 Task: Research Airbnb properties in La Plata, Colombia from 9th December, 2023 to 16th December, 2023 for 2 adults. Place can be entire room with 2 bedrooms having 2 beds and 1 bathroom. Property type can be flat. Amenities needed are: washing machine.
Action: Mouse moved to (419, 99)
Screenshot: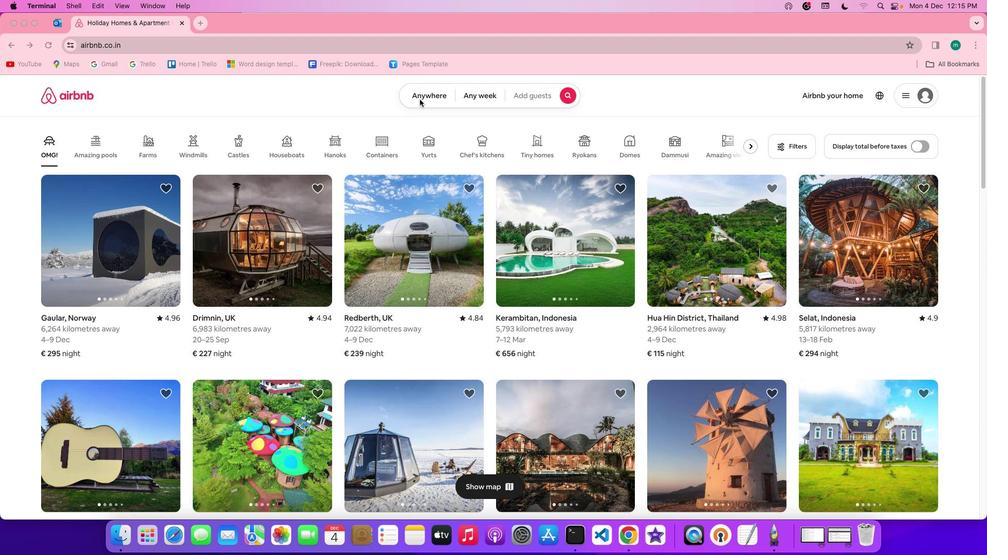 
Action: Mouse pressed left at (419, 99)
Screenshot: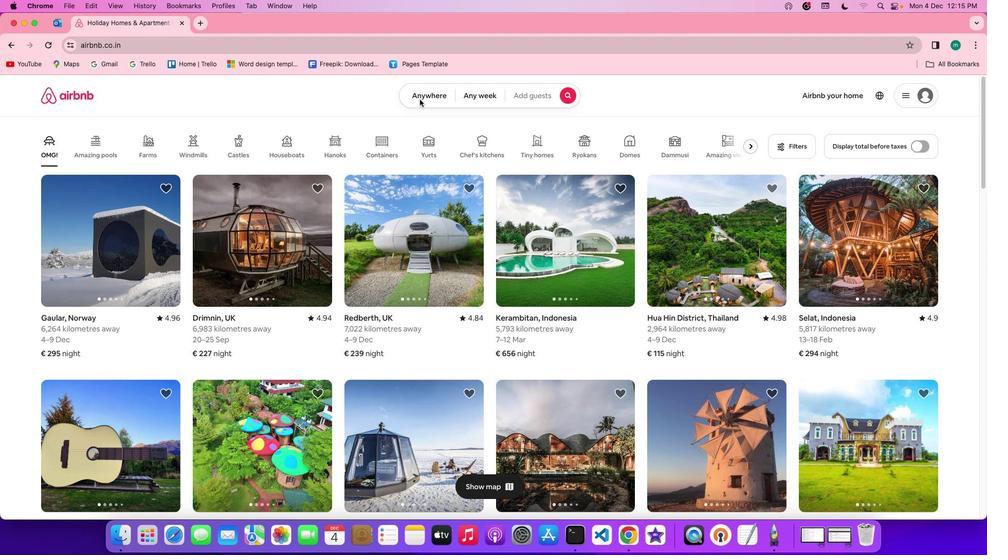 
Action: Mouse pressed left at (419, 99)
Screenshot: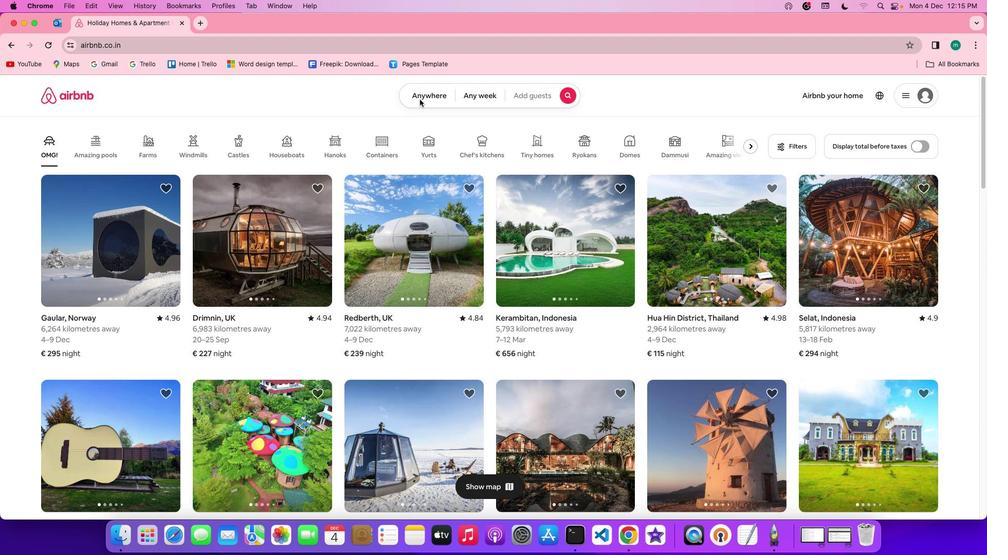 
Action: Mouse moved to (376, 134)
Screenshot: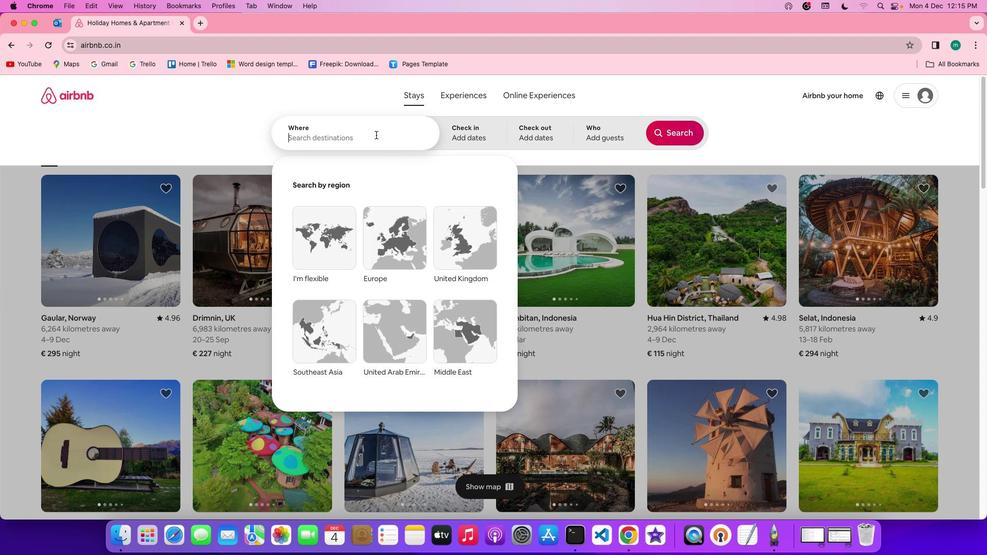 
Action: Mouse pressed left at (376, 134)
Screenshot: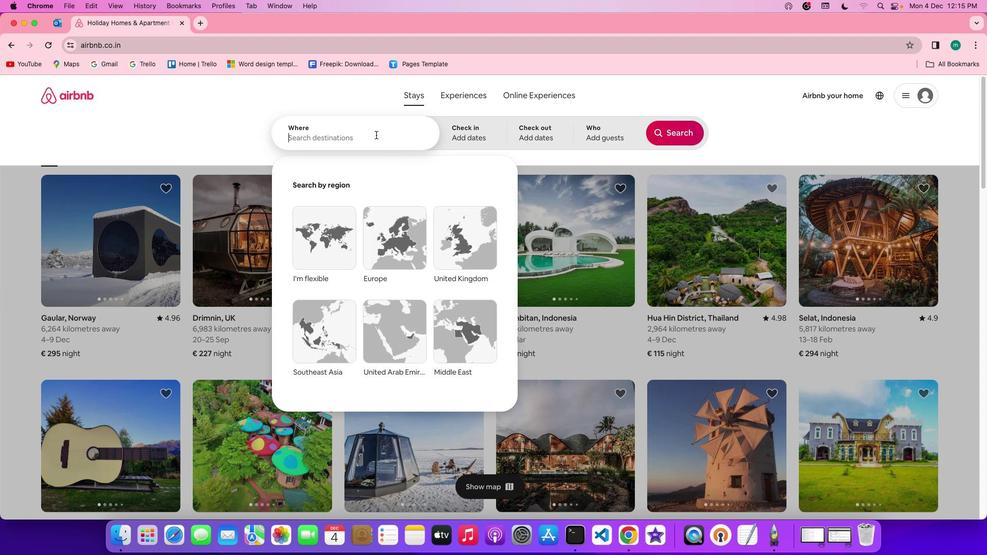 
Action: Mouse moved to (377, 134)
Screenshot: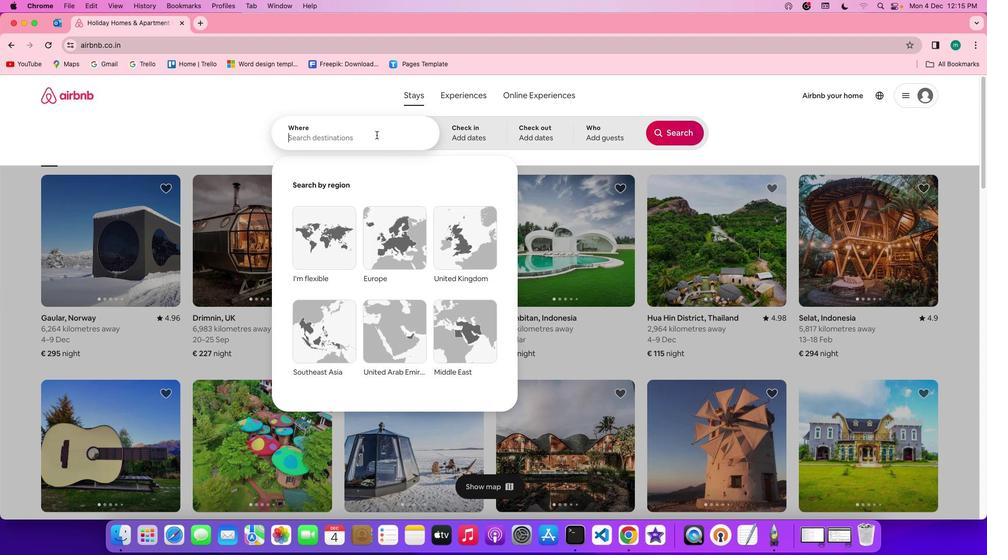 
Action: Key pressed Key.shift'l''a'Key.spaceKey.shift'P''l''a''t''a'','Key.spaceKey.shift'c''o''l''u''m''b''i''a'
Screenshot: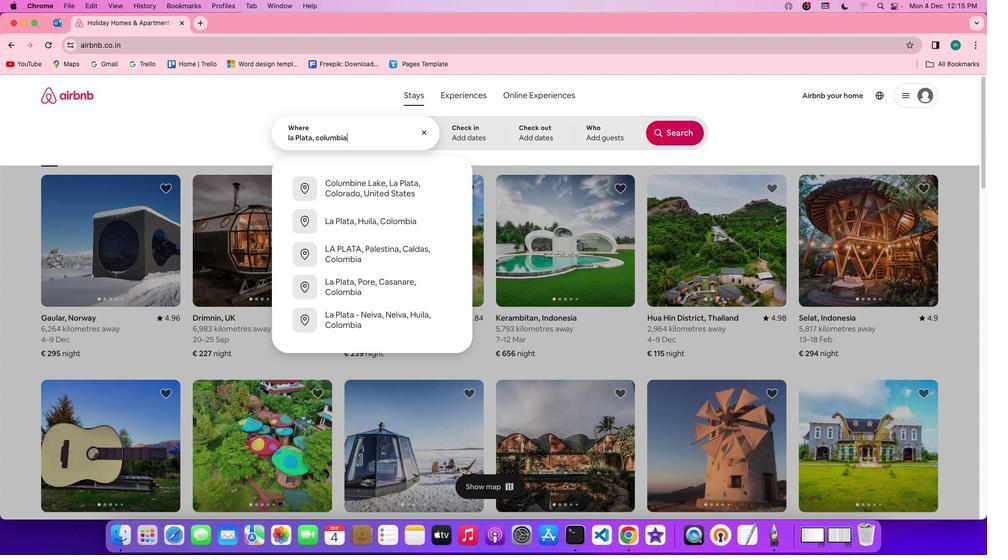 
Action: Mouse moved to (486, 130)
Screenshot: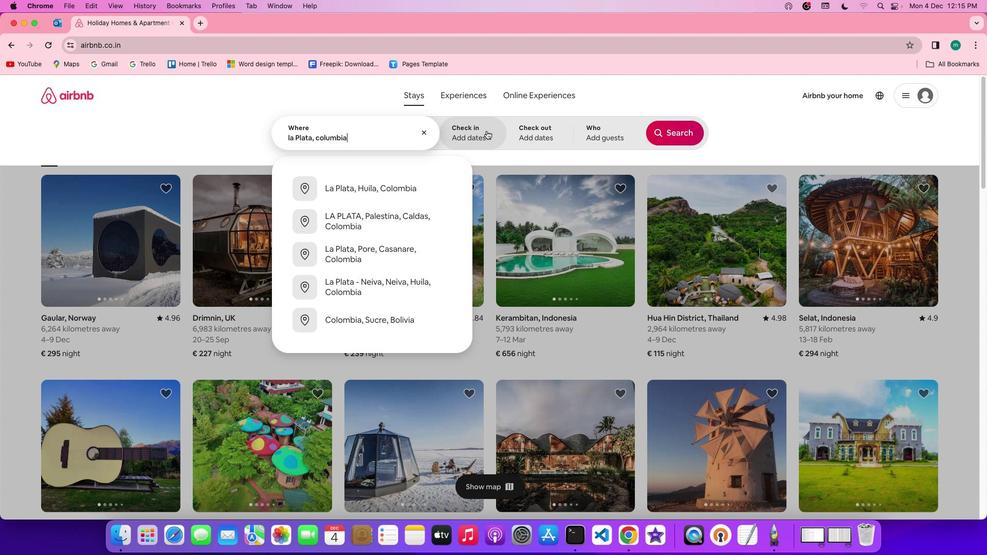
Action: Mouse pressed left at (486, 130)
Screenshot: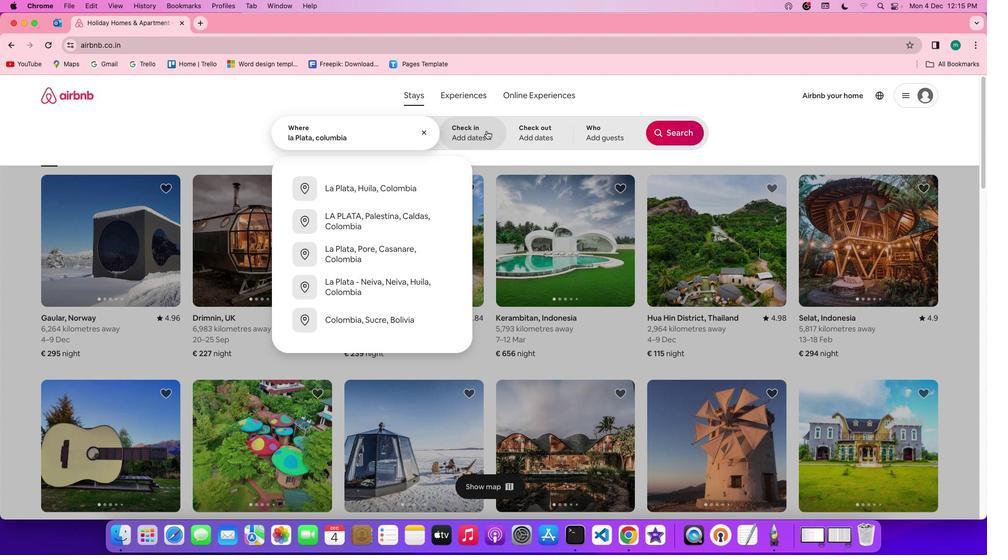 
Action: Mouse moved to (461, 294)
Screenshot: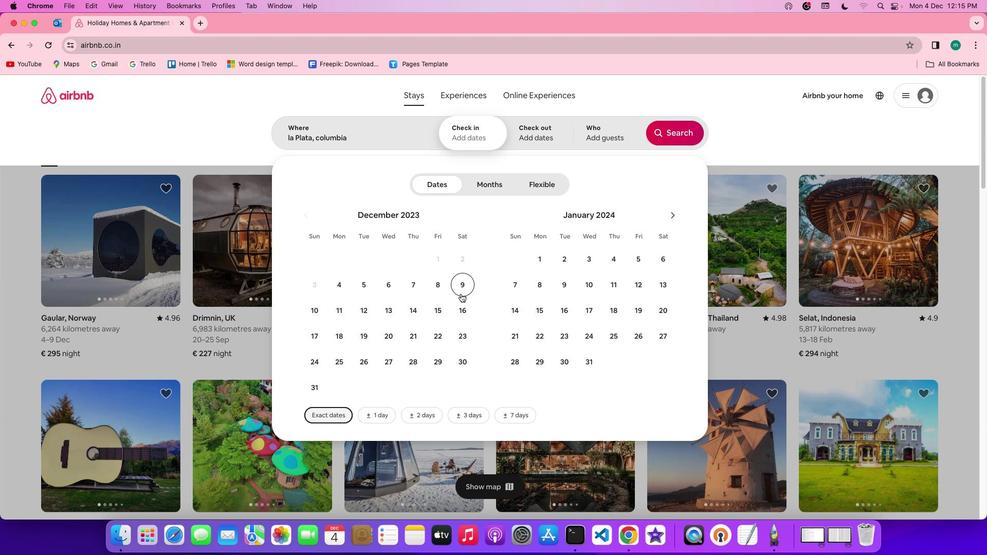 
Action: Mouse pressed left at (461, 294)
Screenshot: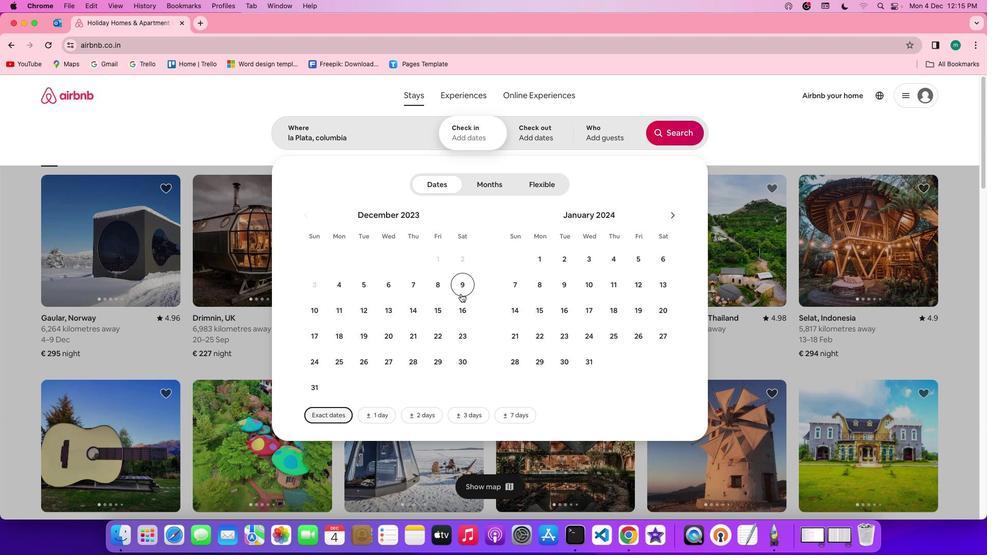 
Action: Mouse moved to (458, 308)
Screenshot: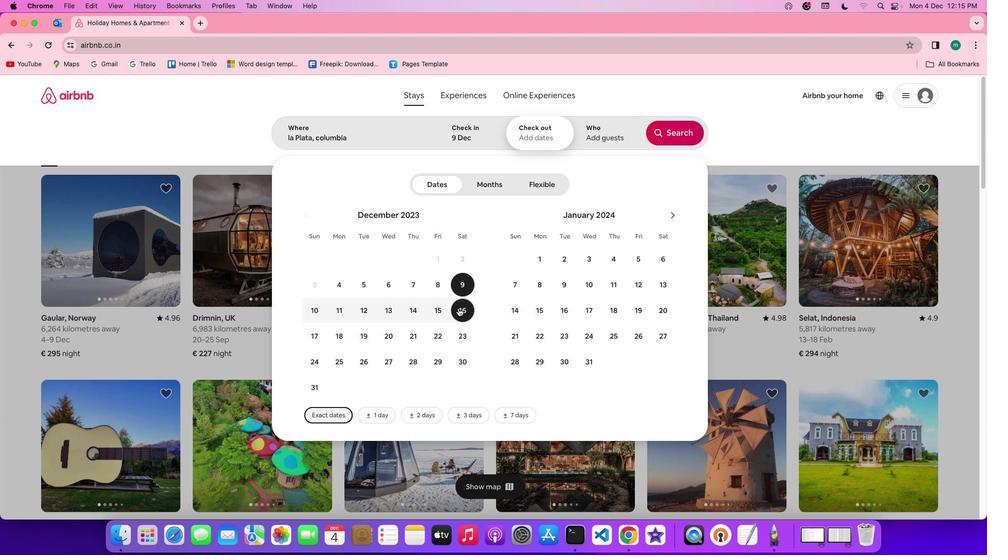 
Action: Mouse pressed left at (458, 308)
Screenshot: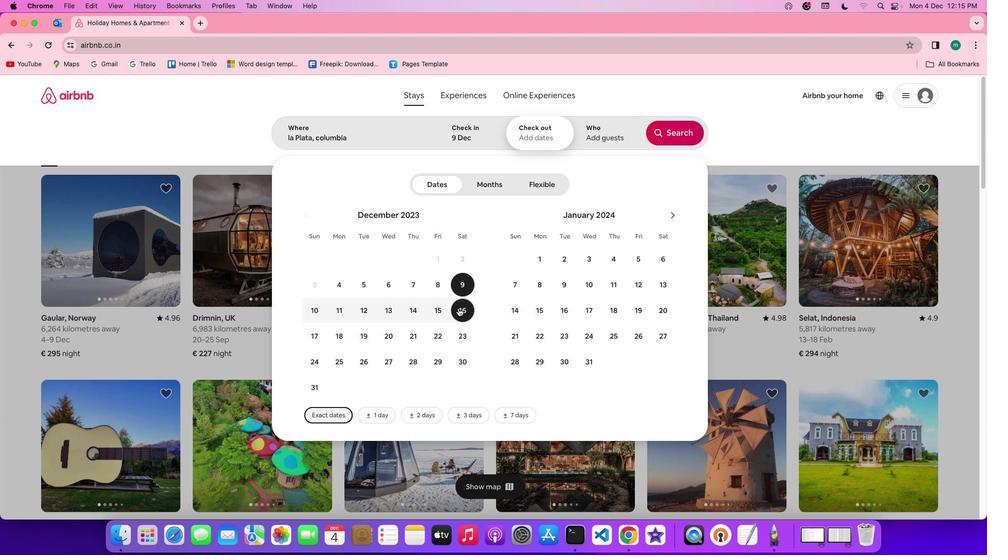 
Action: Mouse moved to (612, 131)
Screenshot: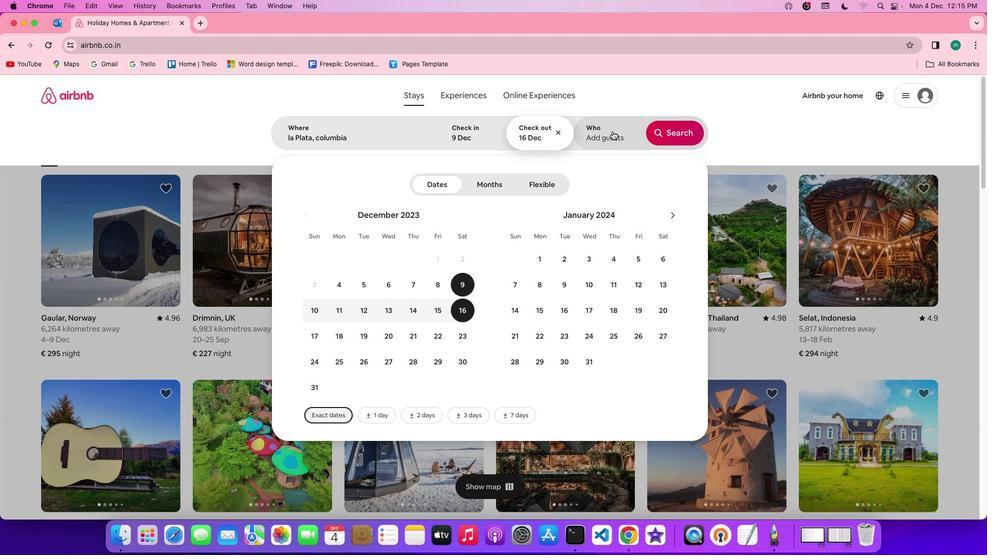 
Action: Mouse pressed left at (612, 131)
Screenshot: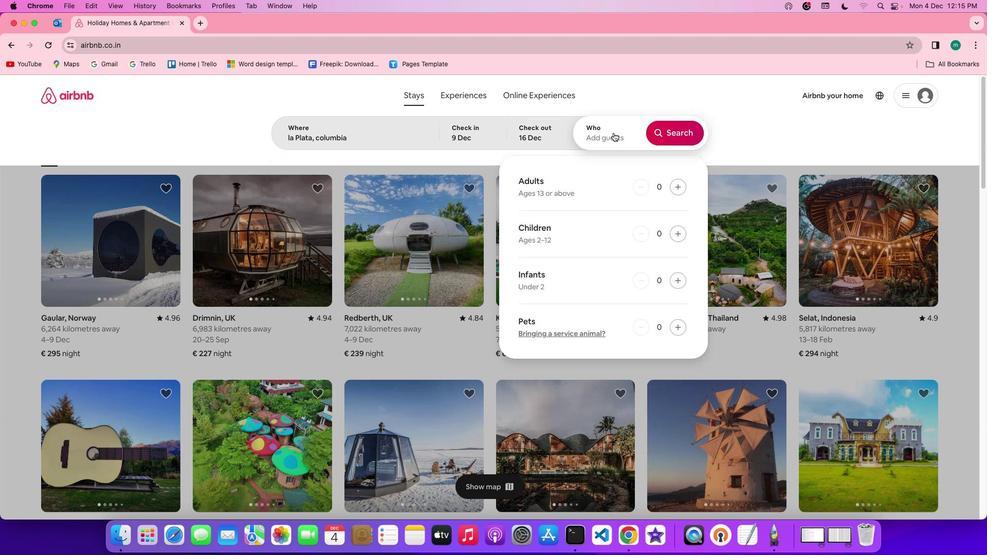 
Action: Mouse moved to (678, 190)
Screenshot: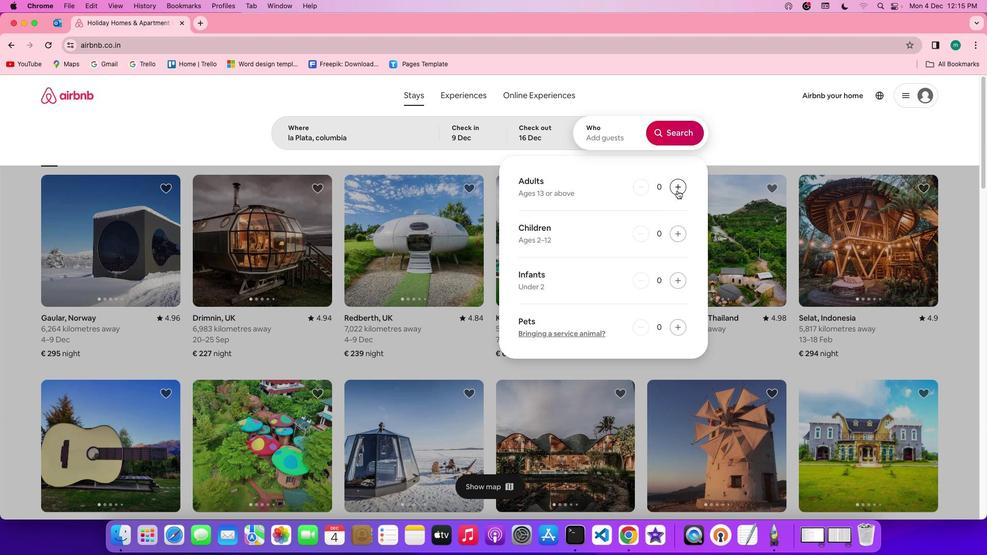
Action: Mouse pressed left at (678, 190)
Screenshot: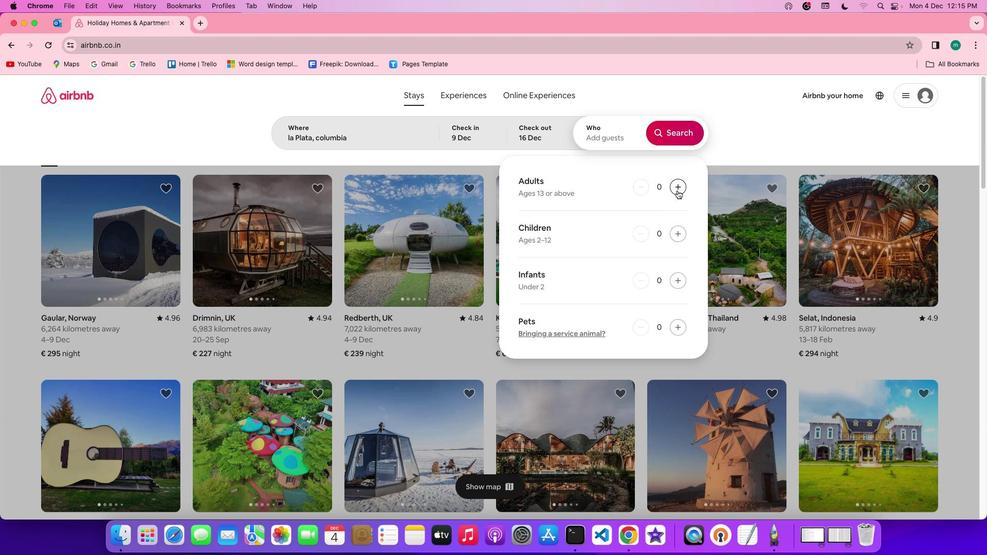 
Action: Mouse pressed left at (678, 190)
Screenshot: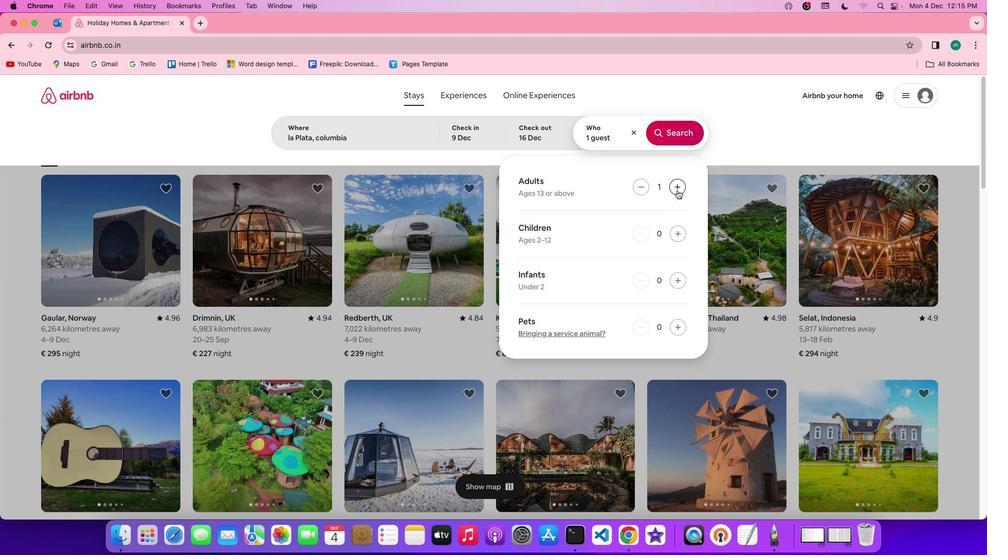 
Action: Mouse moved to (679, 135)
Screenshot: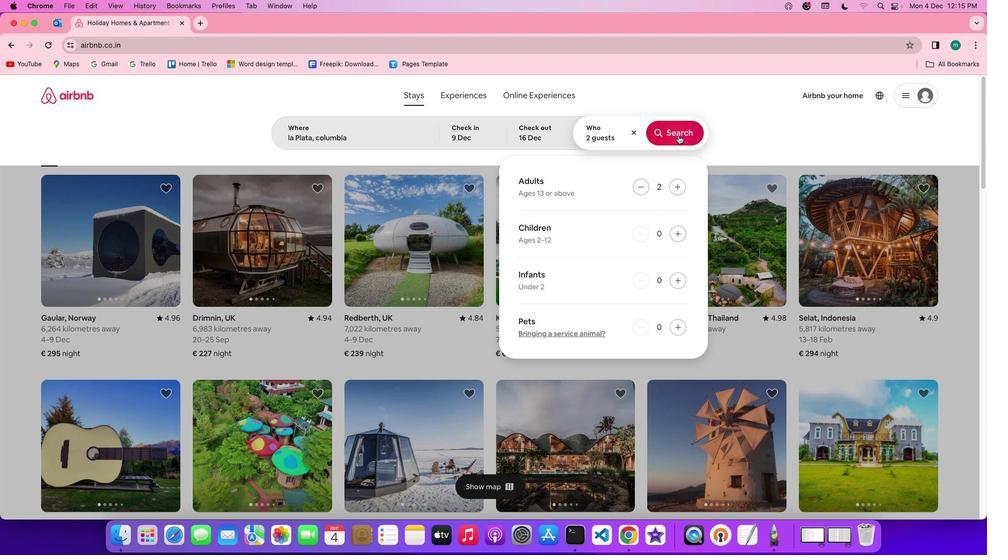 
Action: Mouse pressed left at (679, 135)
Screenshot: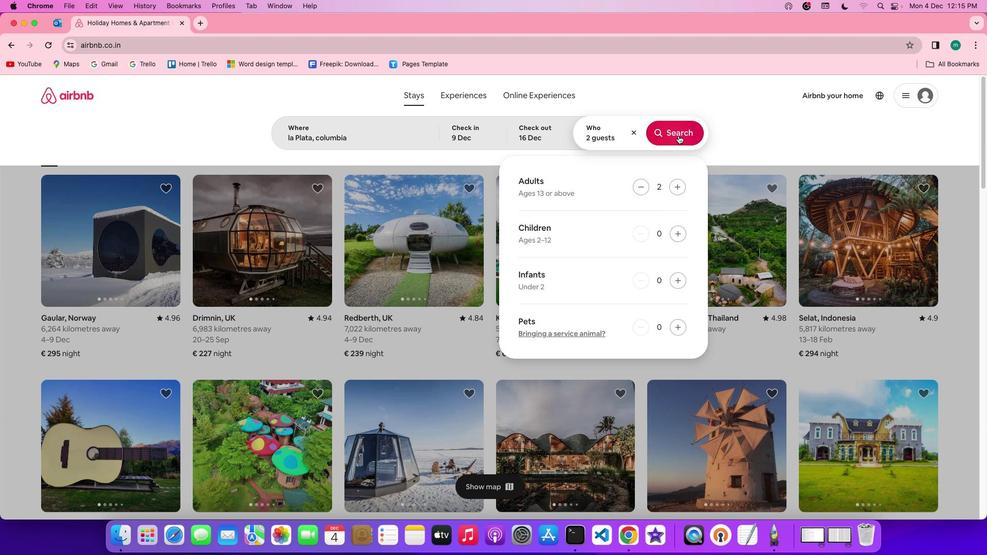 
Action: Mouse moved to (832, 142)
Screenshot: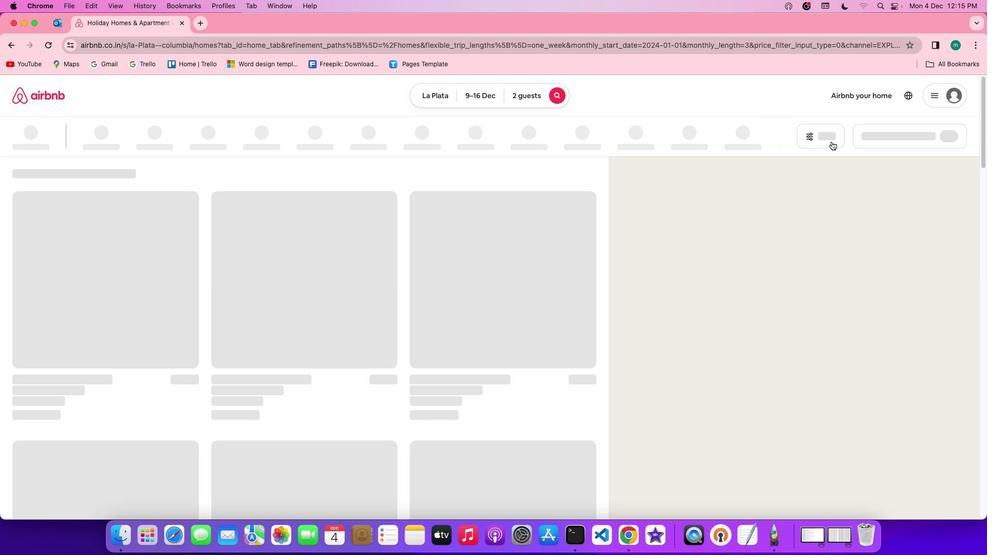 
Action: Mouse pressed left at (832, 142)
Screenshot: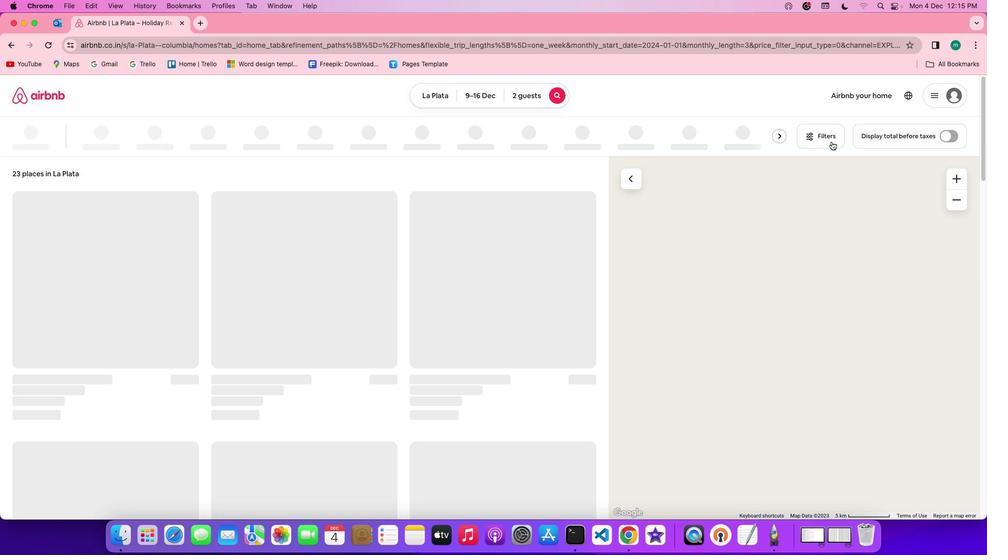 
Action: Mouse moved to (485, 324)
Screenshot: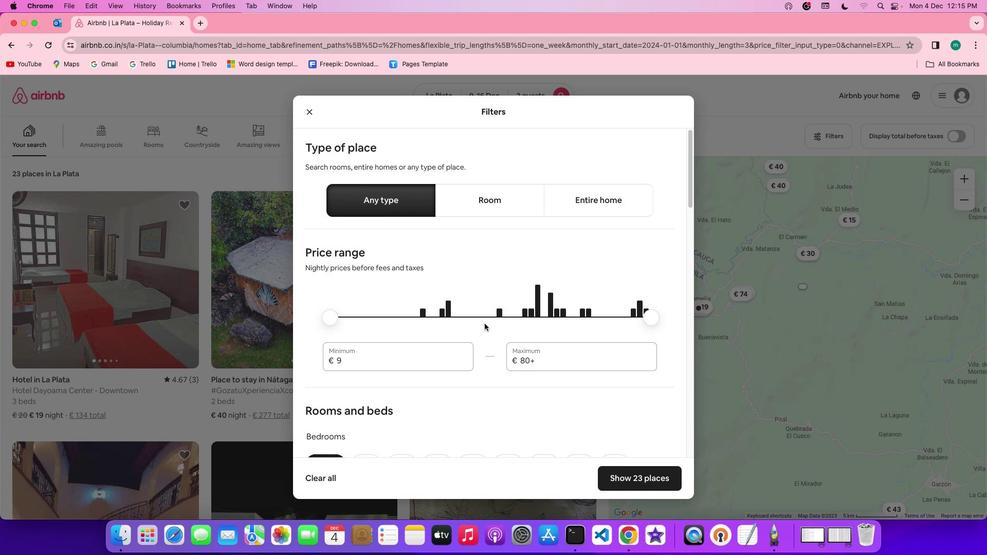 
Action: Mouse scrolled (485, 324) with delta (0, 0)
Screenshot: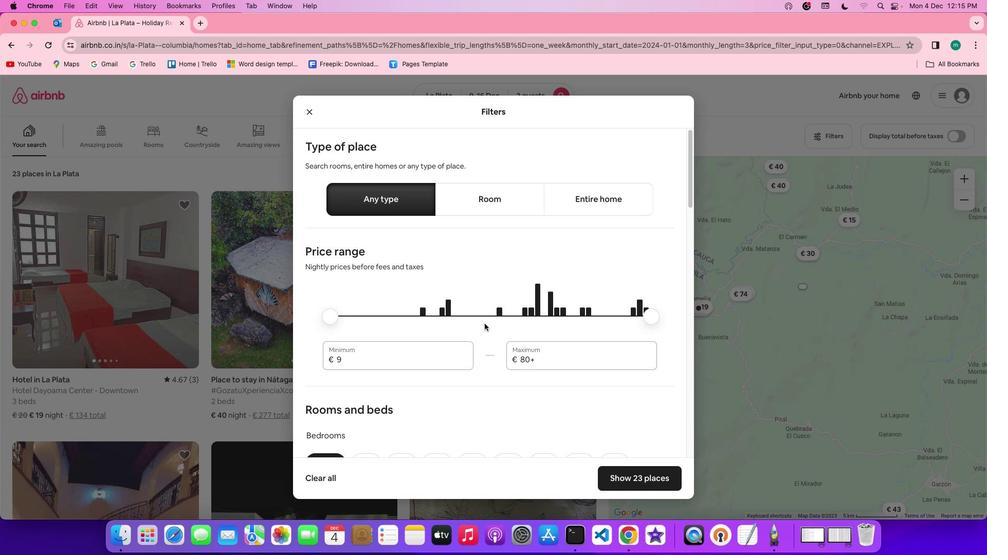 
Action: Mouse scrolled (485, 324) with delta (0, 0)
Screenshot: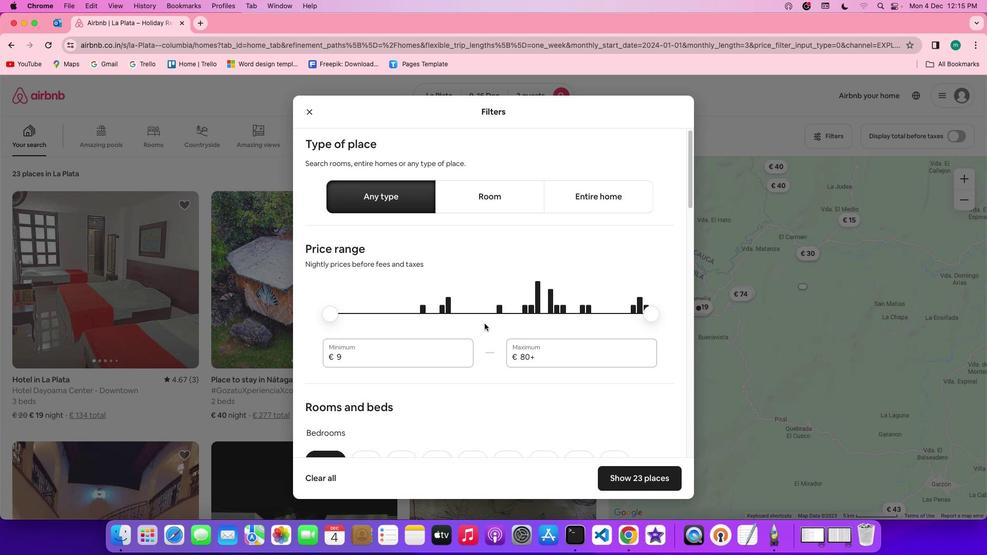 
Action: Mouse scrolled (485, 324) with delta (0, -1)
Screenshot: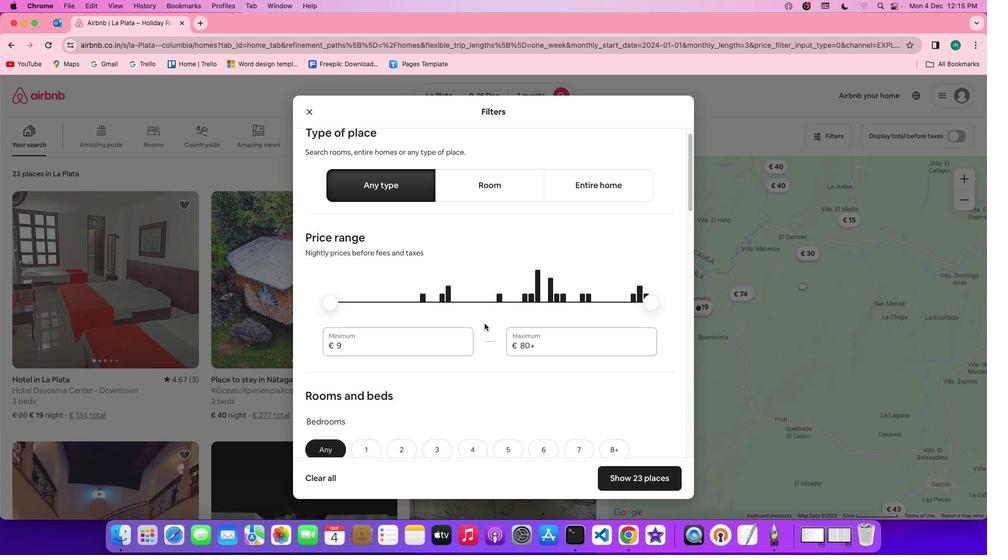 
Action: Mouse scrolled (485, 324) with delta (0, -1)
Screenshot: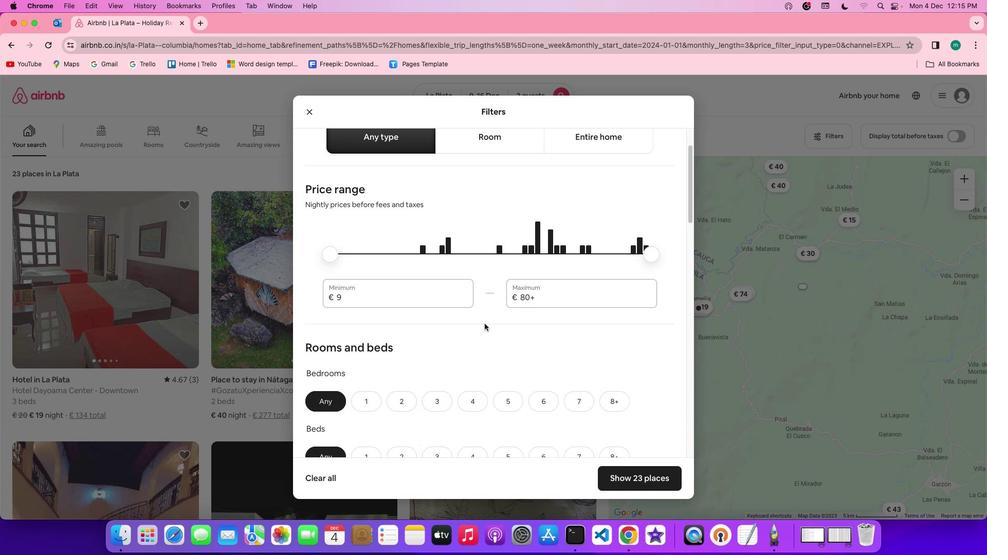 
Action: Mouse scrolled (485, 324) with delta (0, 0)
Screenshot: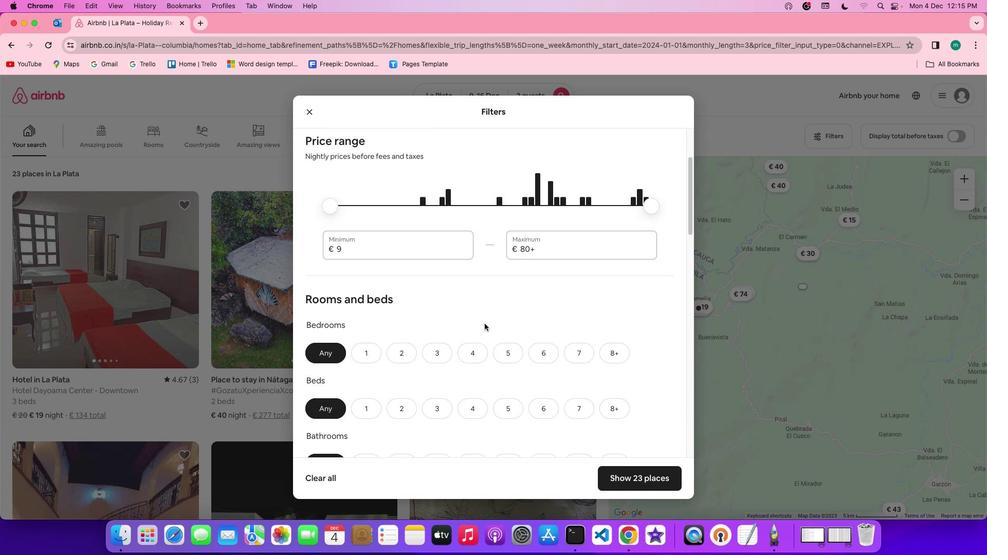 
Action: Mouse scrolled (485, 324) with delta (0, 0)
Screenshot: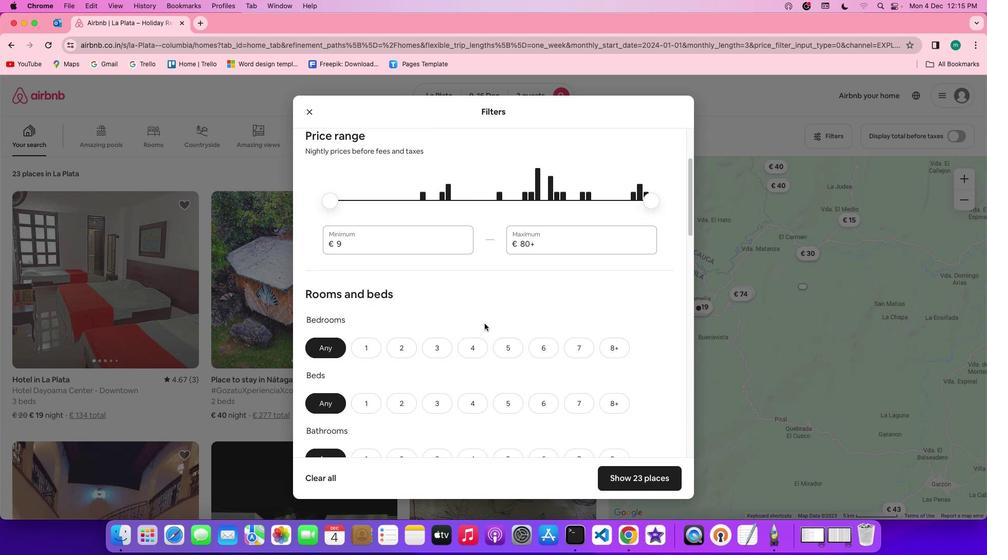 
Action: Mouse scrolled (485, 324) with delta (0, 0)
Screenshot: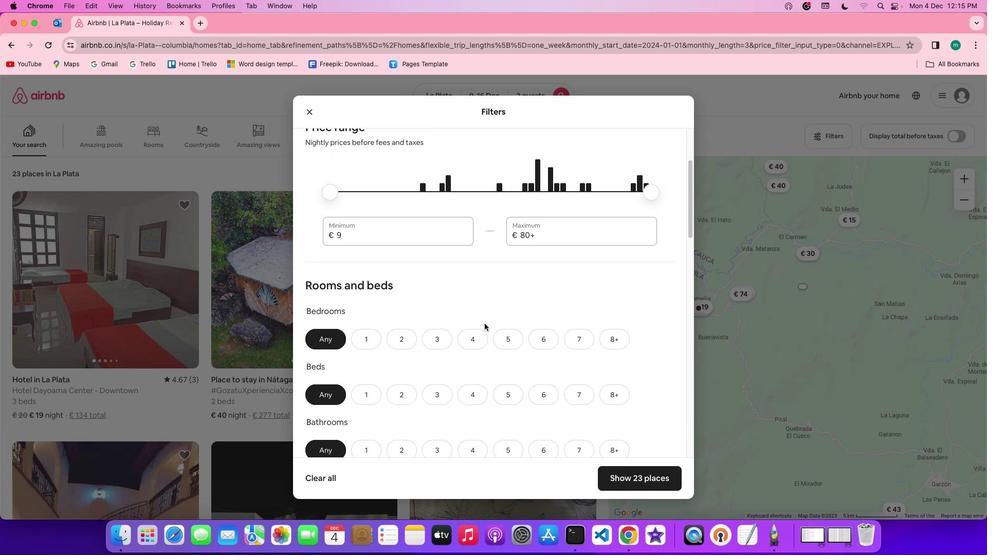 
Action: Mouse scrolled (485, 324) with delta (0, 0)
Screenshot: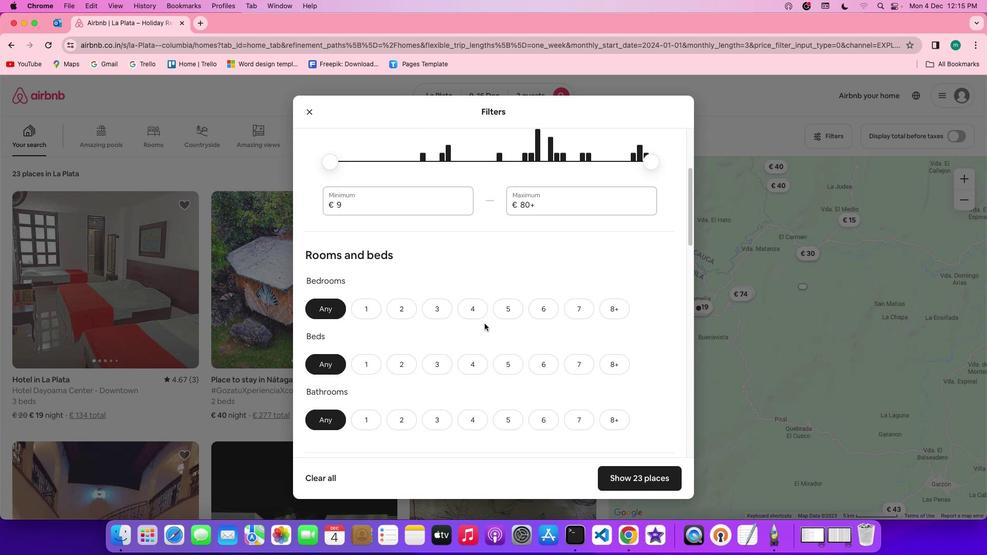 
Action: Mouse moved to (485, 323)
Screenshot: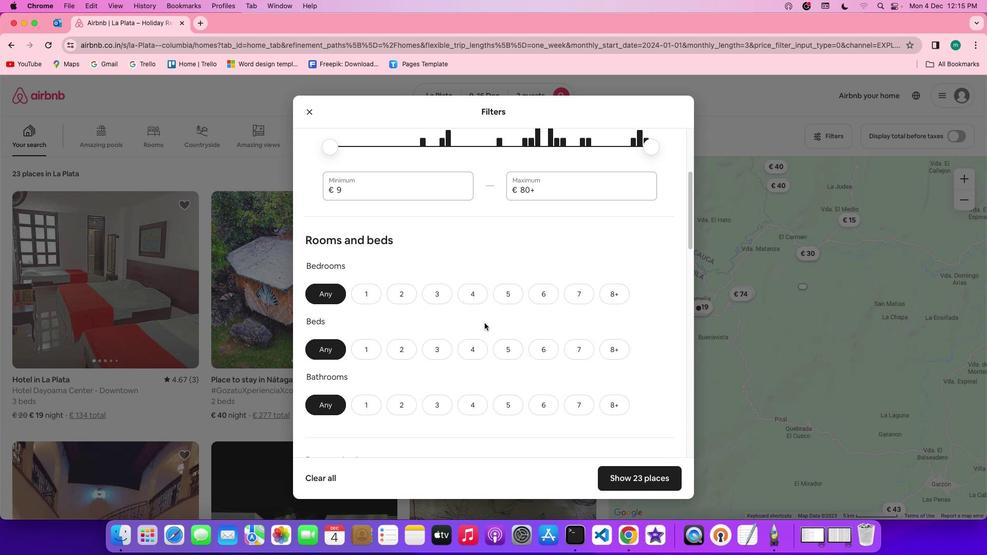 
Action: Mouse scrolled (485, 323) with delta (0, 0)
Screenshot: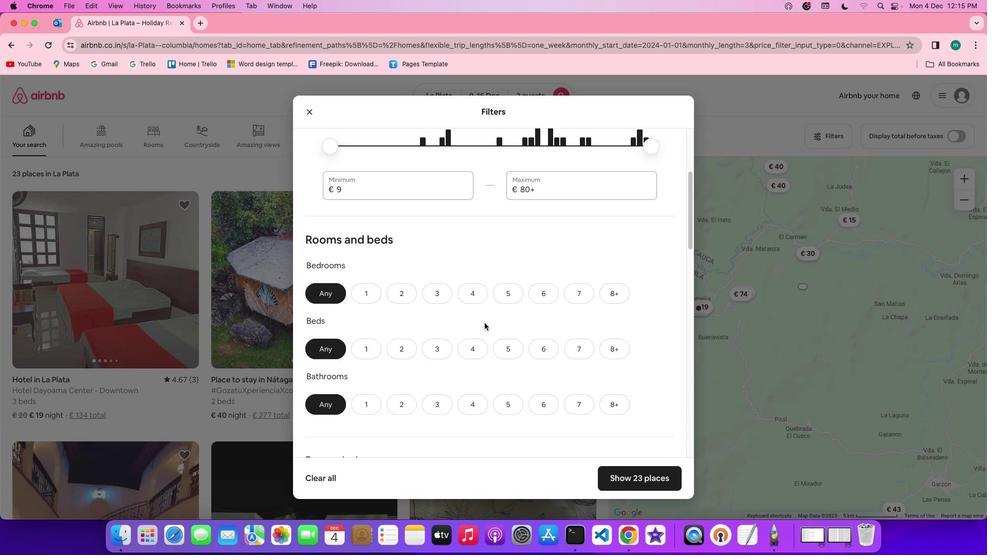
Action: Mouse scrolled (485, 323) with delta (0, 0)
Screenshot: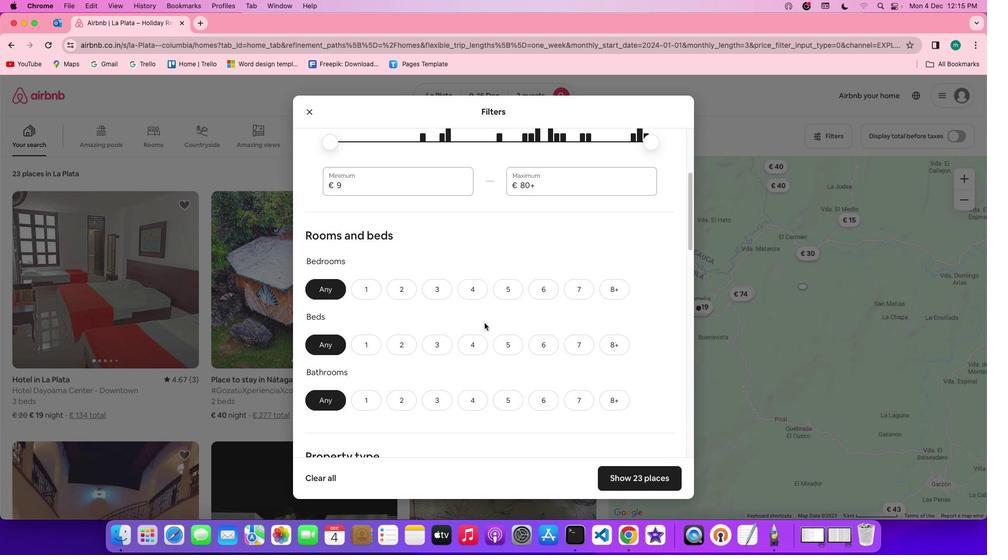 
Action: Mouse scrolled (485, 323) with delta (0, 0)
Screenshot: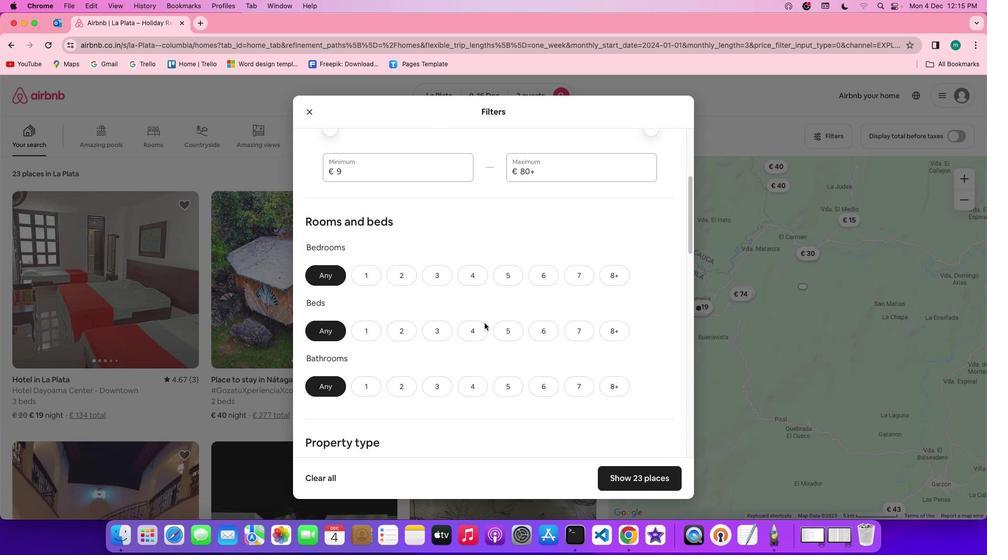 
Action: Mouse scrolled (485, 323) with delta (0, 0)
Screenshot: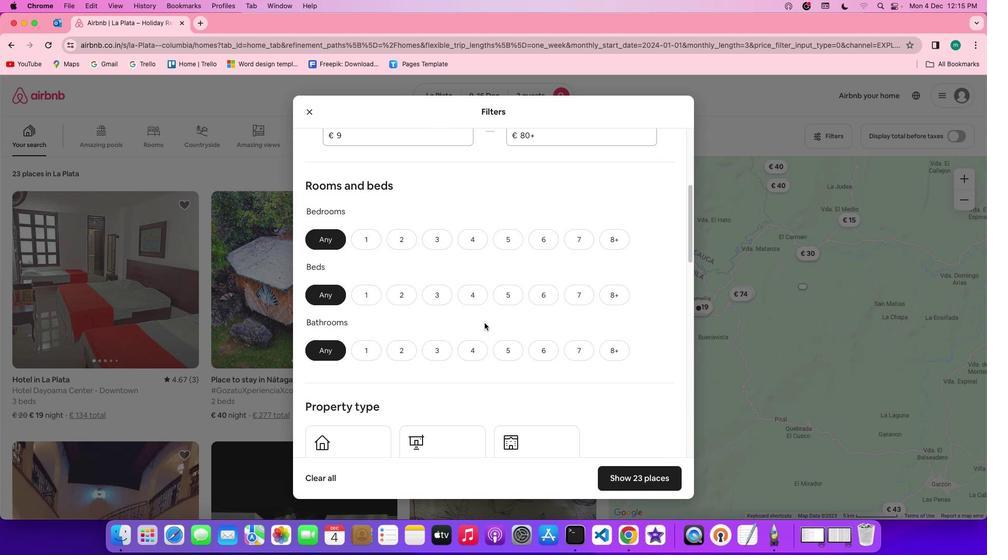 
Action: Mouse scrolled (485, 323) with delta (0, 0)
Screenshot: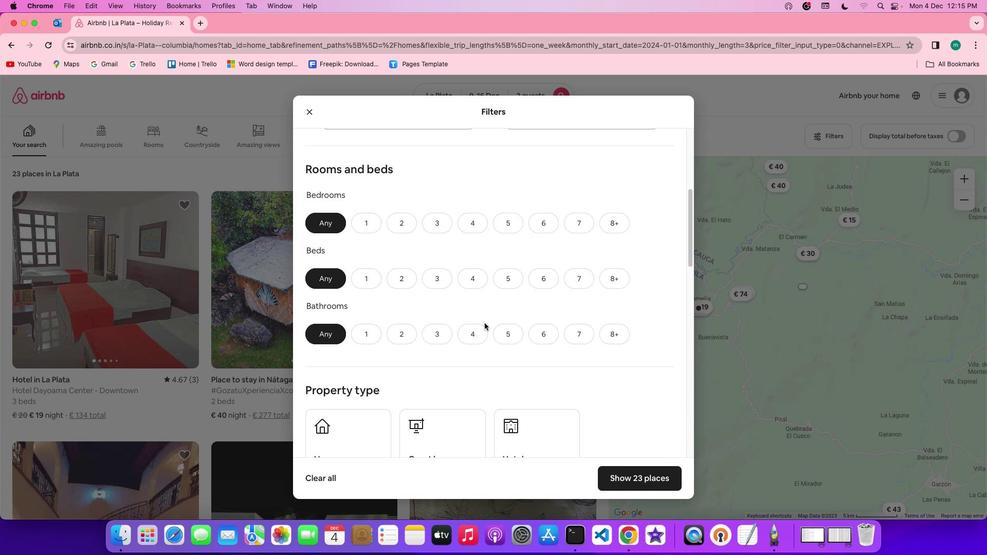 
Action: Mouse scrolled (485, 323) with delta (0, 0)
Screenshot: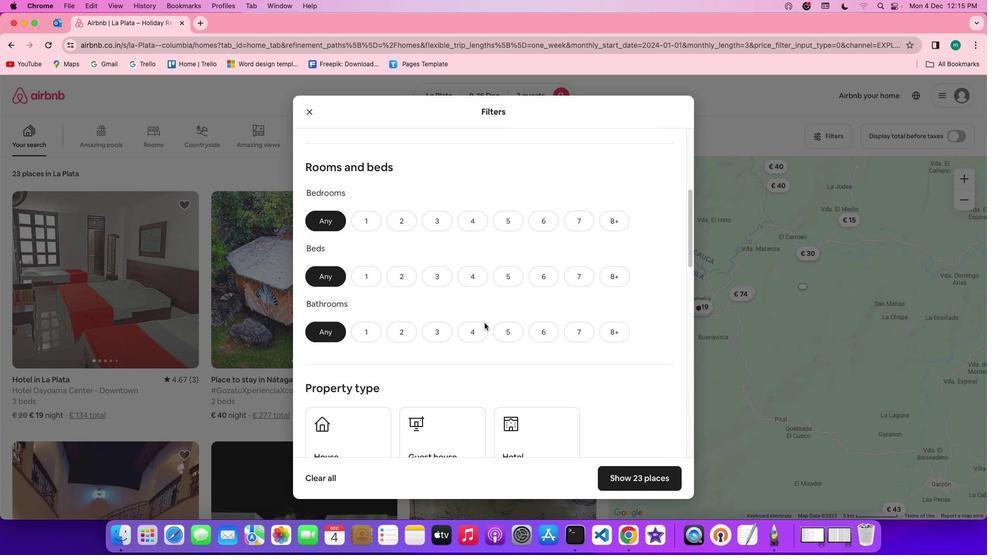 
Action: Mouse scrolled (485, 323) with delta (0, 0)
Screenshot: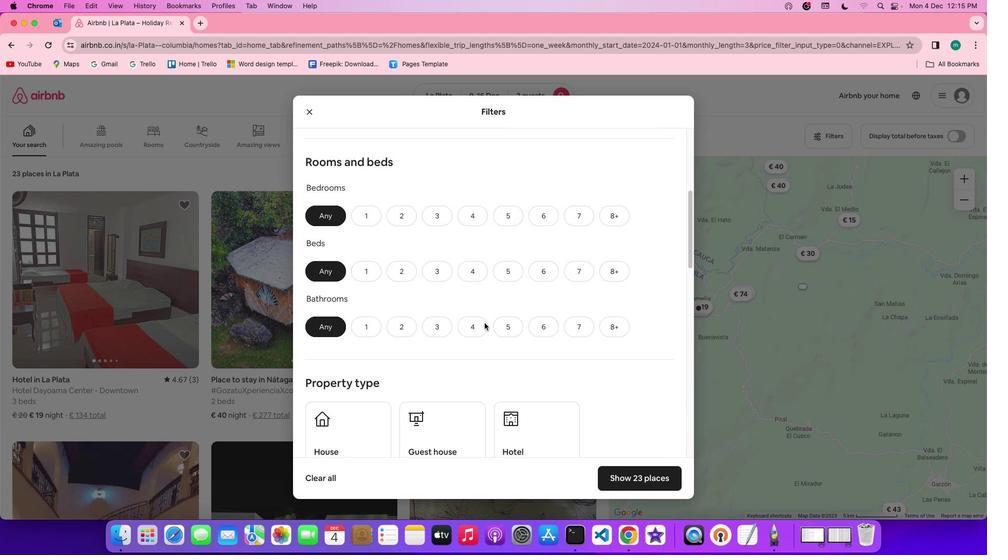 
Action: Mouse moved to (400, 203)
Screenshot: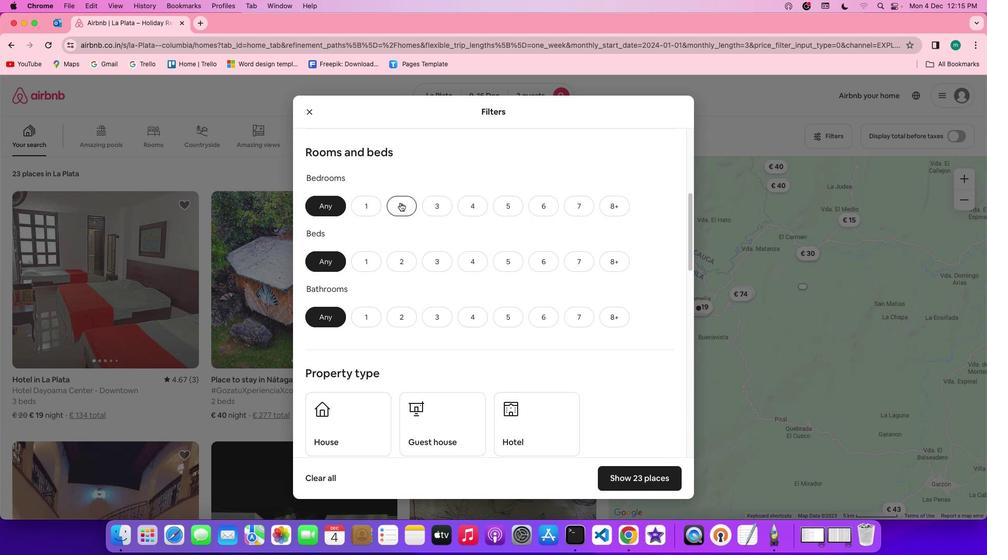 
Action: Mouse pressed left at (400, 203)
Screenshot: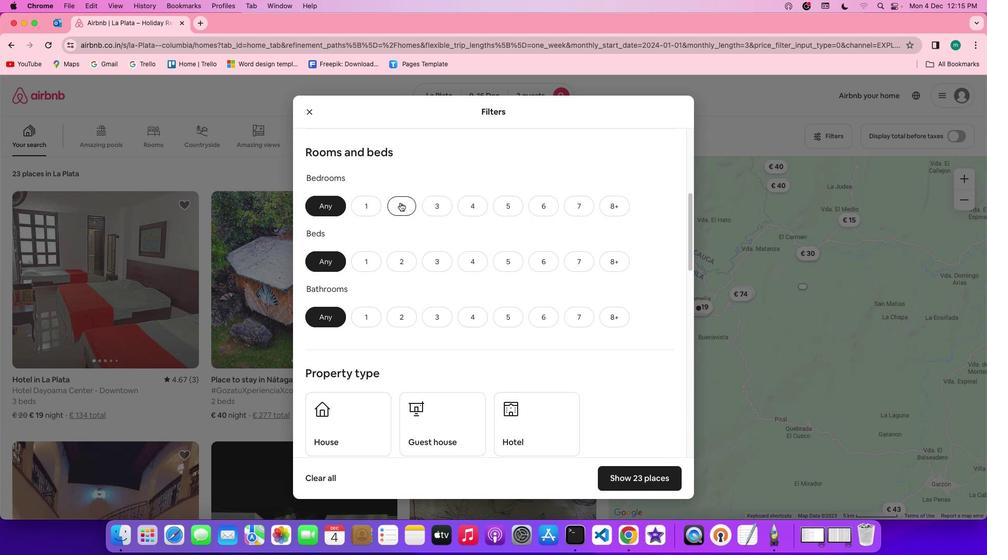 
Action: Mouse moved to (403, 266)
Screenshot: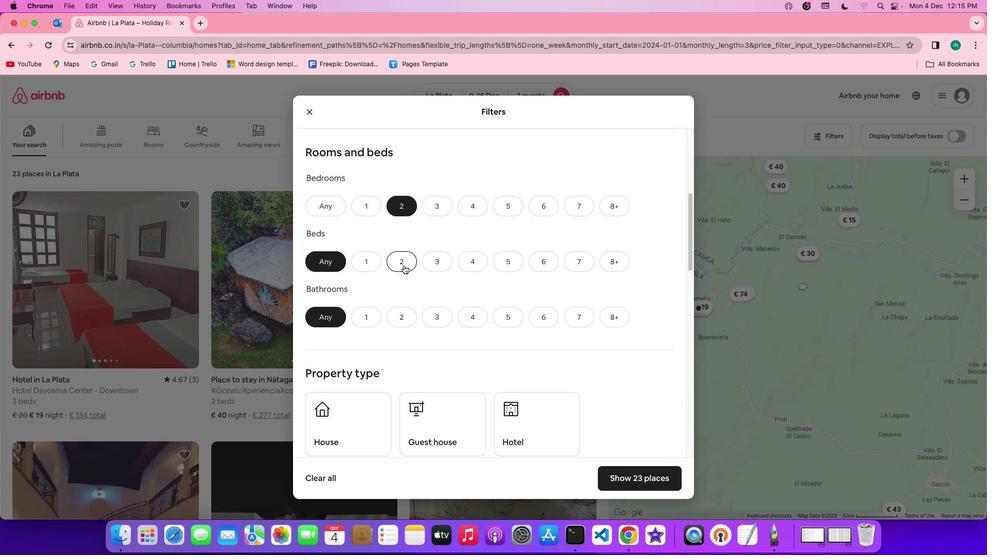 
Action: Mouse pressed left at (403, 266)
Screenshot: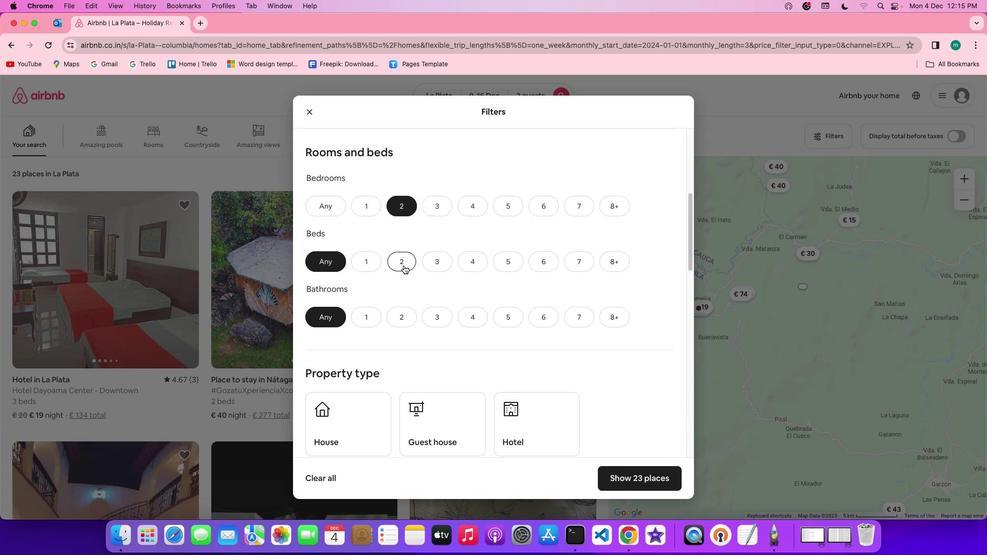 
Action: Mouse moved to (358, 316)
Screenshot: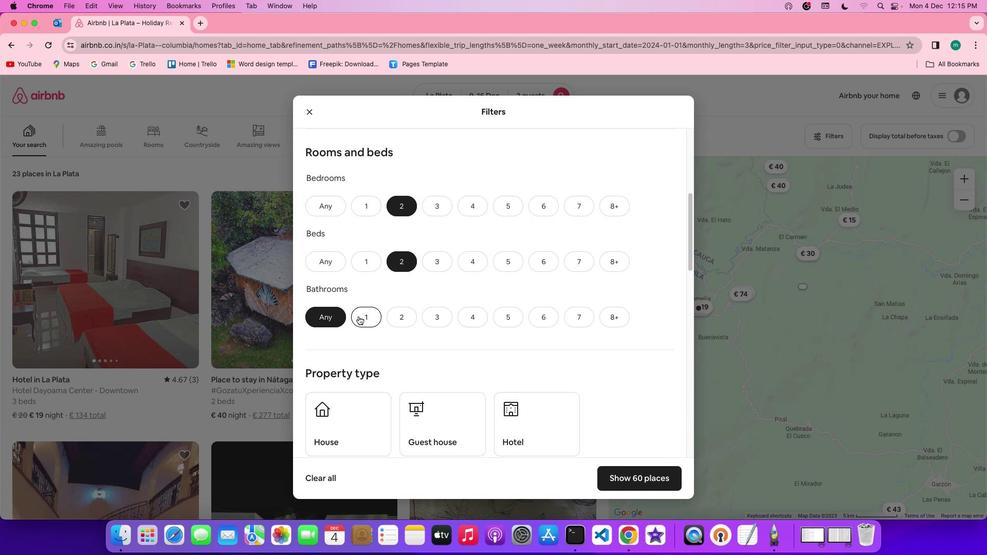 
Action: Mouse pressed left at (358, 316)
Screenshot: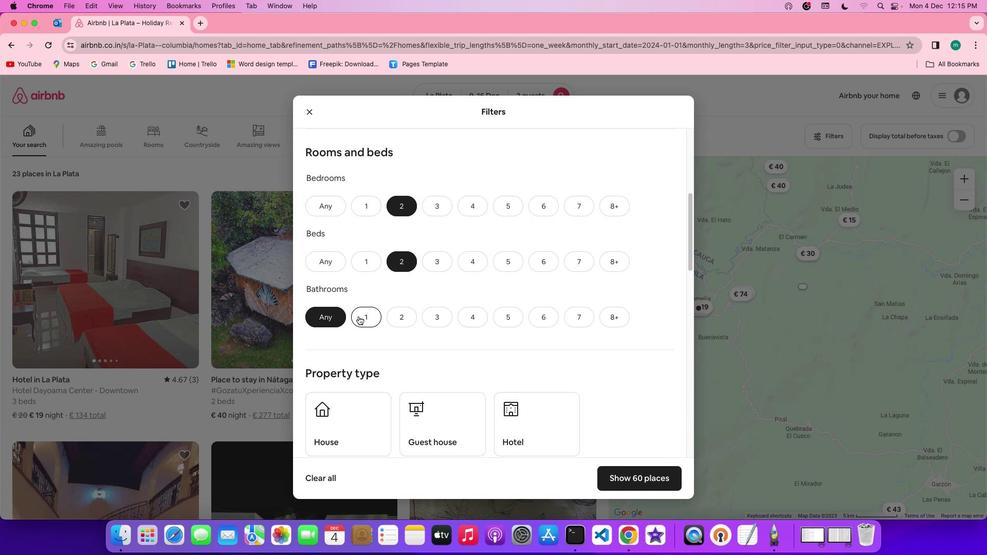 
Action: Mouse moved to (528, 322)
Screenshot: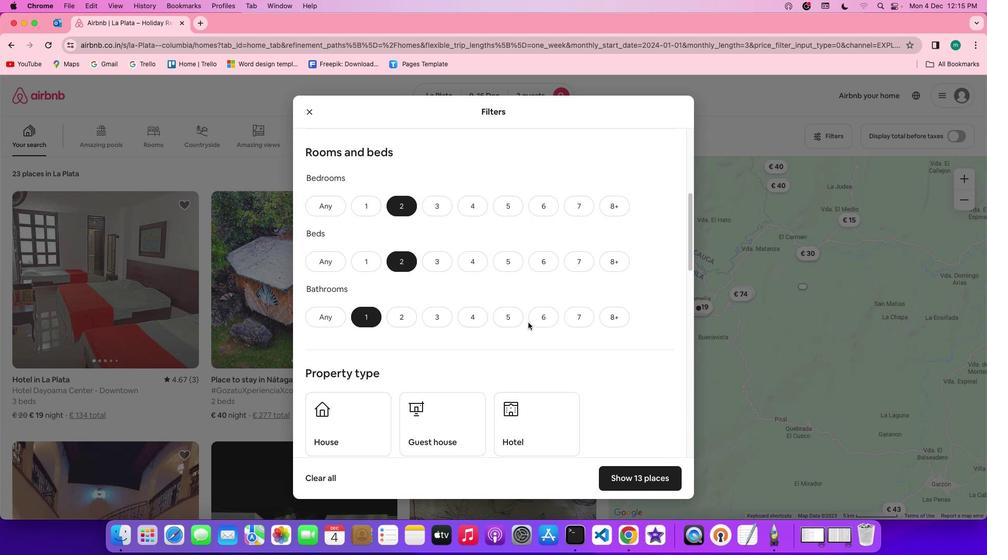 
Action: Mouse scrolled (528, 322) with delta (0, 0)
Screenshot: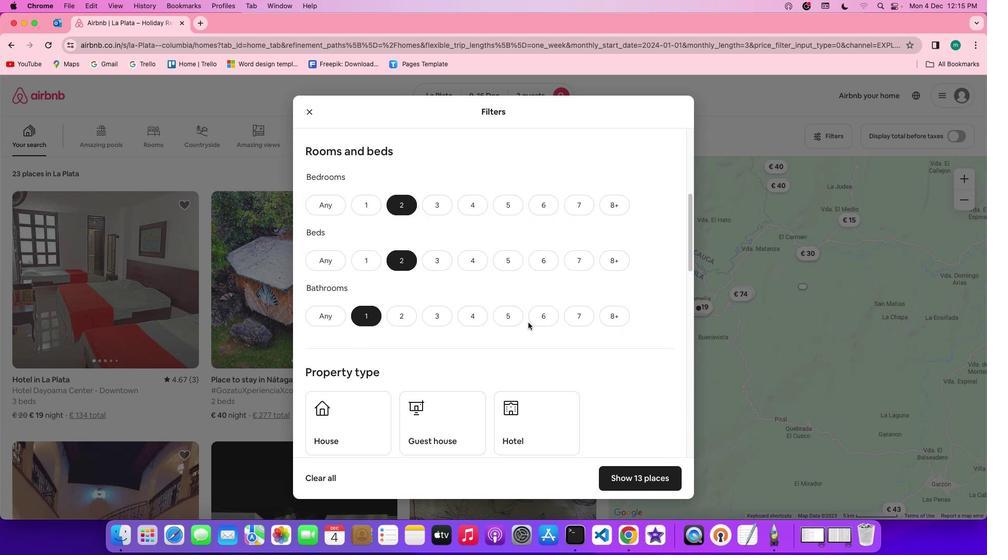 
Action: Mouse scrolled (528, 322) with delta (0, 0)
Screenshot: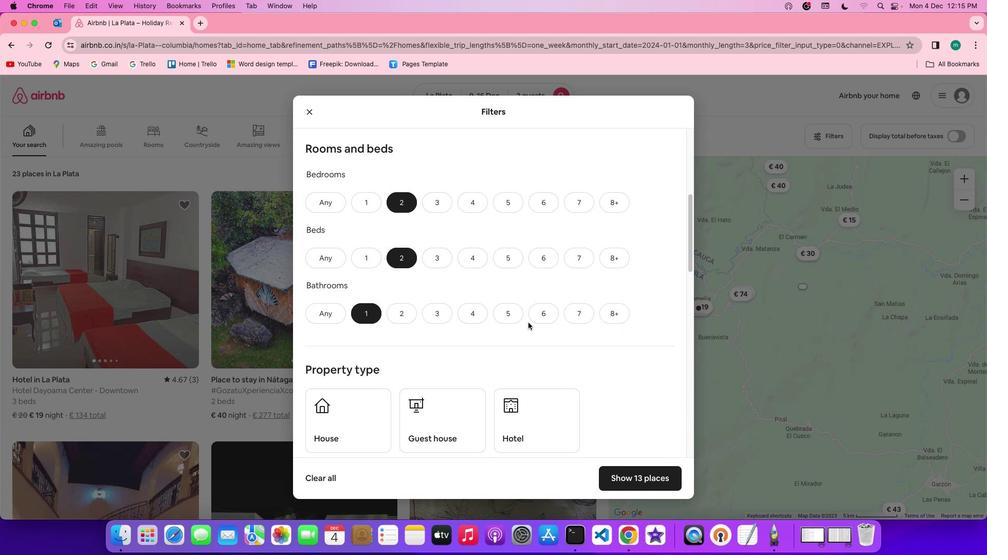 
Action: Mouse scrolled (528, 322) with delta (0, 0)
Screenshot: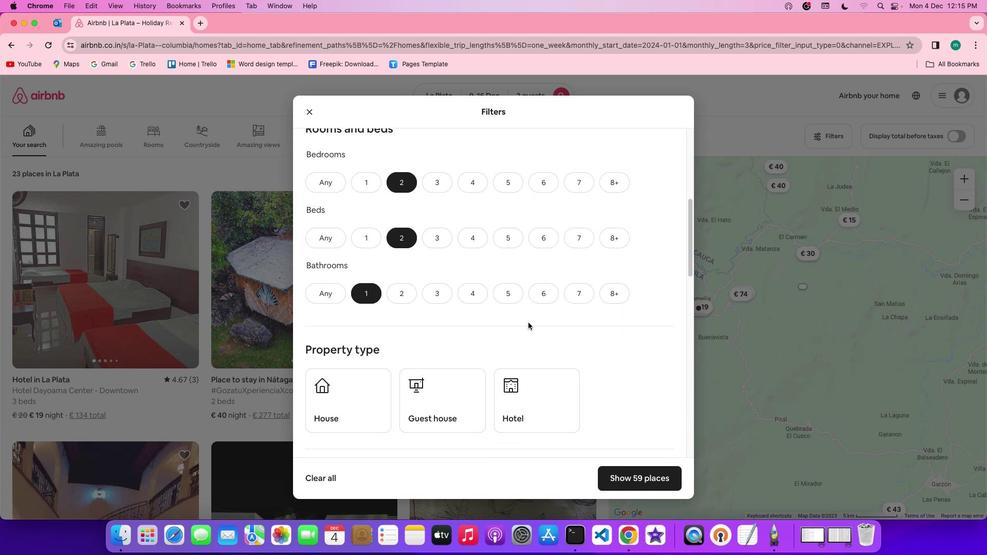 
Action: Mouse scrolled (528, 322) with delta (0, 0)
Screenshot: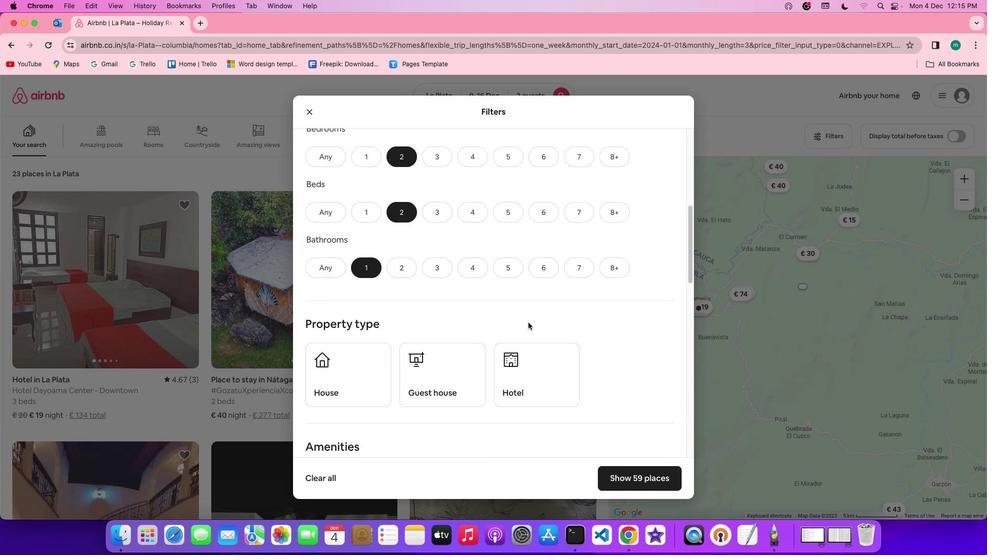
Action: Mouse scrolled (528, 322) with delta (0, 0)
Screenshot: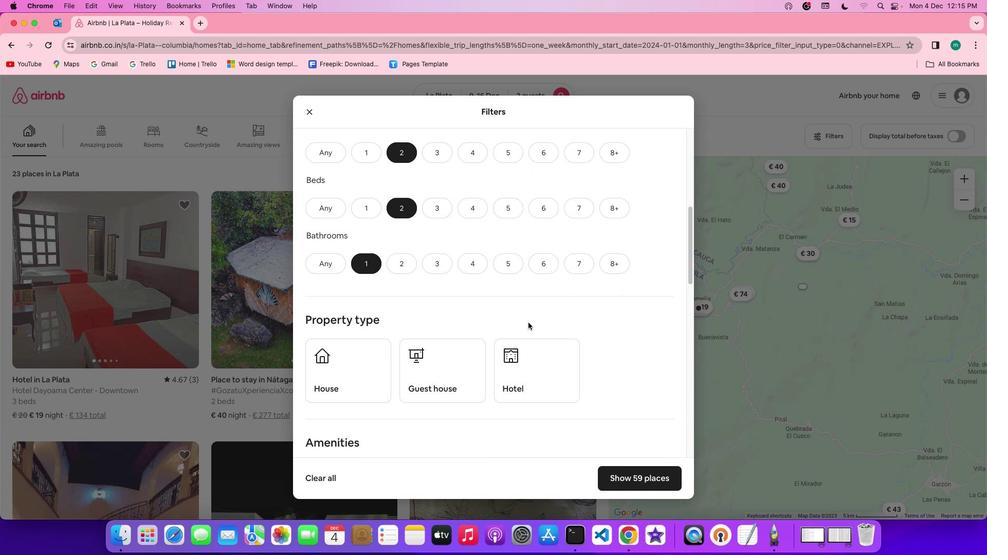 
Action: Mouse scrolled (528, 322) with delta (0, -1)
Screenshot: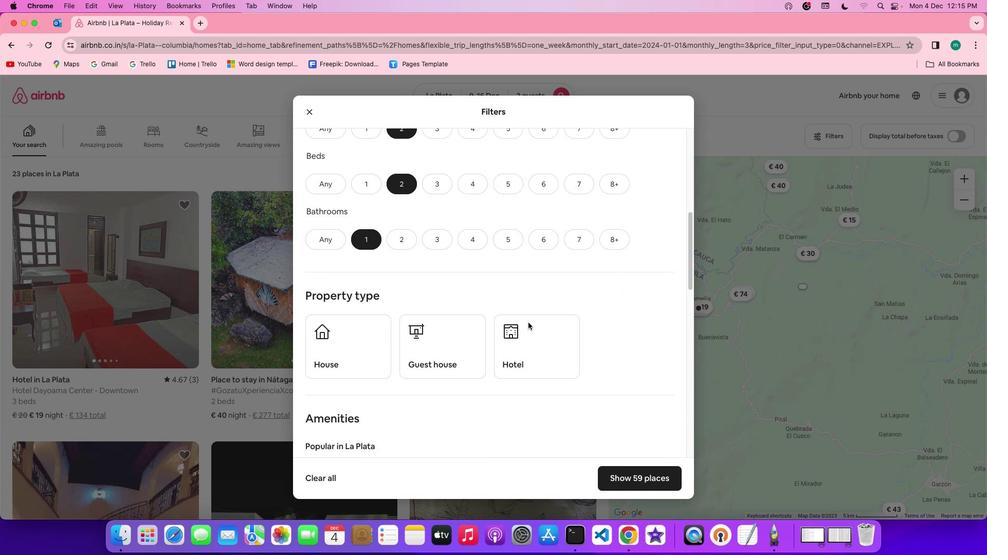 
Action: Mouse moved to (523, 326)
Screenshot: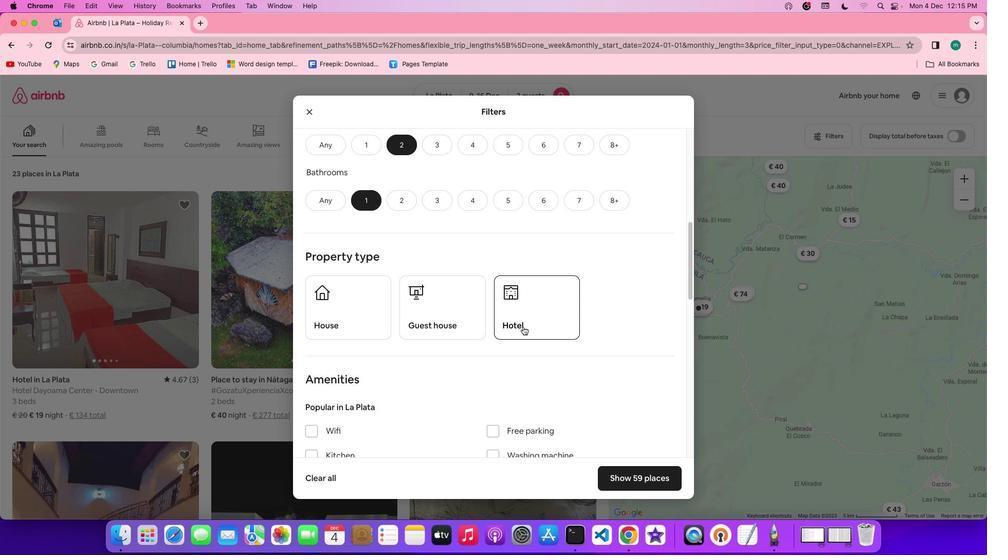 
Action: Mouse scrolled (523, 326) with delta (0, 0)
Screenshot: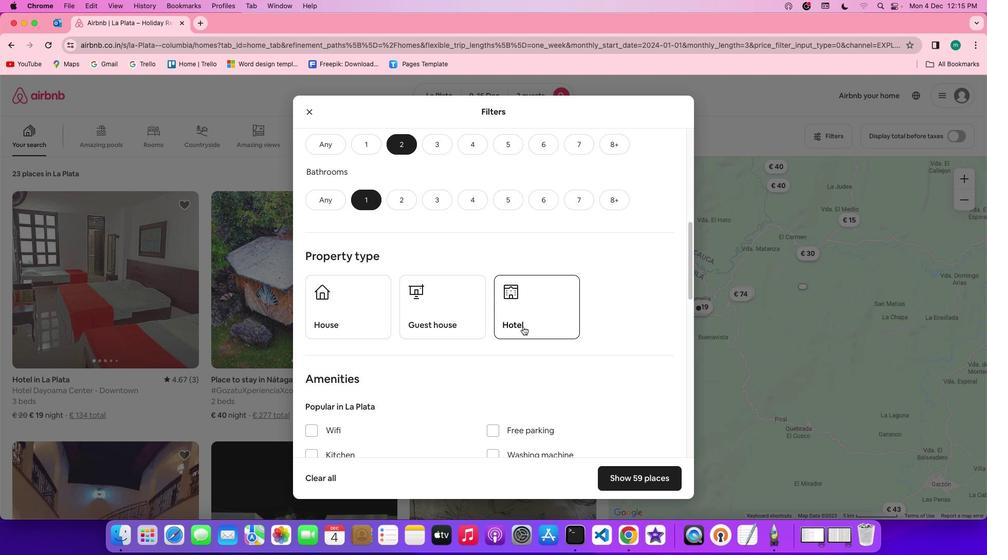 
Action: Mouse scrolled (523, 326) with delta (0, 0)
Screenshot: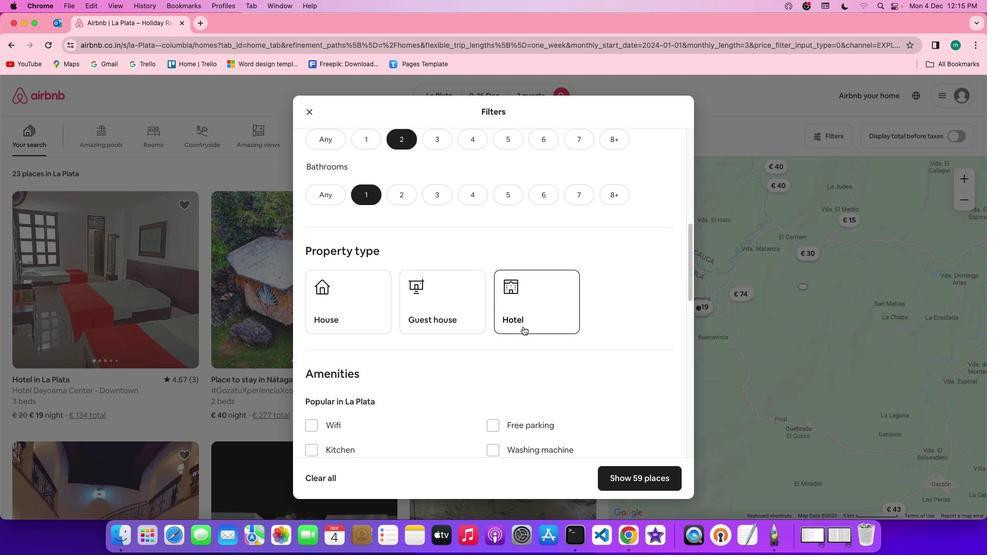 
Action: Mouse scrolled (523, 326) with delta (0, -1)
Screenshot: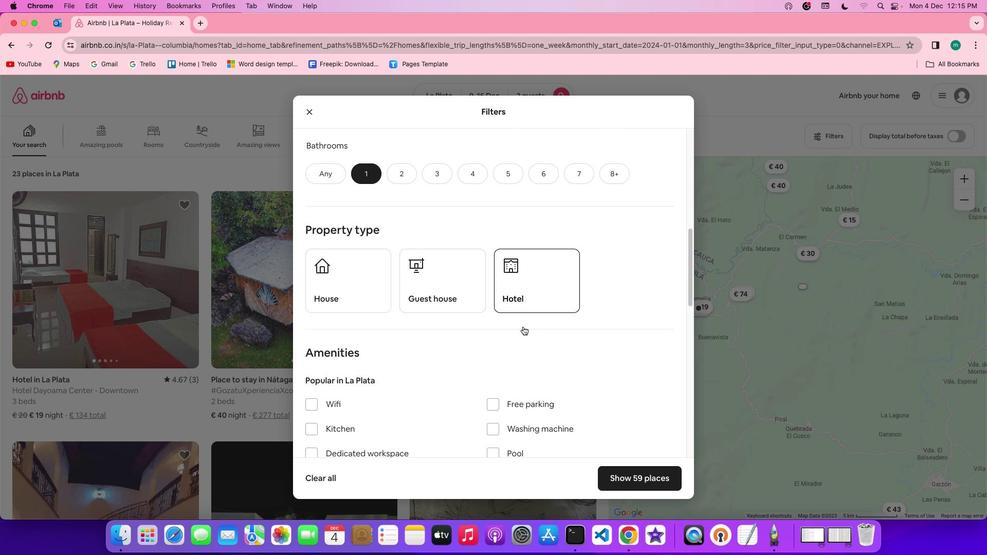 
Action: Mouse moved to (523, 326)
Screenshot: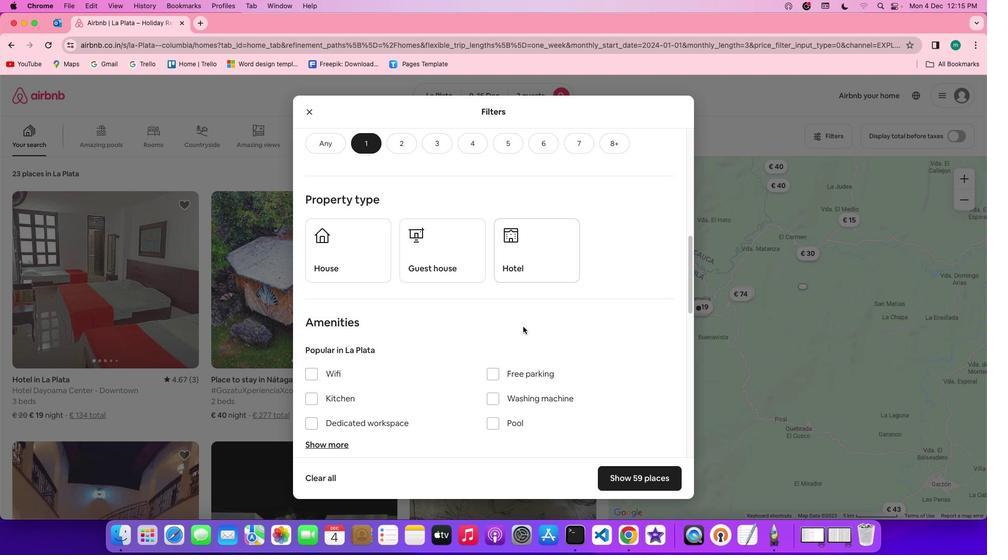 
Action: Mouse scrolled (523, 326) with delta (0, 0)
Screenshot: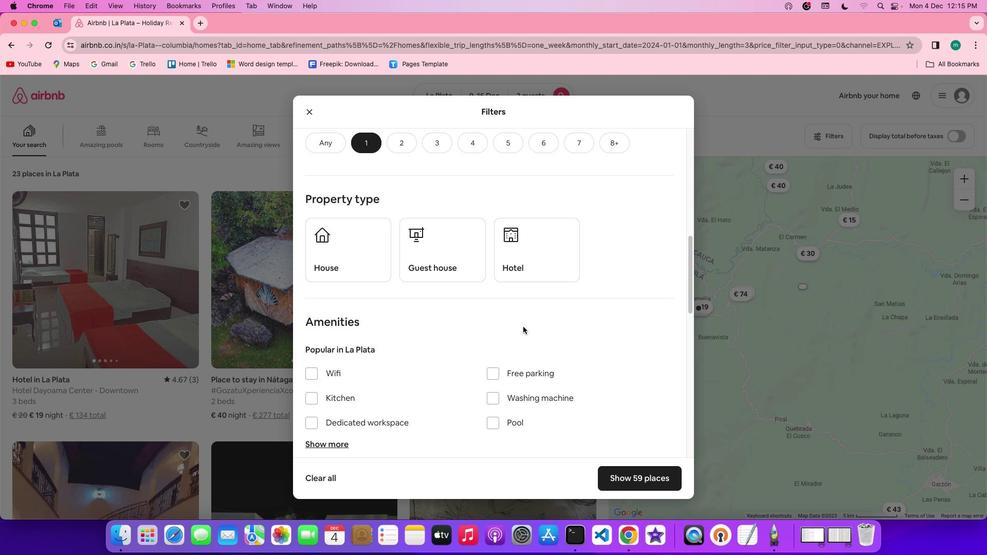 
Action: Mouse scrolled (523, 326) with delta (0, 0)
Screenshot: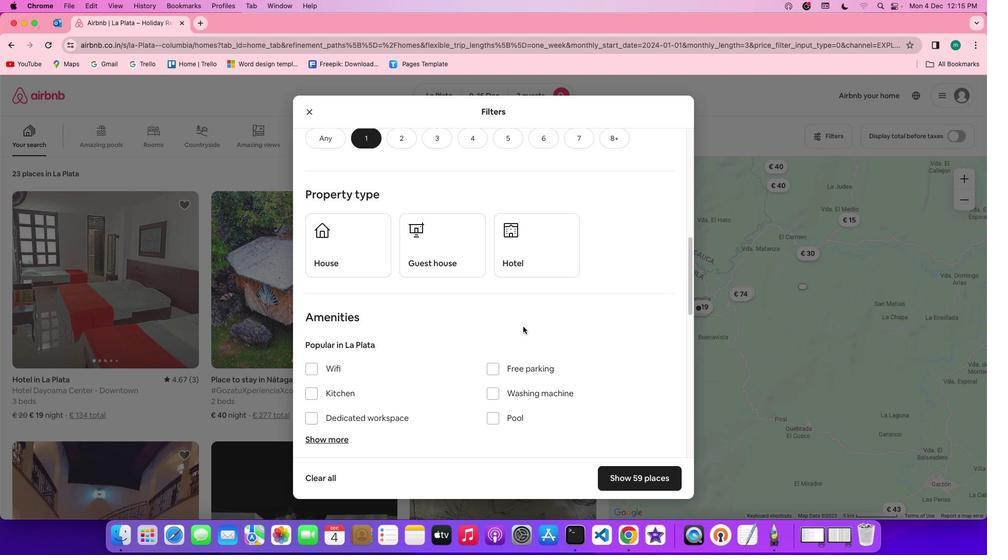 
Action: Mouse scrolled (523, 326) with delta (0, -1)
Screenshot: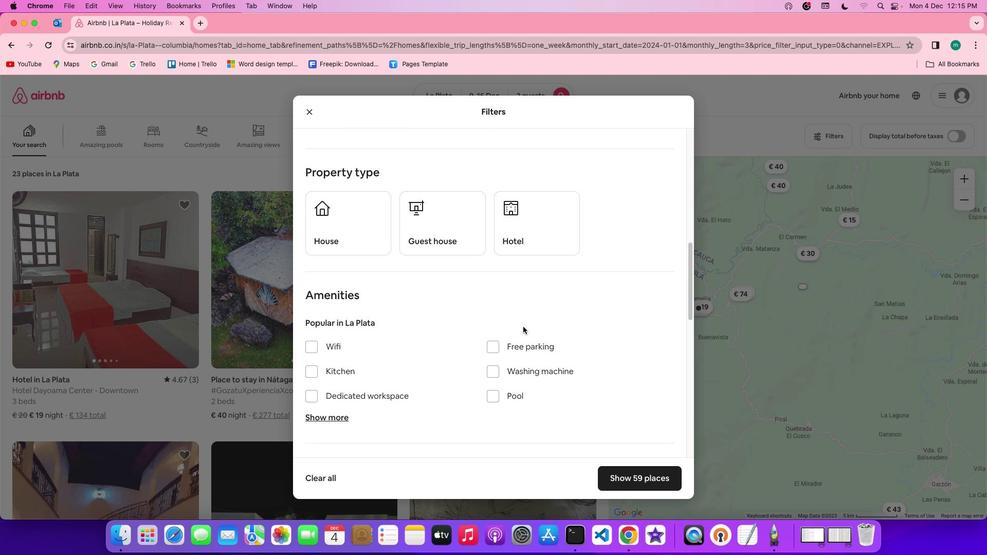 
Action: Mouse scrolled (523, 326) with delta (0, 0)
Screenshot: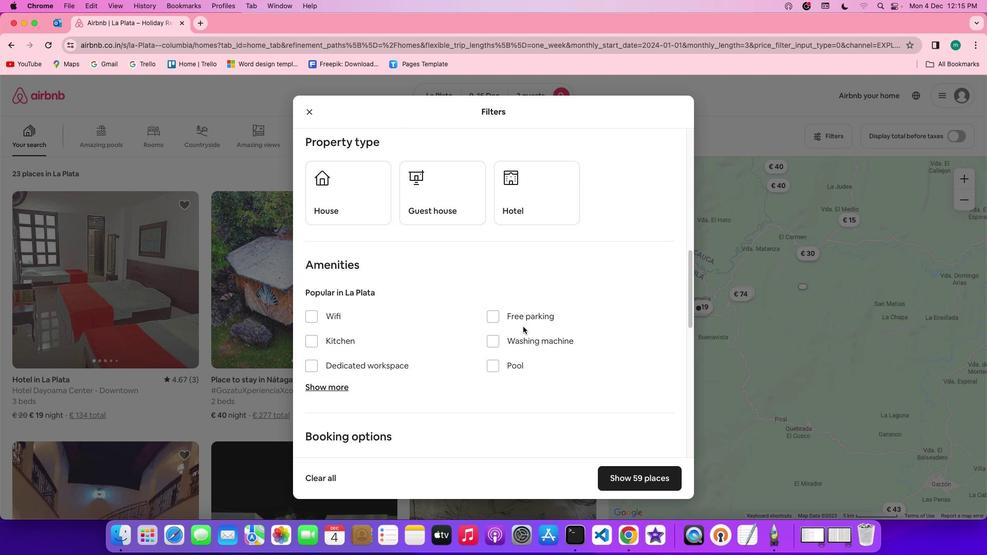 
Action: Mouse scrolled (523, 326) with delta (0, 0)
Screenshot: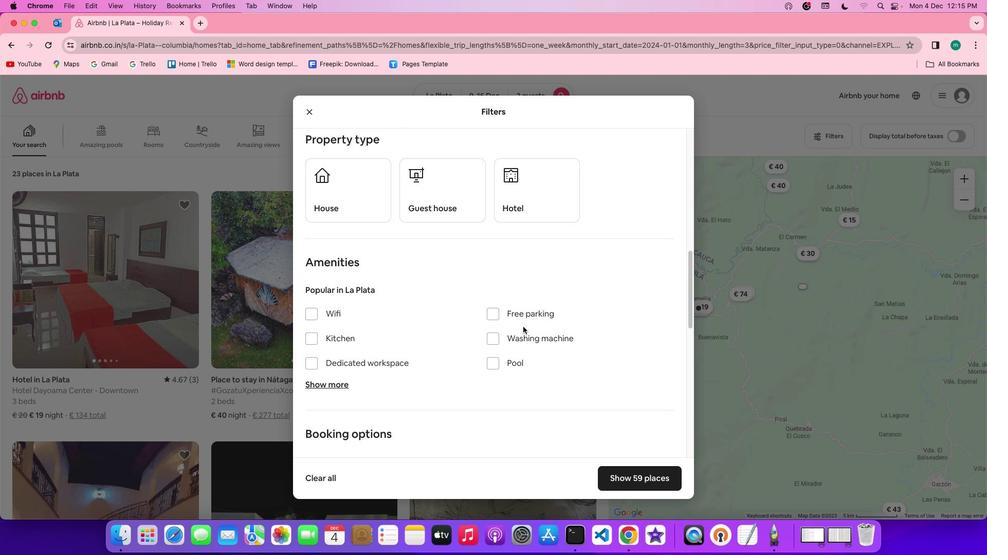 
Action: Mouse scrolled (523, 326) with delta (0, 0)
Screenshot: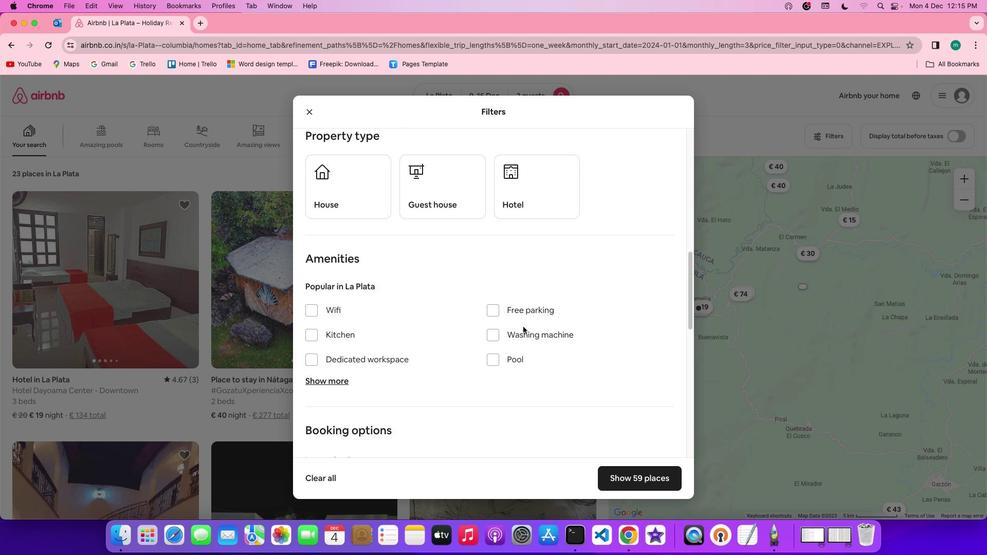 
Action: Mouse scrolled (523, 326) with delta (0, 0)
Screenshot: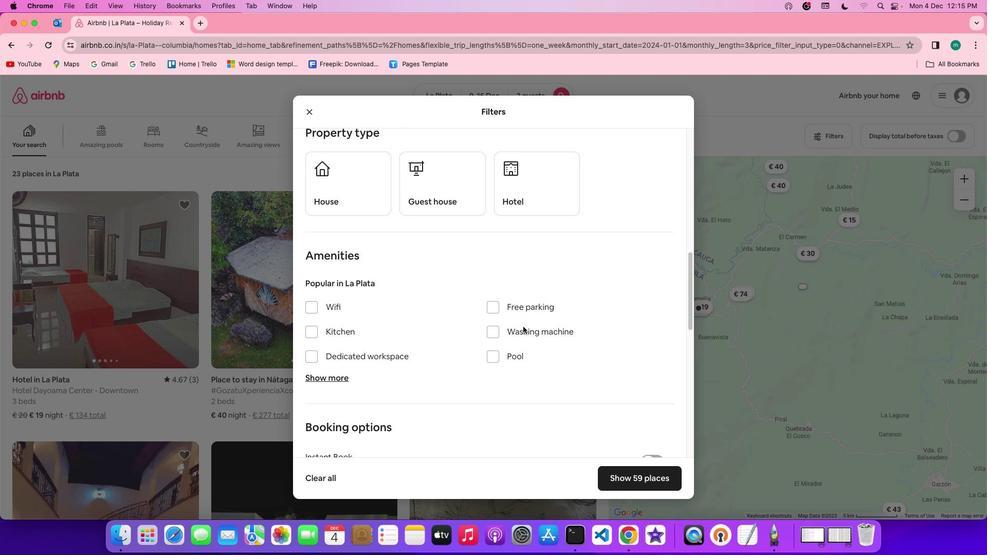 
Action: Mouse scrolled (523, 326) with delta (0, 0)
Screenshot: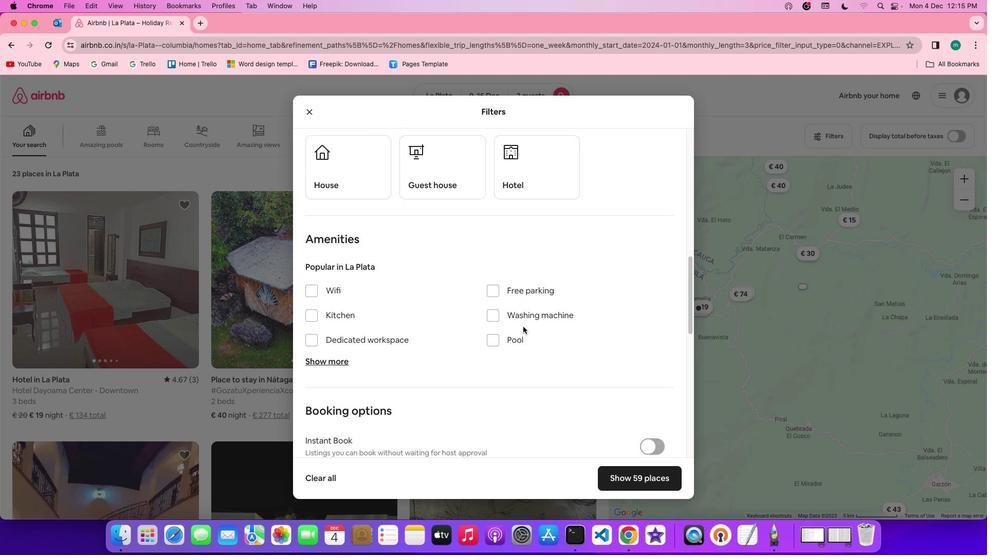 
Action: Mouse moved to (529, 296)
Screenshot: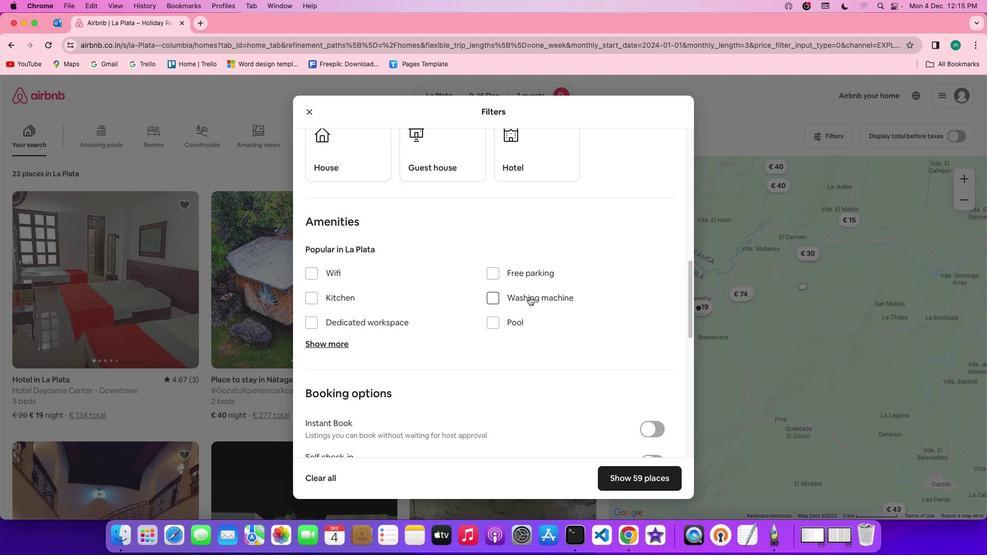 
Action: Mouse pressed left at (529, 296)
Screenshot: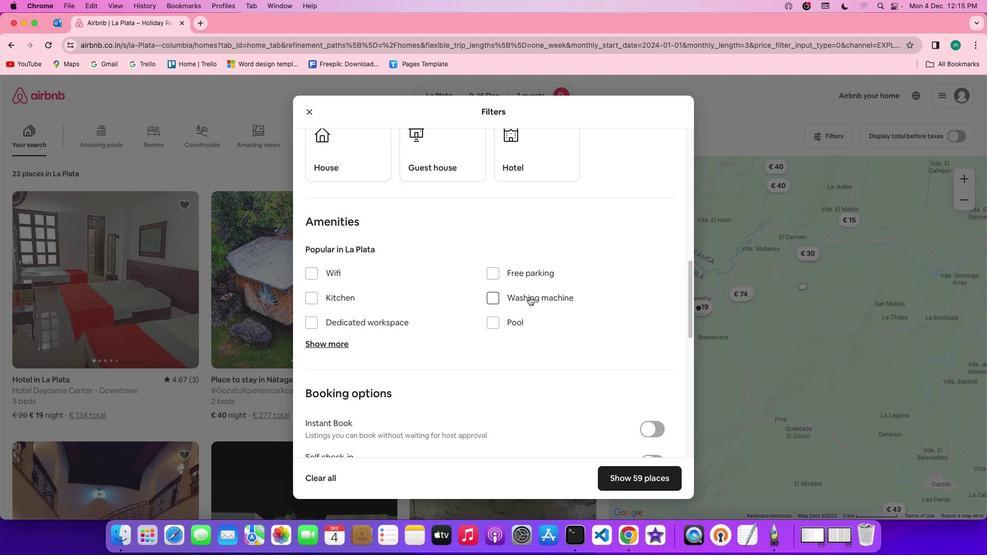 
Action: Mouse moved to (591, 372)
Screenshot: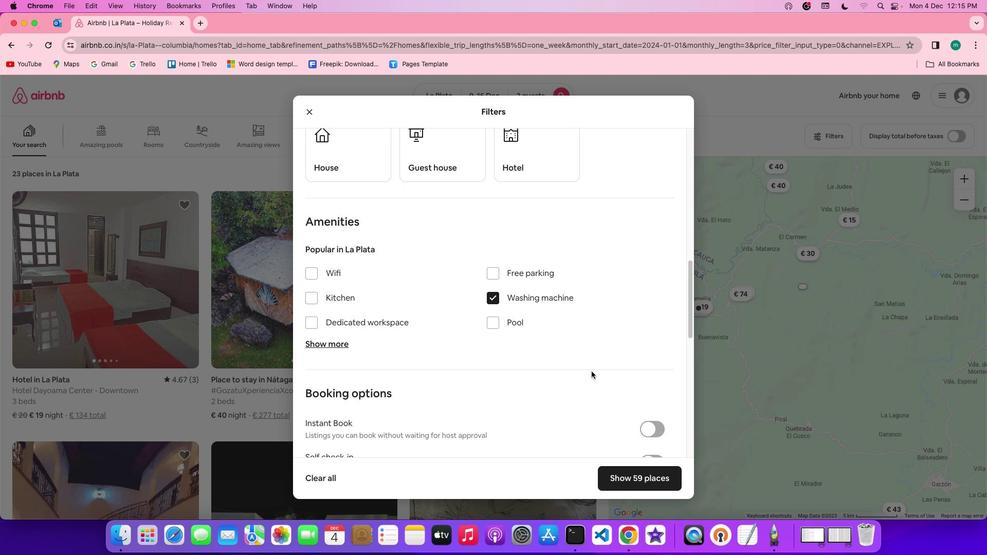 
Action: Mouse scrolled (591, 372) with delta (0, 0)
Screenshot: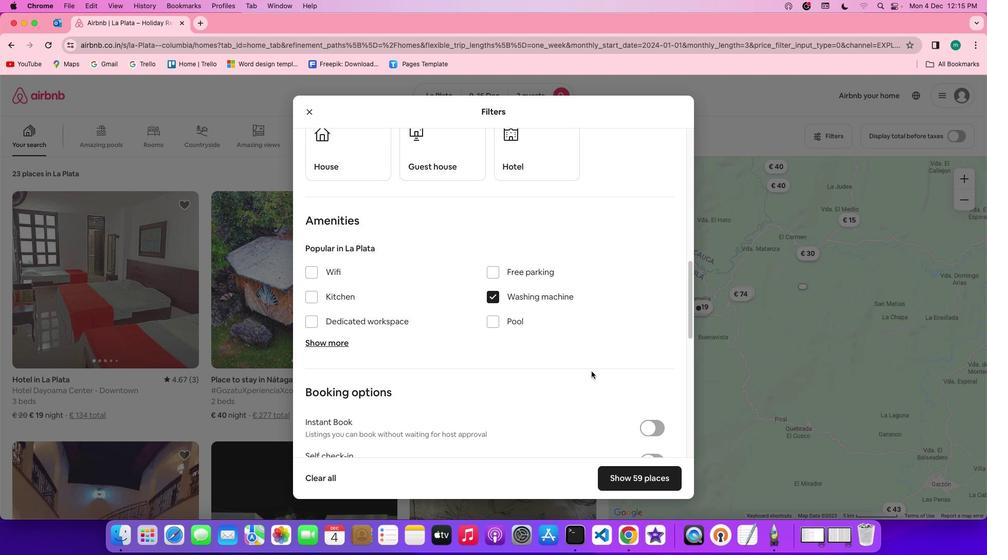 
Action: Mouse scrolled (591, 372) with delta (0, 0)
Screenshot: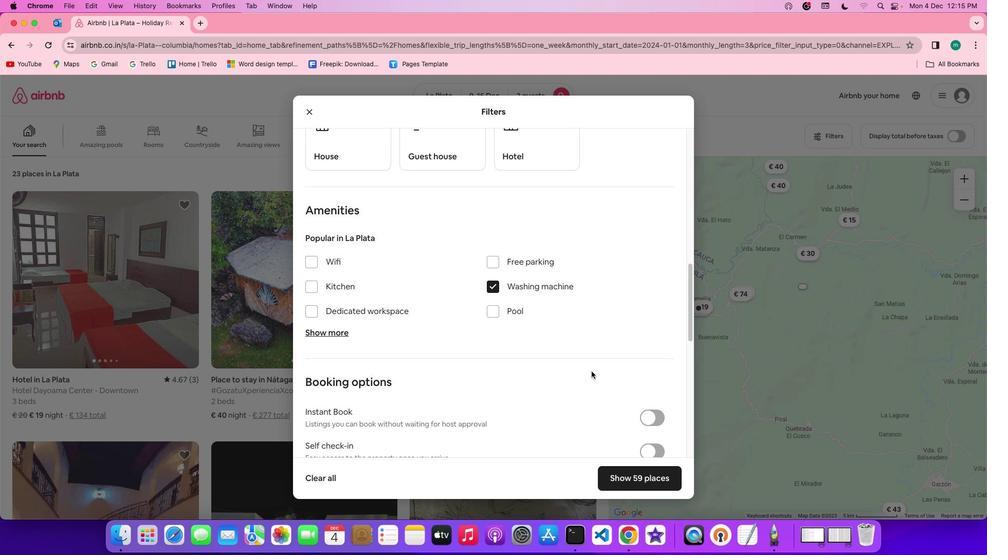
Action: Mouse scrolled (591, 372) with delta (0, -1)
Screenshot: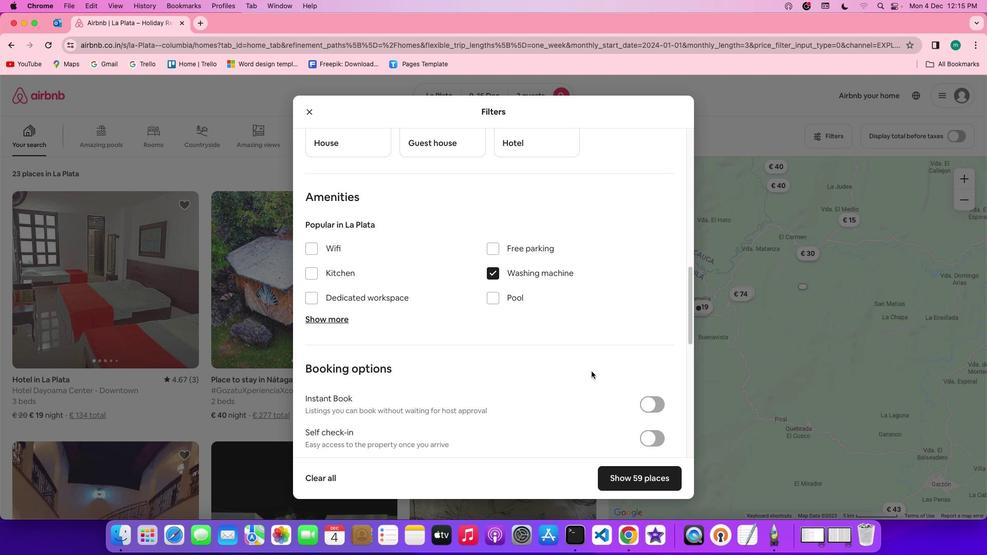 
Action: Mouse scrolled (591, 372) with delta (0, 0)
Screenshot: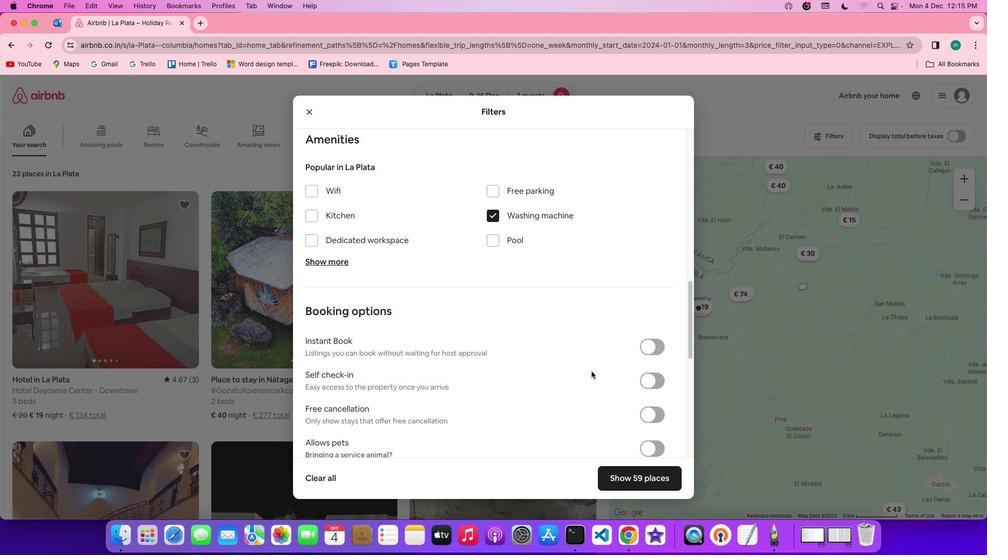 
Action: Mouse scrolled (591, 372) with delta (0, 0)
Screenshot: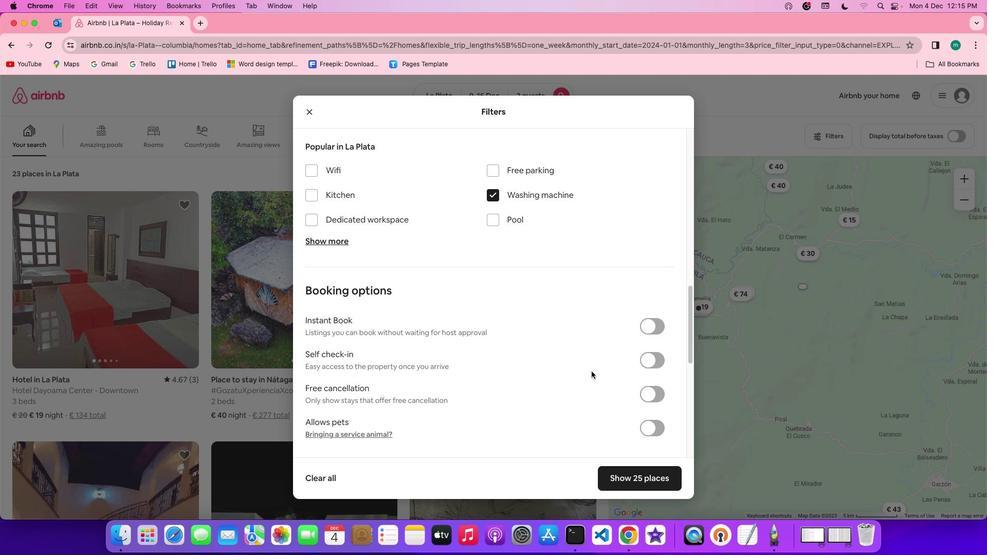 
Action: Mouse scrolled (591, 372) with delta (0, 0)
Screenshot: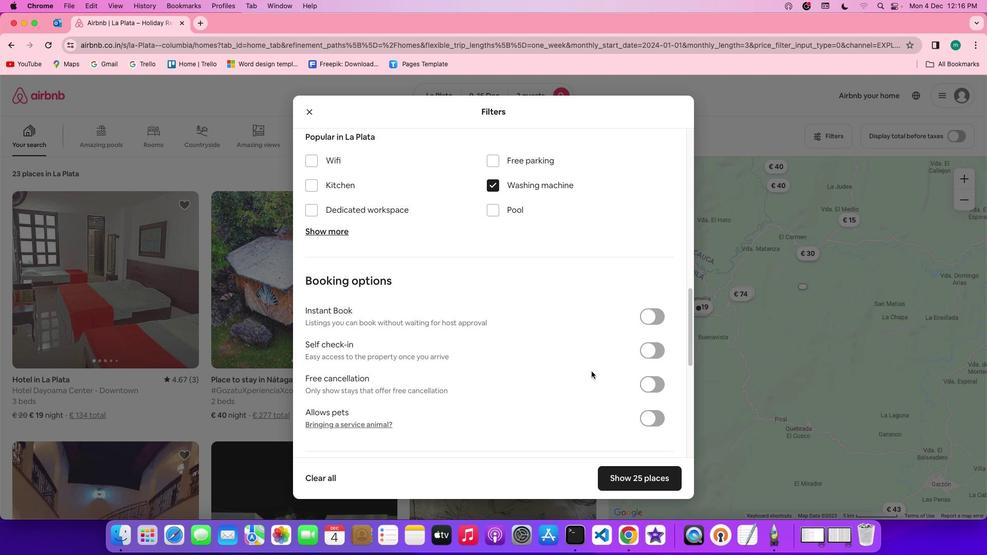 
Action: Mouse scrolled (591, 372) with delta (0, 0)
Screenshot: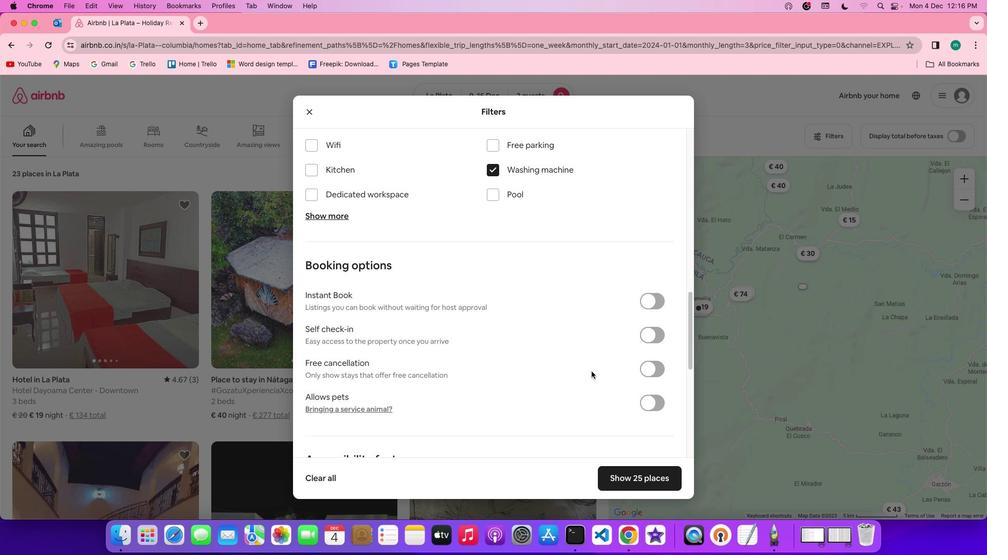 
Action: Mouse scrolled (591, 372) with delta (0, 0)
Screenshot: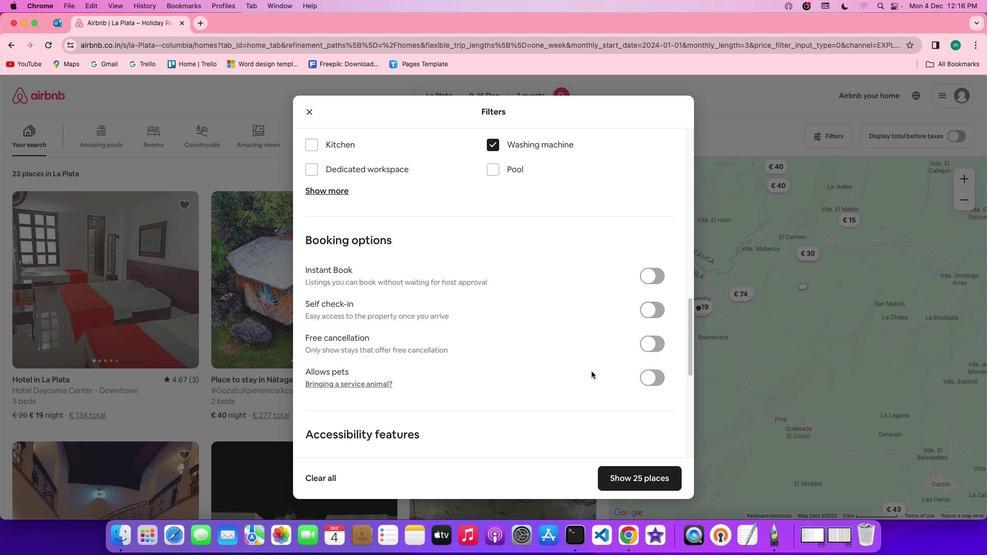 
Action: Mouse scrolled (591, 372) with delta (0, 0)
Screenshot: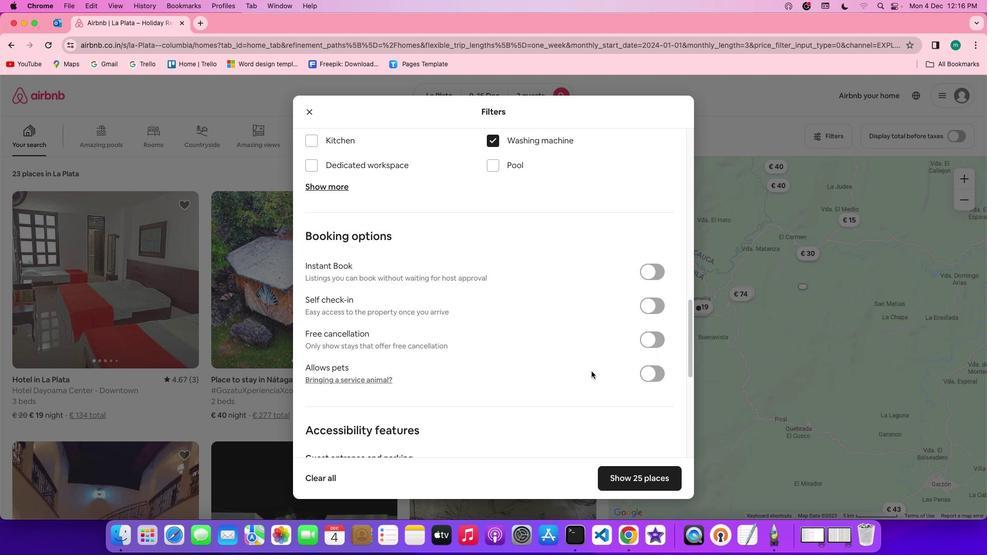 
Action: Mouse scrolled (591, 372) with delta (0, 0)
Screenshot: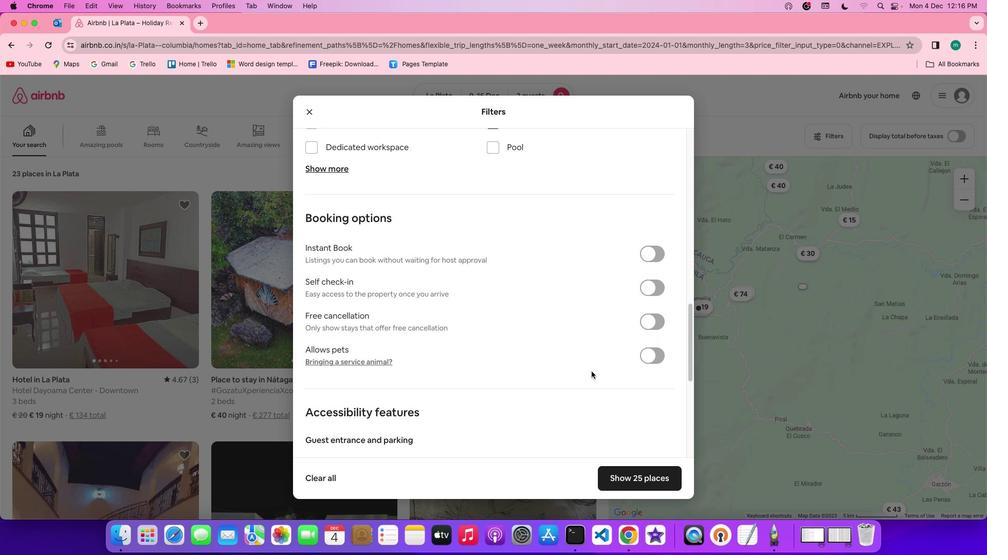 
Action: Mouse scrolled (591, 372) with delta (0, 0)
Screenshot: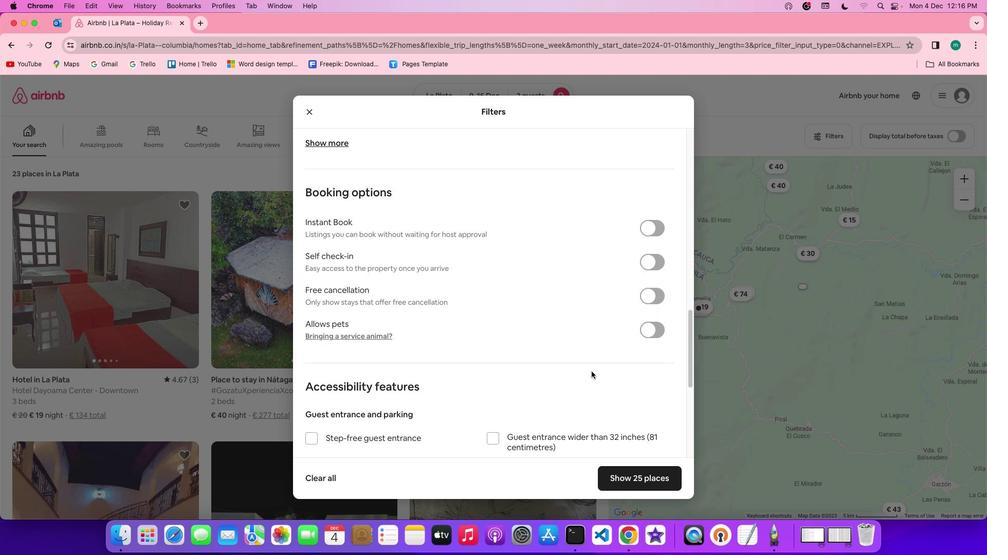 
Action: Mouse scrolled (591, 372) with delta (0, 0)
Screenshot: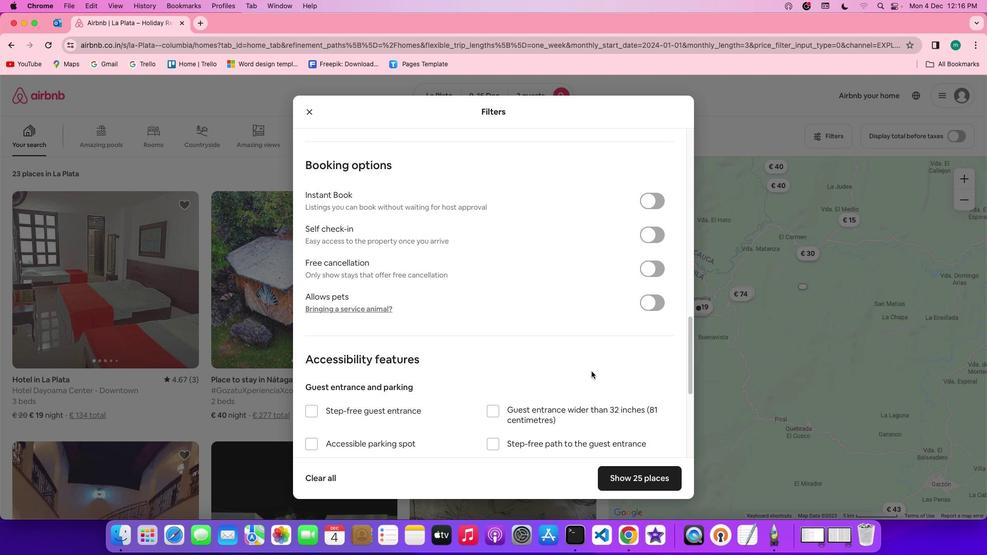 
Action: Mouse scrolled (591, 372) with delta (0, 0)
Screenshot: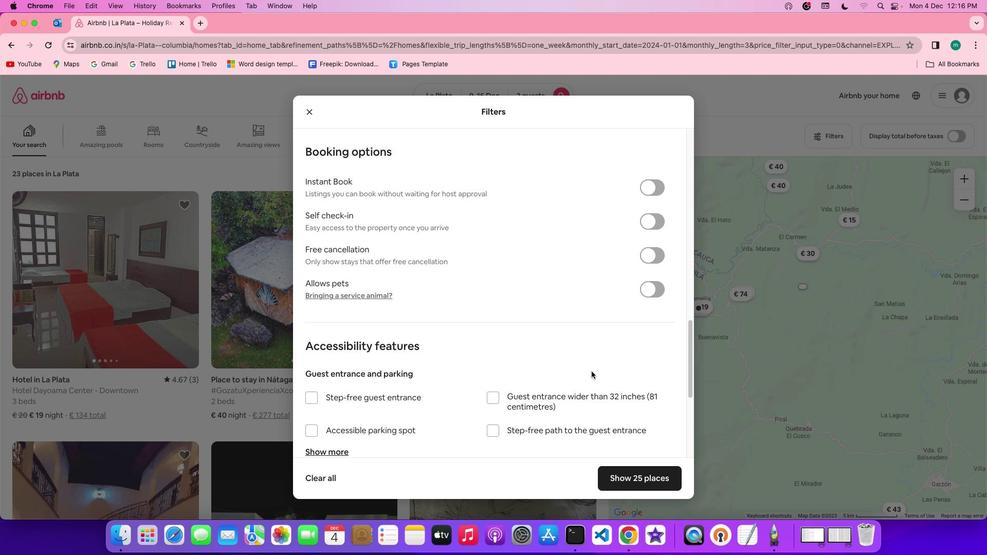
Action: Mouse scrolled (591, 372) with delta (0, -1)
Screenshot: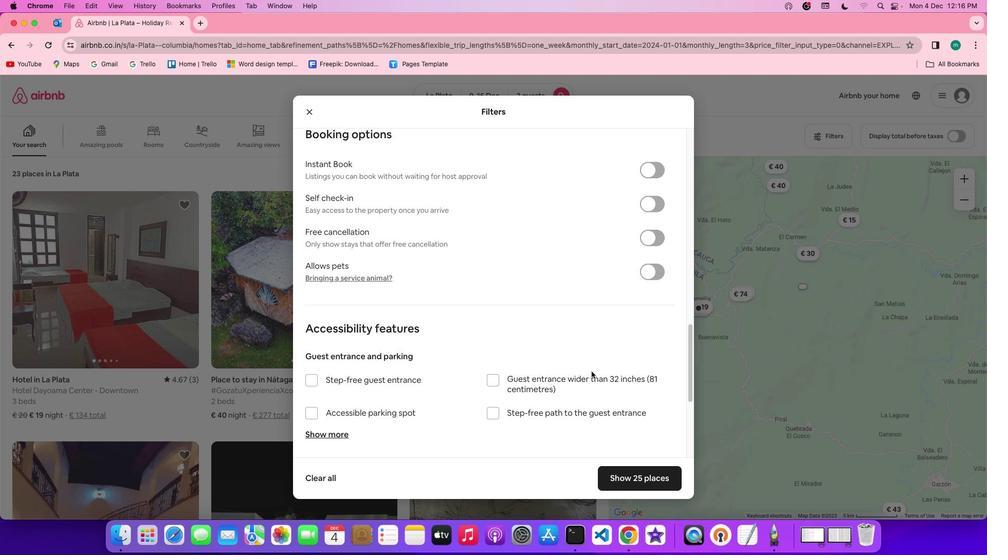 
Action: Mouse scrolled (591, 372) with delta (0, -1)
Screenshot: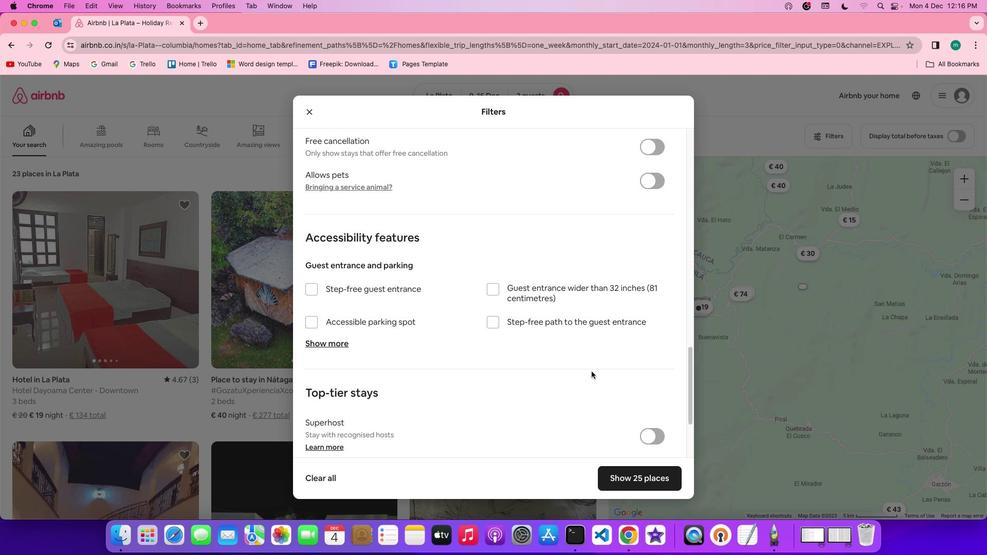 
Action: Mouse scrolled (591, 372) with delta (0, 0)
Screenshot: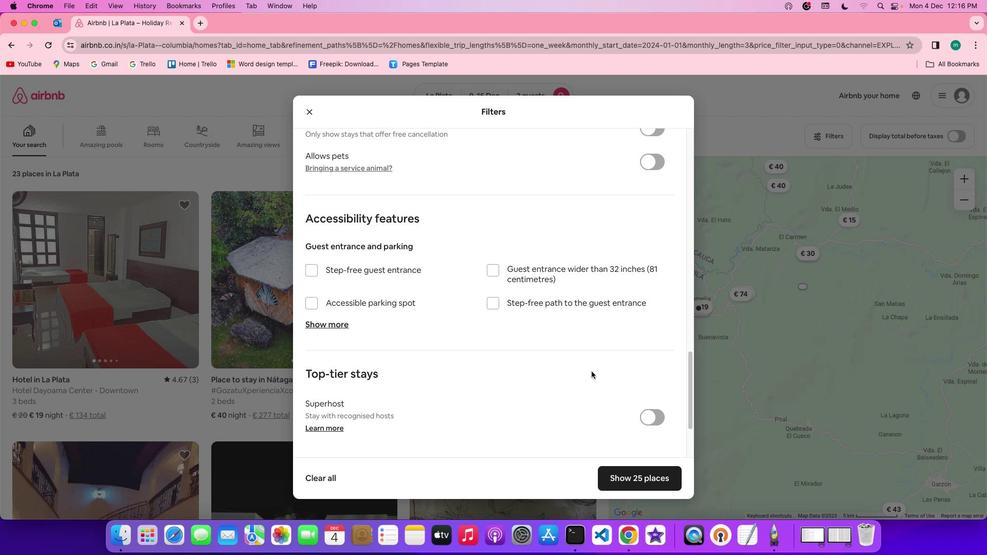 
Action: Mouse scrolled (591, 372) with delta (0, 0)
Screenshot: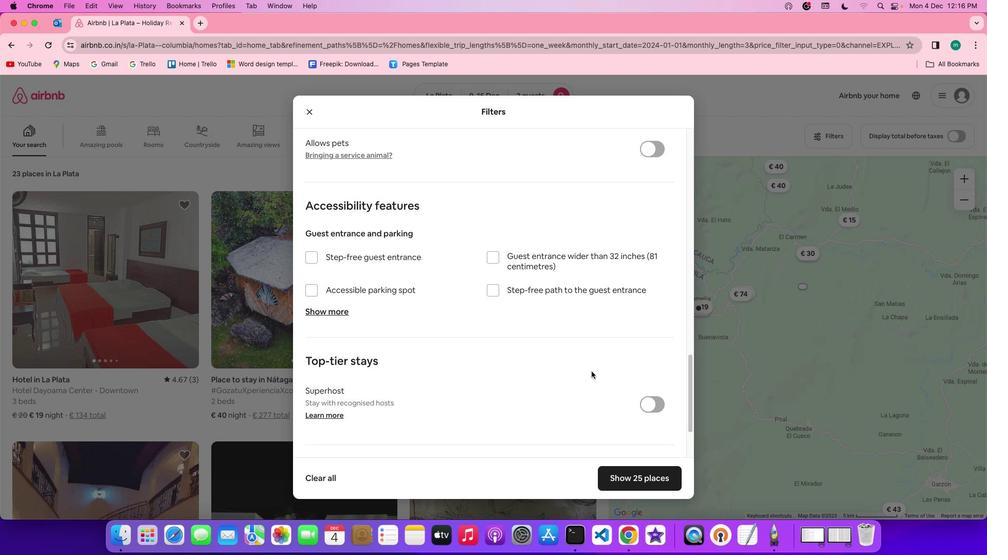 
Action: Mouse scrolled (591, 372) with delta (0, -1)
Screenshot: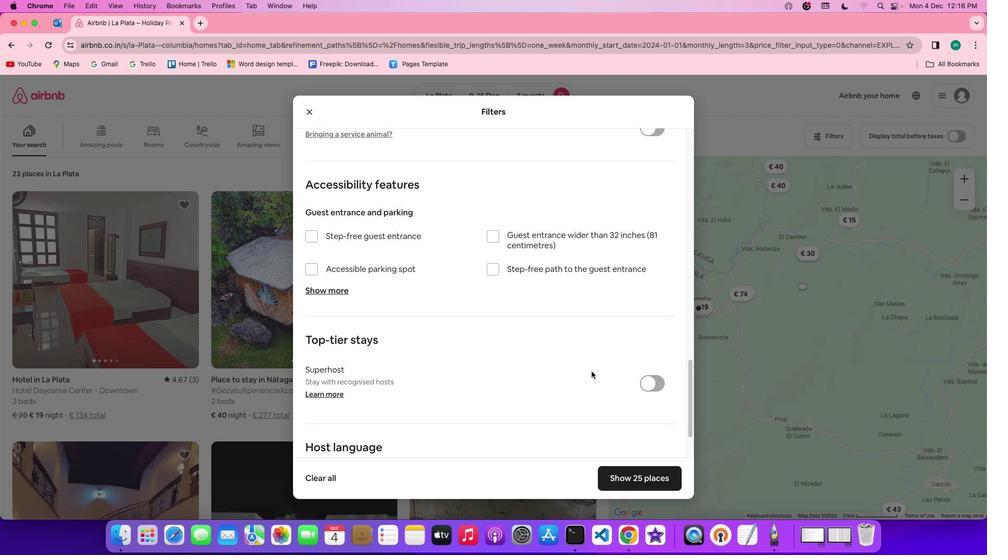 
Action: Mouse scrolled (591, 372) with delta (0, -2)
Screenshot: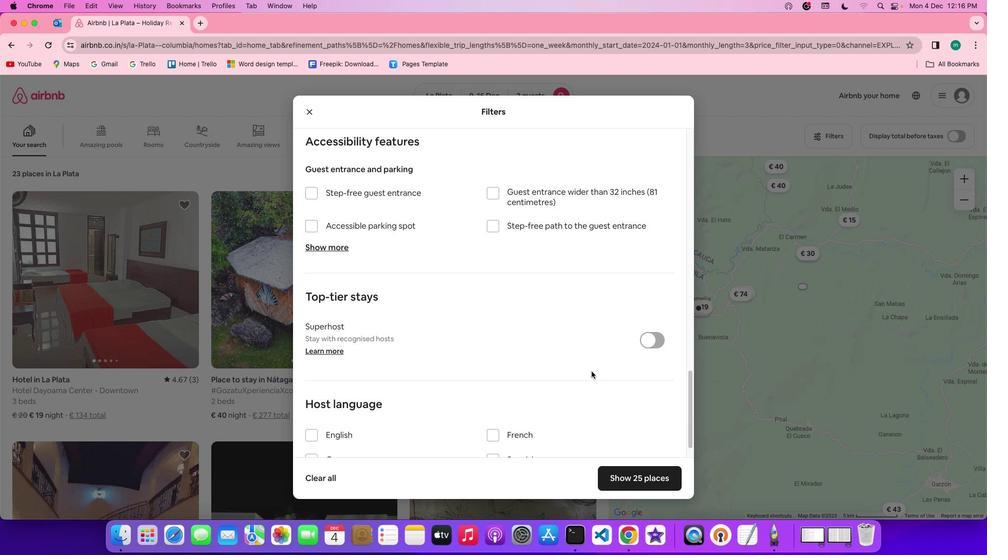 
Action: Mouse scrolled (591, 372) with delta (0, 0)
Screenshot: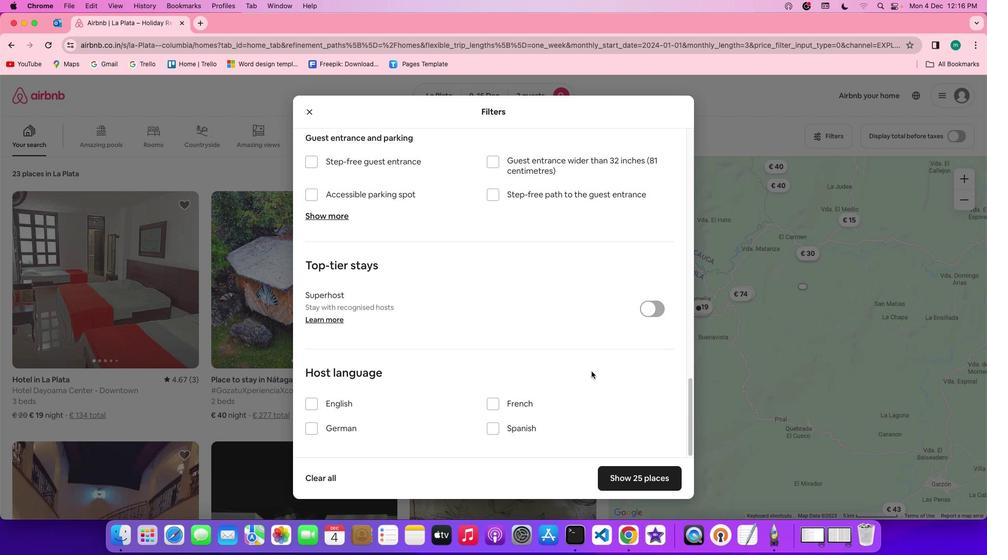 
Action: Mouse scrolled (591, 372) with delta (0, 0)
Screenshot: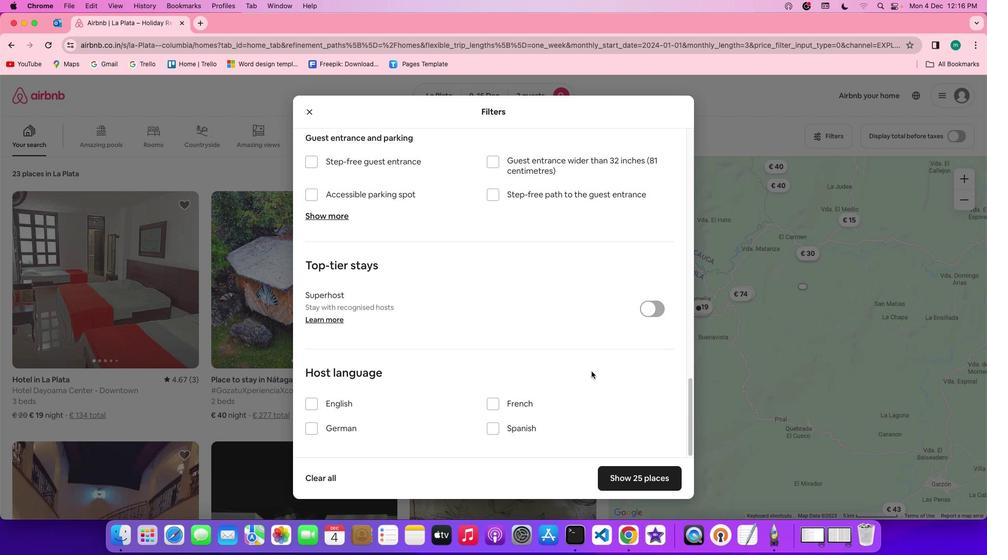 
Action: Mouse scrolled (591, 372) with delta (0, -1)
Screenshot: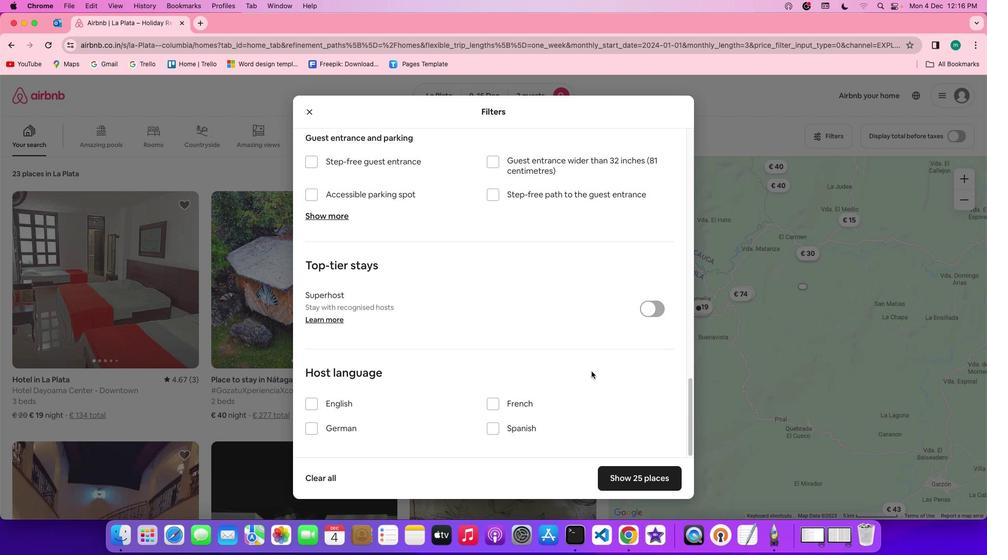 
Action: Mouse scrolled (591, 372) with delta (0, -2)
Screenshot: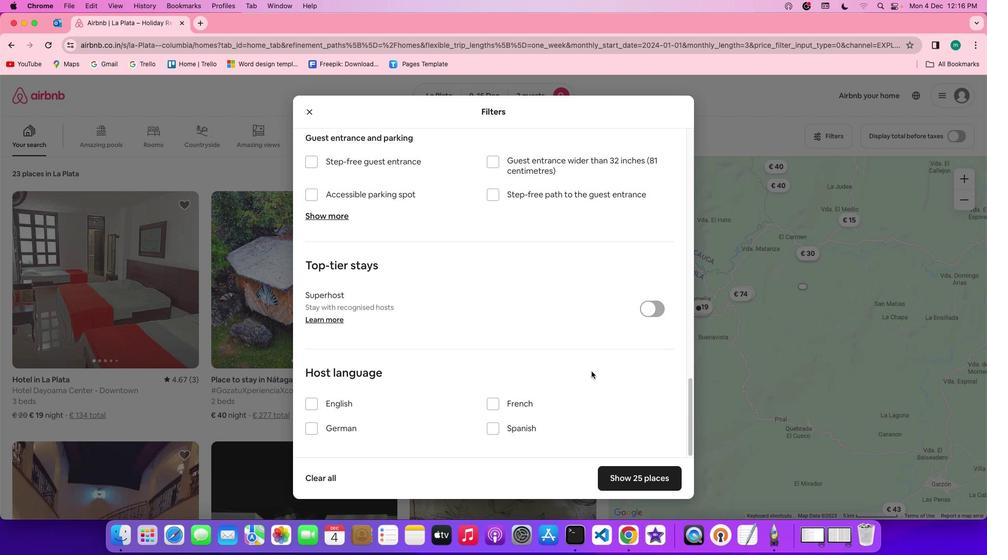 
Action: Mouse scrolled (591, 372) with delta (0, -2)
Screenshot: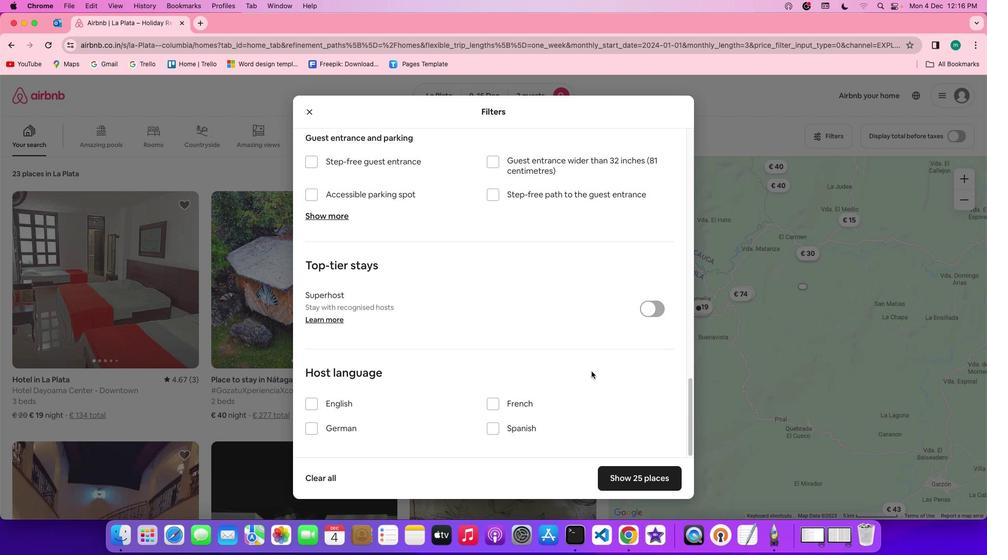 
Action: Mouse moved to (595, 351)
Screenshot: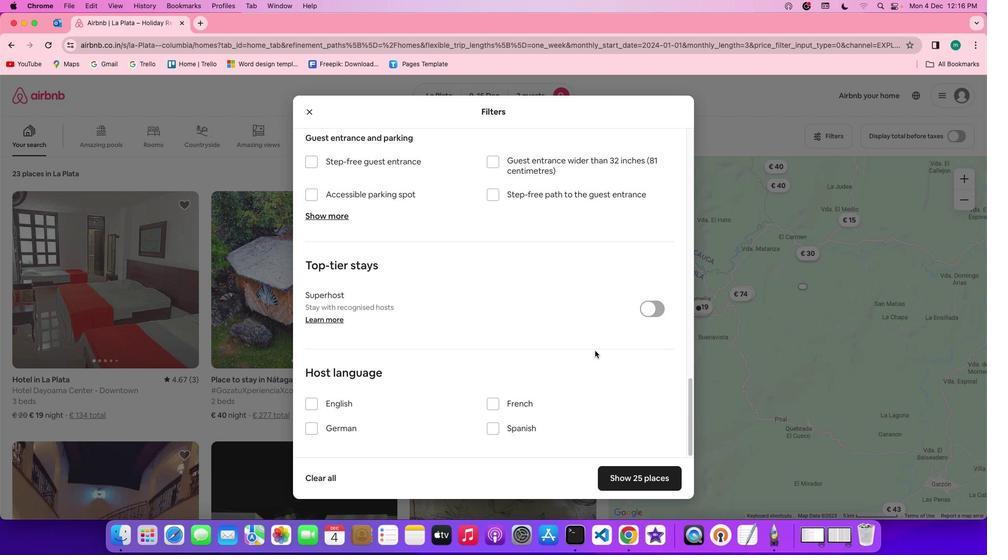 
Action: Mouse scrolled (595, 351) with delta (0, 0)
Screenshot: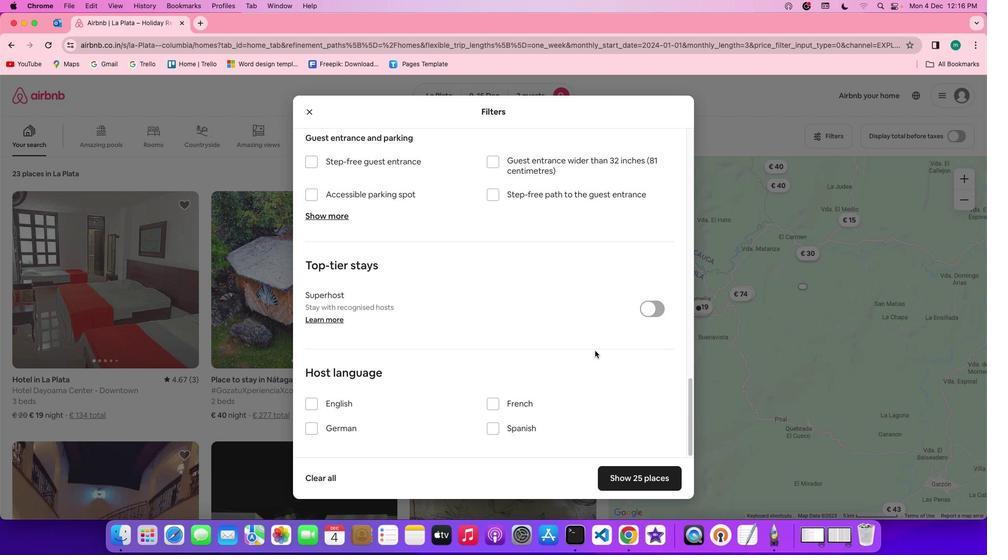 
Action: Mouse scrolled (595, 351) with delta (0, 0)
Screenshot: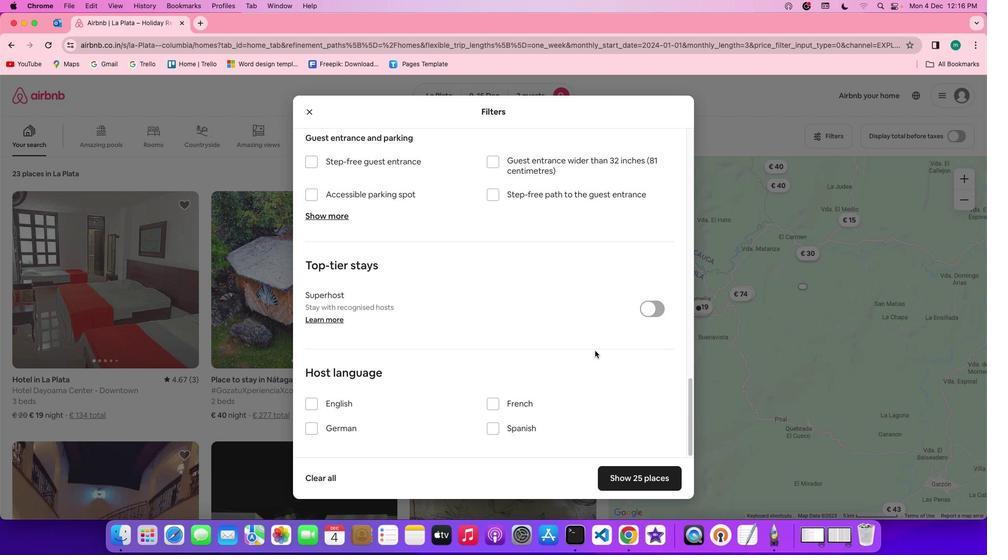 
Action: Mouse scrolled (595, 351) with delta (0, -1)
Screenshot: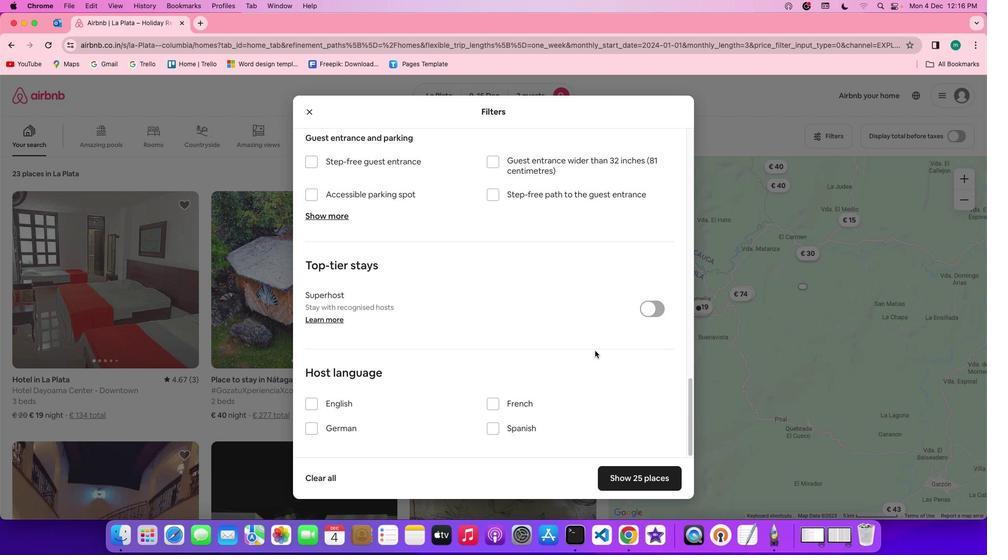 
Action: Mouse scrolled (595, 351) with delta (0, 0)
Screenshot: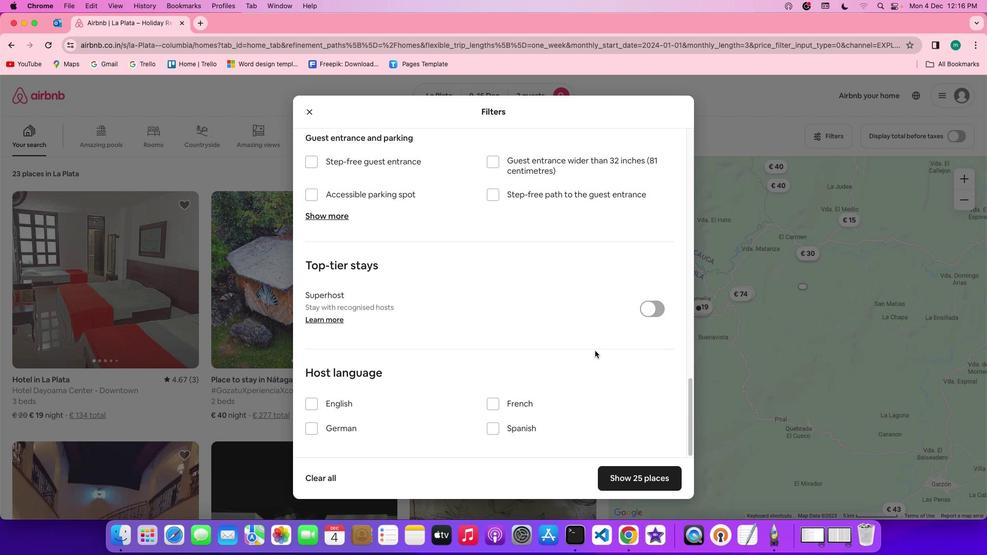
Action: Mouse scrolled (595, 351) with delta (0, 0)
Screenshot: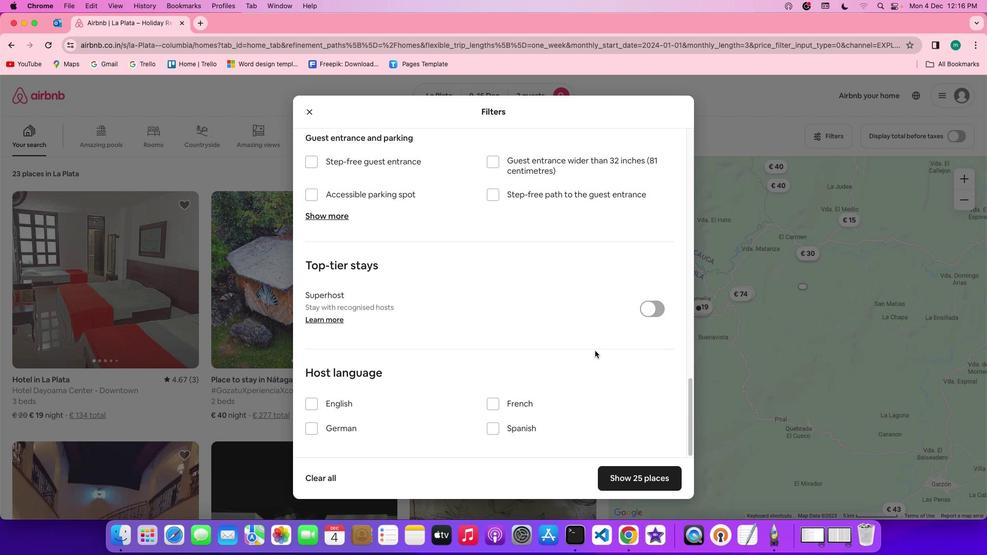 
Action: Mouse scrolled (595, 351) with delta (0, -1)
Screenshot: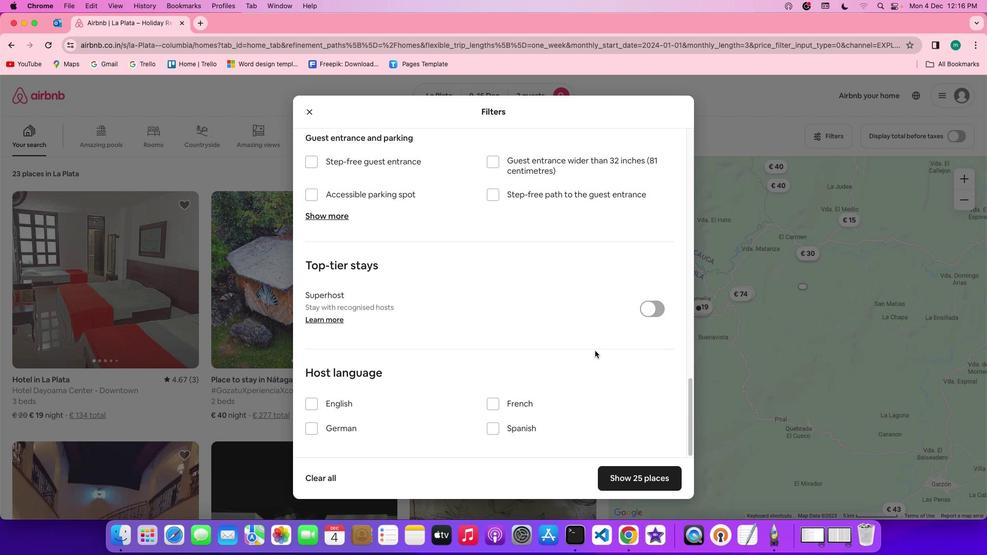 
Action: Mouse scrolled (595, 351) with delta (0, -2)
Screenshot: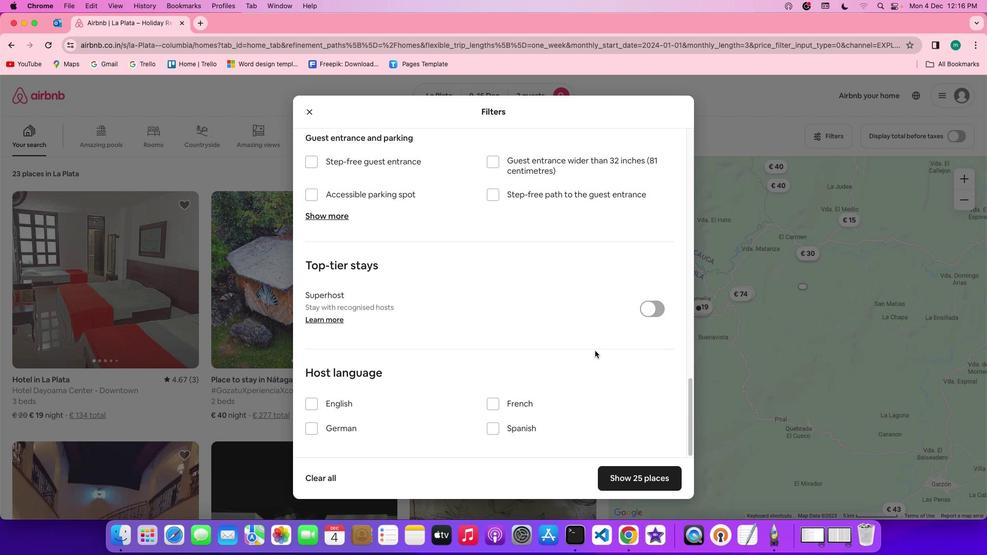 
Action: Mouse scrolled (595, 351) with delta (0, -2)
Screenshot: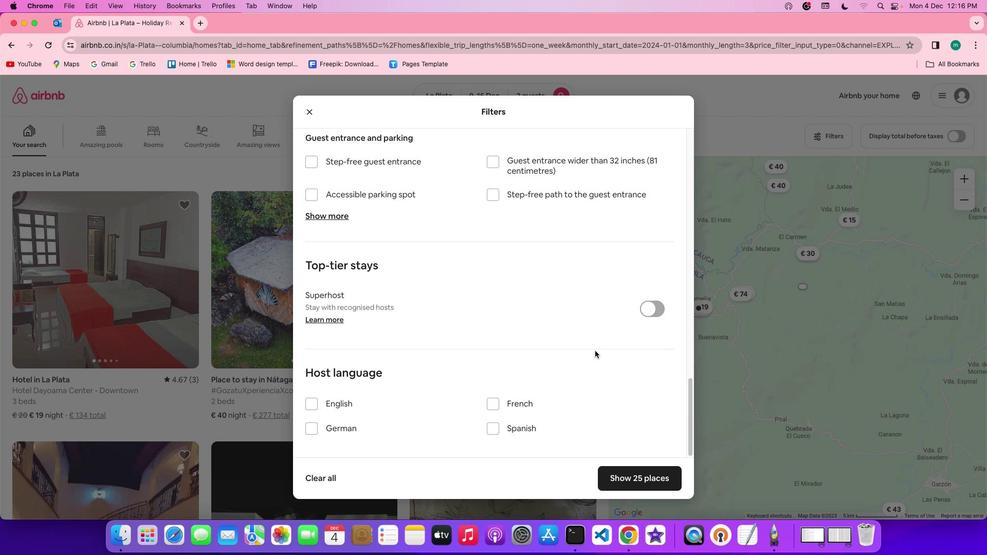 
Action: Mouse scrolled (595, 351) with delta (0, 0)
Screenshot: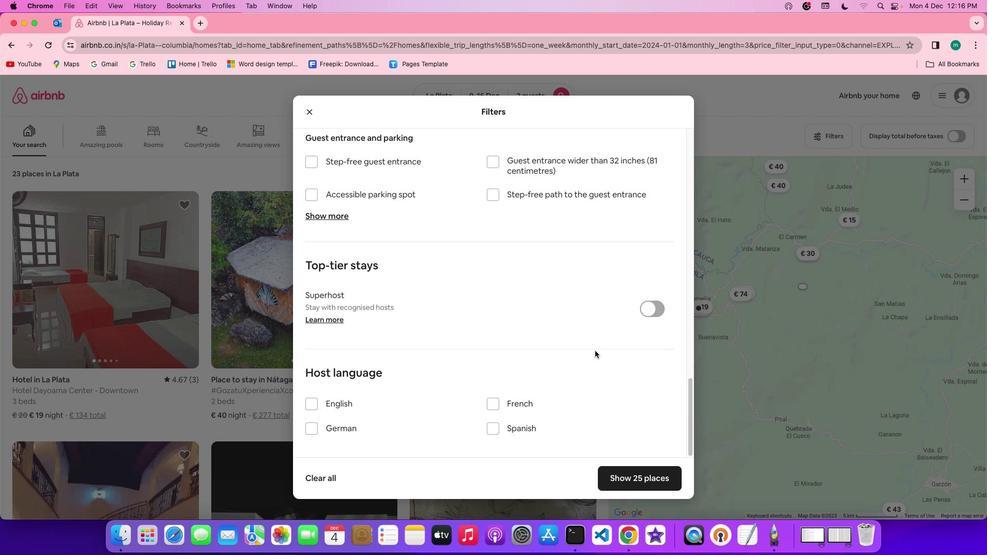 
Action: Mouse scrolled (595, 351) with delta (0, 0)
Screenshot: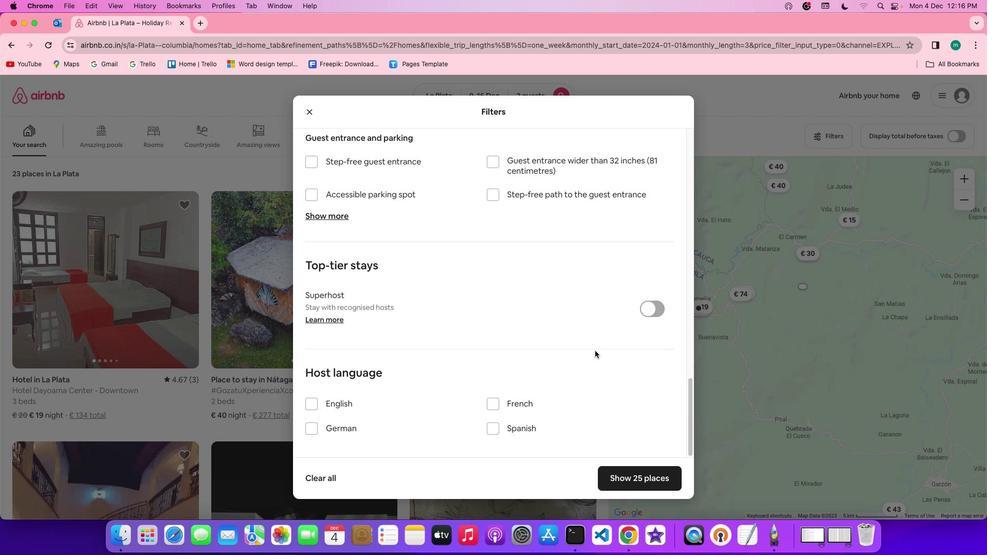 
Action: Mouse scrolled (595, 351) with delta (0, -1)
Screenshot: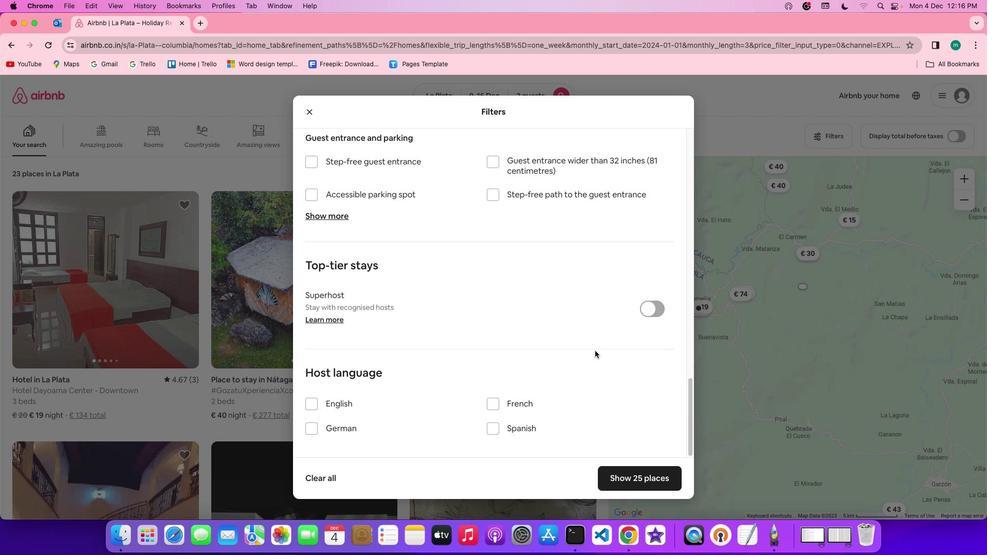 
Action: Mouse scrolled (595, 351) with delta (0, -2)
Screenshot: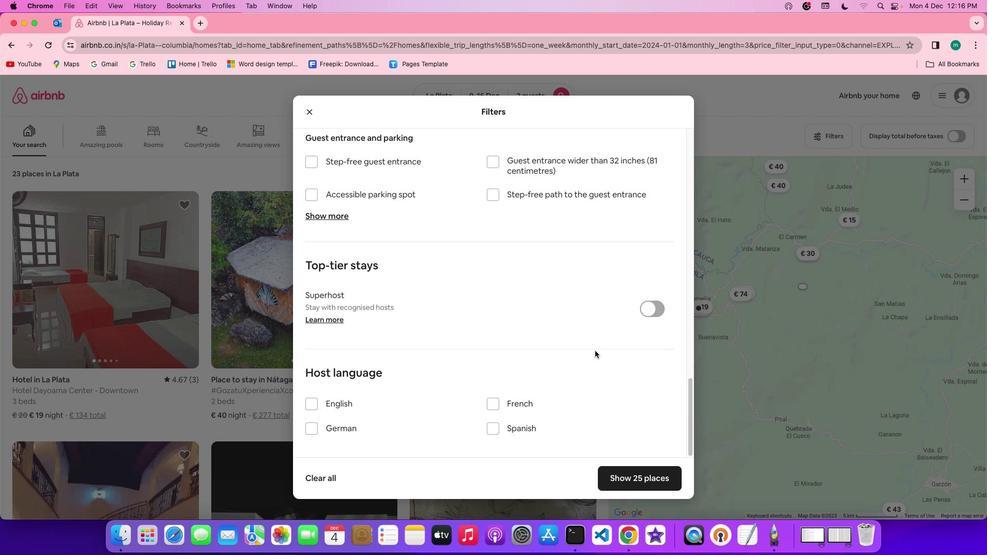 
Action: Mouse scrolled (595, 351) with delta (0, -2)
Screenshot: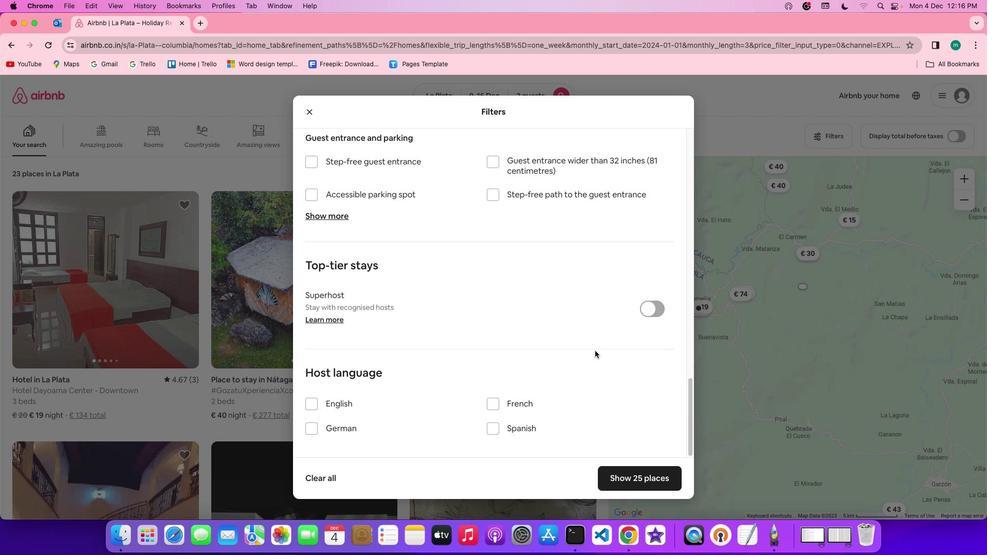 
Action: Mouse scrolled (595, 351) with delta (0, 0)
Screenshot: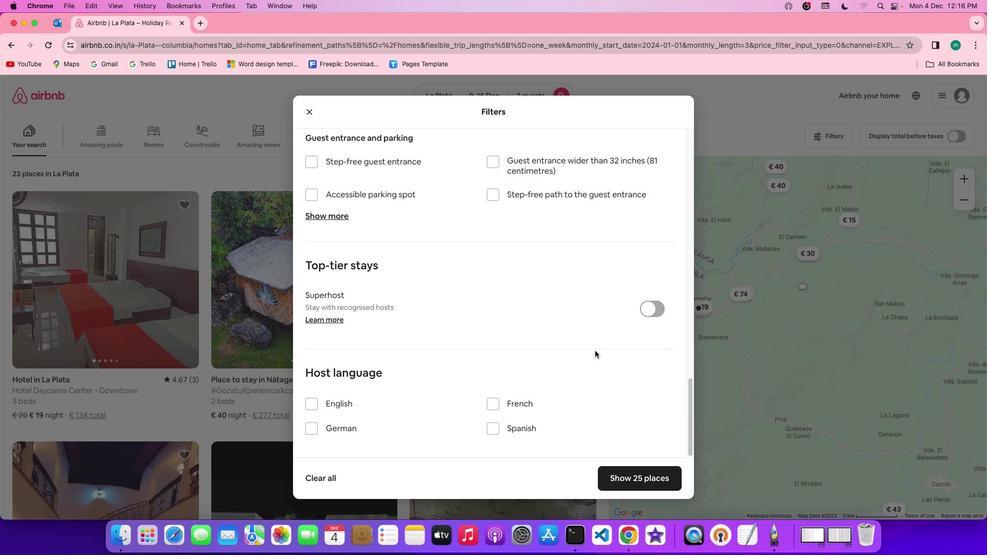 
Action: Mouse scrolled (595, 351) with delta (0, 0)
Screenshot: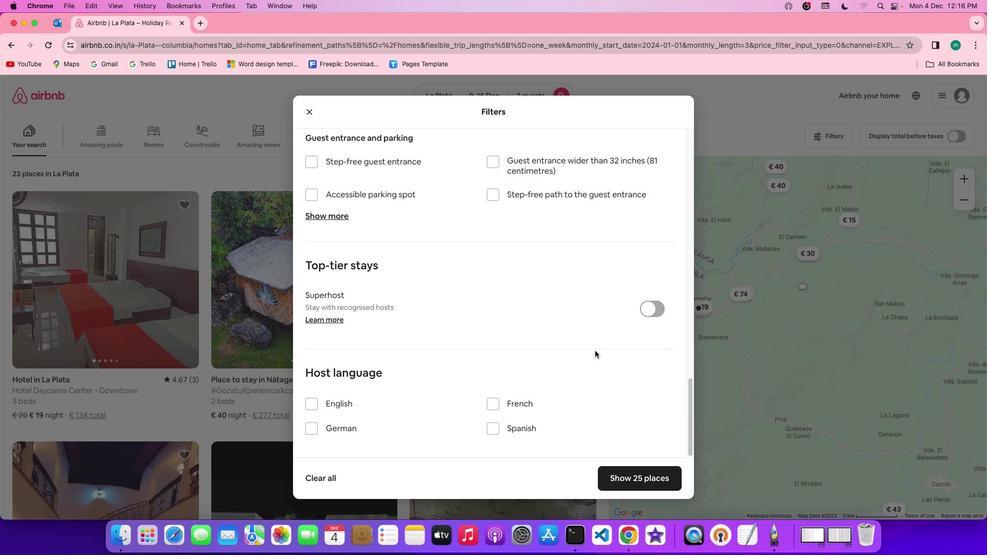 
Action: Mouse scrolled (595, 351) with delta (0, -1)
Screenshot: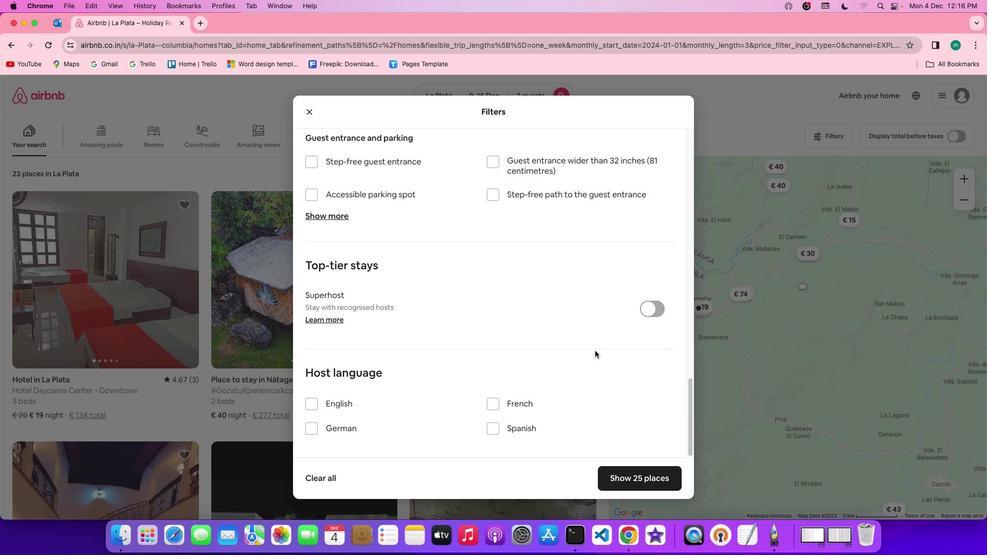 
Action: Mouse scrolled (595, 351) with delta (0, -2)
Screenshot: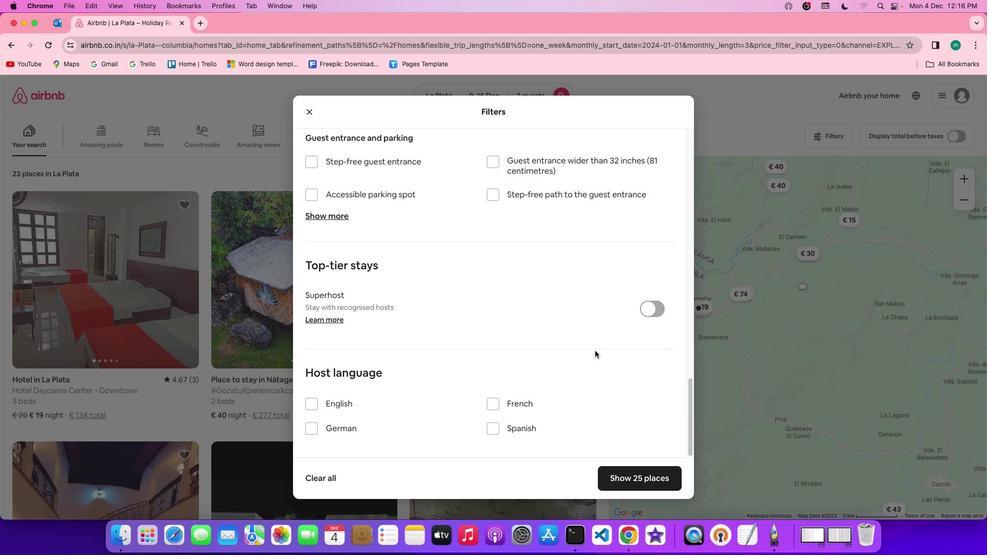 
Action: Mouse moved to (635, 474)
Screenshot: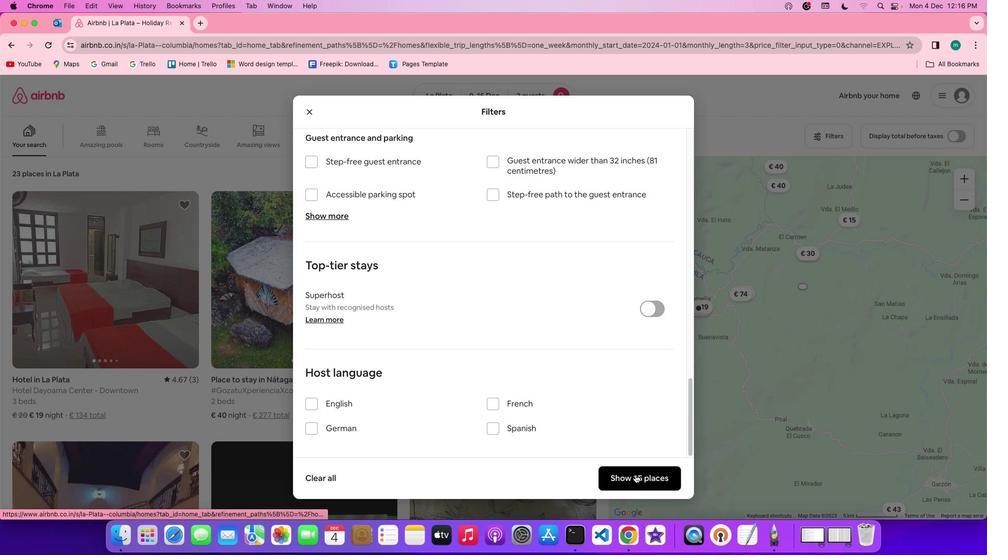 
Action: Mouse pressed left at (635, 474)
Screenshot: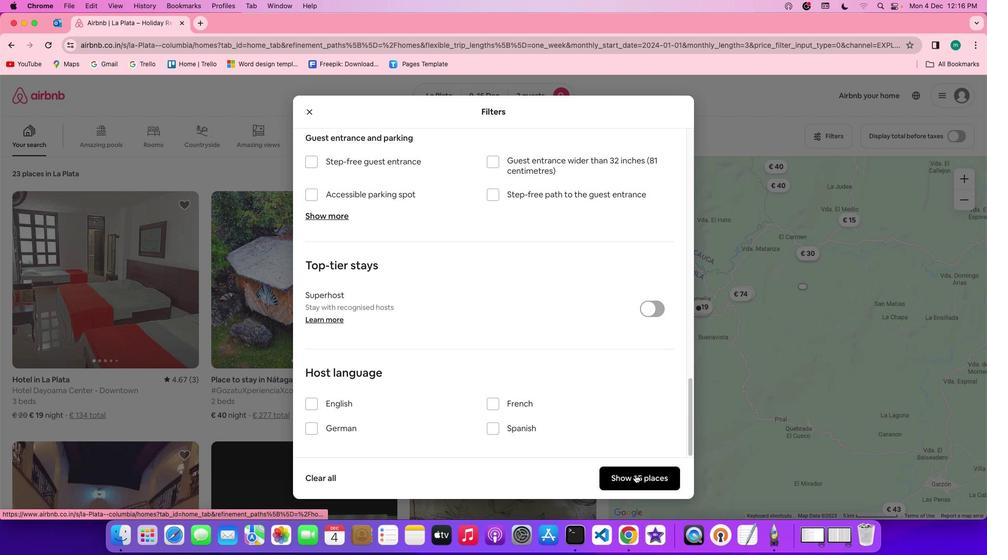 
Action: Mouse moved to (218, 323)
Screenshot: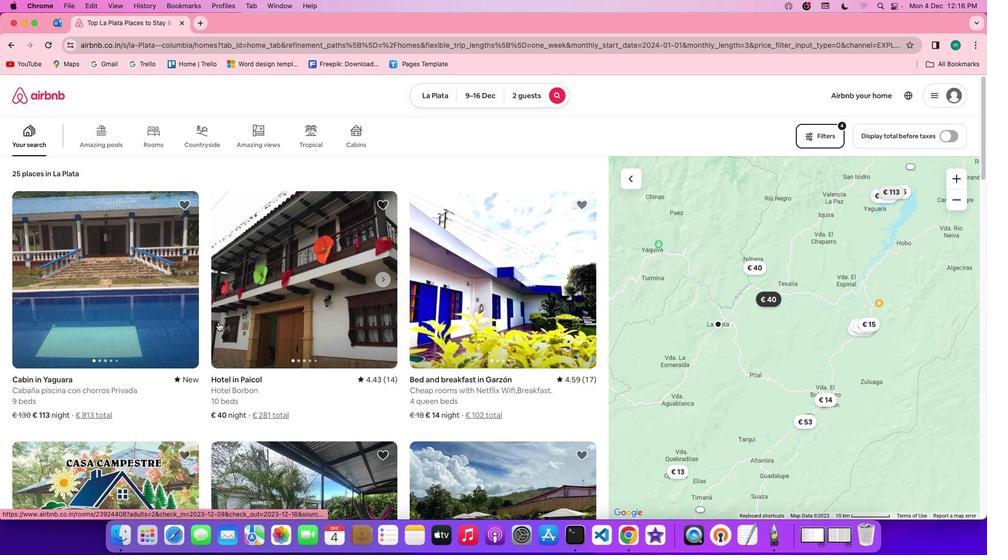 
Action: Mouse scrolled (218, 323) with delta (0, 0)
Screenshot: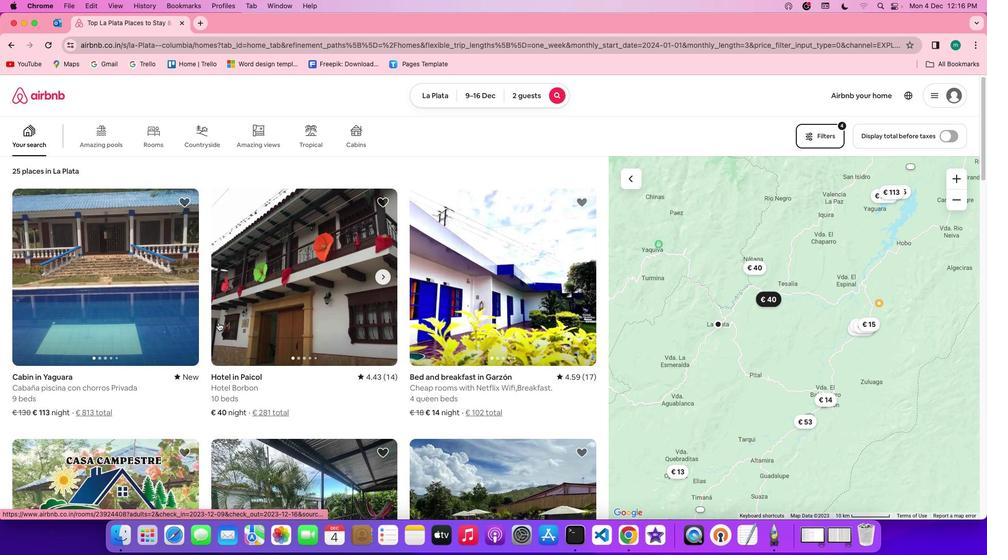 
Action: Mouse scrolled (218, 323) with delta (0, 0)
Screenshot: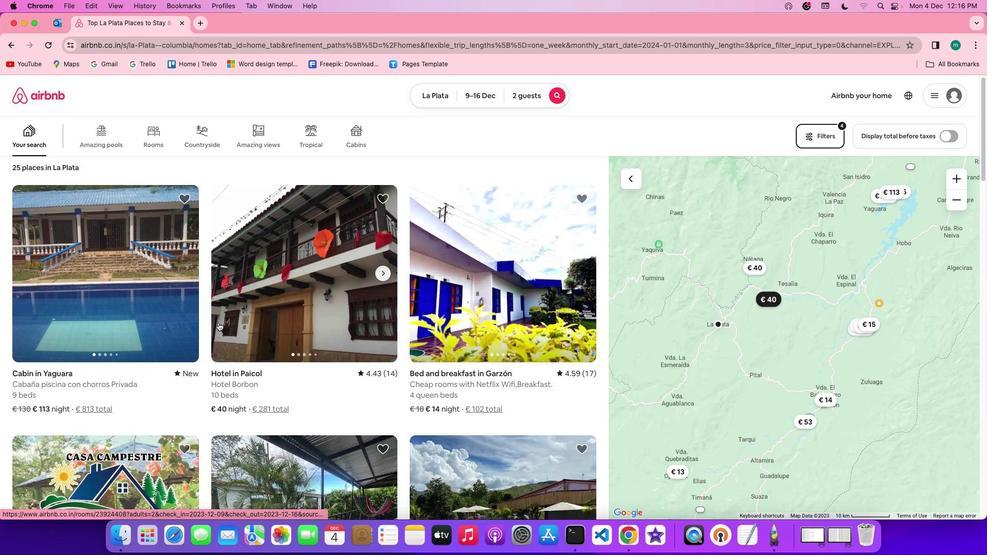 
Action: Mouse scrolled (218, 323) with delta (0, 0)
Screenshot: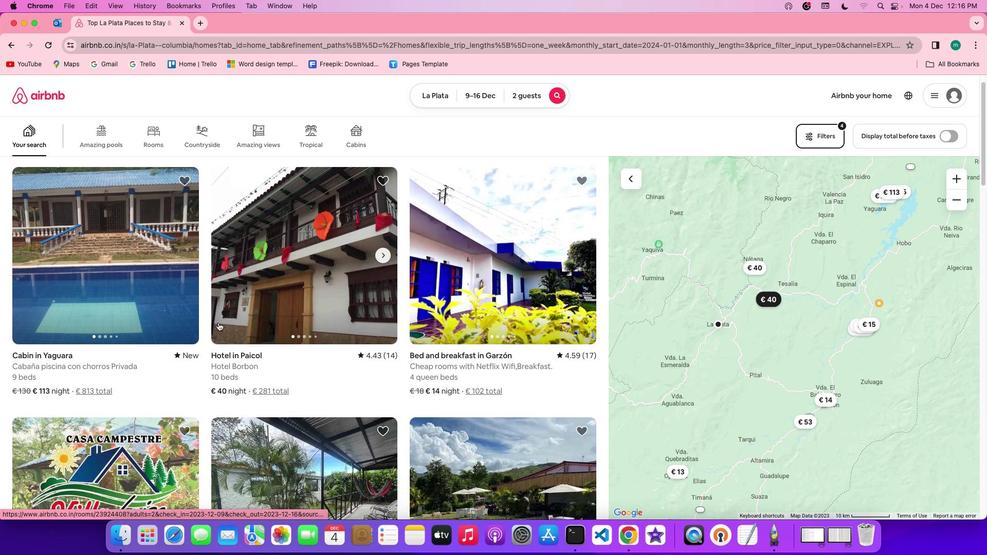 
Action: Mouse moved to (181, 306)
Screenshot: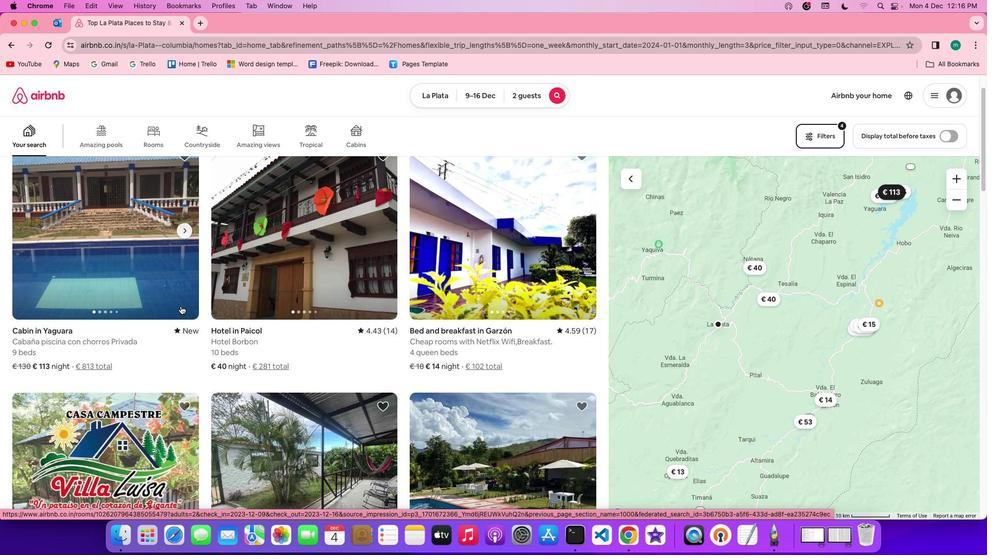 
Action: Mouse pressed left at (181, 306)
Screenshot: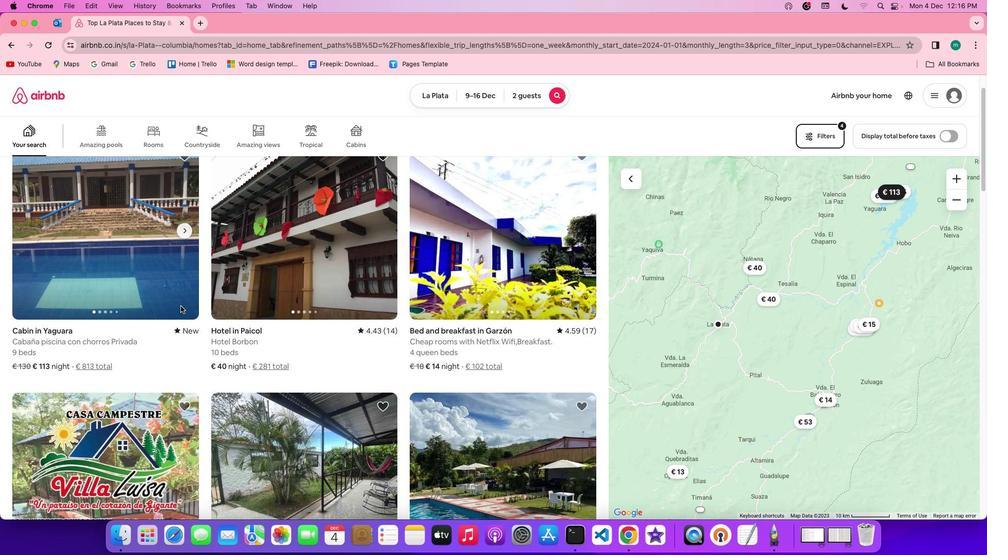 
Action: Mouse moved to (738, 384)
Screenshot: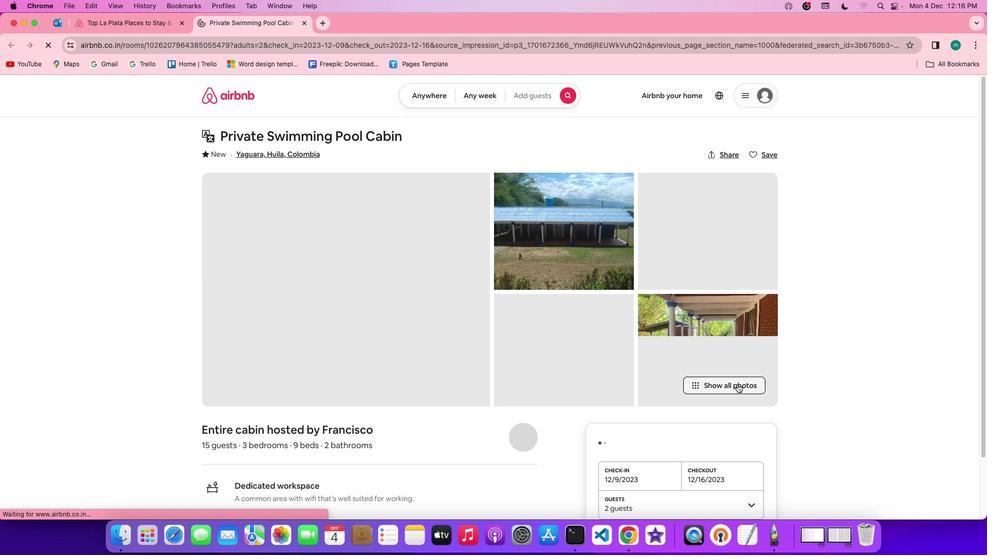 
Action: Mouse pressed left at (738, 384)
Screenshot: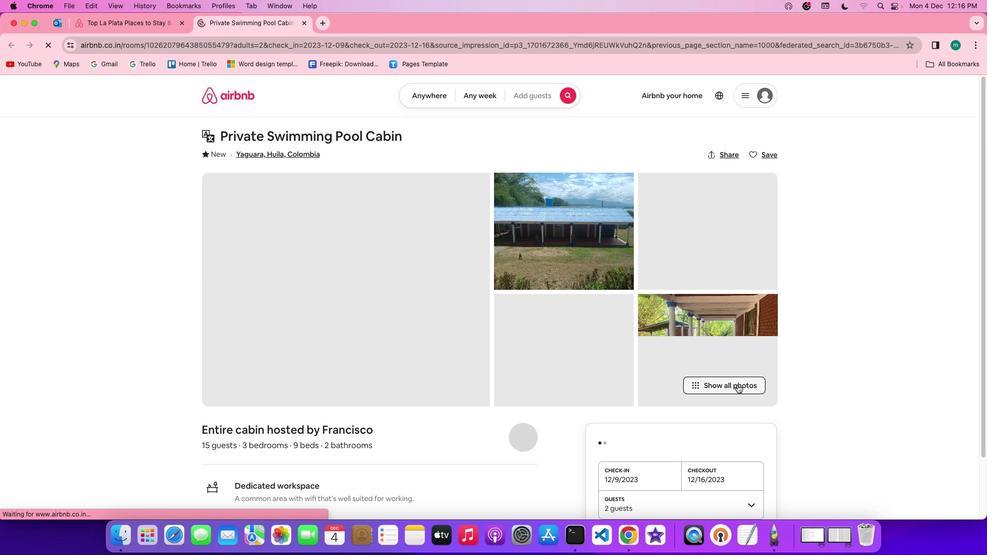 
Action: Mouse moved to (362, 359)
Screenshot: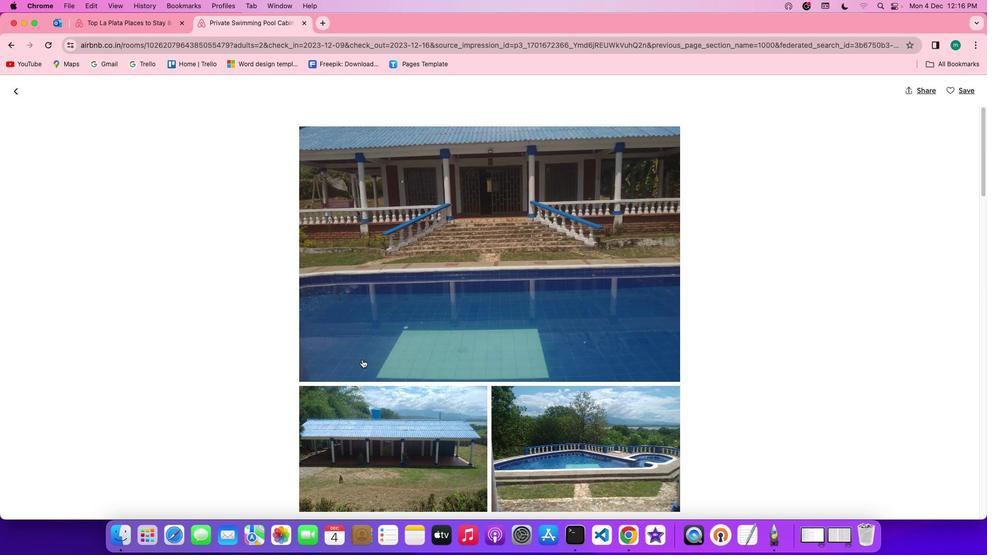 
Action: Mouse scrolled (362, 359) with delta (0, 0)
Screenshot: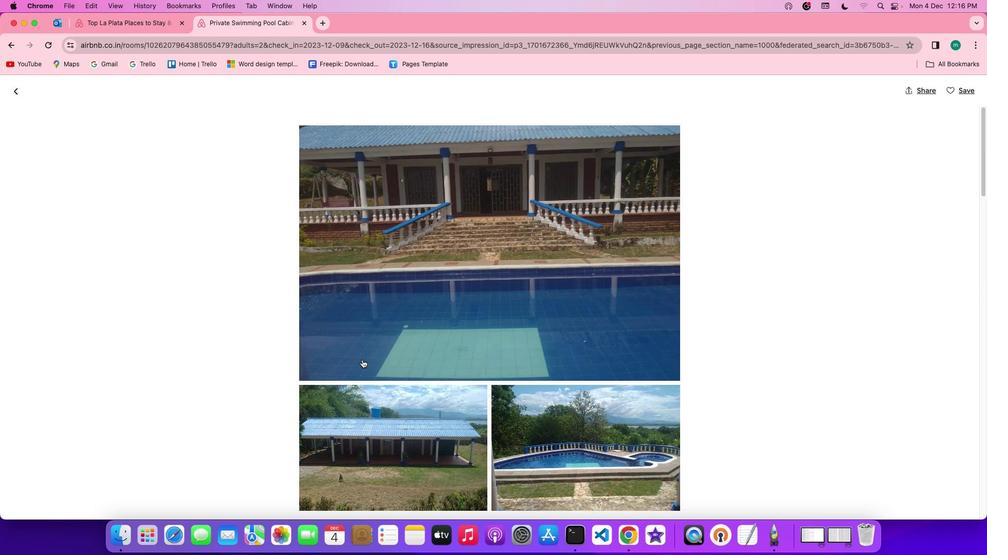 
Action: Mouse scrolled (362, 359) with delta (0, 0)
Screenshot: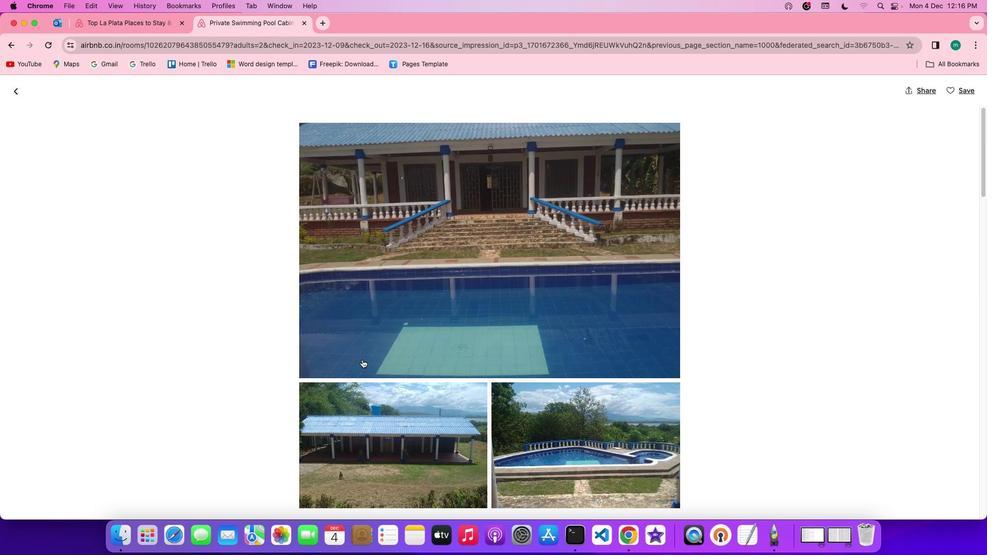 
Action: Mouse scrolled (362, 359) with delta (0, -1)
Screenshot: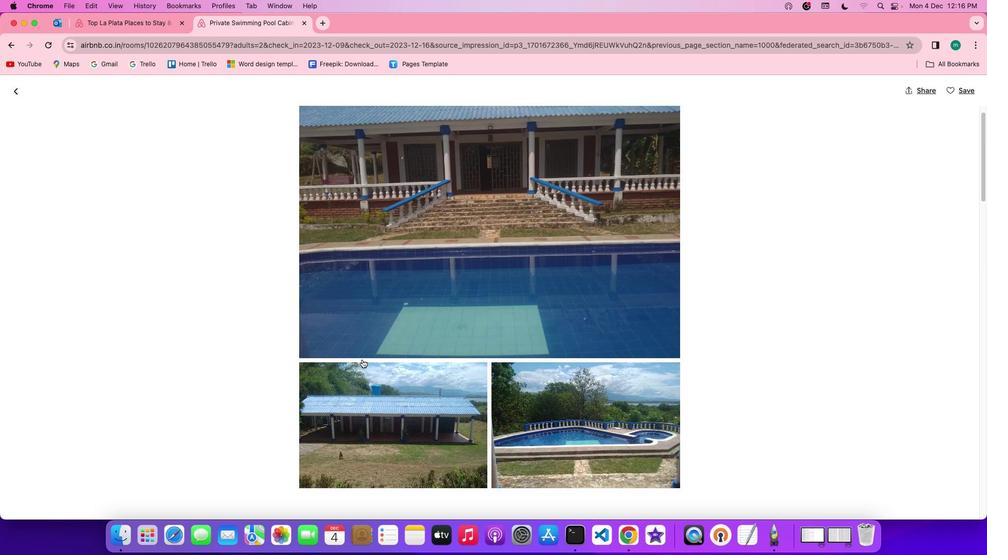 
Action: Mouse scrolled (362, 359) with delta (0, 0)
Screenshot: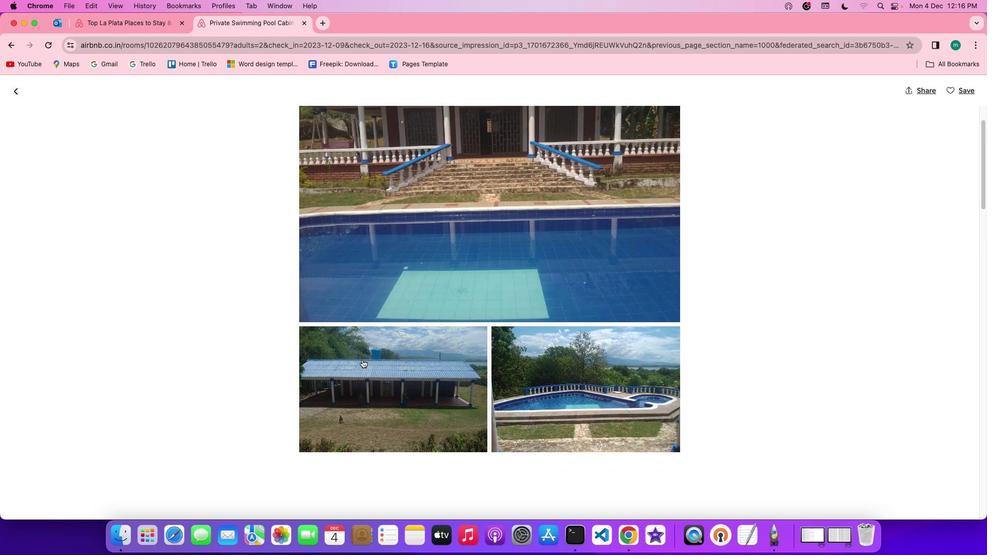 
Action: Mouse scrolled (362, 359) with delta (0, 0)
Screenshot: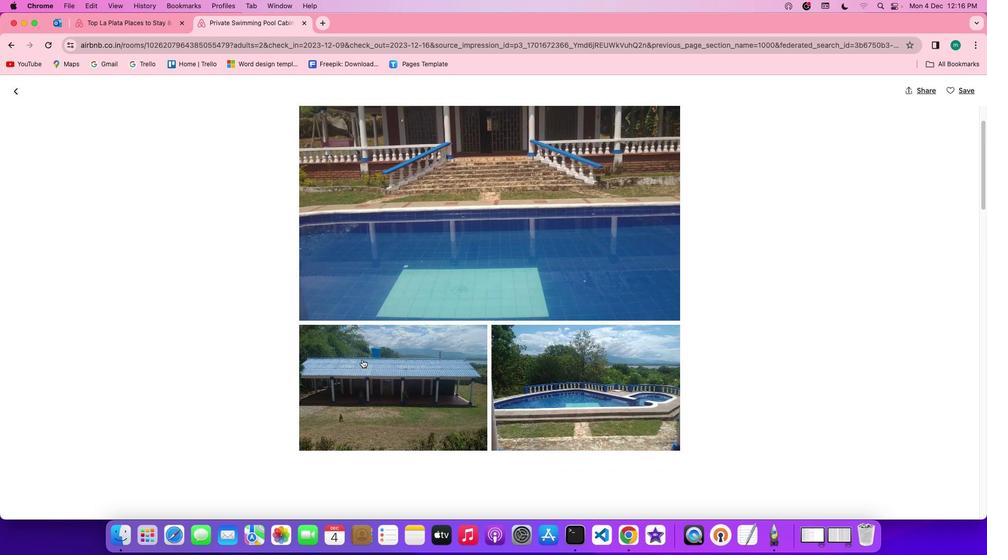 
Action: Mouse scrolled (362, 359) with delta (0, 0)
Screenshot: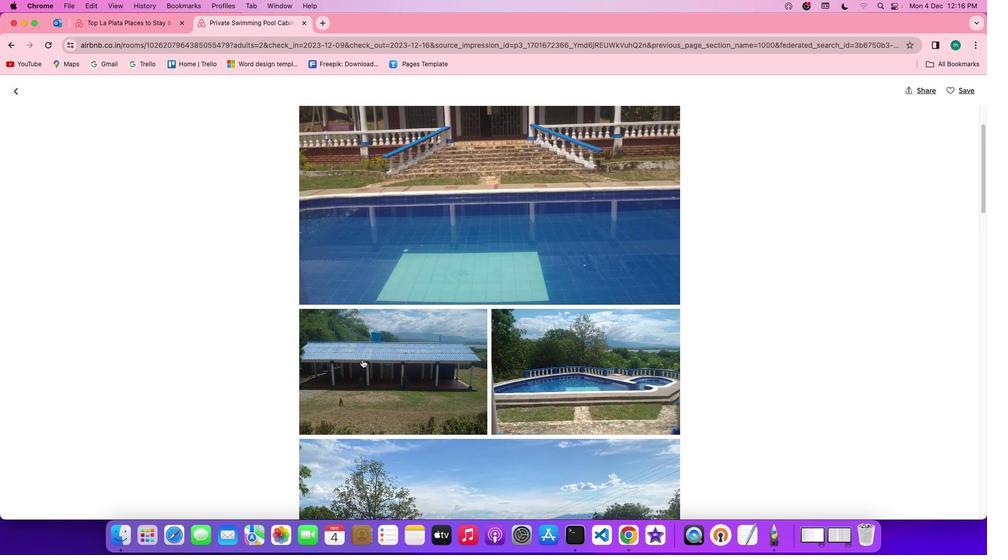 
Action: Mouse scrolled (362, 359) with delta (0, 0)
Screenshot: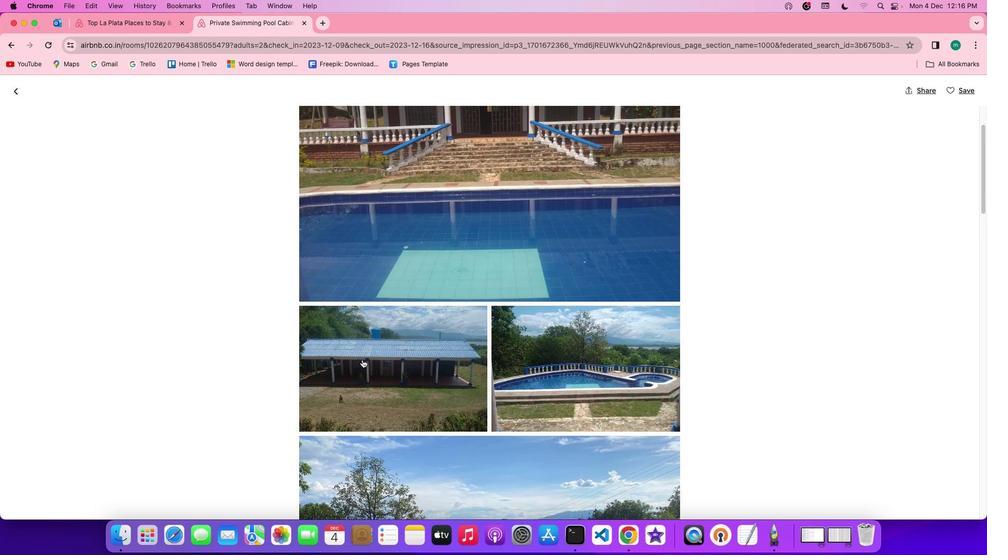 
Action: Mouse scrolled (362, 359) with delta (0, 0)
Screenshot: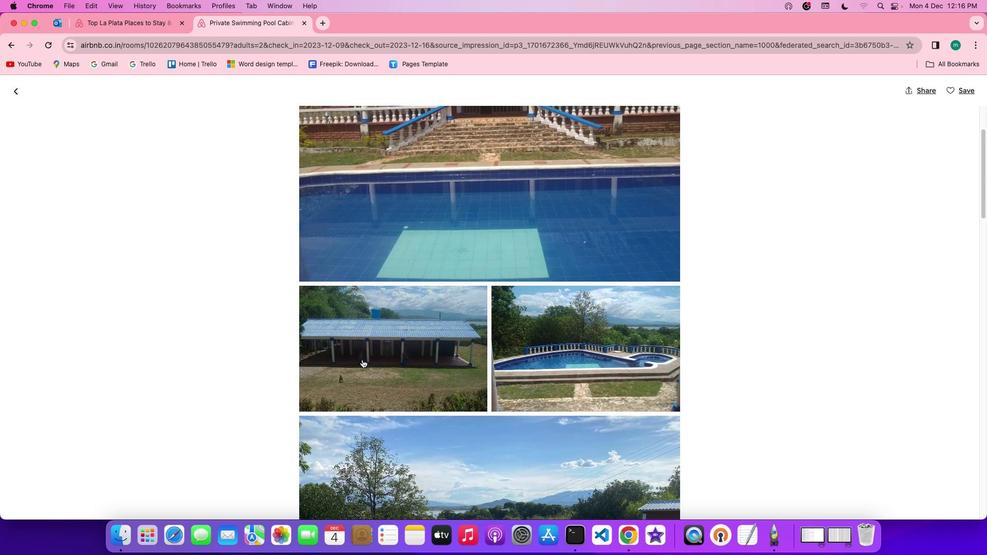 
Action: Mouse moved to (362, 359)
Screenshot: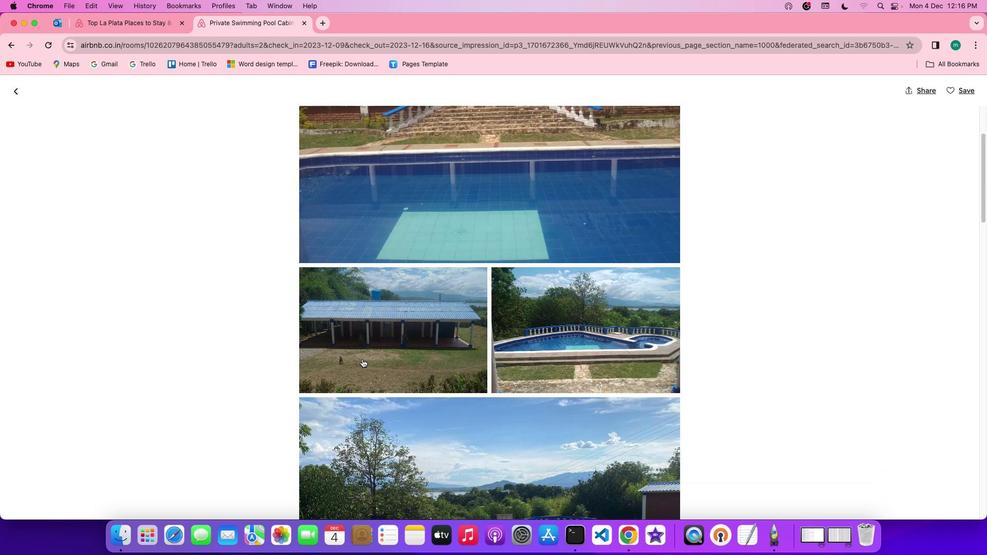
Action: Mouse scrolled (362, 359) with delta (0, 0)
Screenshot: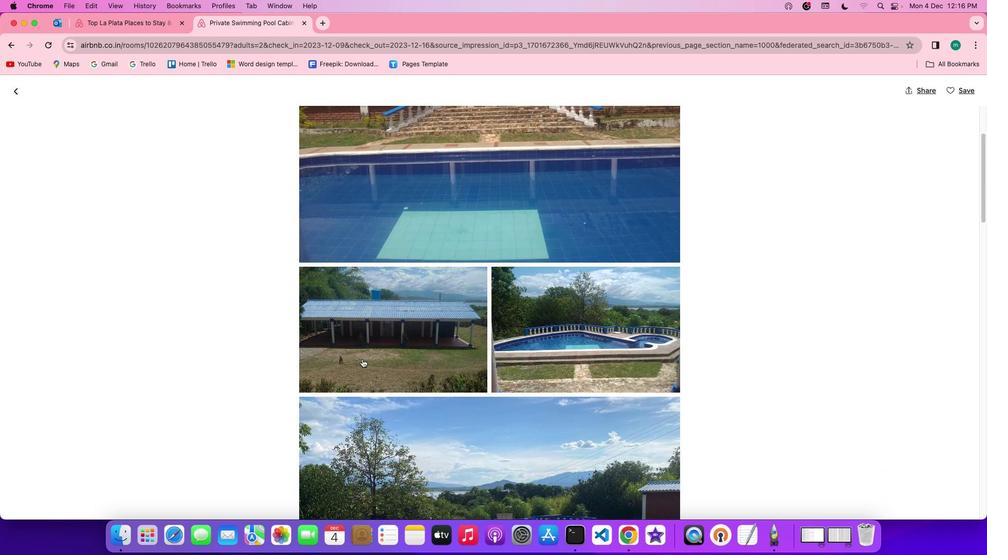 
Action: Mouse scrolled (362, 359) with delta (0, 0)
Screenshot: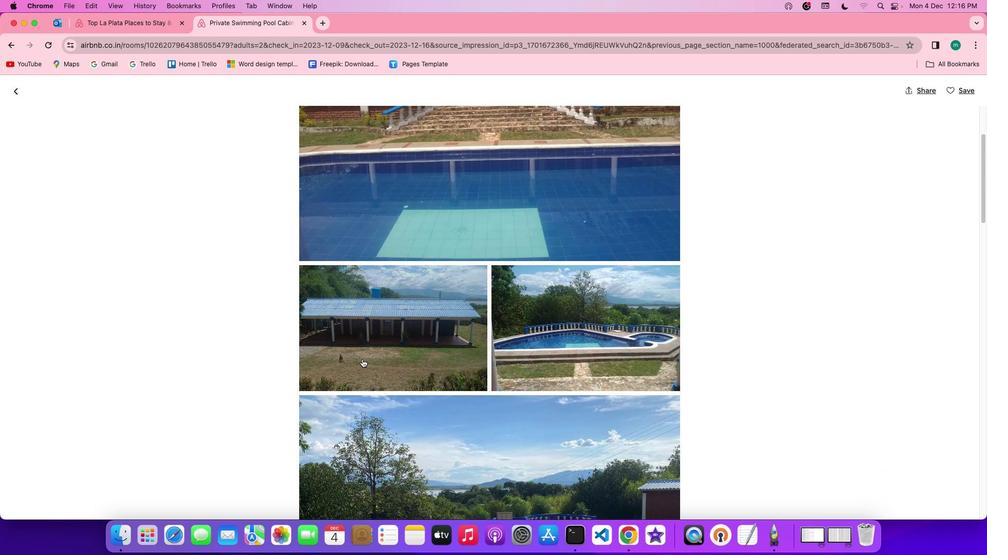 
Action: Mouse moved to (362, 359)
Screenshot: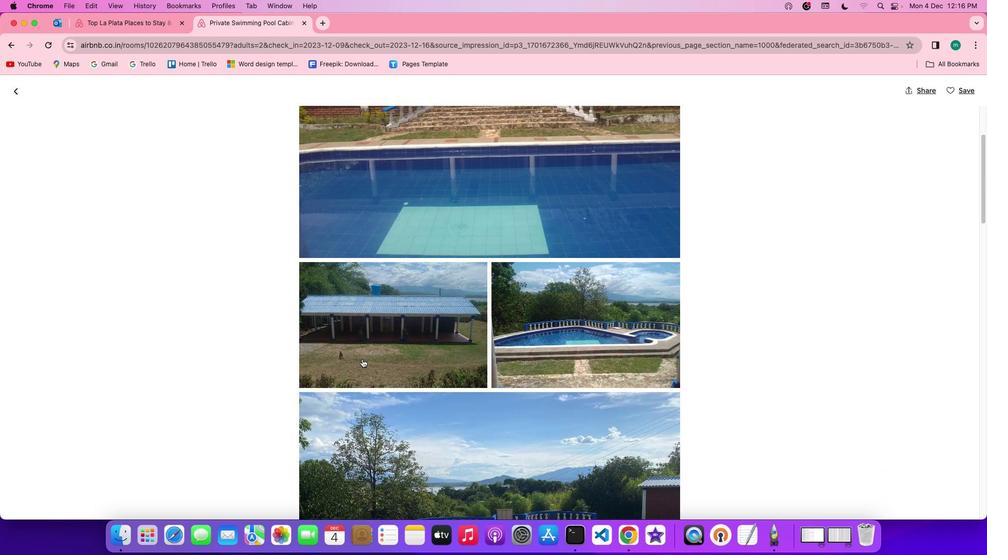 
Action: Mouse scrolled (362, 359) with delta (0, 0)
Screenshot: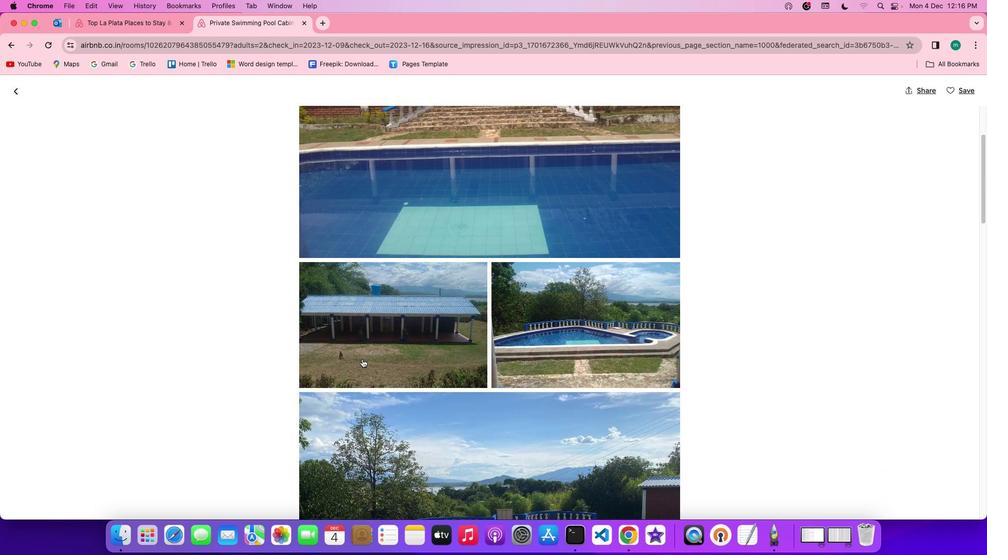 
Action: Mouse scrolled (362, 359) with delta (0, 0)
Screenshot: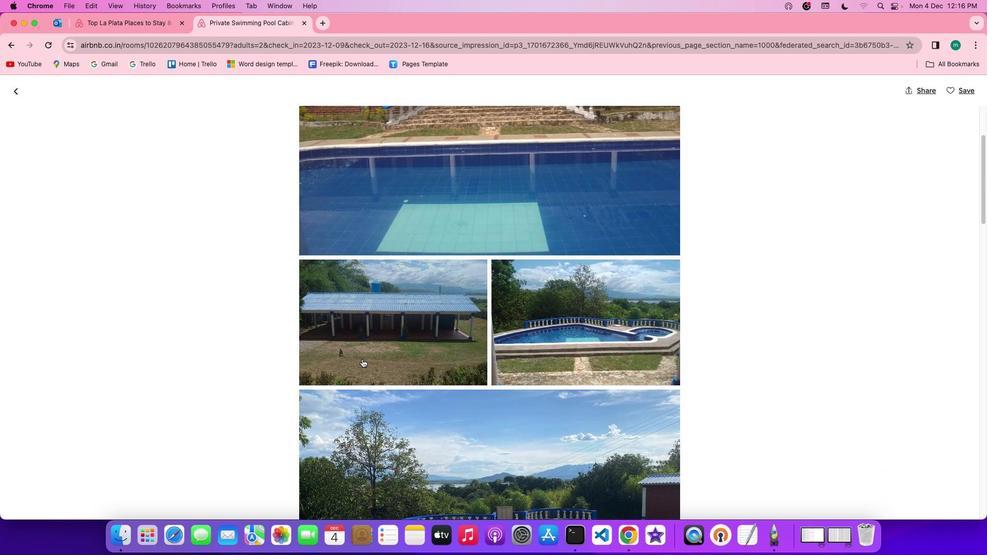 
Action: Mouse scrolled (362, 359) with delta (0, 0)
Screenshot: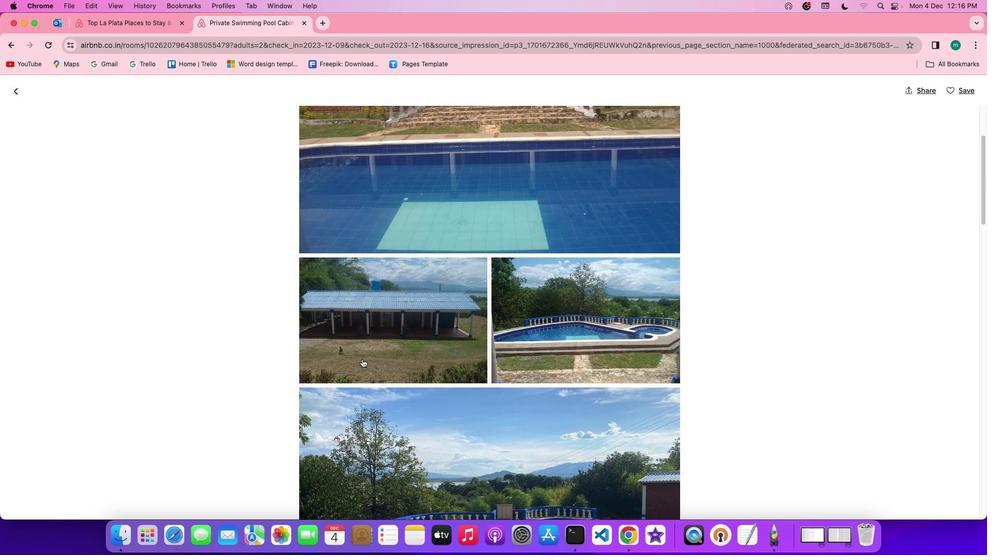 
Action: Mouse scrolled (362, 359) with delta (0, 0)
Screenshot: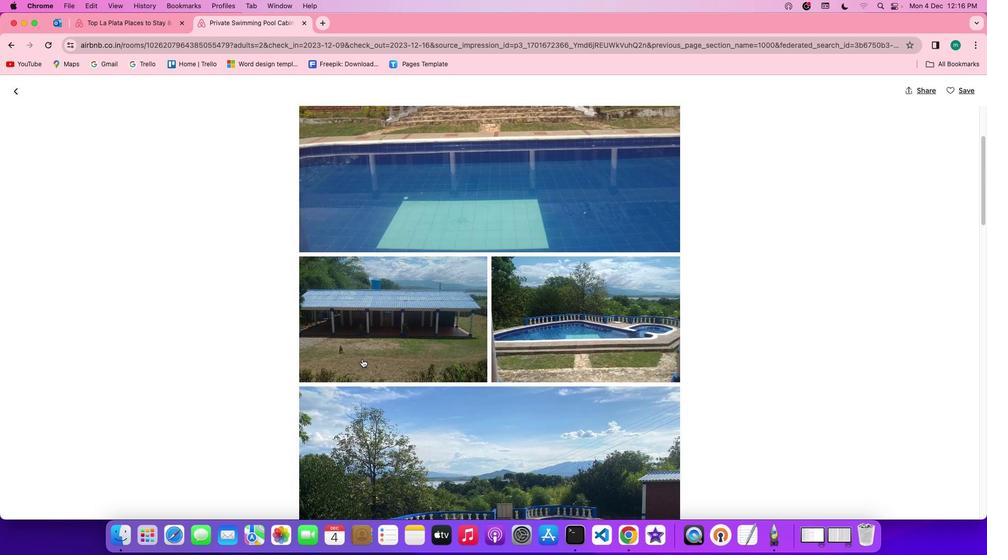 
Action: Mouse scrolled (362, 359) with delta (0, -1)
Screenshot: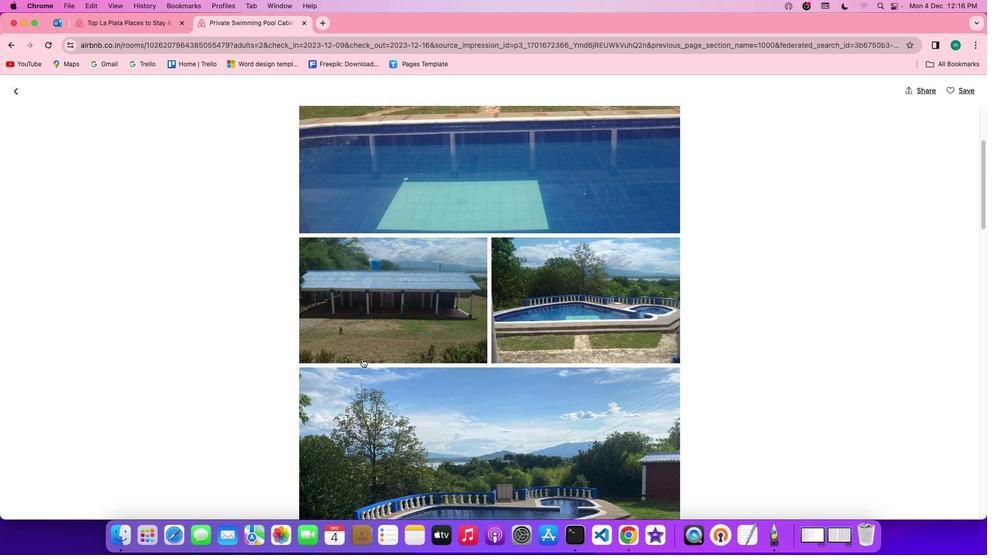 
Action: Mouse scrolled (362, 359) with delta (0, -1)
Screenshot: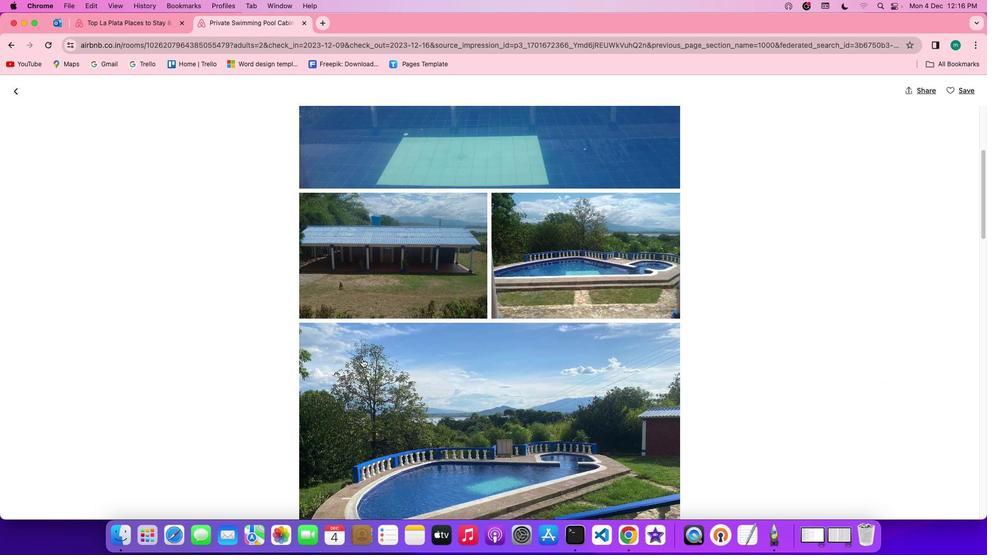 
Action: Mouse scrolled (362, 359) with delta (0, -1)
Screenshot: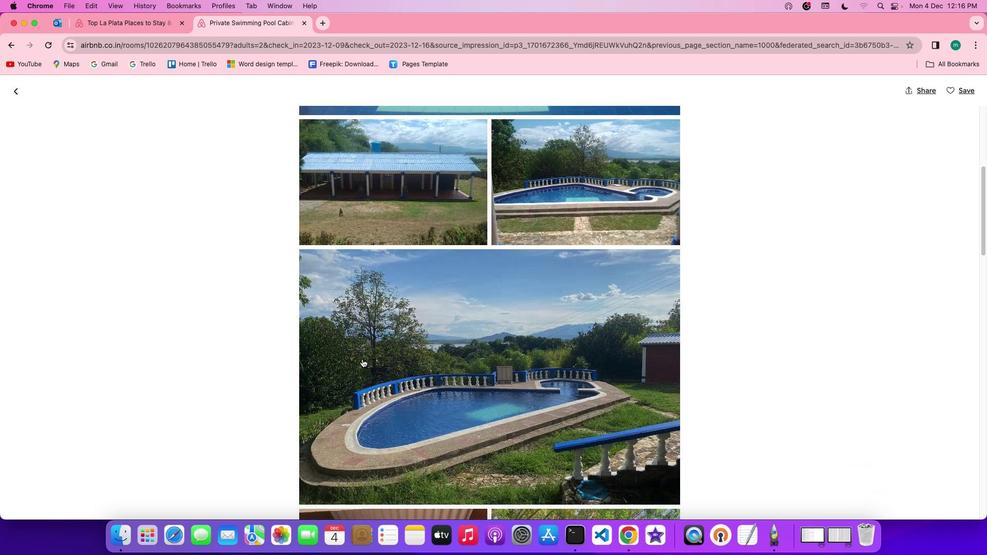 
Action: Mouse scrolled (362, 359) with delta (0, 0)
Screenshot: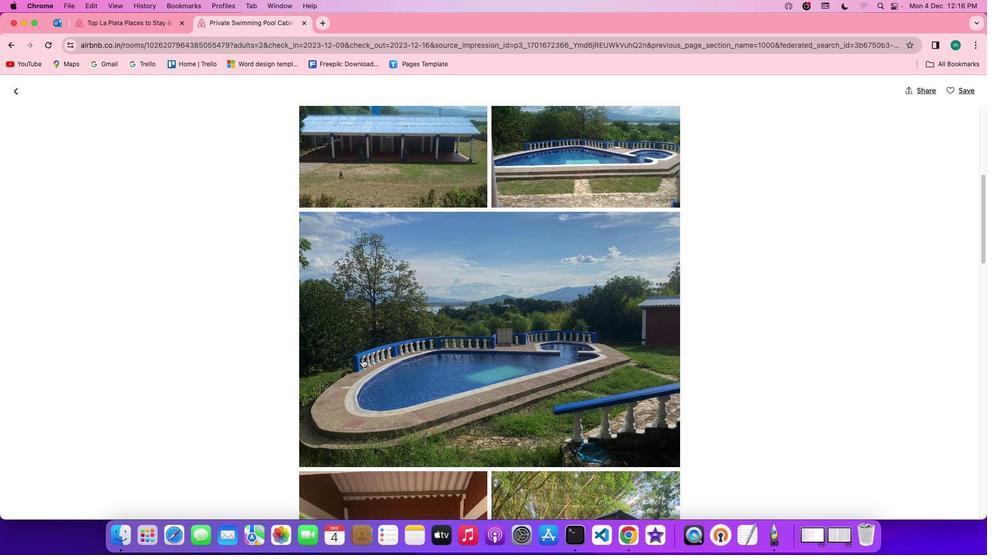 
Action: Mouse scrolled (362, 359) with delta (0, 0)
Screenshot: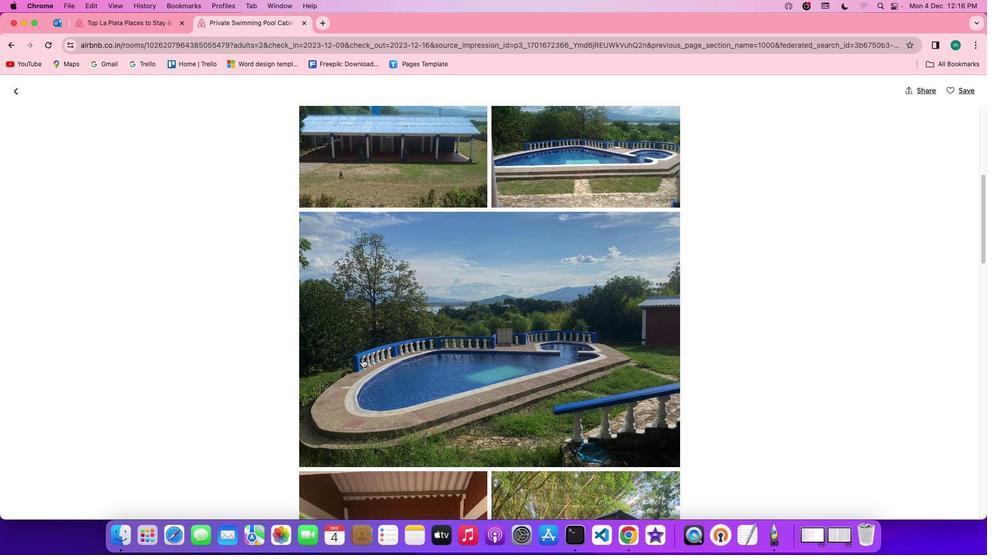 
Action: Mouse scrolled (362, 359) with delta (0, -1)
Screenshot: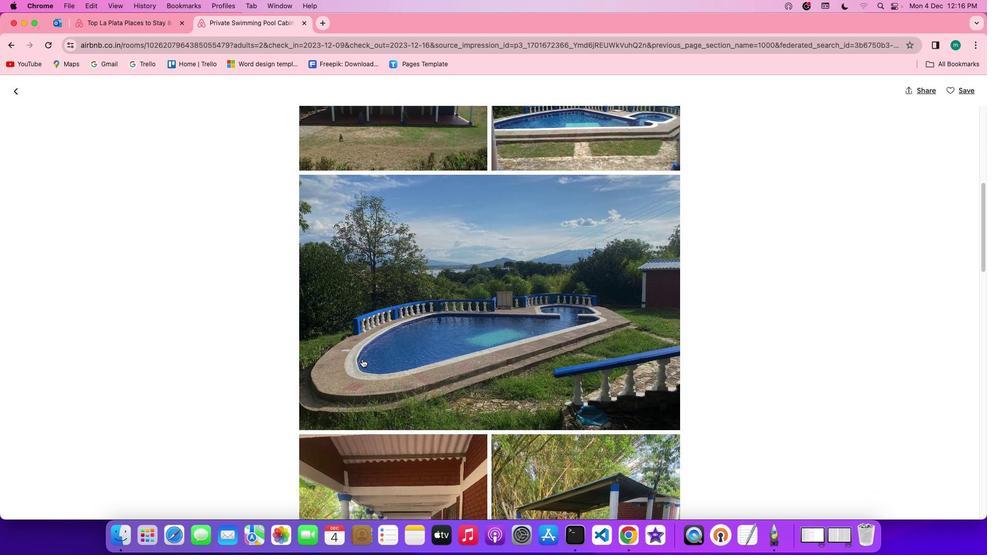 
Action: Mouse scrolled (362, 359) with delta (0, -2)
Screenshot: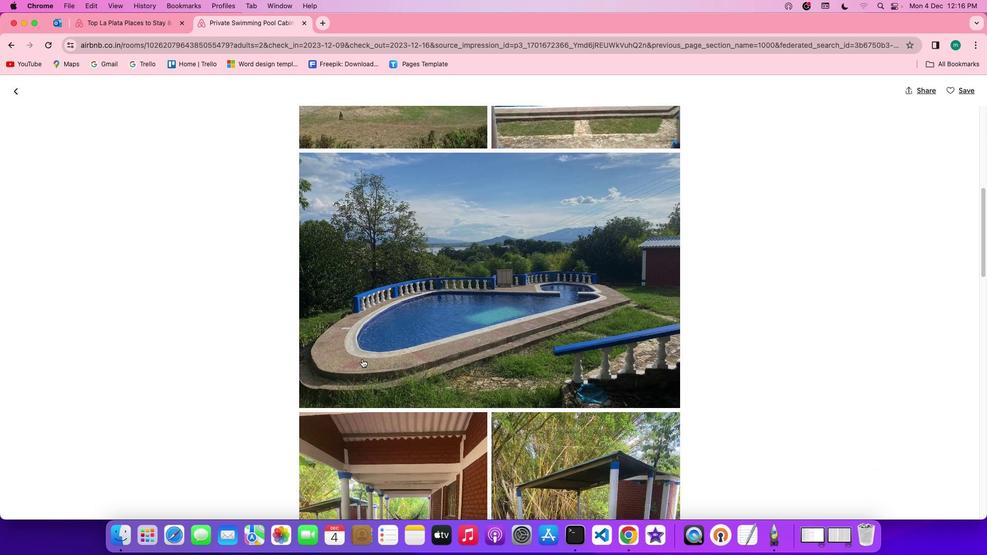 
Action: Mouse scrolled (362, 359) with delta (0, 0)
Screenshot: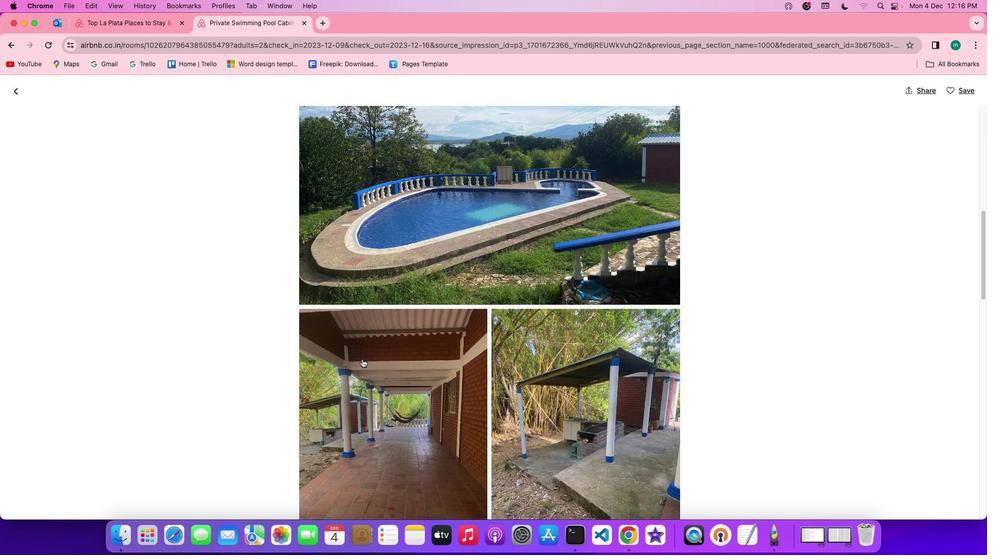 
Action: Mouse scrolled (362, 359) with delta (0, 0)
Screenshot: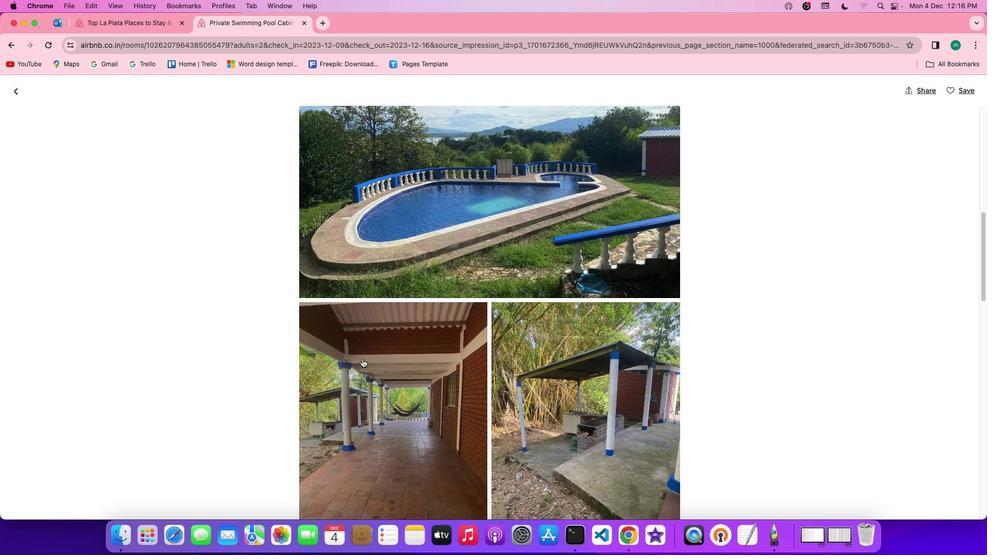 
Action: Mouse scrolled (362, 359) with delta (0, -1)
Screenshot: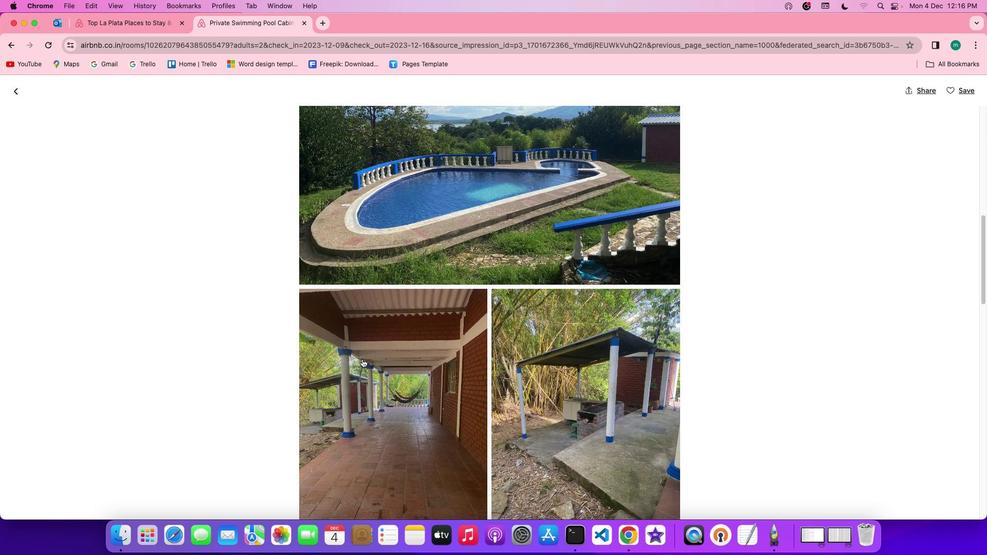 
Action: Mouse scrolled (362, 359) with delta (0, -2)
Screenshot: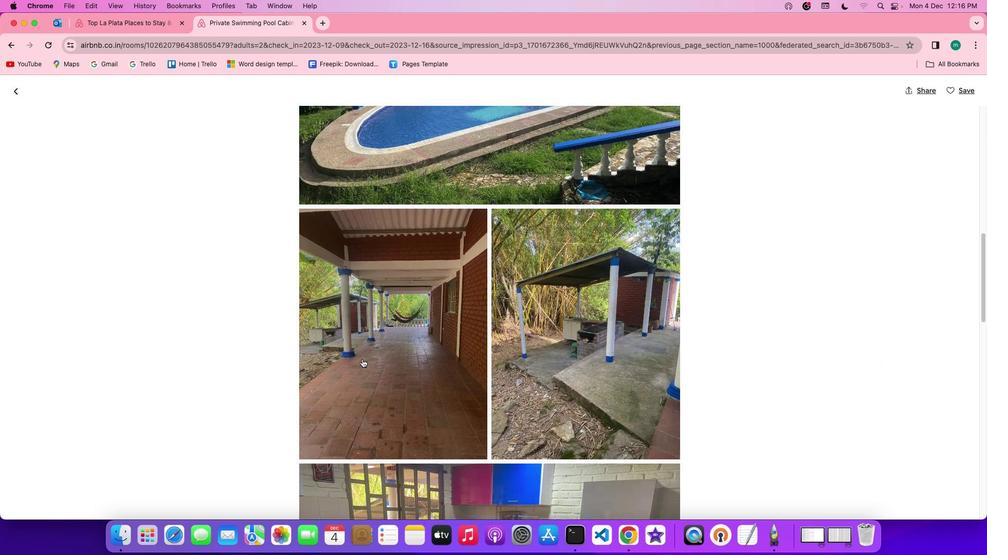 
Action: Mouse scrolled (362, 359) with delta (0, -2)
Screenshot: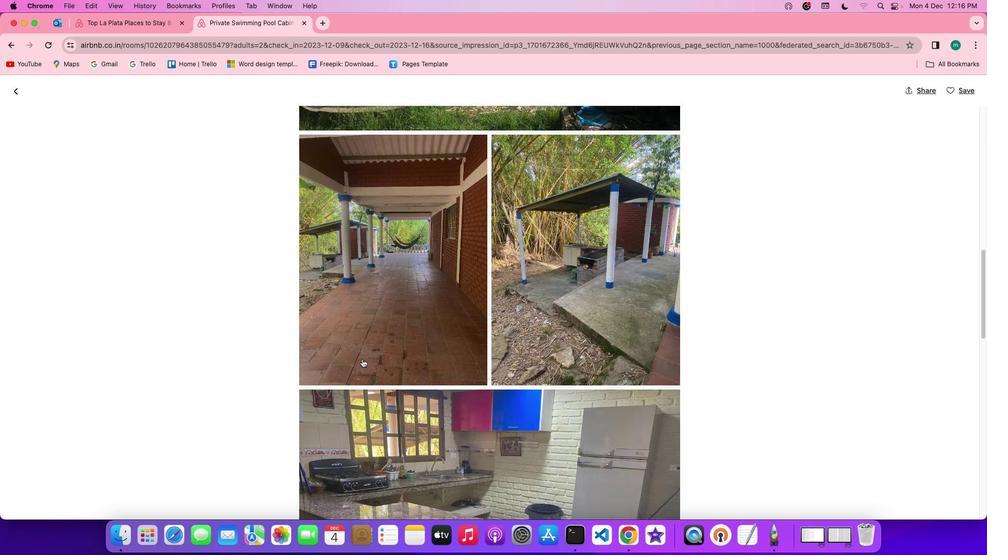 
Action: Mouse scrolled (362, 359) with delta (0, 0)
Screenshot: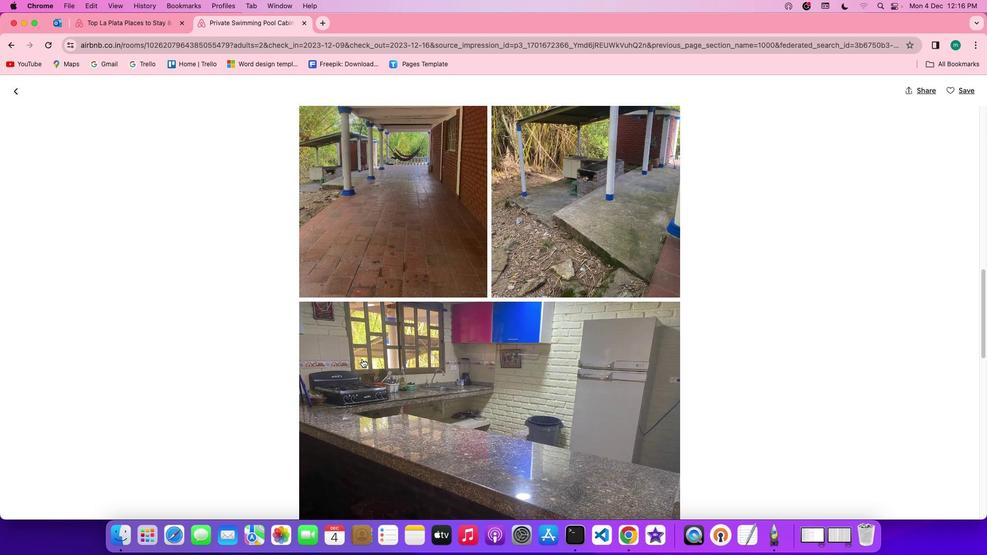 
Action: Mouse scrolled (362, 359) with delta (0, 0)
Screenshot: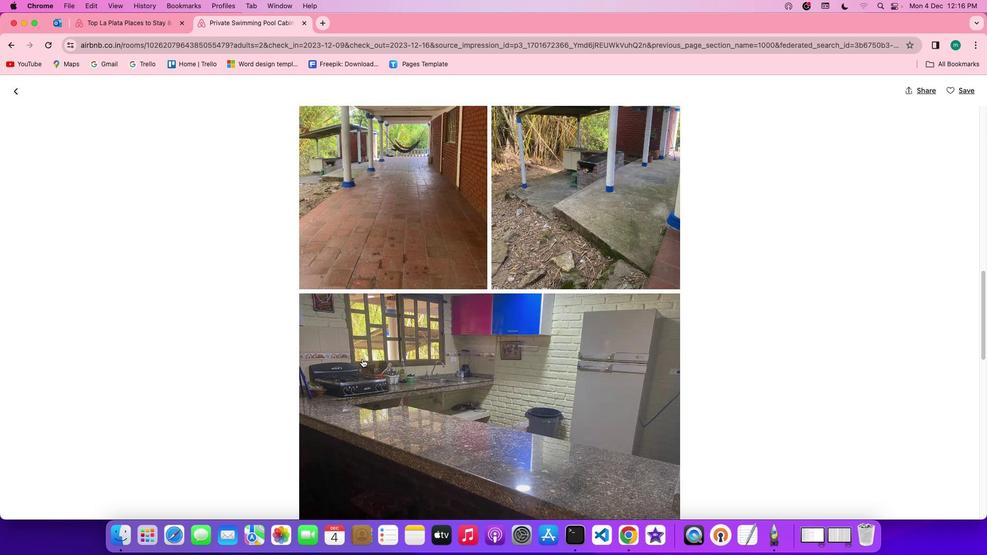 
Action: Mouse scrolled (362, 359) with delta (0, -1)
Screenshot: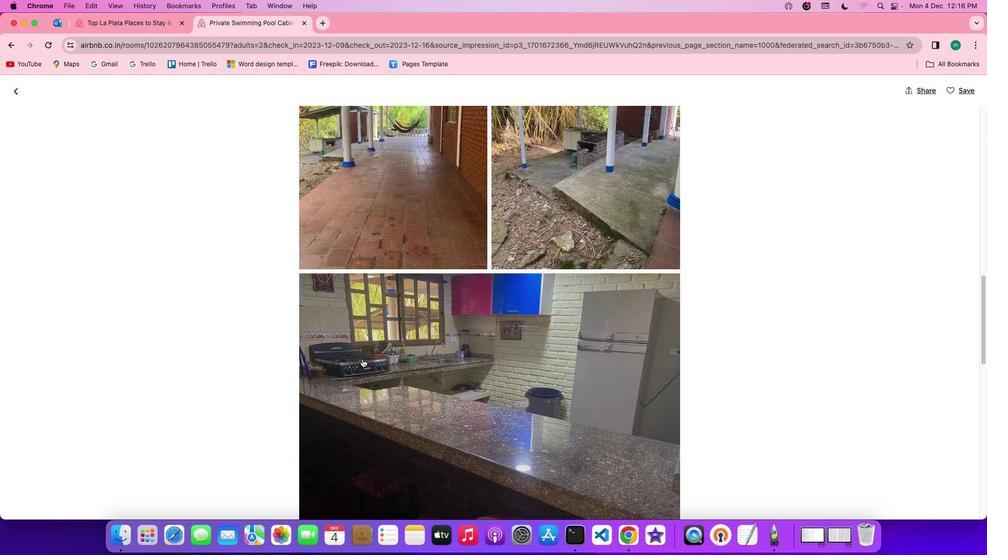 
Action: Mouse scrolled (362, 359) with delta (0, 0)
Screenshot: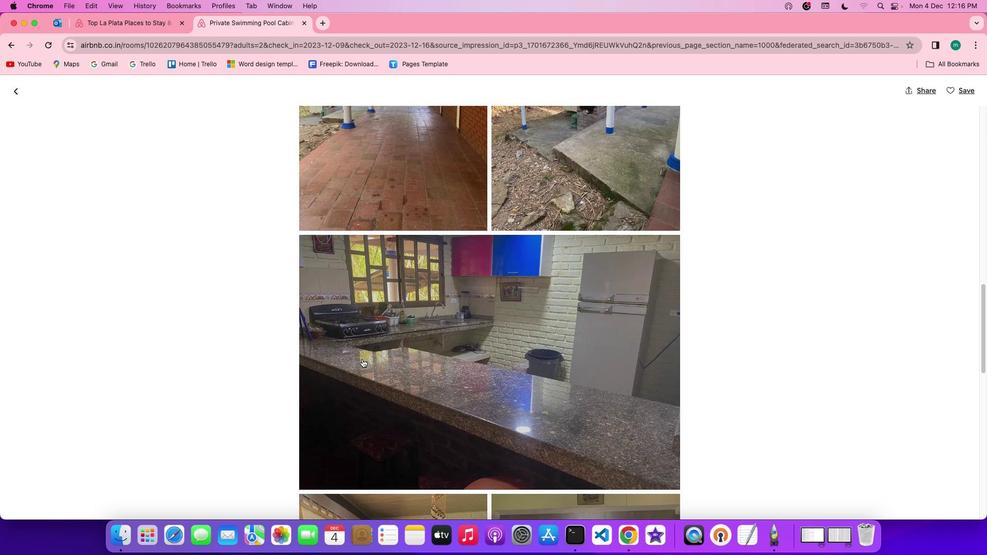 
Action: Mouse scrolled (362, 359) with delta (0, 0)
Screenshot: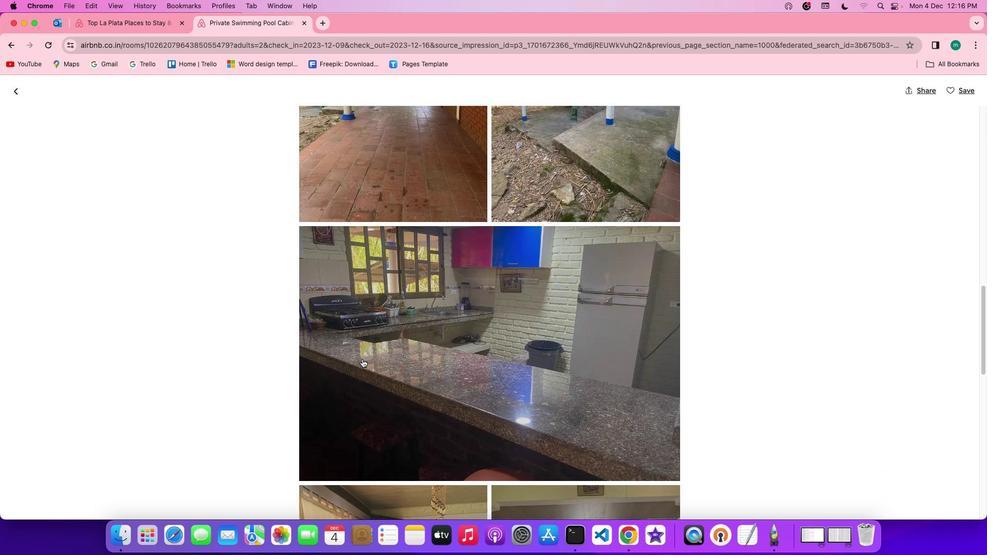 
Action: Mouse scrolled (362, 359) with delta (0, -1)
Screenshot: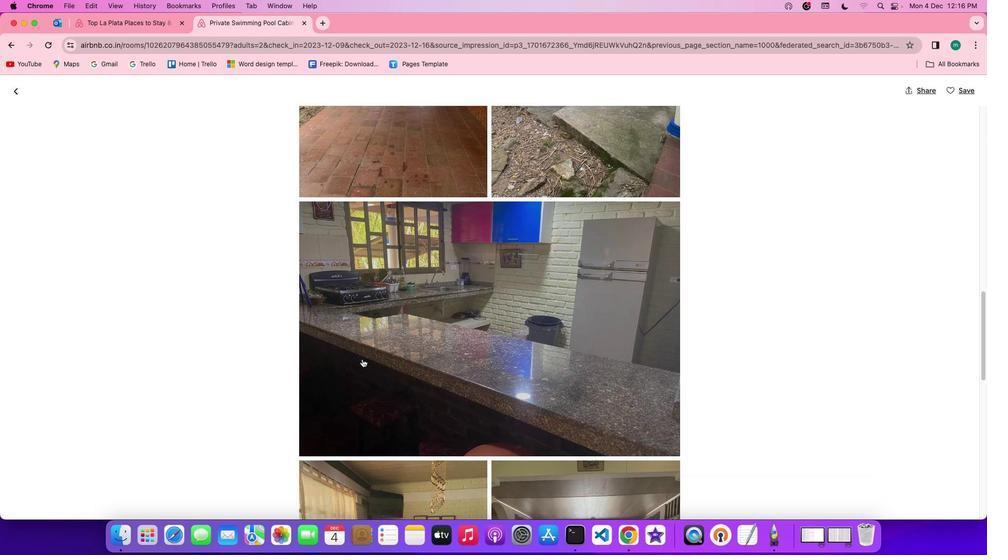 
Action: Mouse scrolled (362, 359) with delta (0, -2)
Screenshot: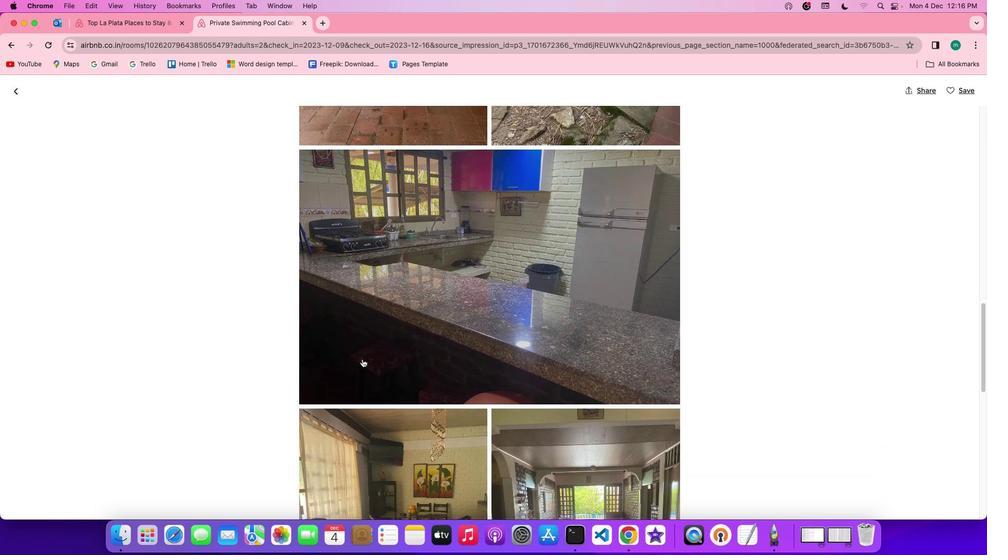 
Action: Mouse scrolled (362, 359) with delta (0, -2)
Screenshot: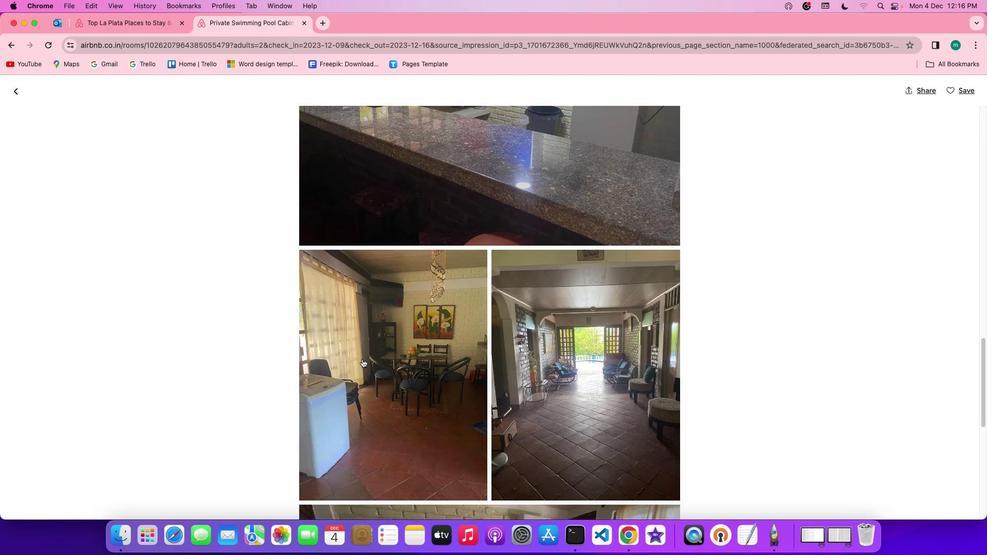 
Action: Mouse scrolled (362, 359) with delta (0, 0)
Screenshot: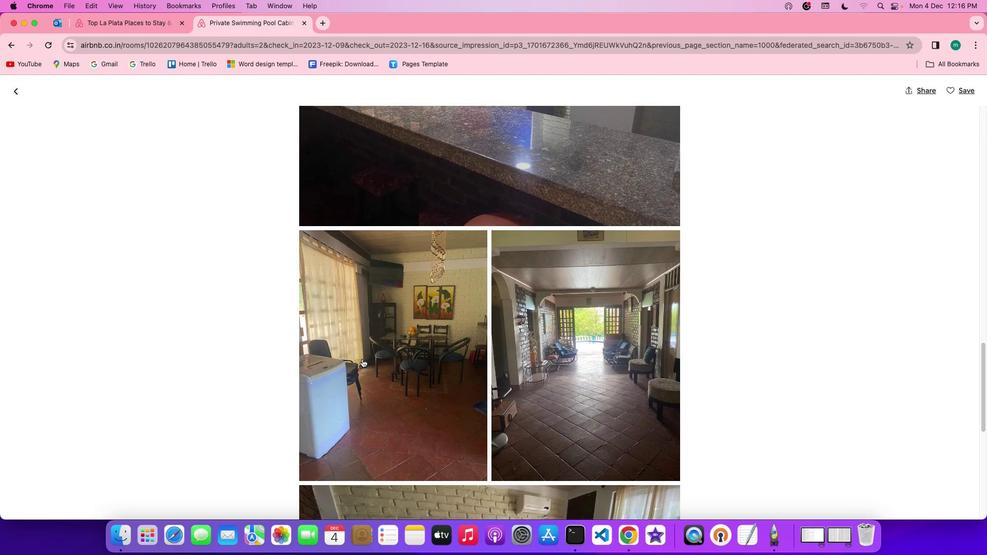 
Action: Mouse scrolled (362, 359) with delta (0, 0)
Screenshot: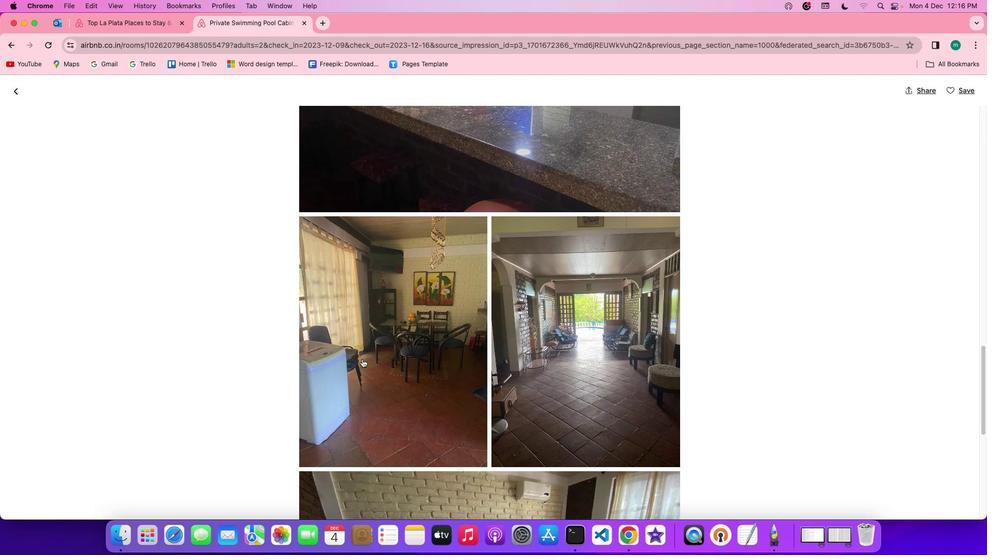 
Action: Mouse scrolled (362, 359) with delta (0, -1)
Screenshot: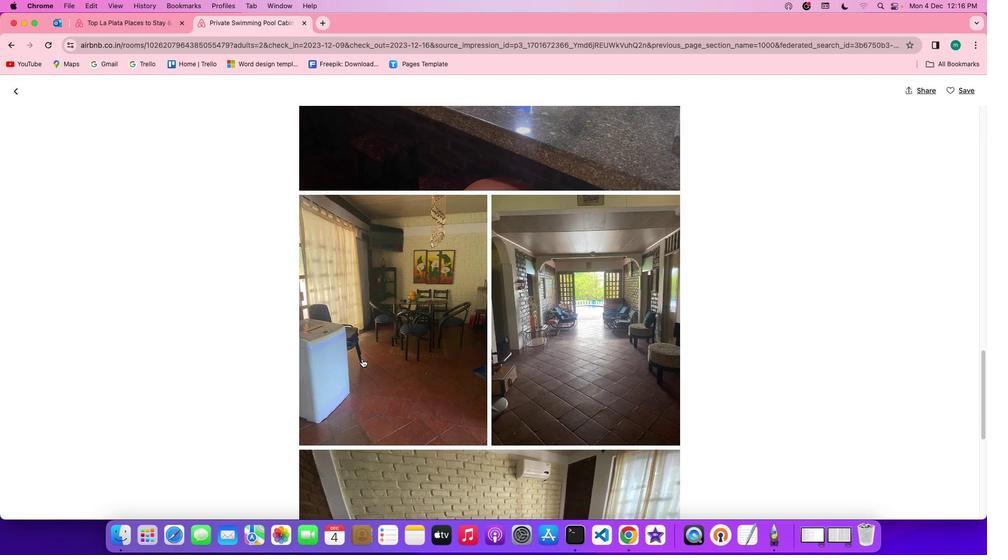 
Action: Mouse scrolled (362, 359) with delta (0, -1)
Screenshot: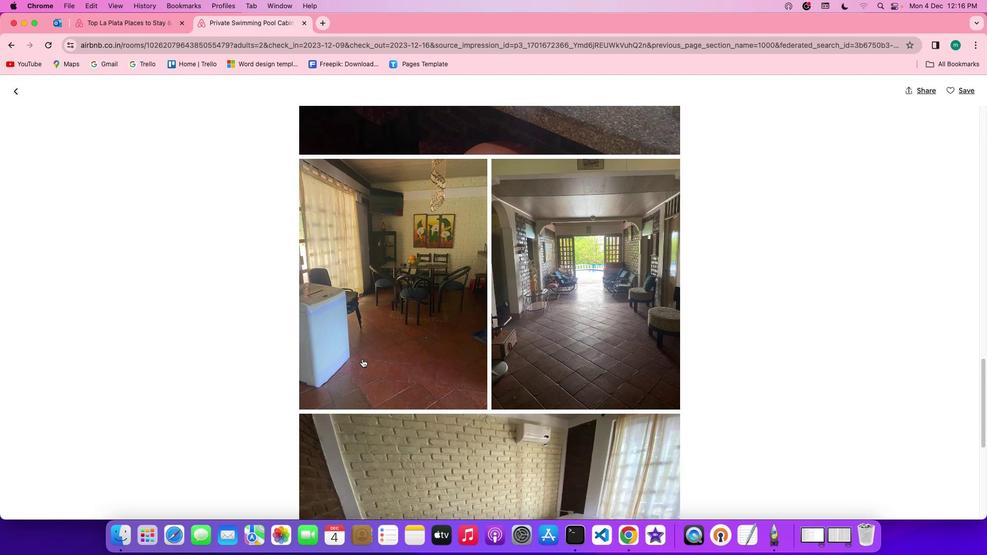 
Action: Mouse scrolled (362, 359) with delta (0, 0)
Screenshot: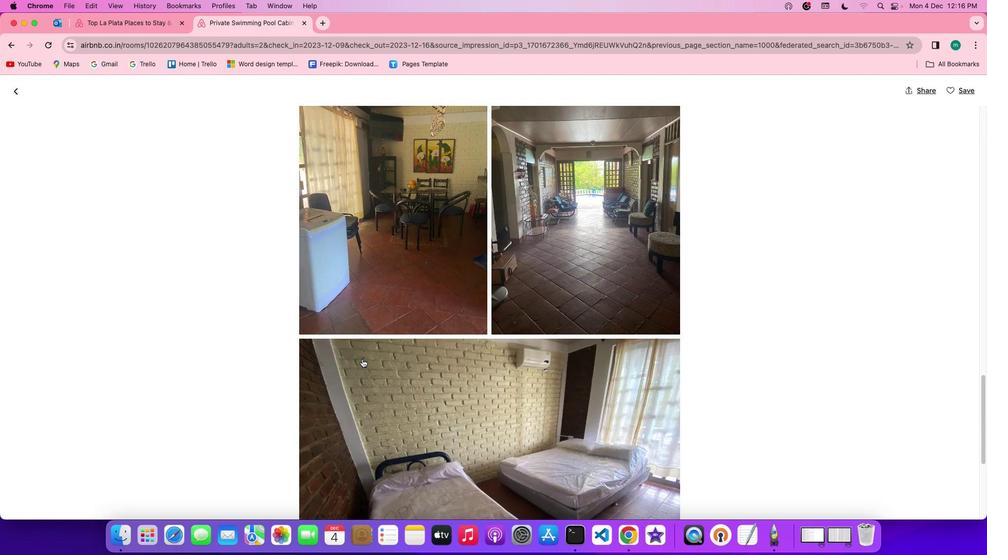 
Action: Mouse scrolled (362, 359) with delta (0, 0)
Screenshot: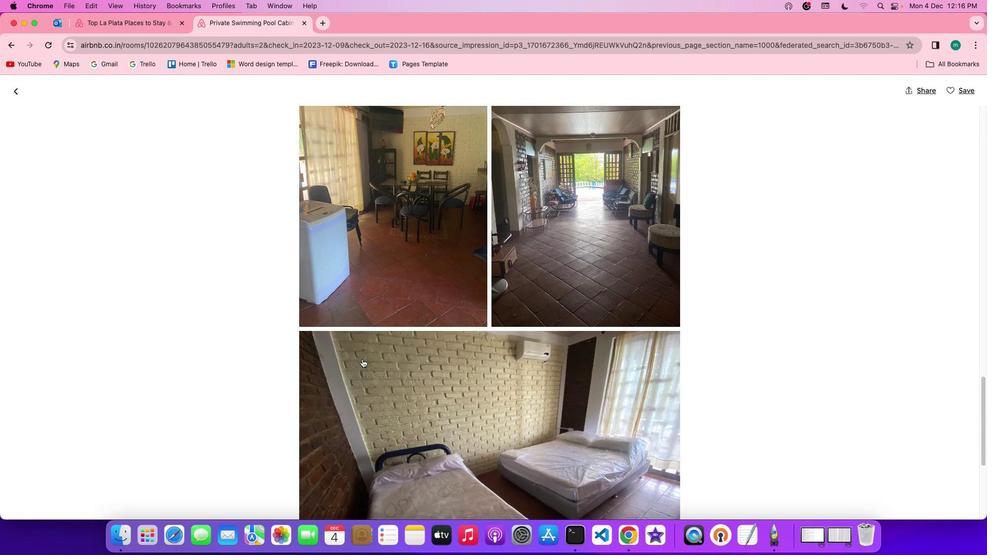 
Action: Mouse scrolled (362, 359) with delta (0, -1)
Screenshot: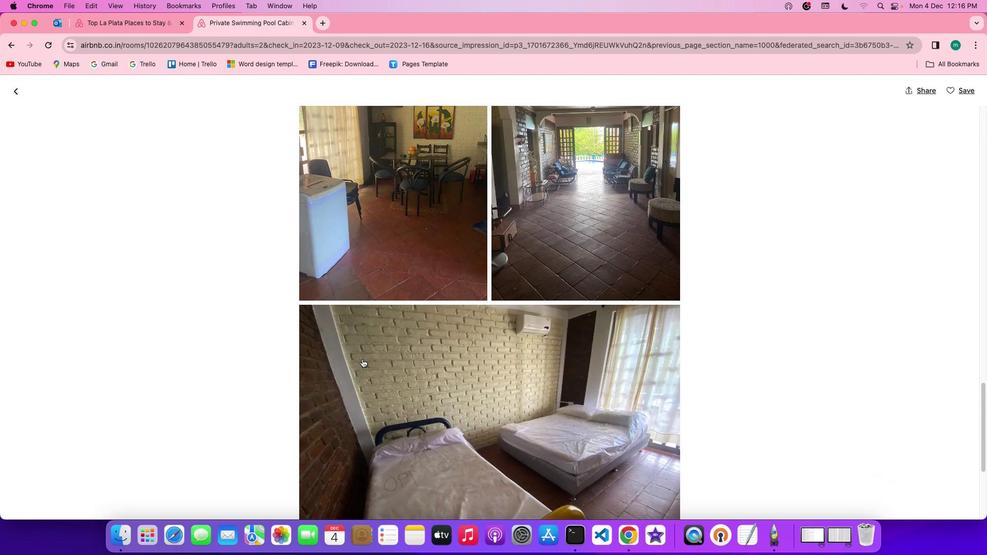 
Action: Mouse scrolled (362, 359) with delta (0, -2)
Screenshot: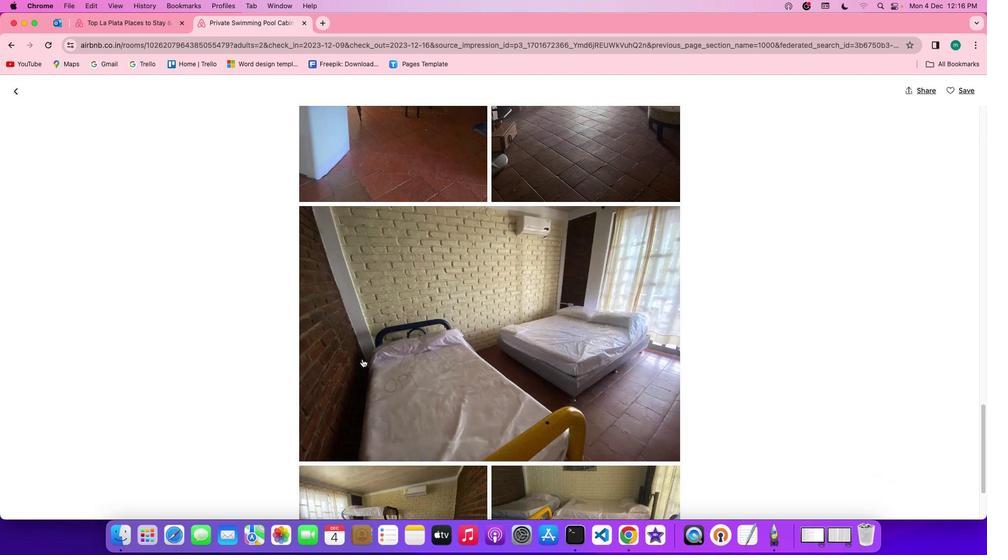 
Action: Mouse scrolled (362, 359) with delta (0, -2)
Screenshot: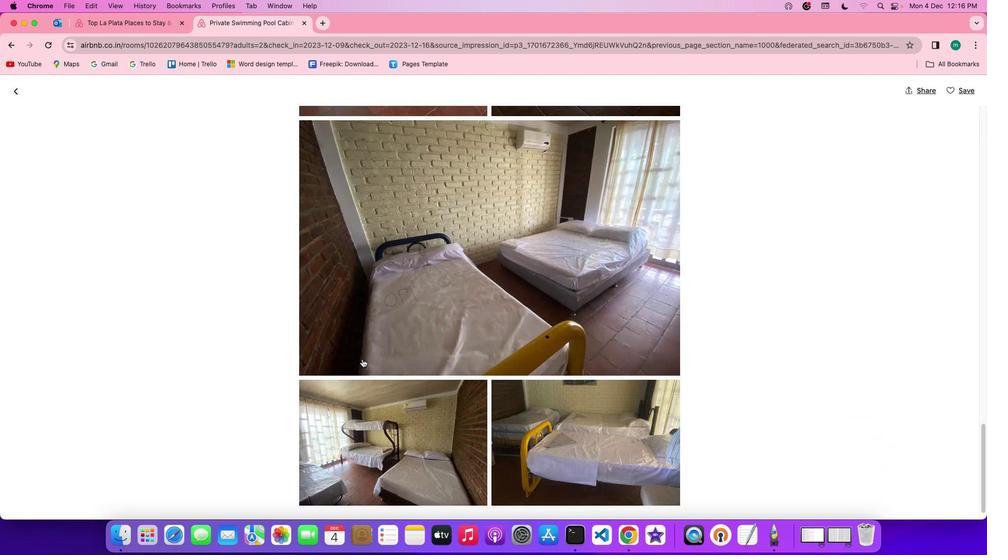 
Action: Mouse scrolled (362, 359) with delta (0, 0)
Screenshot: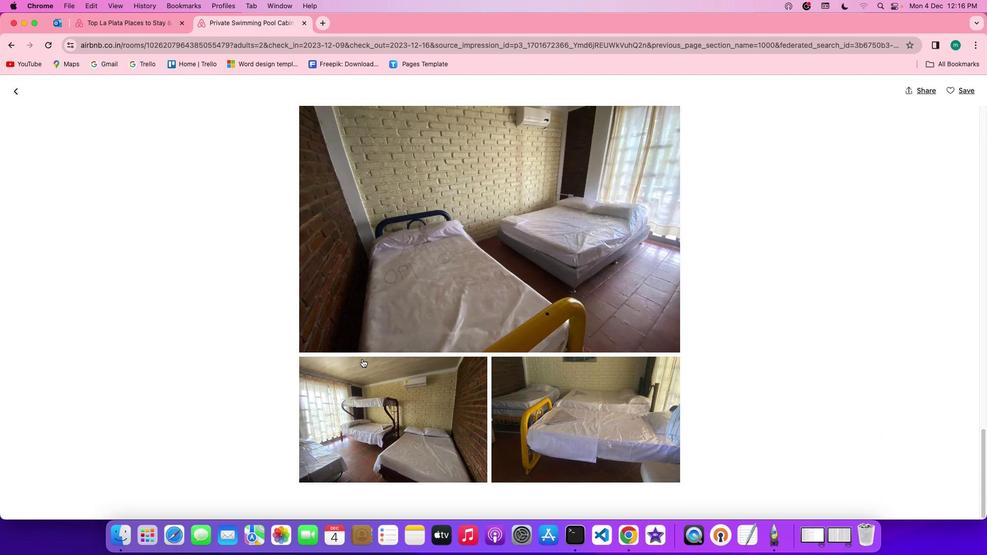 
Action: Mouse scrolled (362, 359) with delta (0, 0)
Screenshot: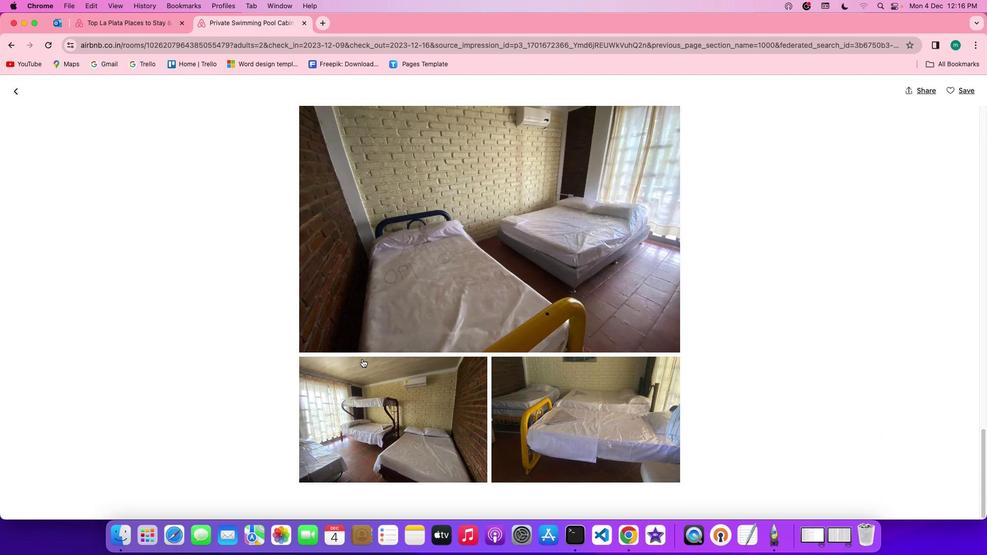 
Action: Mouse scrolled (362, 359) with delta (0, -1)
Screenshot: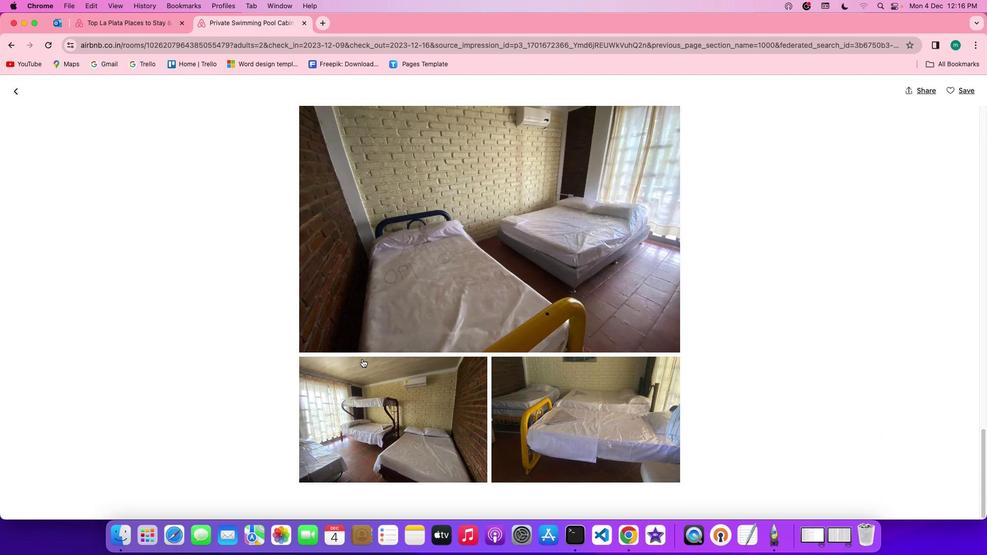 
Action: Mouse scrolled (362, 359) with delta (0, -1)
Screenshot: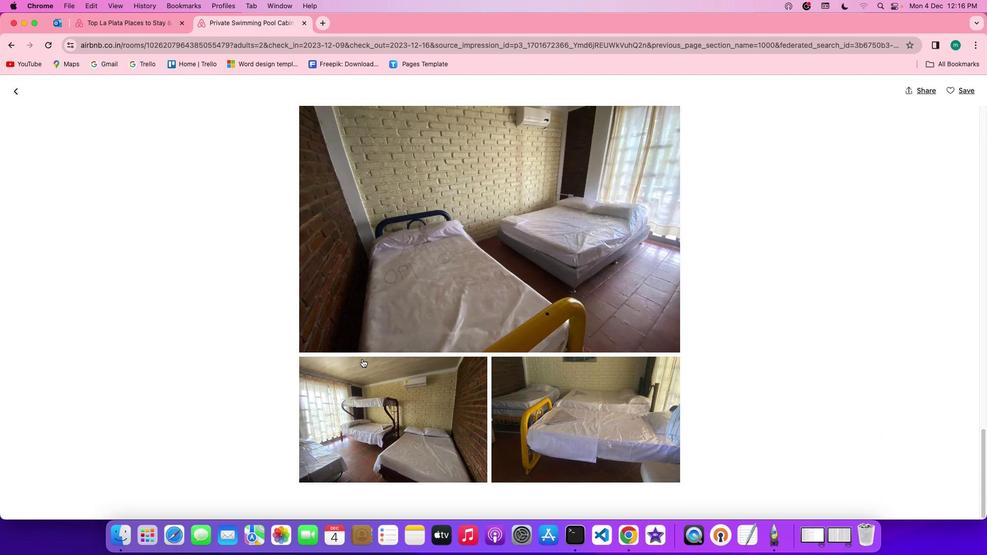 
Action: Mouse scrolled (362, 359) with delta (0, 0)
Screenshot: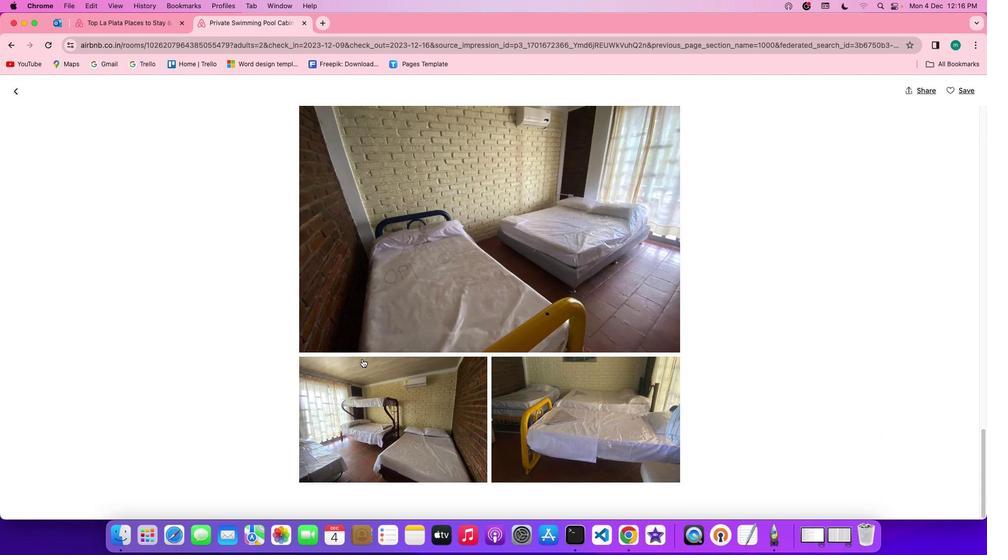 
Action: Mouse scrolled (362, 359) with delta (0, 0)
Screenshot: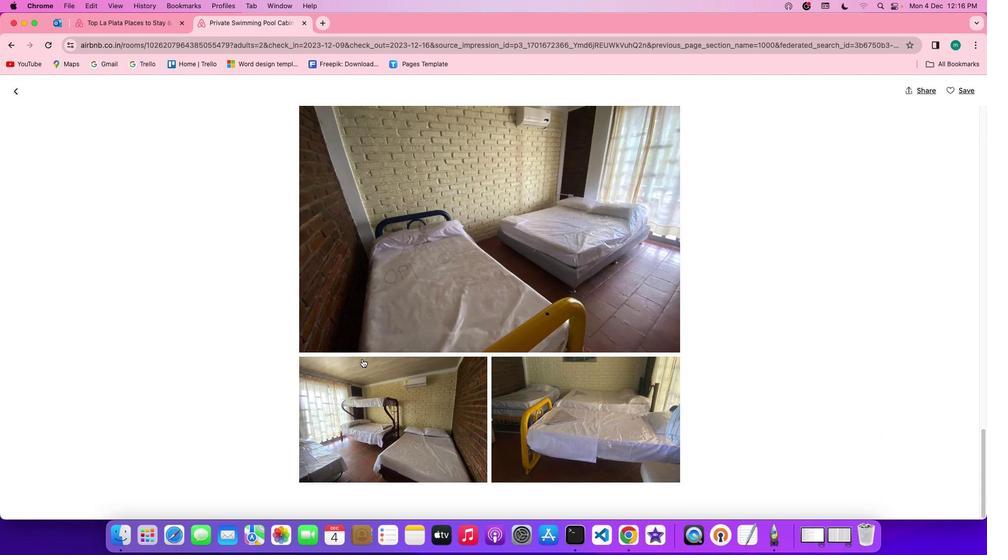
Action: Mouse scrolled (362, 359) with delta (0, -1)
Screenshot: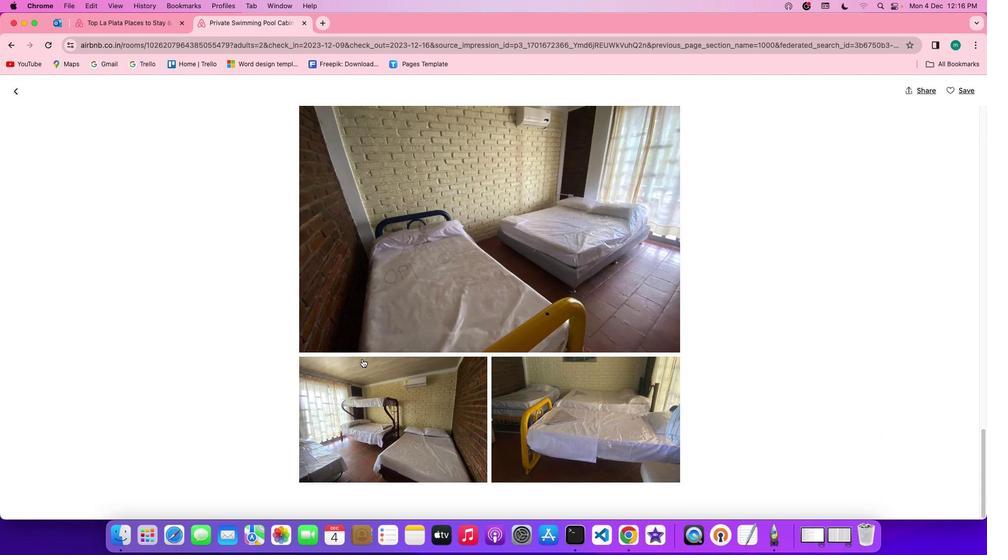 
Action: Mouse scrolled (362, 359) with delta (0, -2)
Screenshot: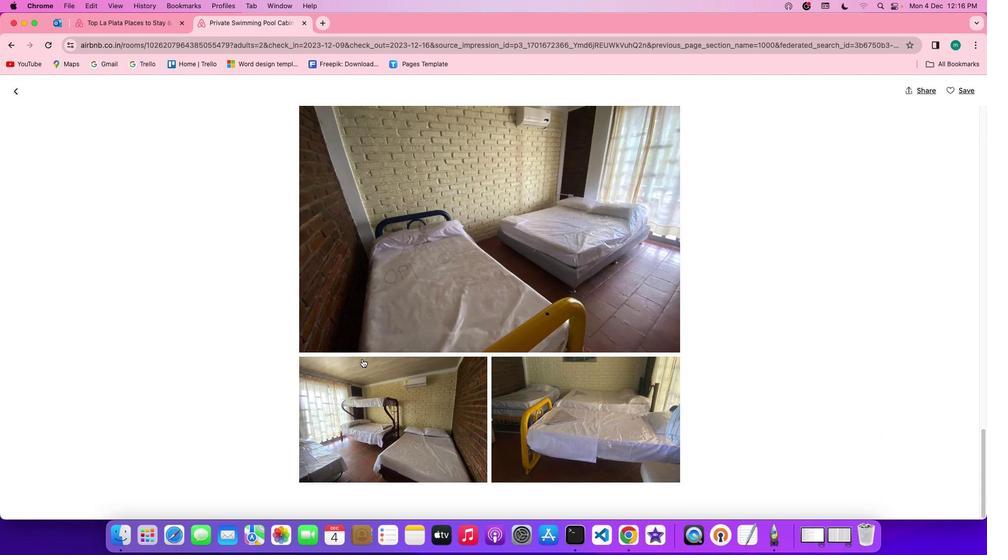 
Action: Mouse scrolled (362, 359) with delta (0, -2)
Screenshot: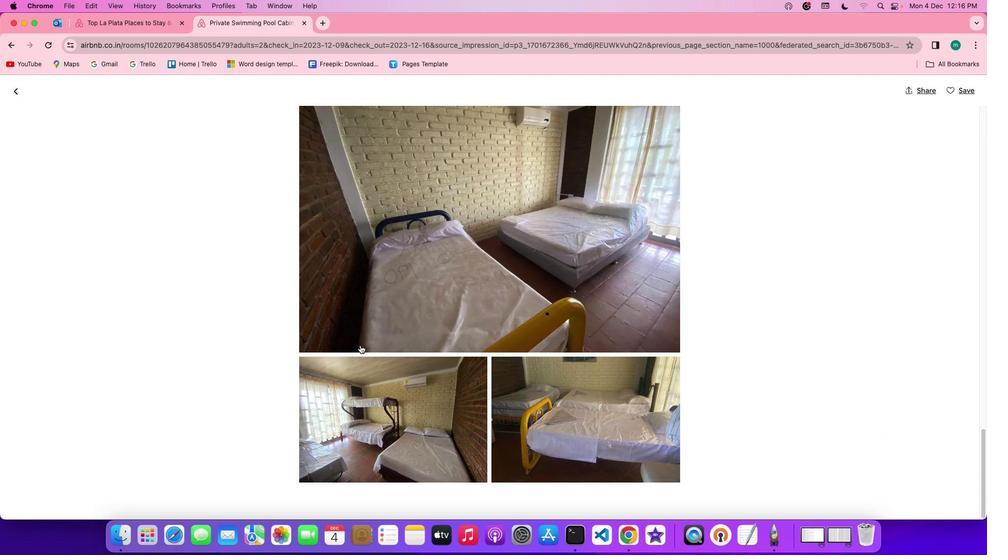 
Action: Mouse moved to (20, 96)
Screenshot: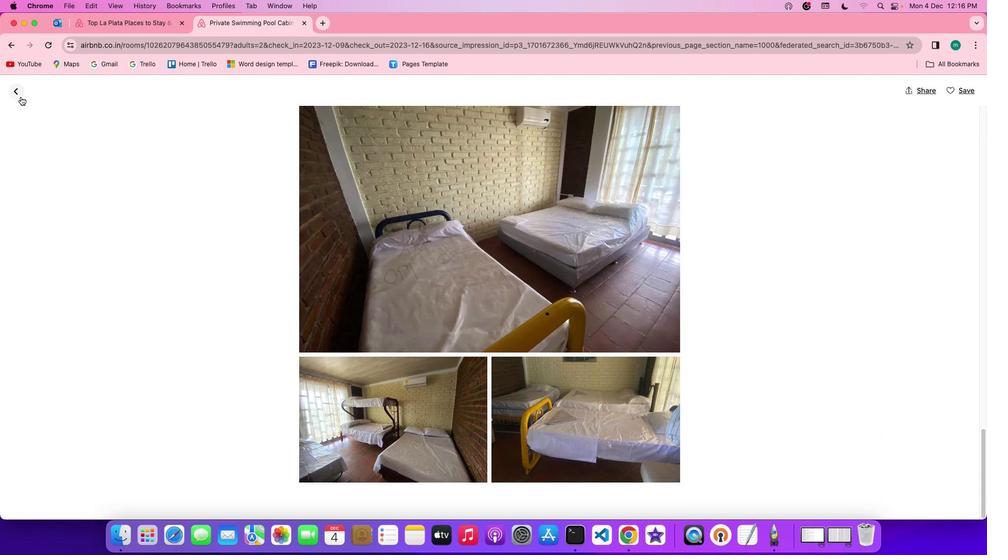 
Action: Mouse pressed left at (20, 96)
Screenshot: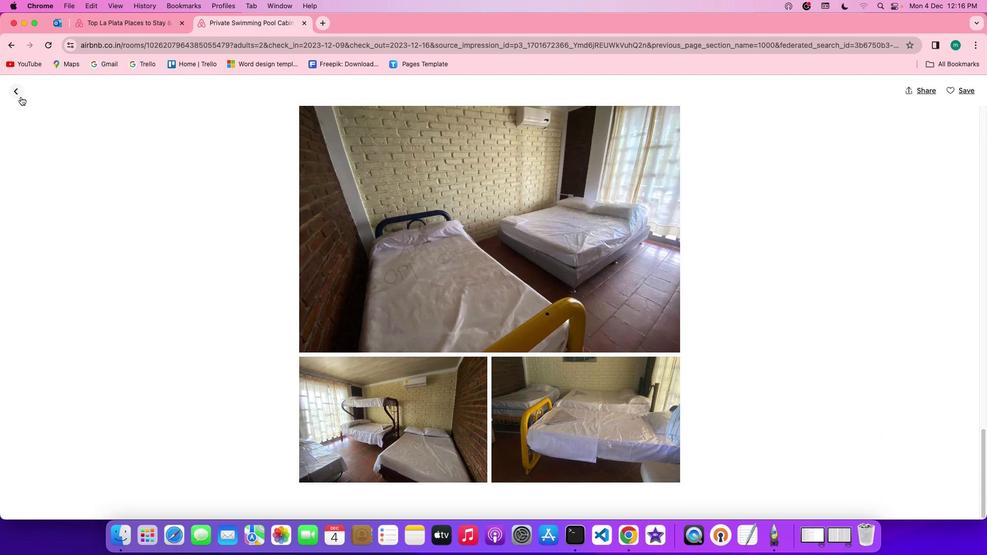 
Action: Mouse moved to (498, 357)
Screenshot: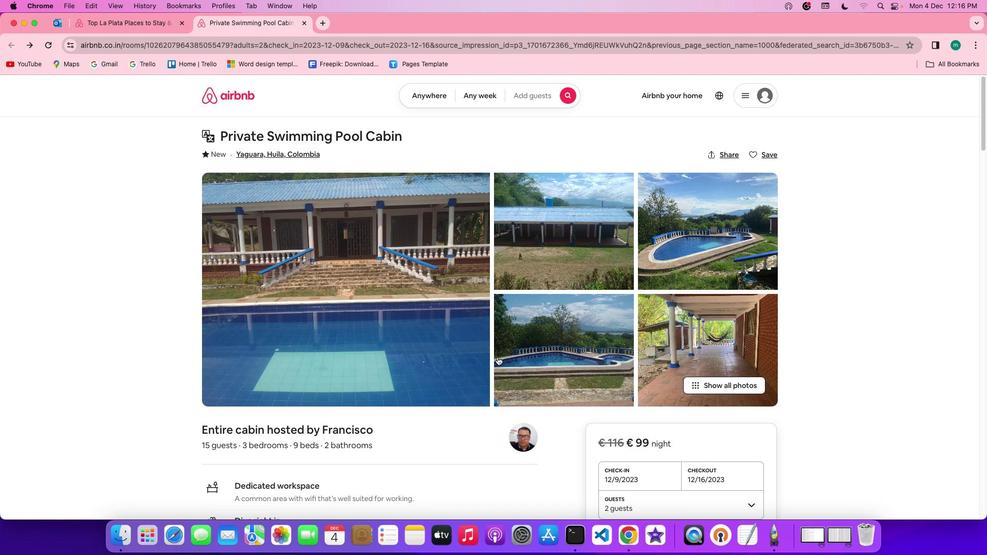 
Action: Mouse scrolled (498, 357) with delta (0, 0)
Screenshot: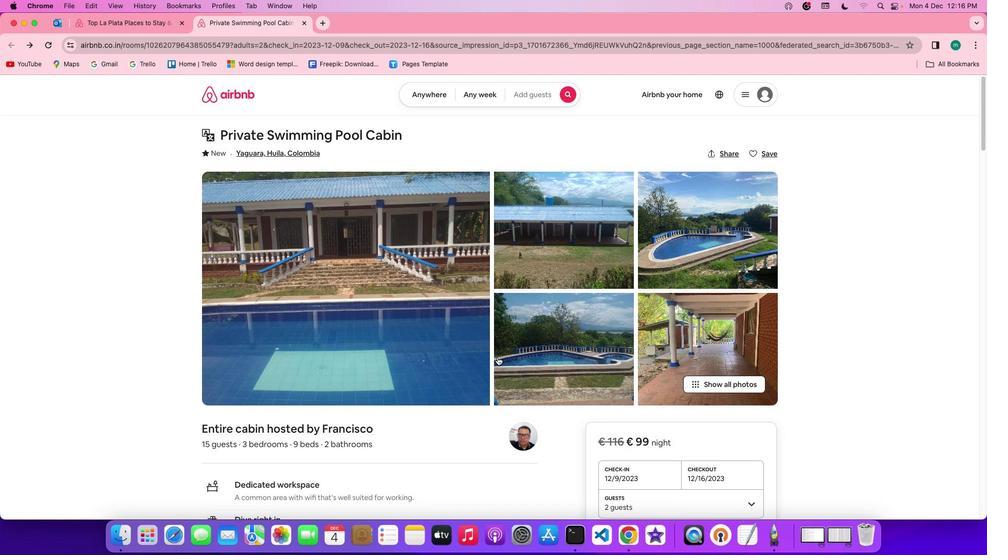 
Action: Mouse scrolled (498, 357) with delta (0, 0)
Screenshot: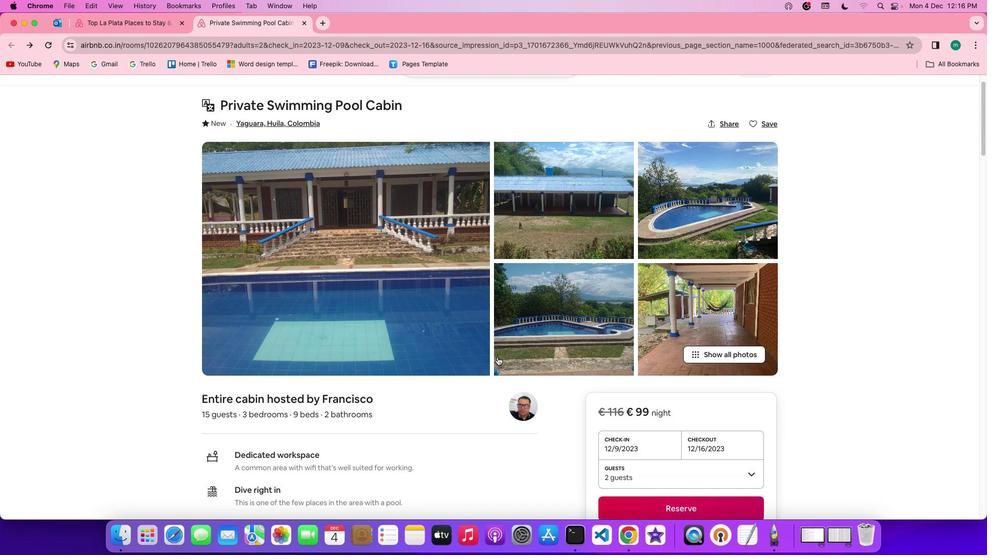 
Action: Mouse scrolled (498, 357) with delta (0, -1)
Screenshot: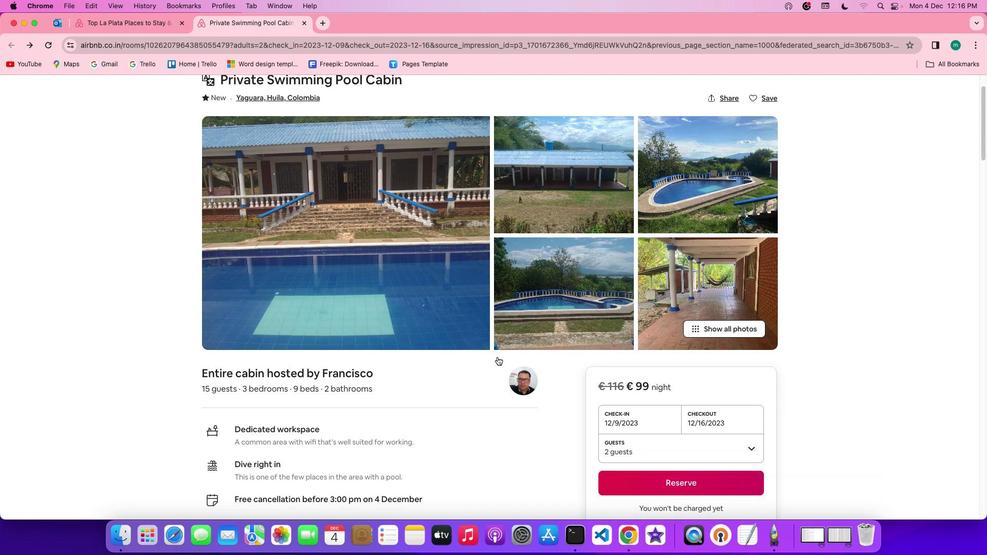 
Action: Mouse scrolled (498, 357) with delta (0, -2)
Screenshot: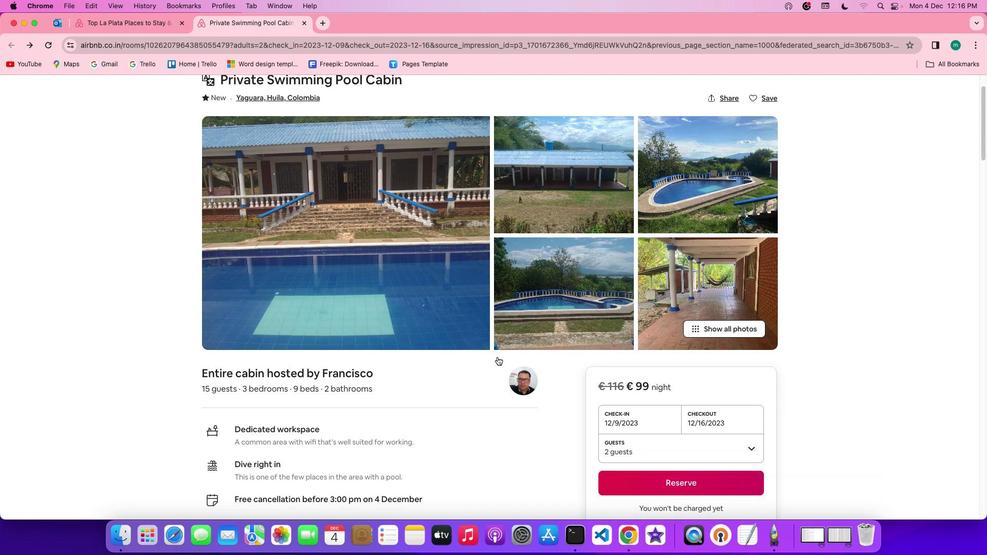 
Action: Mouse scrolled (498, 357) with delta (0, 0)
Screenshot: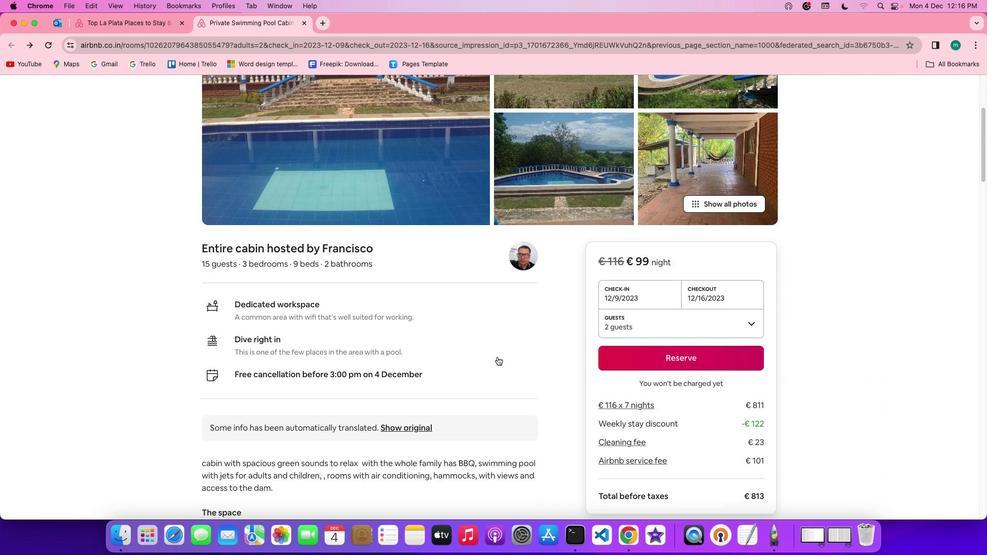 
Action: Mouse moved to (498, 357)
Screenshot: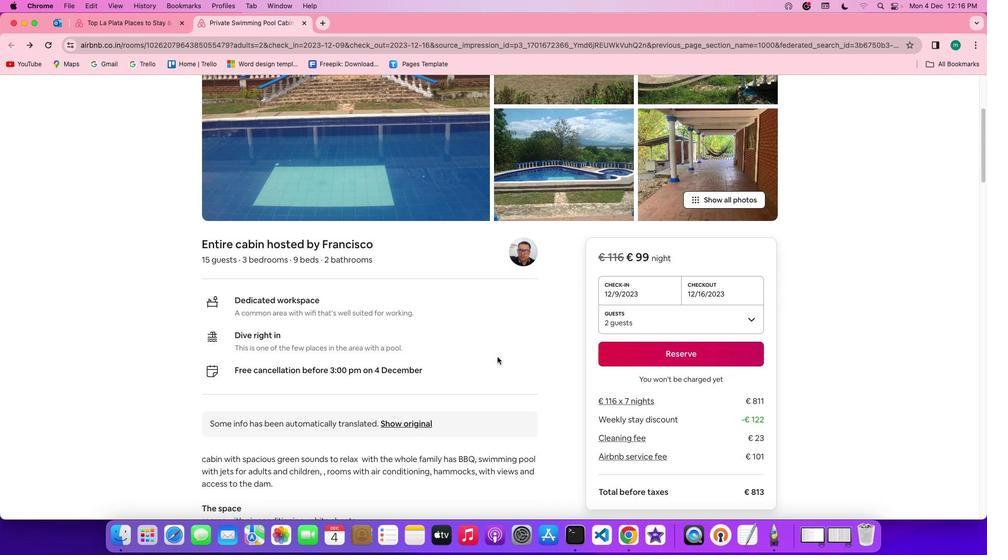
Action: Mouse scrolled (498, 357) with delta (0, 0)
Screenshot: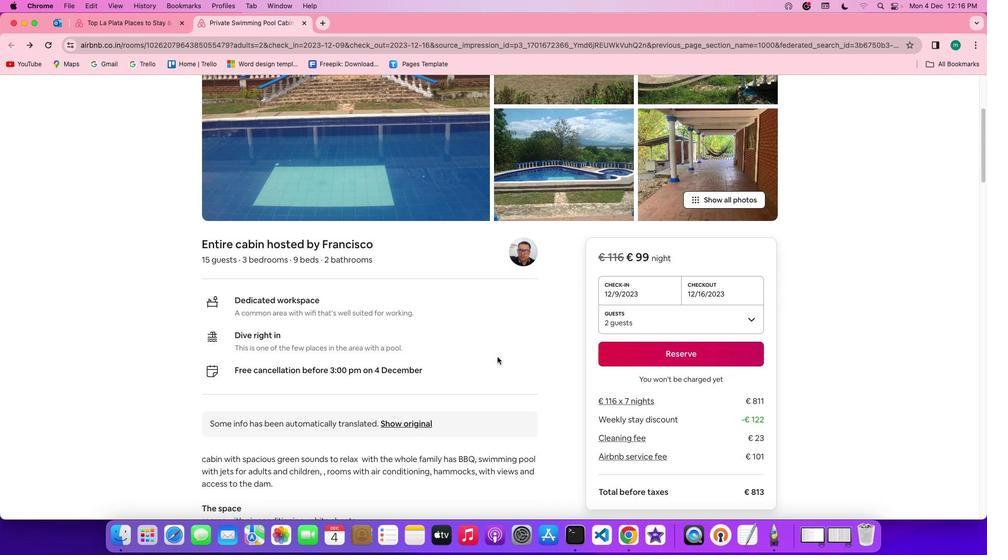 
Action: Mouse scrolled (498, 357) with delta (0, 0)
Screenshot: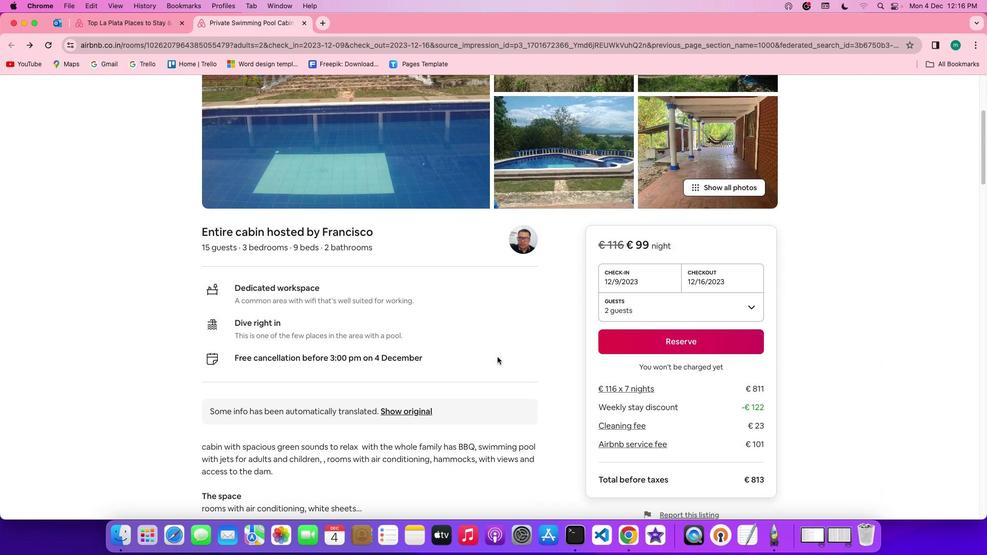 
Action: Mouse scrolled (498, 357) with delta (0, -1)
Screenshot: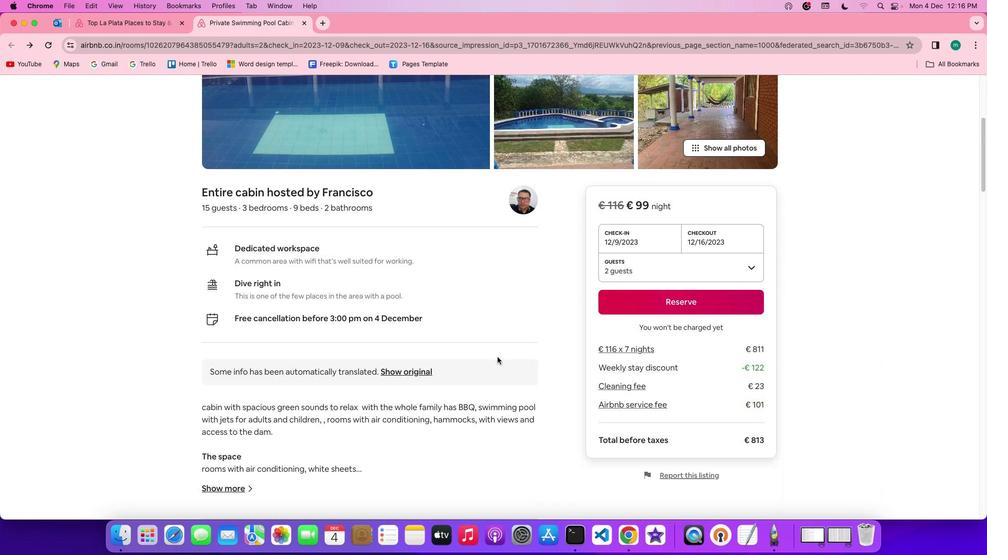 
Action: Mouse scrolled (498, 357) with delta (0, -2)
Screenshot: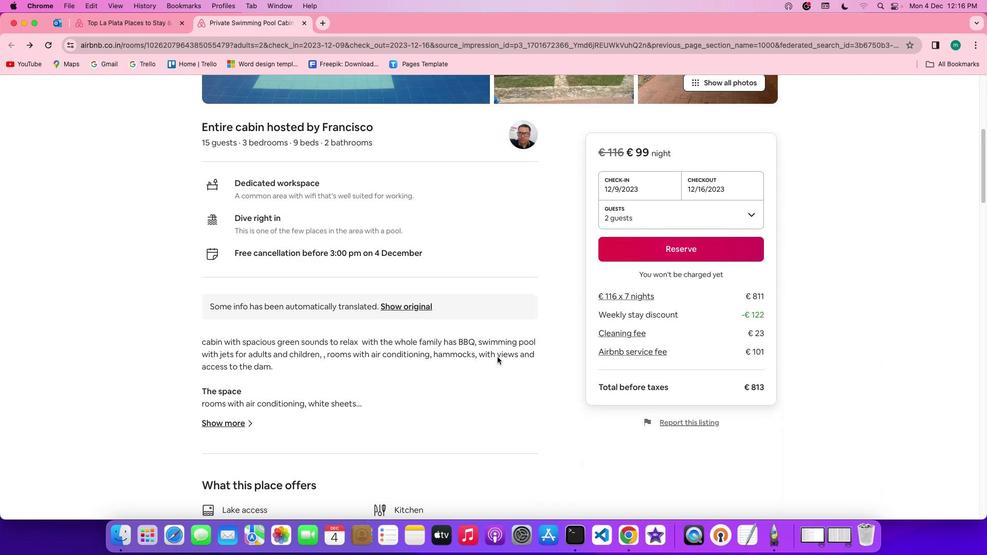
Action: Mouse scrolled (498, 357) with delta (0, -2)
Screenshot: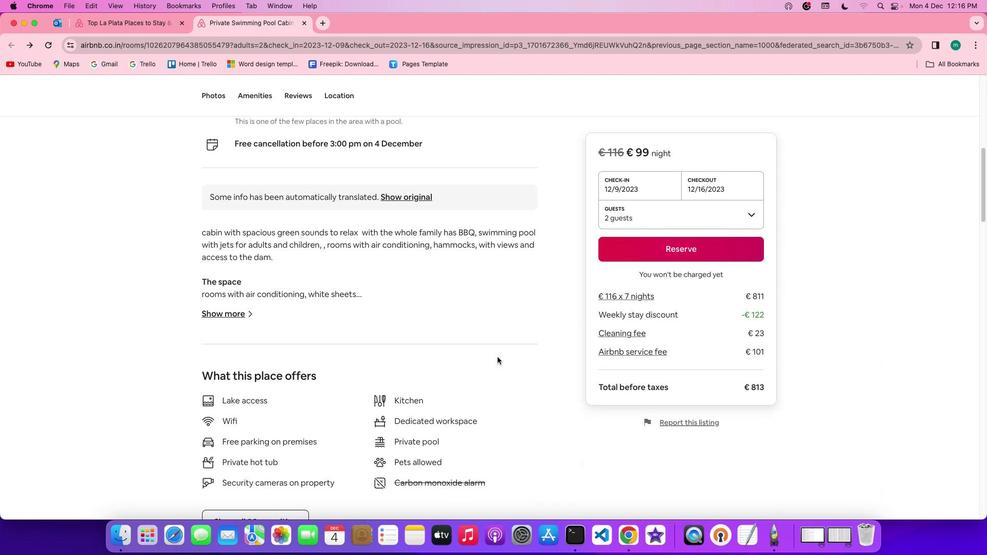 
Action: Mouse moved to (217, 270)
Screenshot: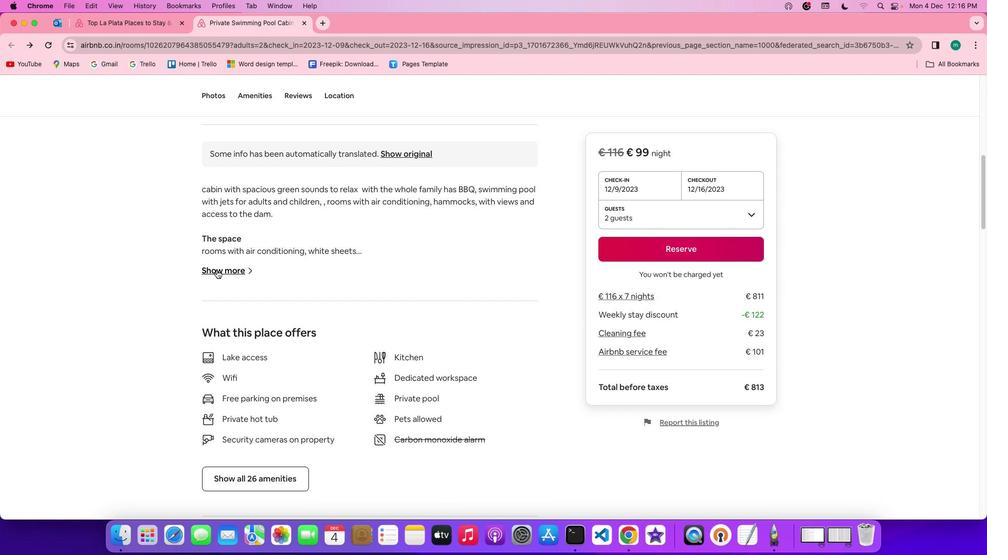 
Action: Mouse pressed left at (217, 270)
Screenshot: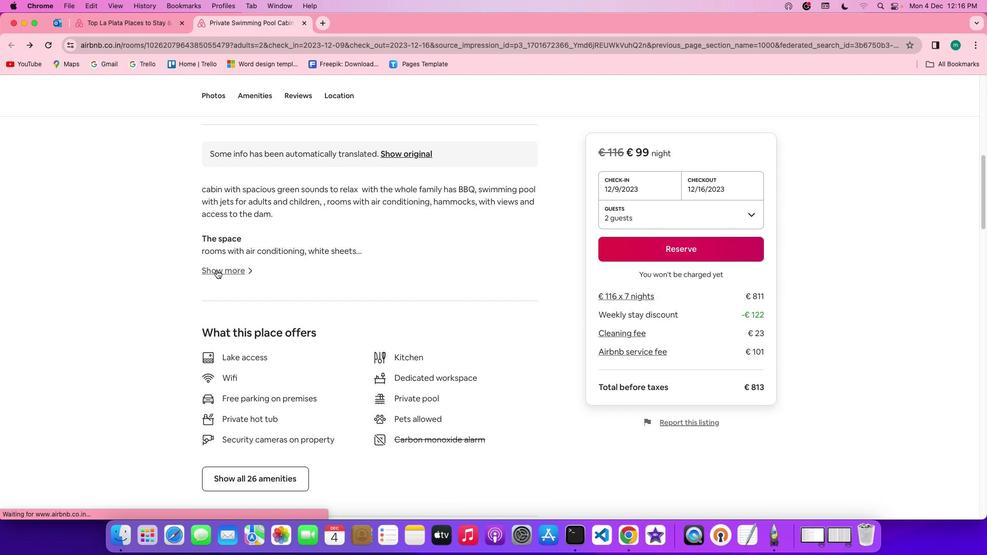 
Action: Mouse moved to (457, 326)
Screenshot: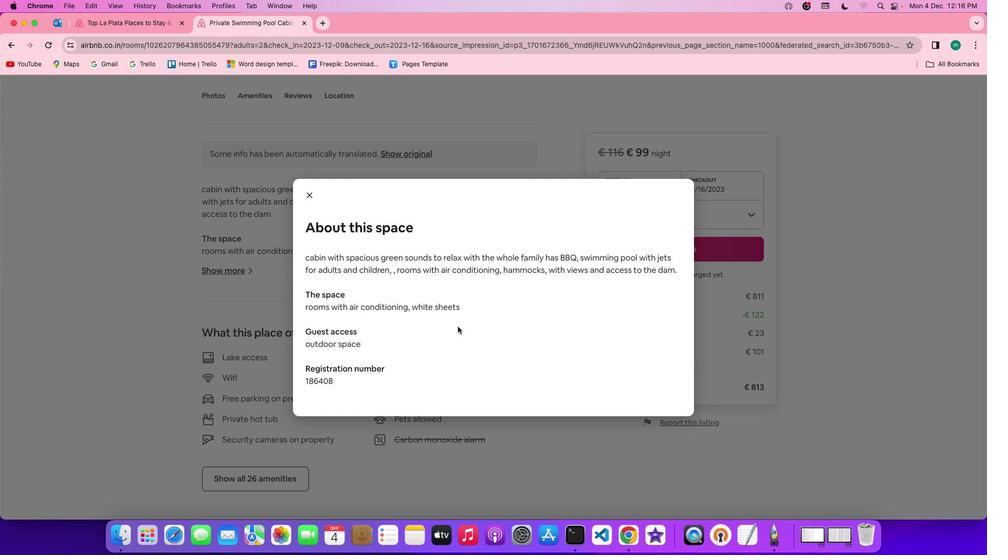 
Action: Mouse scrolled (457, 326) with delta (0, 0)
Screenshot: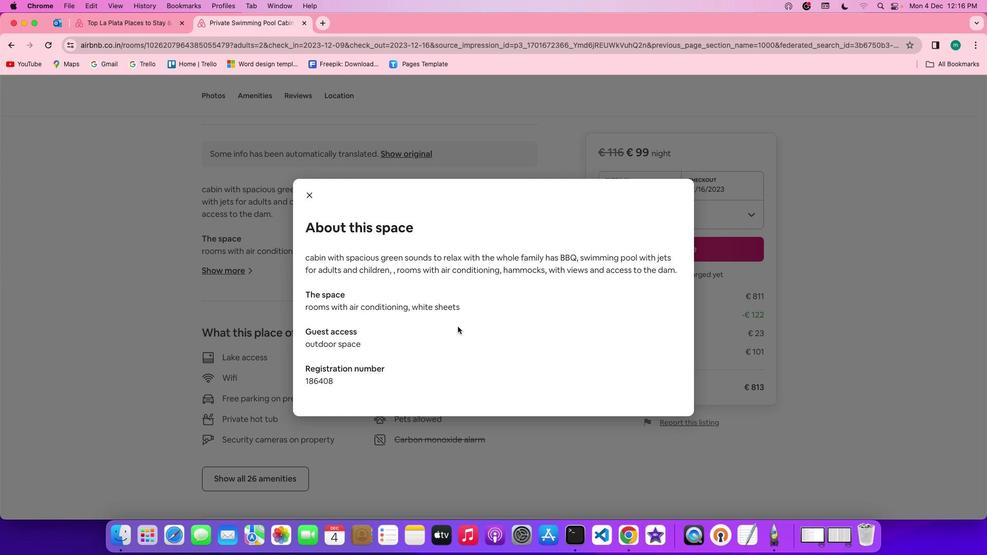 
Action: Mouse scrolled (457, 326) with delta (0, 0)
Screenshot: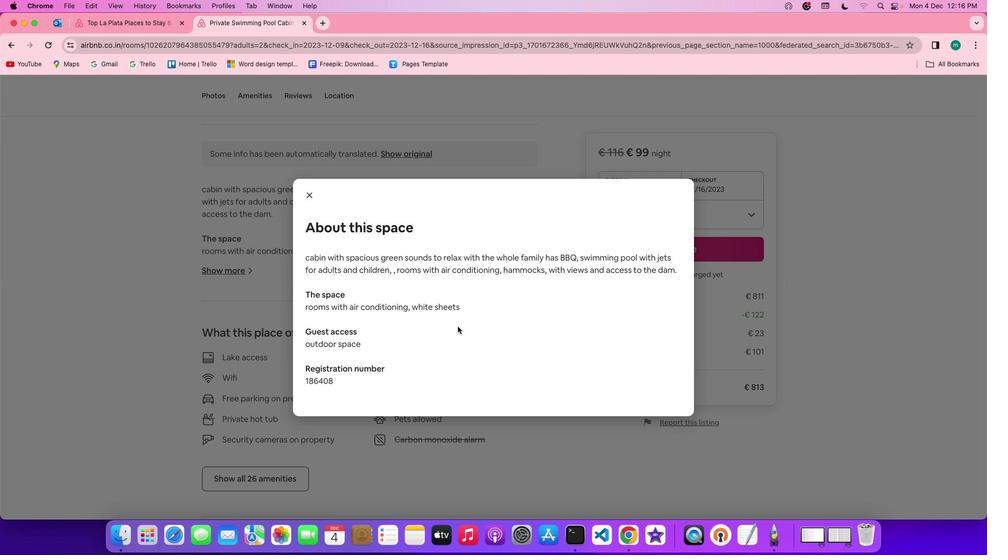 
Action: Mouse scrolled (457, 326) with delta (0, -1)
Screenshot: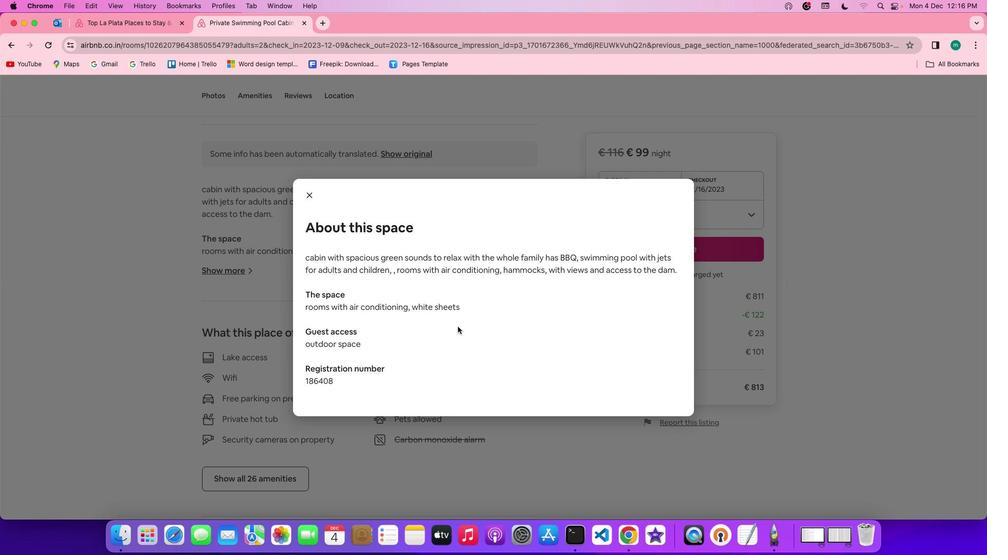 
Action: Mouse scrolled (457, 326) with delta (0, -2)
Screenshot: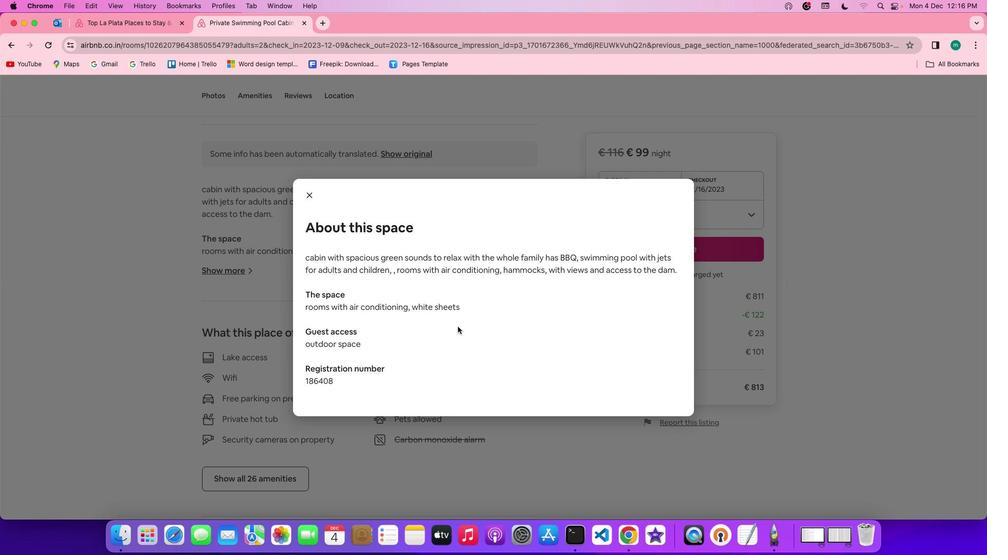 
Action: Mouse scrolled (457, 326) with delta (0, -2)
Screenshot: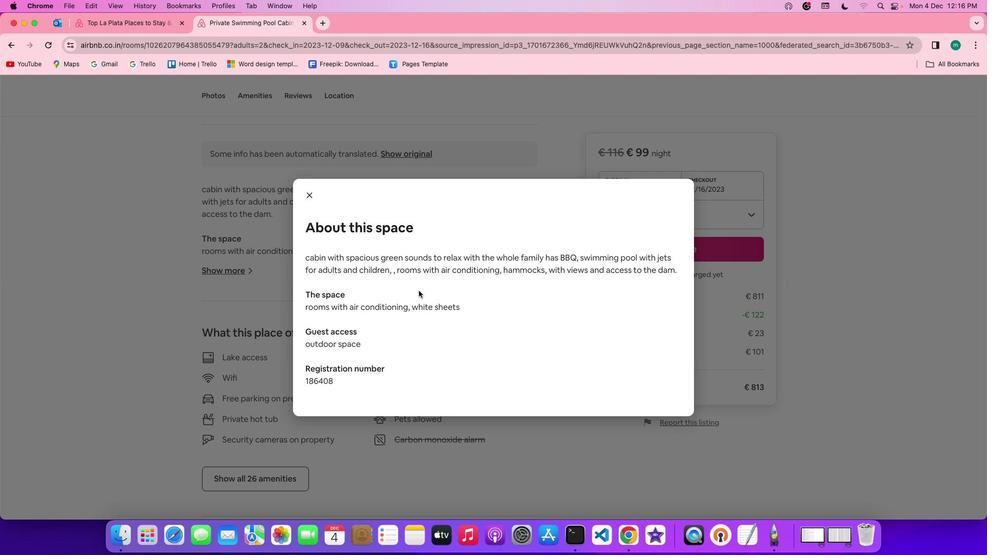 
Action: Mouse moved to (308, 196)
Screenshot: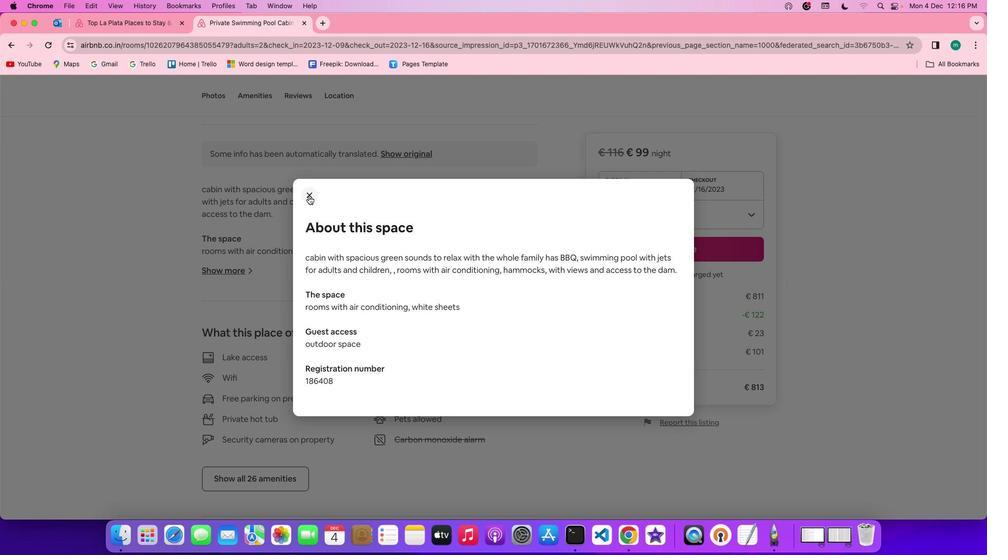 
Action: Mouse pressed left at (308, 196)
Screenshot: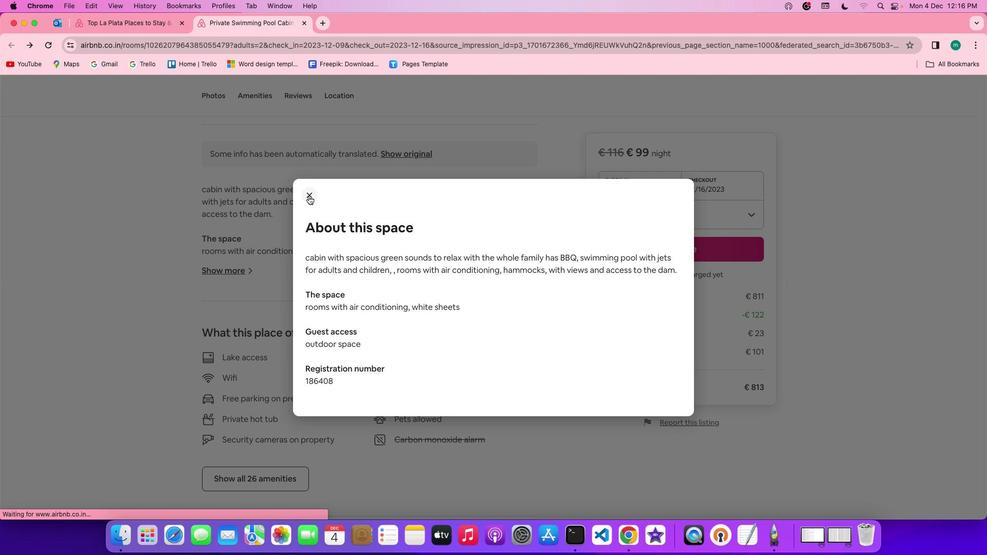 
Action: Mouse moved to (411, 310)
Screenshot: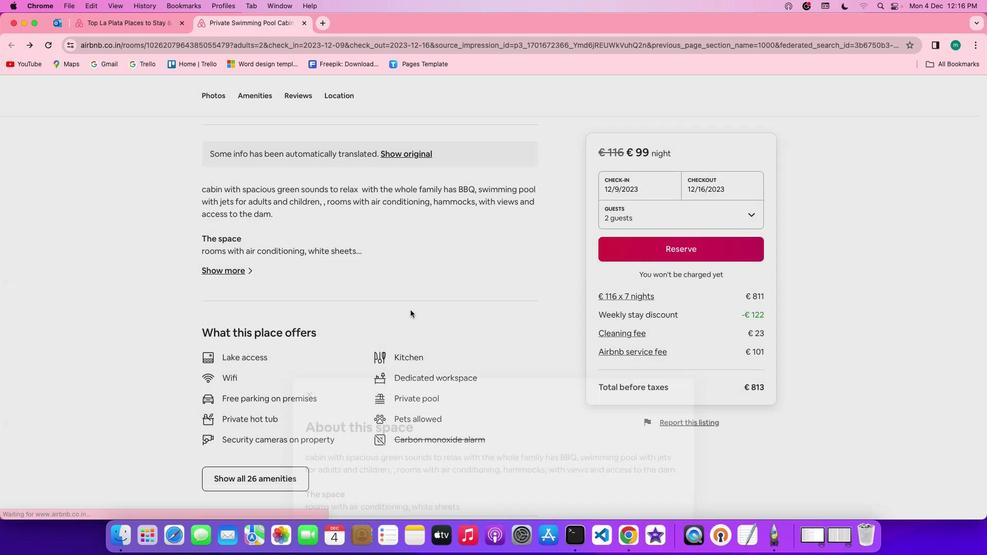 
Action: Mouse scrolled (411, 310) with delta (0, 0)
Screenshot: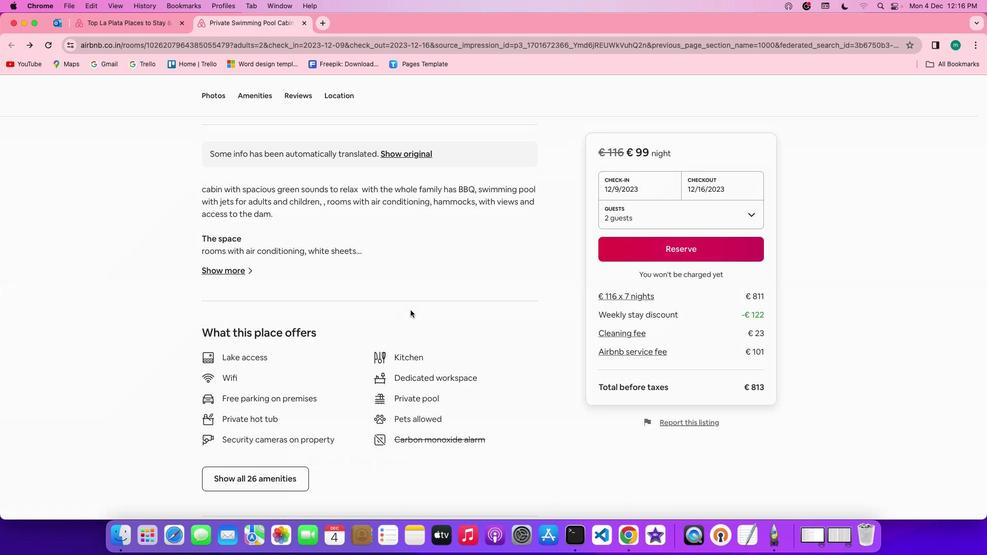 
Action: Mouse scrolled (411, 310) with delta (0, 0)
Screenshot: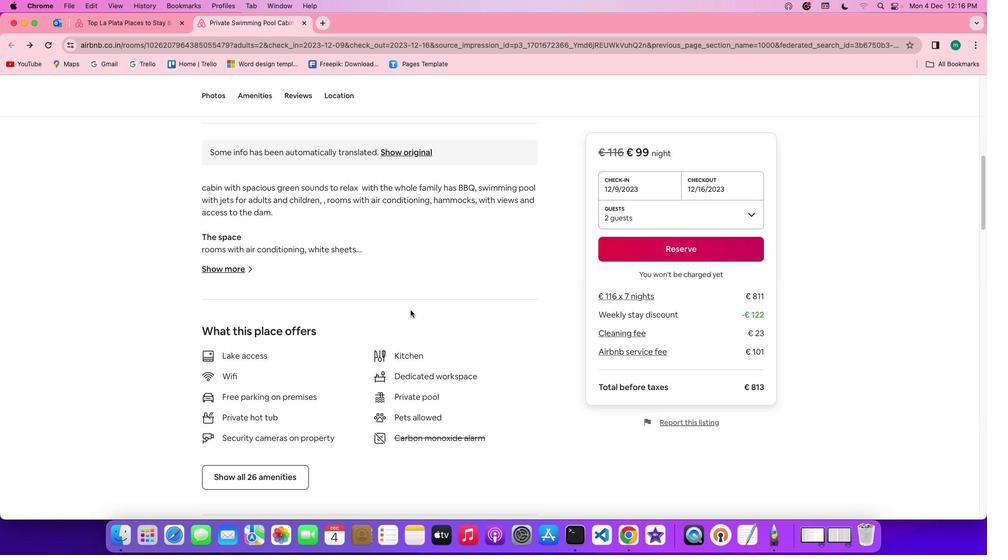 
Action: Mouse scrolled (411, 310) with delta (0, -1)
Screenshot: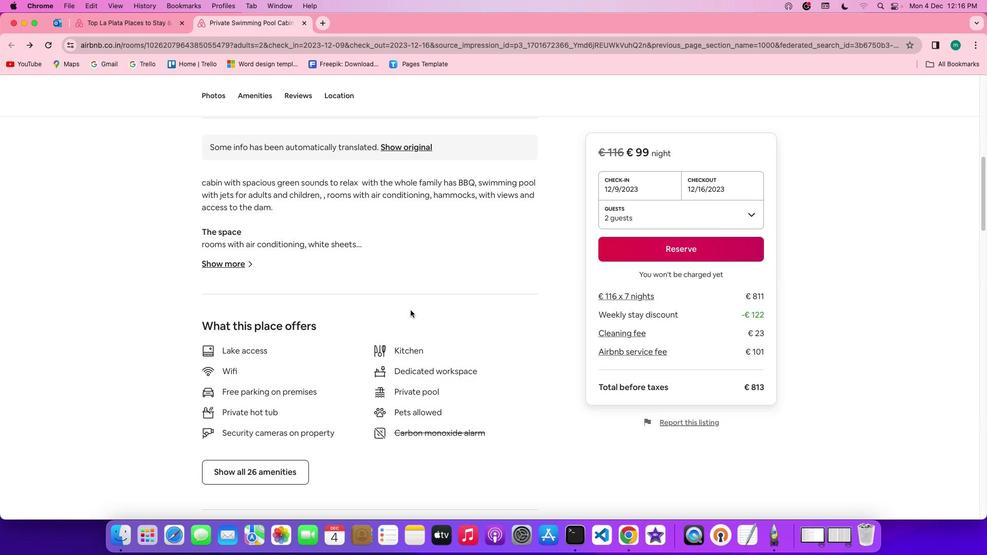 
Action: Mouse scrolled (411, 310) with delta (0, -2)
Screenshot: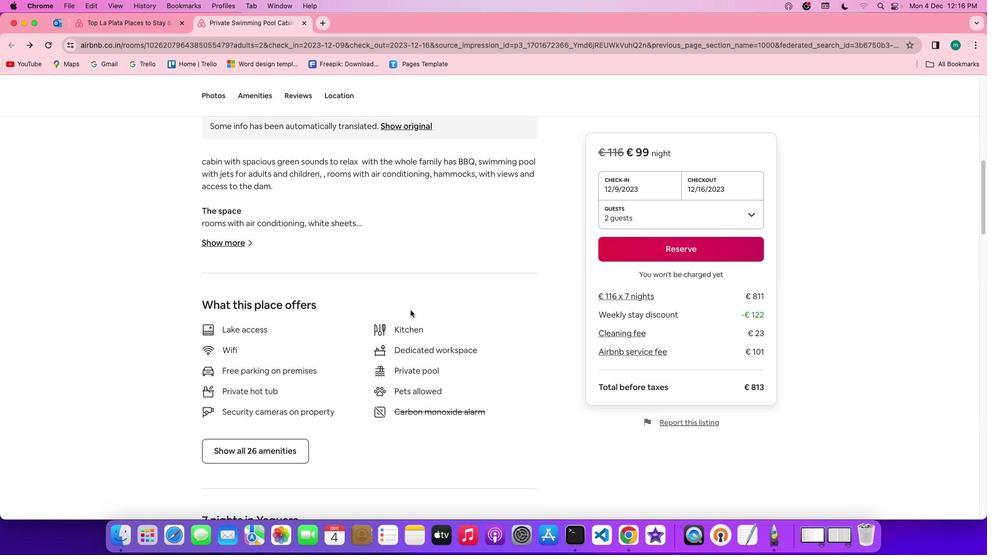 
Action: Mouse scrolled (411, 310) with delta (0, 0)
Screenshot: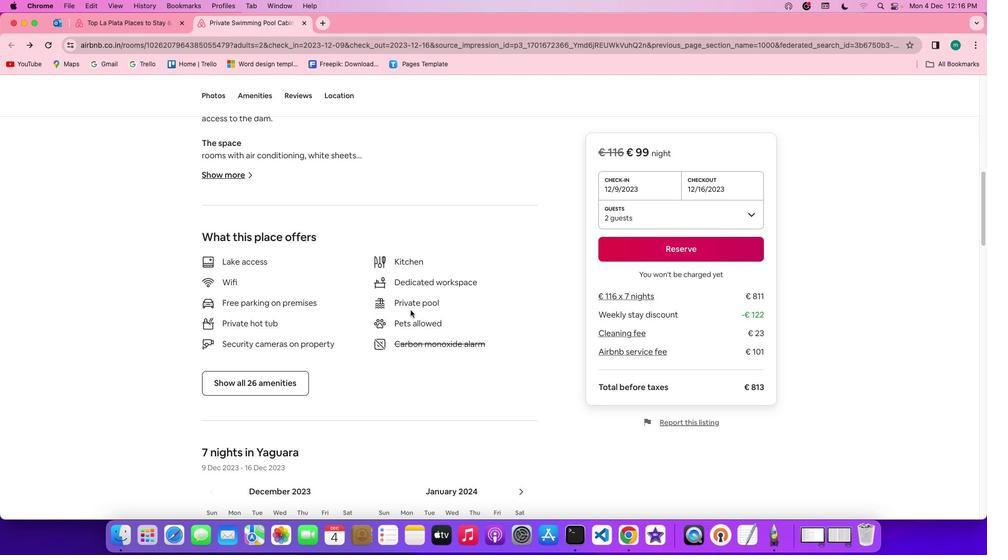 
Action: Mouse scrolled (411, 310) with delta (0, 0)
Screenshot: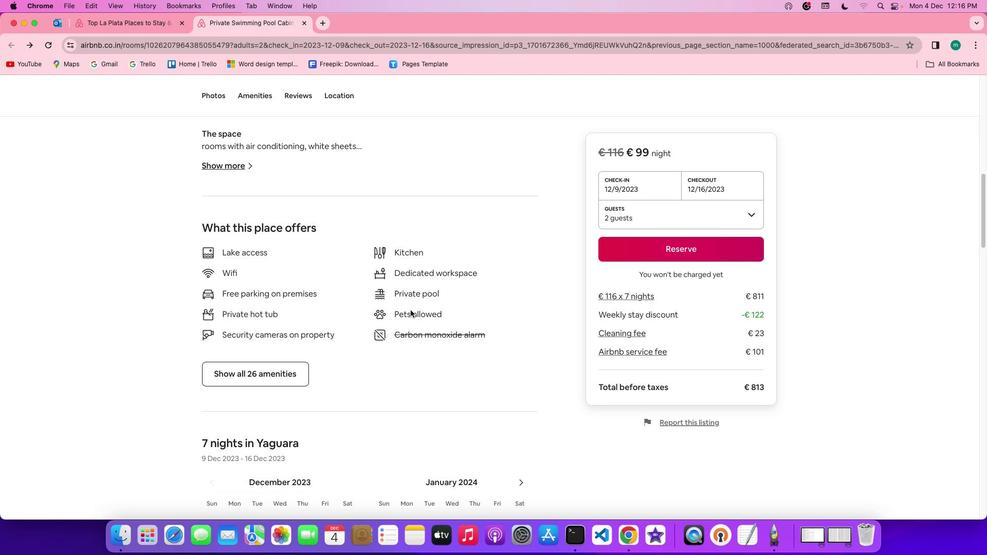 
Action: Mouse scrolled (411, 310) with delta (0, -1)
Screenshot: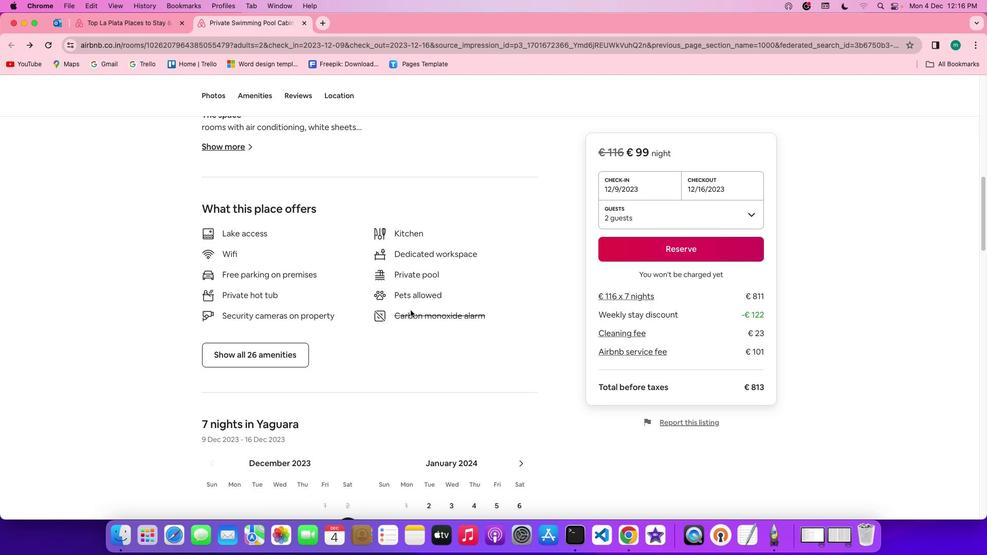 
Action: Mouse moved to (262, 308)
Screenshot: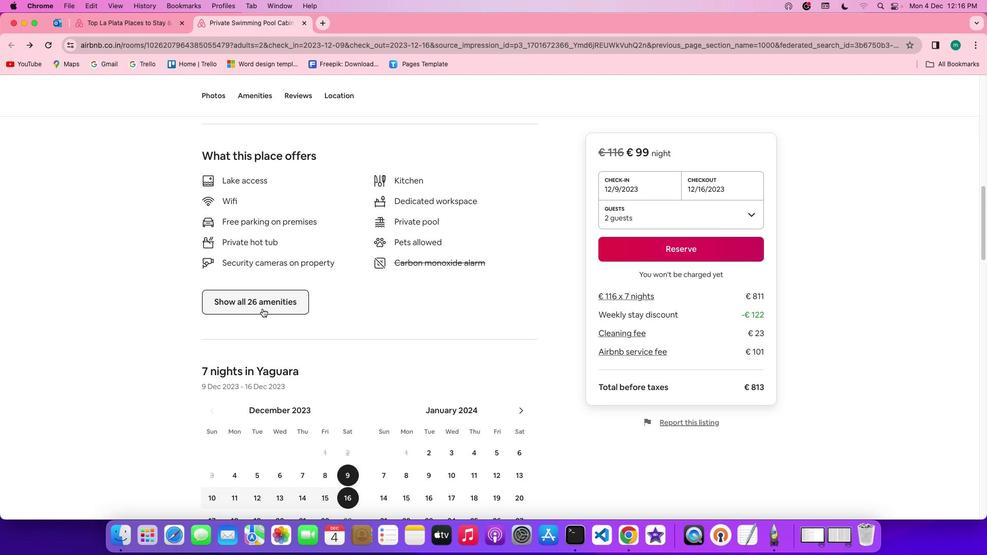 
Action: Mouse pressed left at (262, 308)
Screenshot: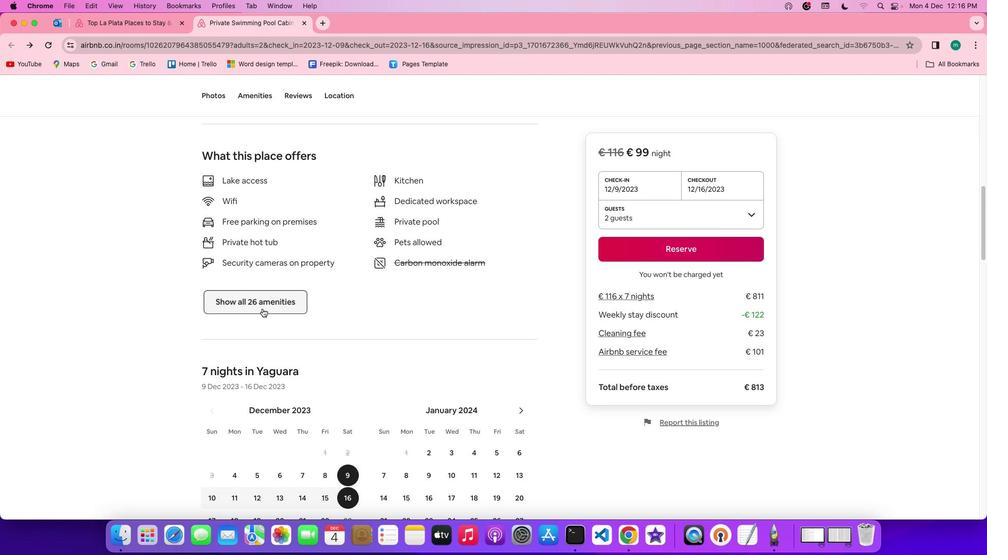 
Action: Mouse moved to (518, 341)
Screenshot: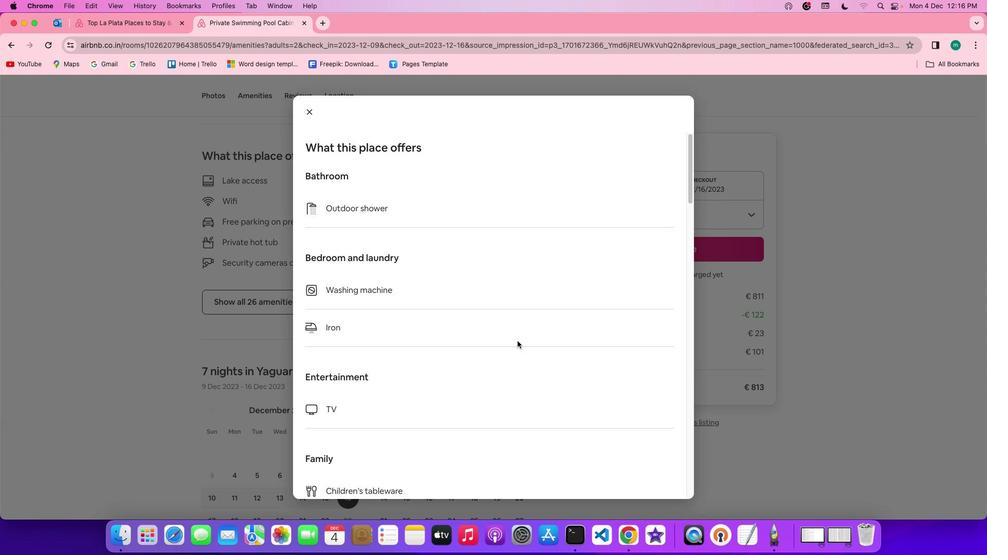 
Action: Mouse scrolled (518, 341) with delta (0, 0)
Screenshot: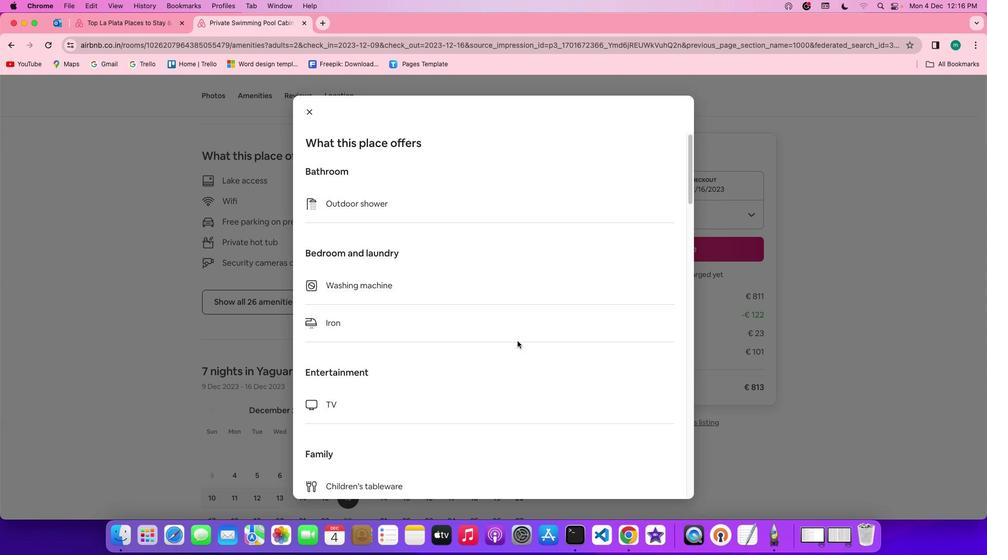 
Action: Mouse scrolled (518, 341) with delta (0, 0)
Screenshot: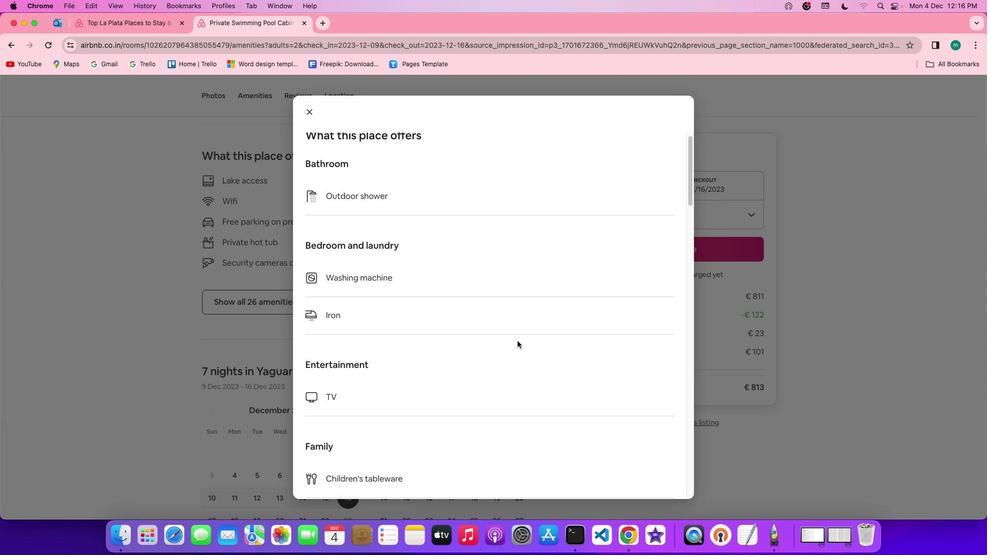 
Action: Mouse scrolled (518, 341) with delta (0, -1)
Screenshot: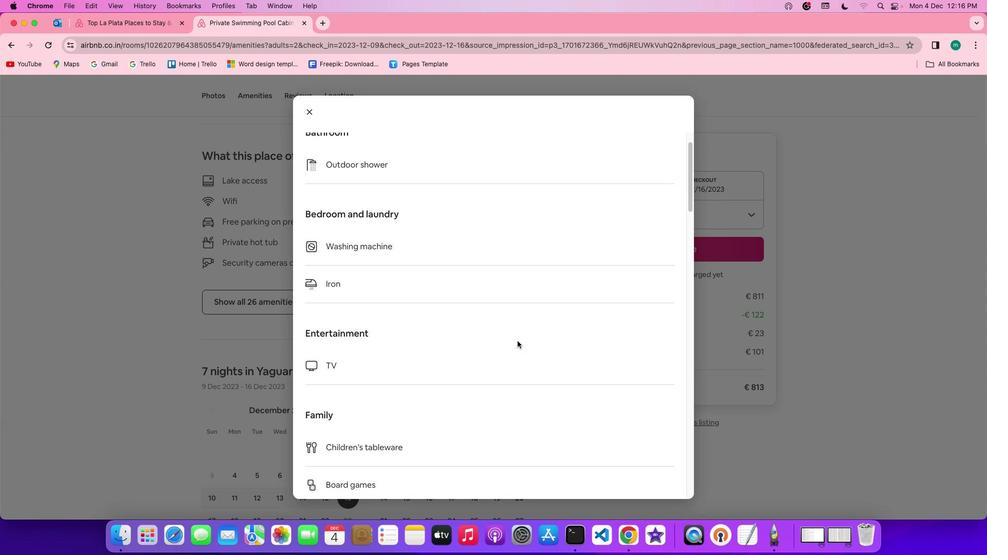 
Action: Mouse scrolled (518, 341) with delta (0, 0)
Screenshot: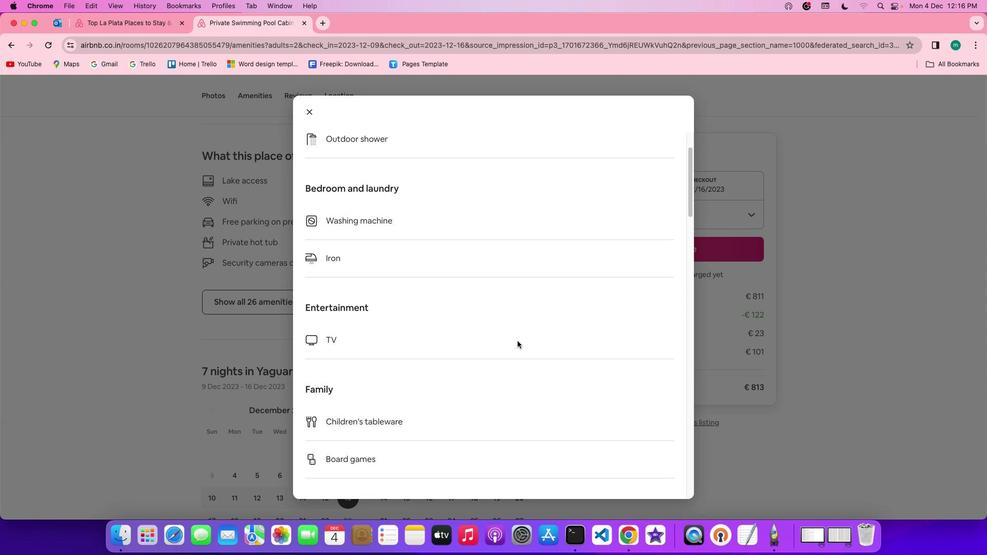 
Action: Mouse scrolled (518, 341) with delta (0, 0)
Screenshot: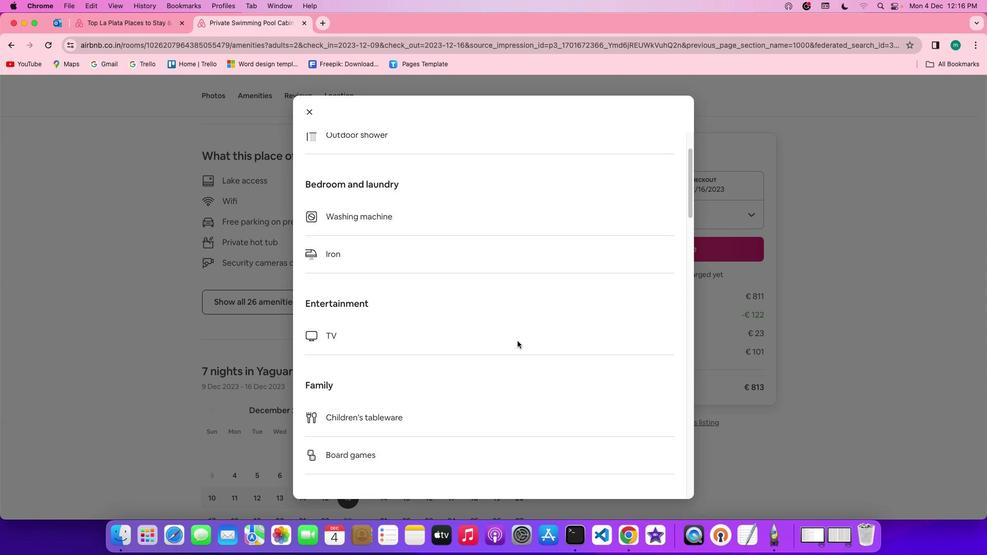 
Action: Mouse scrolled (518, 341) with delta (0, 0)
Screenshot: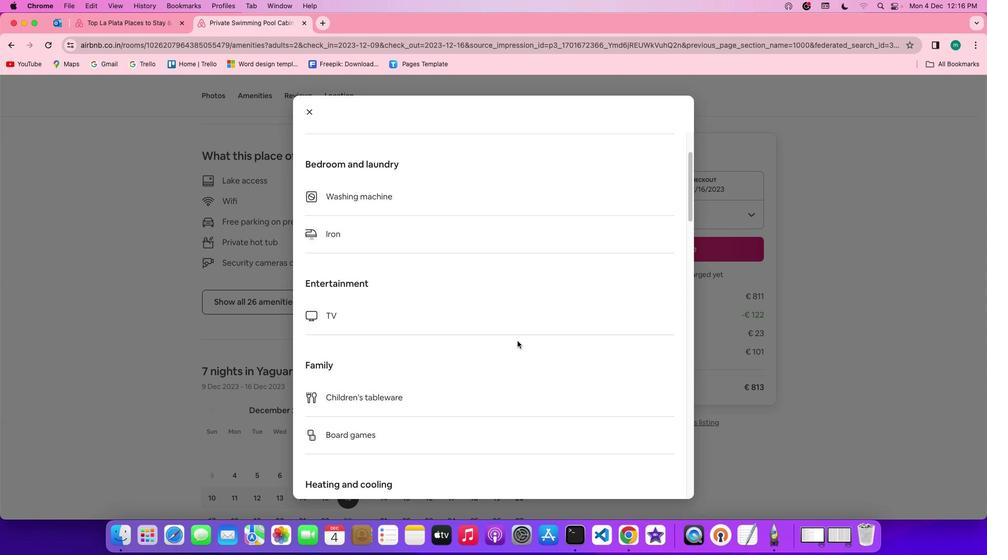 
Action: Mouse scrolled (518, 341) with delta (0, 0)
Screenshot: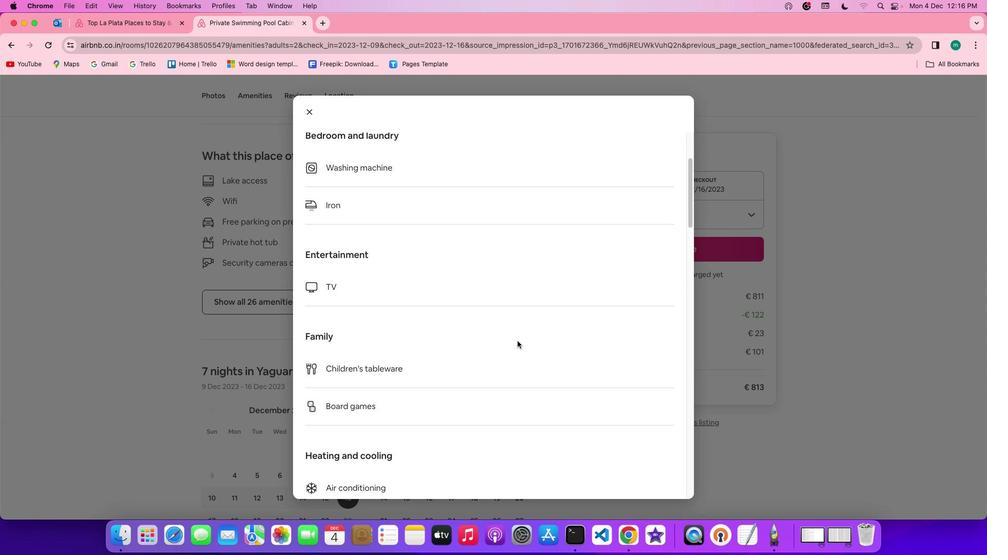 
Action: Mouse scrolled (518, 341) with delta (0, 0)
Screenshot: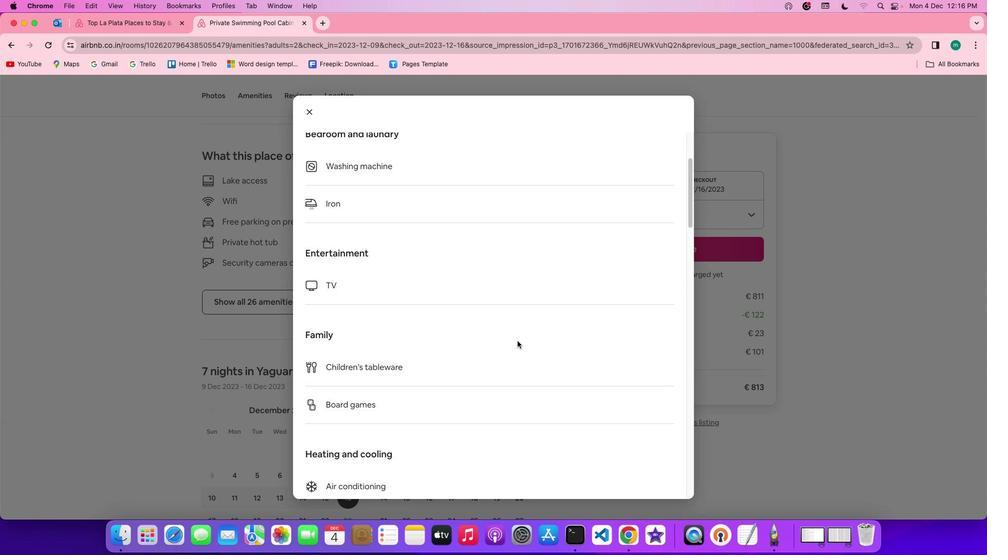 
Action: Mouse scrolled (518, 341) with delta (0, 0)
Screenshot: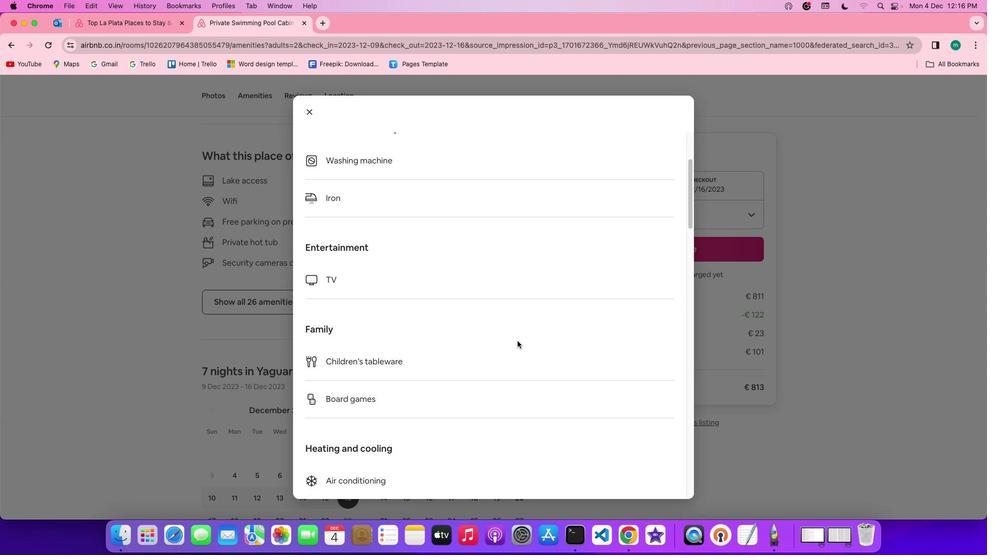 
Action: Mouse scrolled (518, 341) with delta (0, 0)
Screenshot: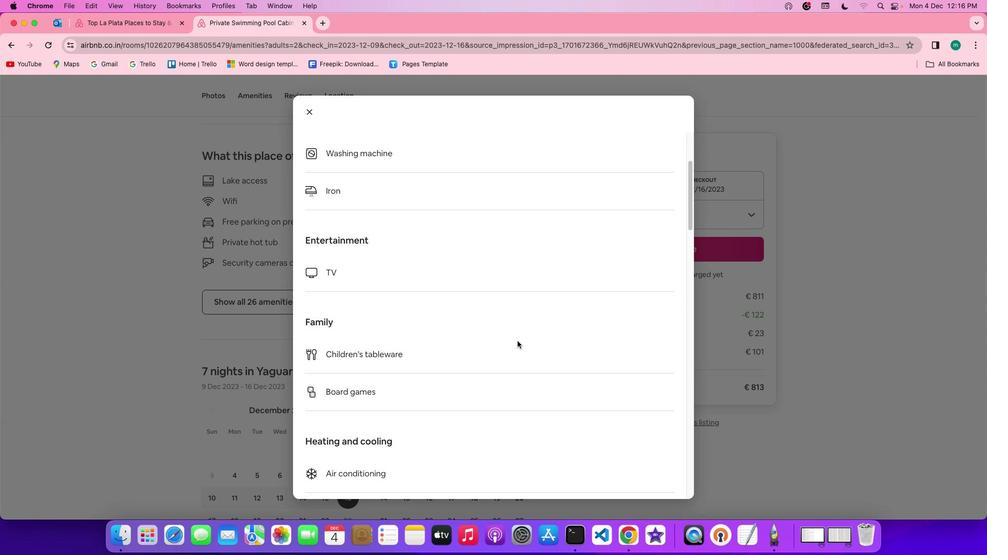 
Action: Mouse scrolled (518, 341) with delta (0, 0)
Screenshot: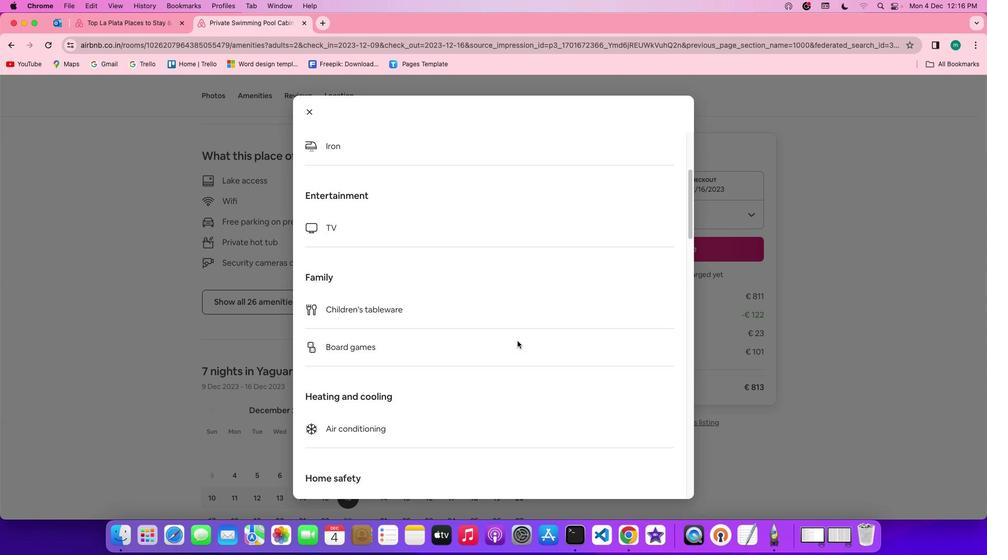
Action: Mouse moved to (518, 341)
Screenshot: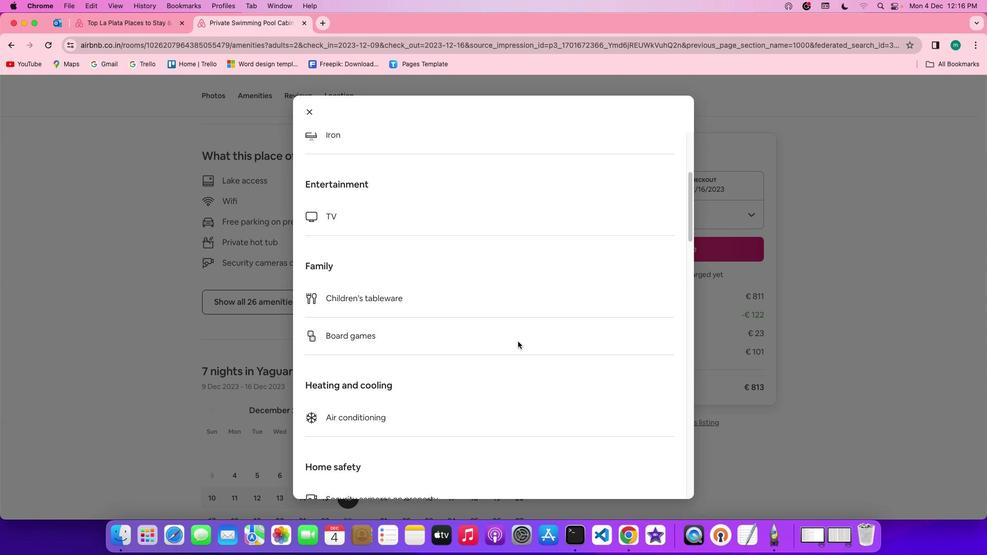 
Action: Mouse scrolled (518, 341) with delta (0, 0)
Screenshot: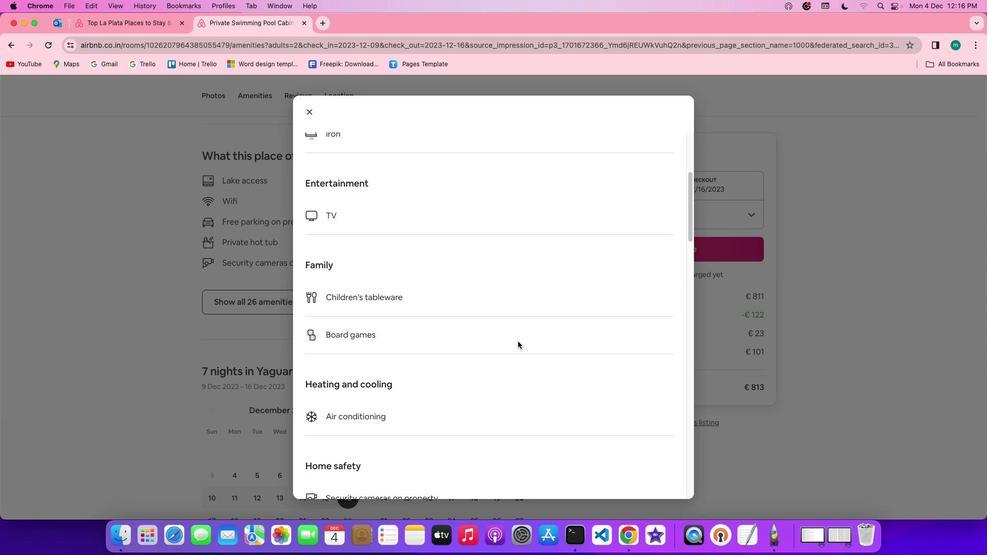 
Action: Mouse scrolled (518, 341) with delta (0, 0)
Screenshot: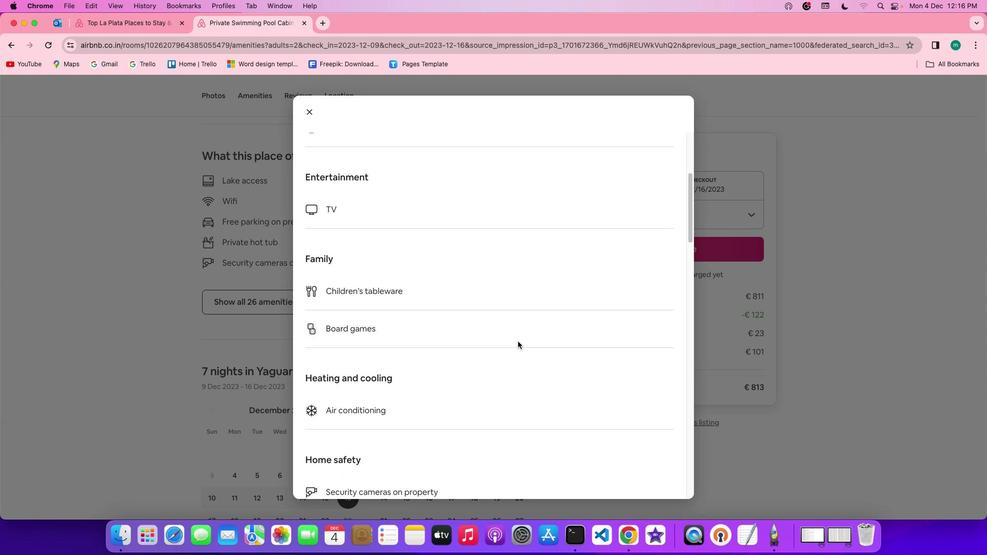 
Action: Mouse scrolled (518, 341) with delta (0, 0)
Screenshot: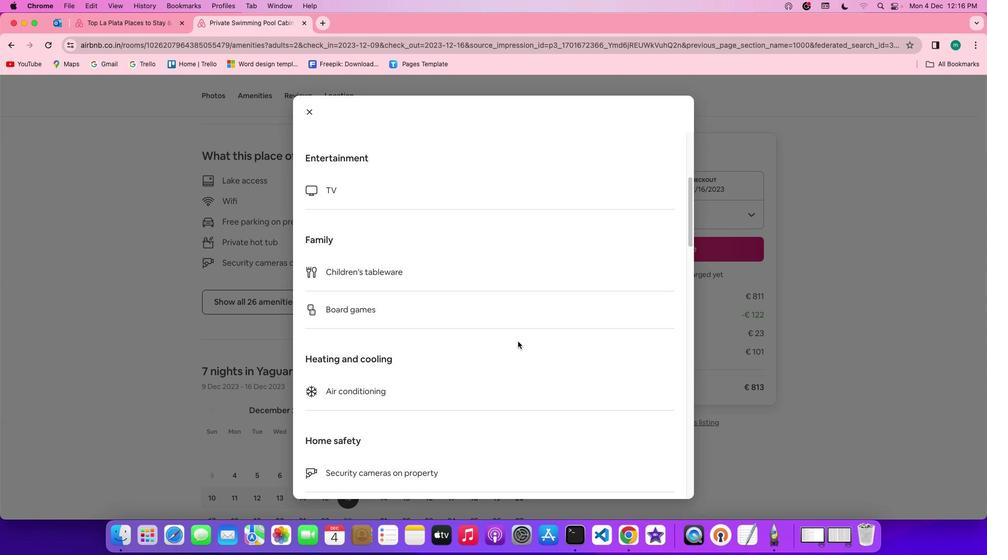
Action: Mouse scrolled (518, 341) with delta (0, -1)
Screenshot: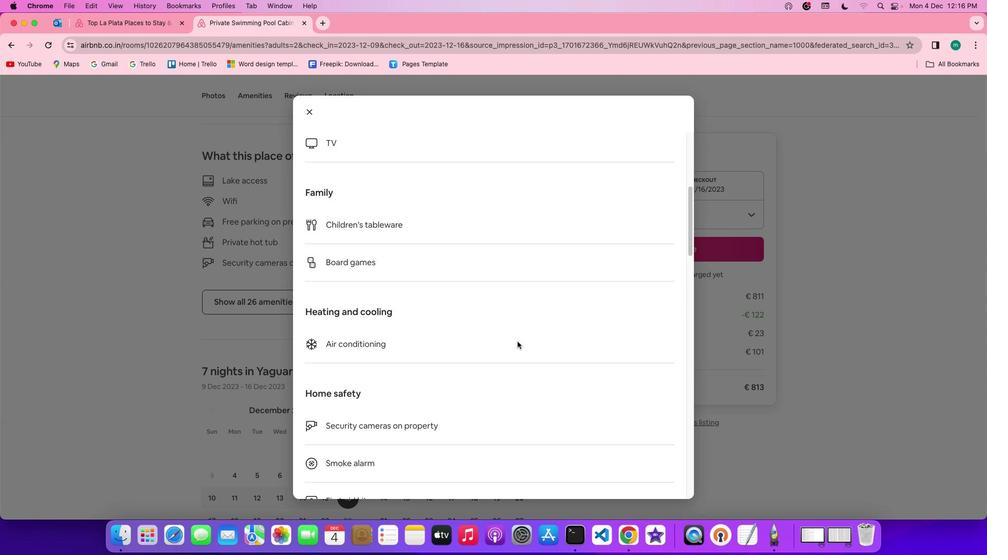 
Action: Mouse moved to (518, 341)
Screenshot: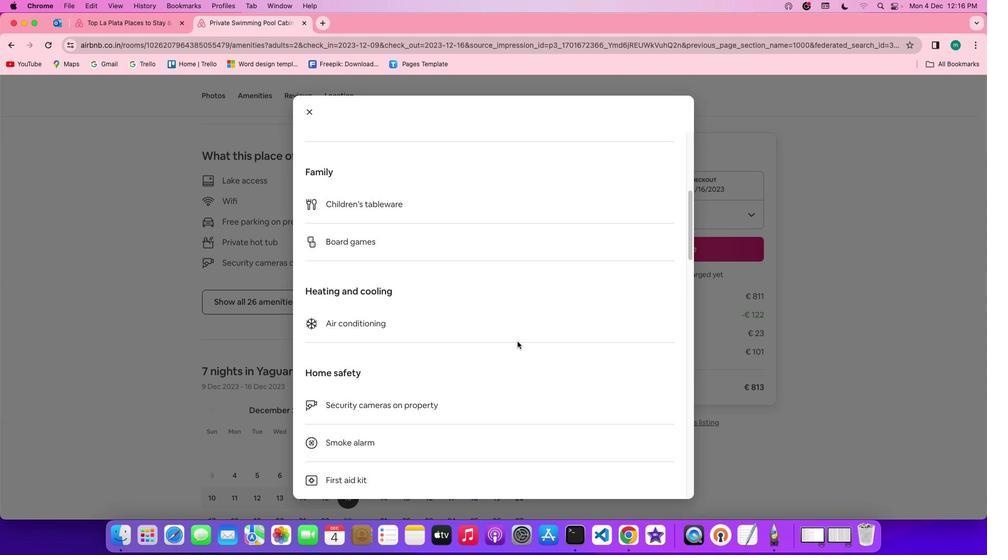 
Action: Mouse scrolled (518, 341) with delta (0, 0)
Screenshot: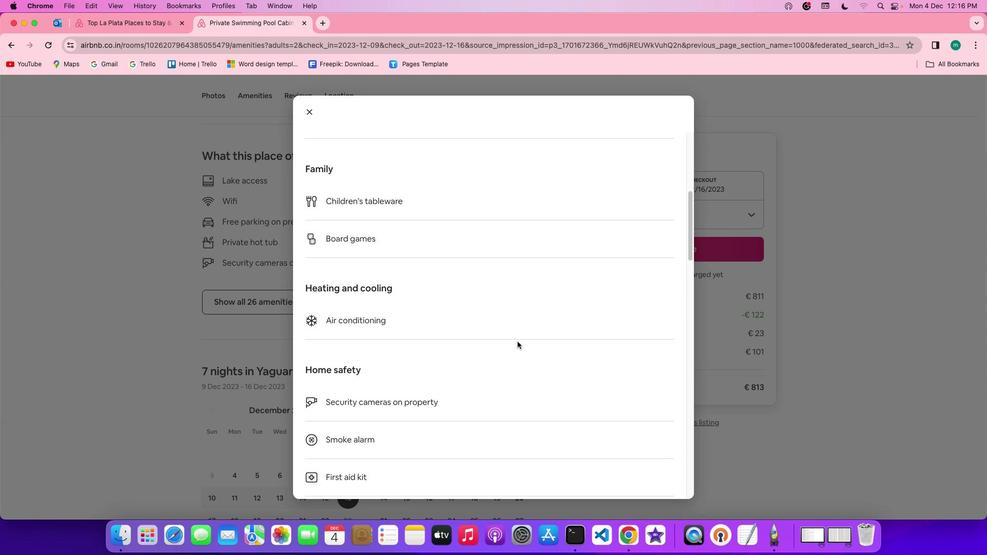 
Action: Mouse scrolled (518, 341) with delta (0, 0)
Screenshot: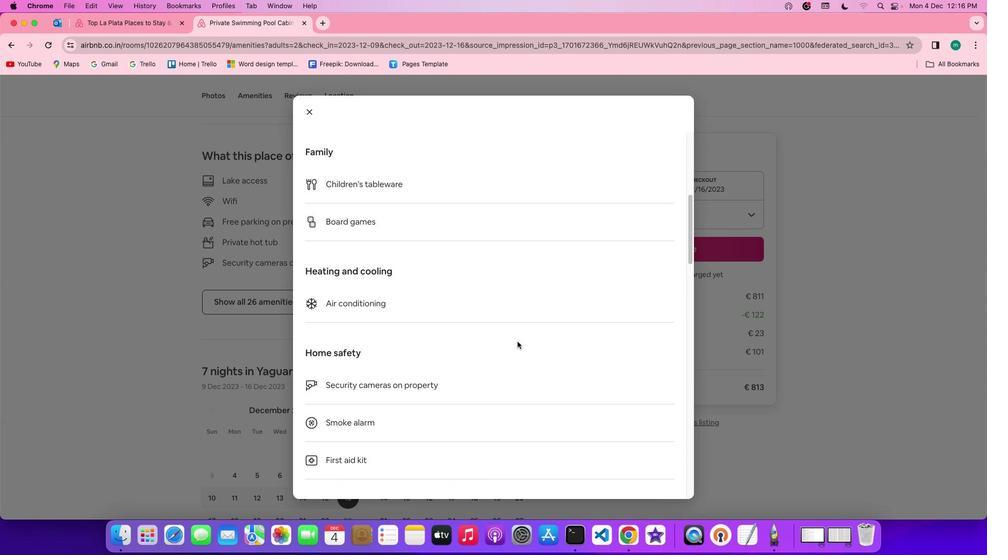 
Action: Mouse scrolled (518, 341) with delta (0, -1)
Screenshot: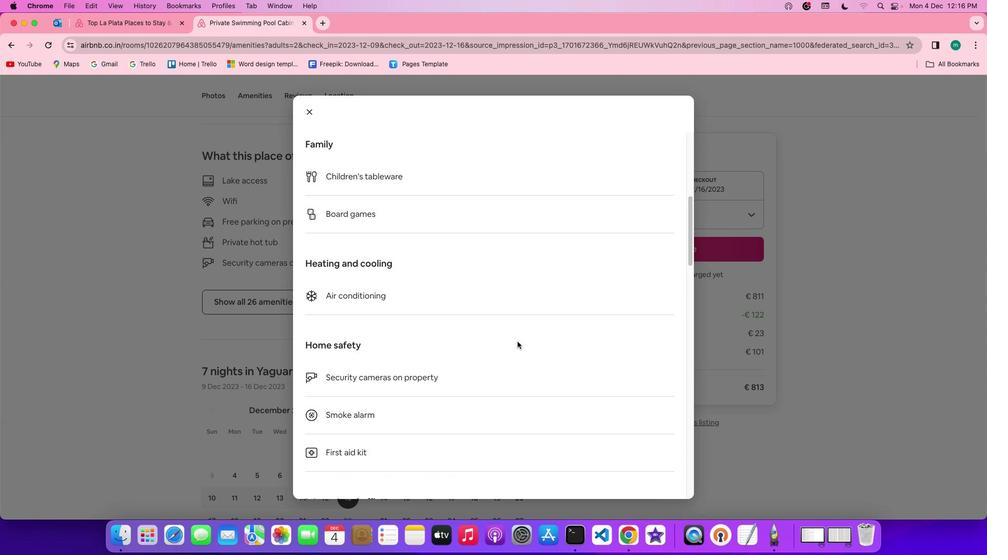 
Action: Mouse scrolled (518, 341) with delta (0, -1)
Screenshot: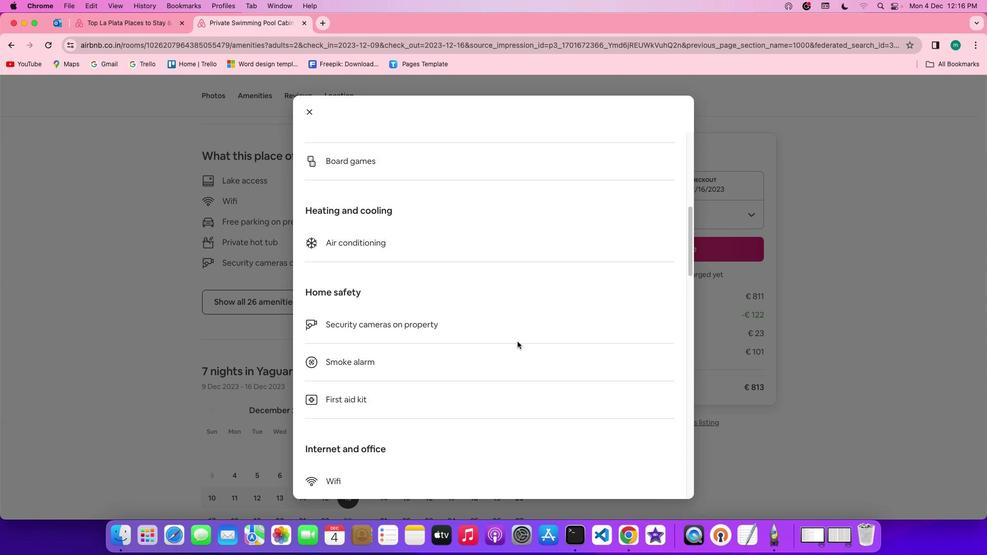 
Action: Mouse scrolled (518, 341) with delta (0, 0)
Screenshot: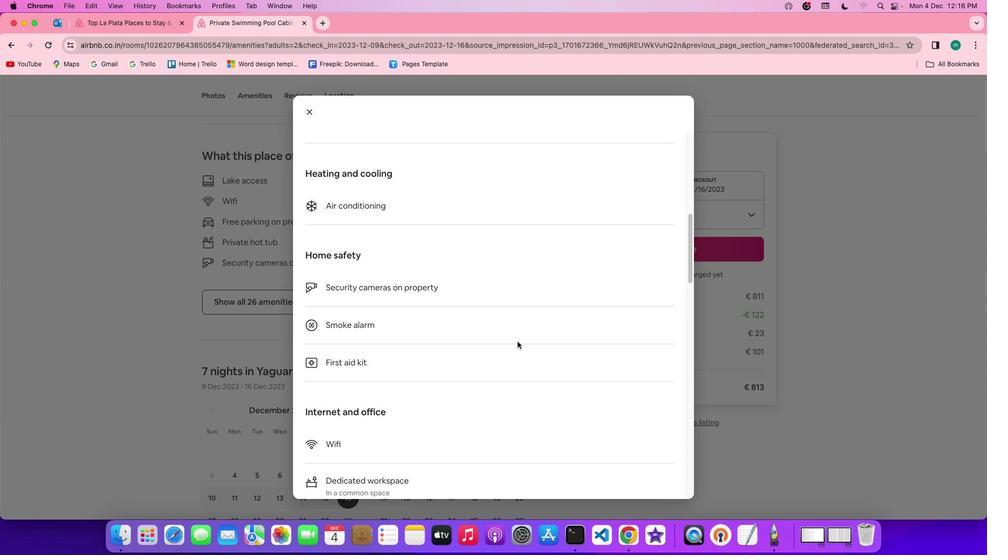 
Action: Mouse scrolled (518, 341) with delta (0, 0)
Screenshot: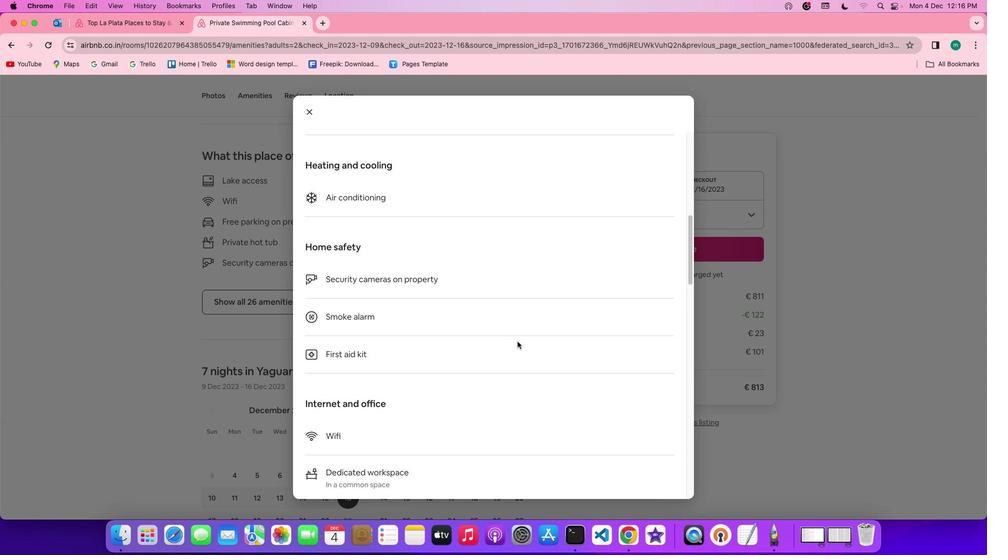 
Action: Mouse scrolled (518, 341) with delta (0, -1)
Screenshot: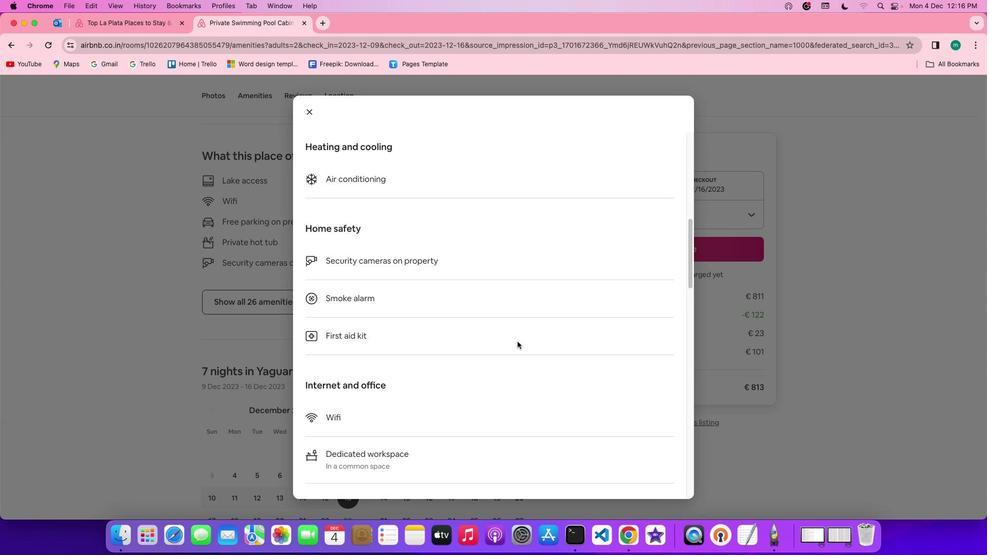 
Action: Mouse scrolled (518, 341) with delta (0, 0)
Screenshot: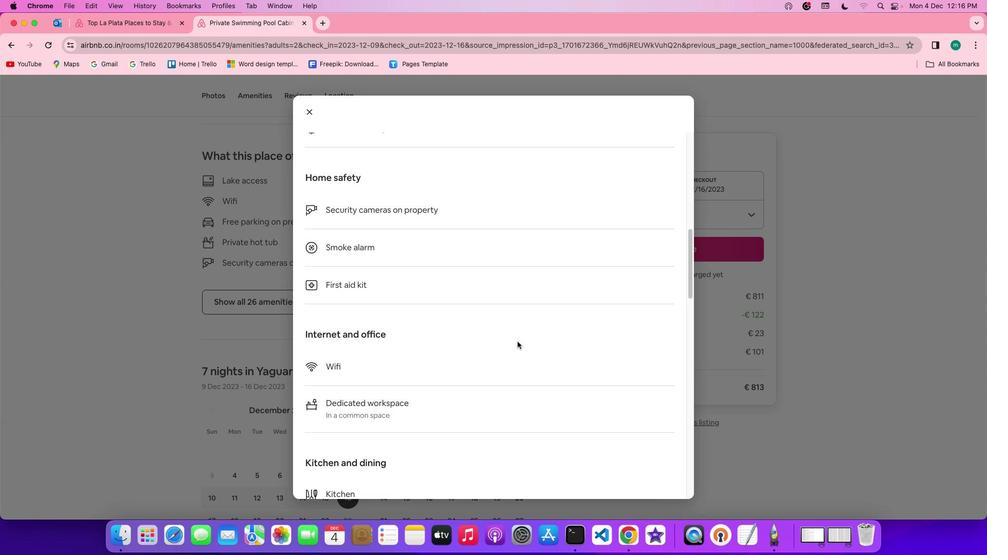 
Action: Mouse moved to (517, 342)
Screenshot: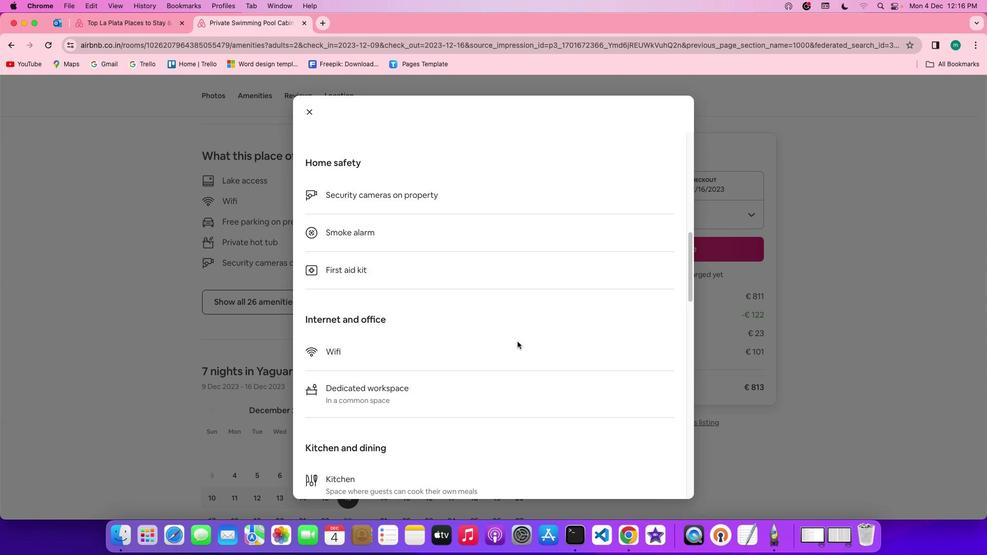 
Action: Mouse scrolled (517, 342) with delta (0, 0)
Screenshot: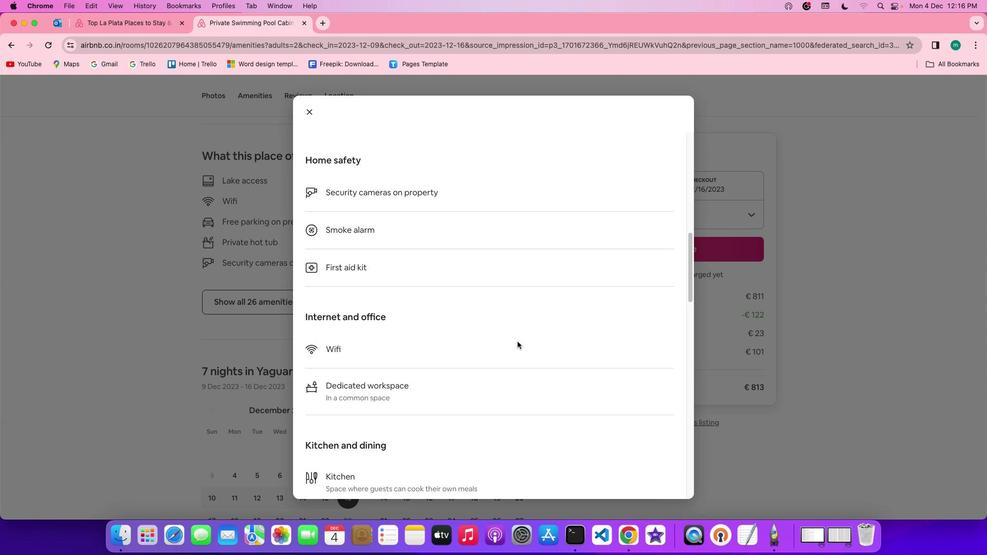 
Action: Mouse scrolled (517, 342) with delta (0, 0)
Screenshot: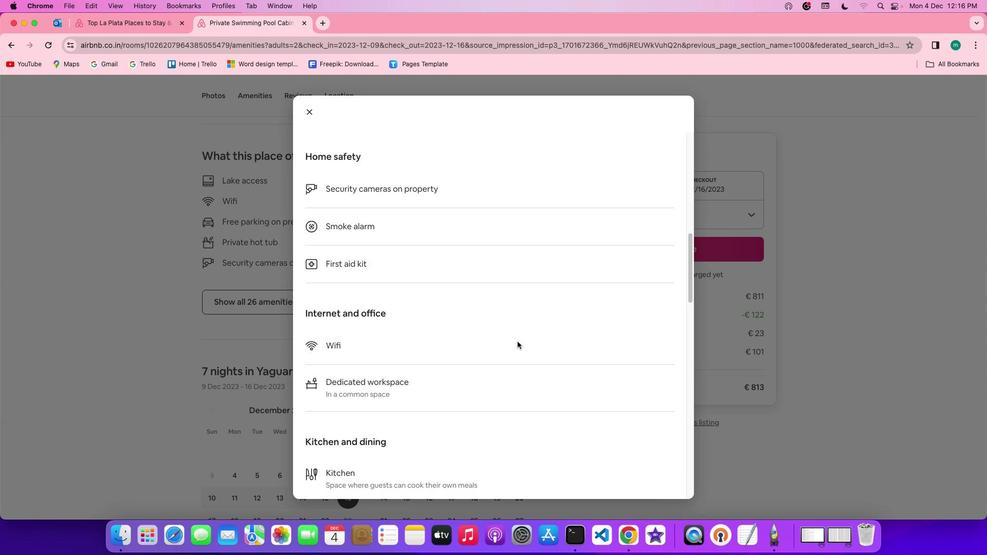 
Action: Mouse scrolled (517, 342) with delta (0, 0)
Screenshot: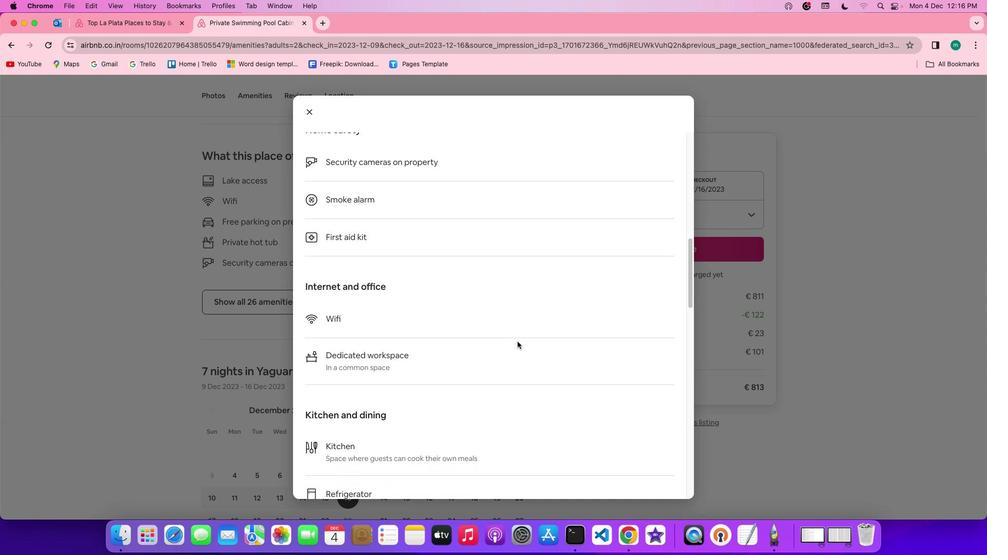 
Action: Mouse scrolled (517, 342) with delta (0, 0)
Screenshot: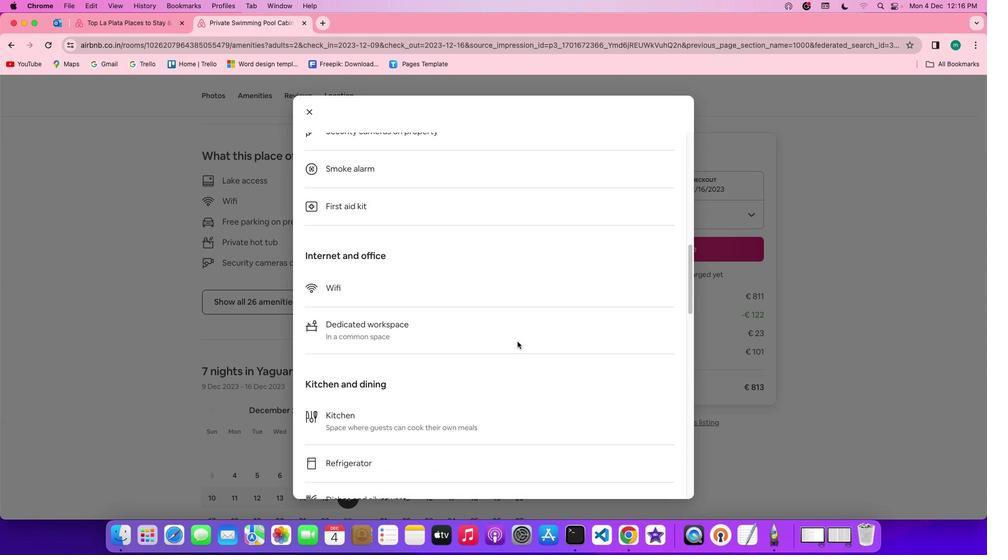 
Action: Mouse scrolled (517, 342) with delta (0, 0)
Screenshot: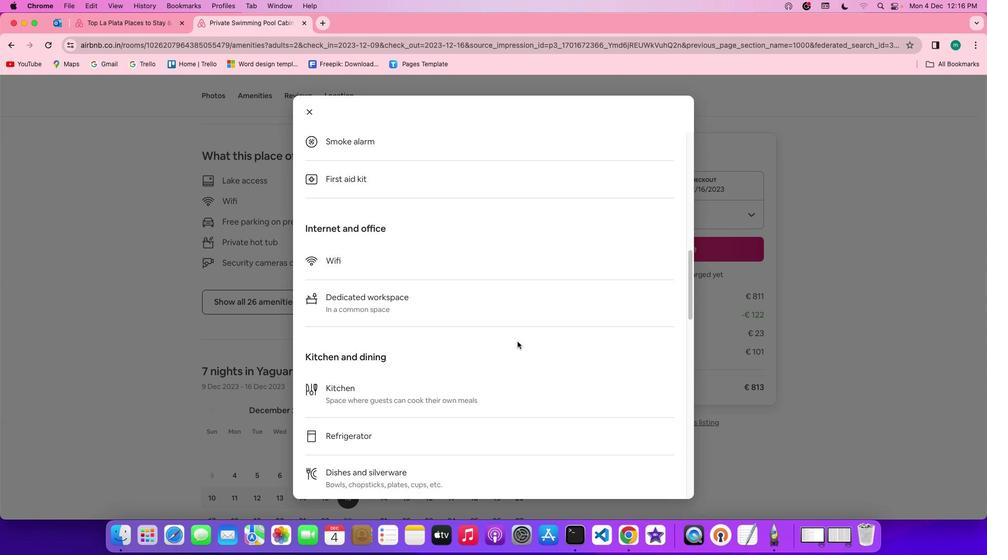 
Action: Mouse scrolled (517, 342) with delta (0, 0)
Screenshot: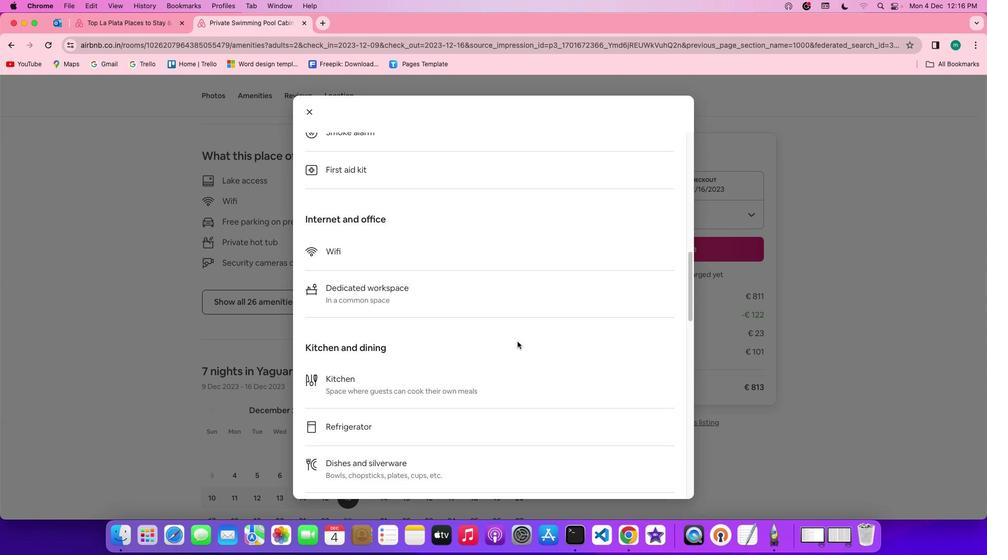 
Action: Mouse scrolled (517, 342) with delta (0, -1)
Screenshot: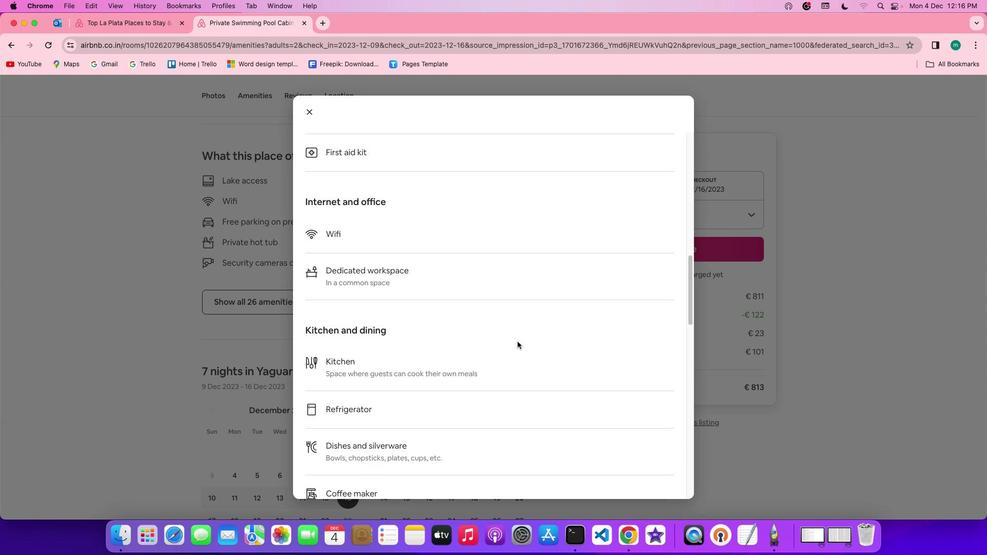 
Action: Mouse scrolled (517, 342) with delta (0, -1)
Screenshot: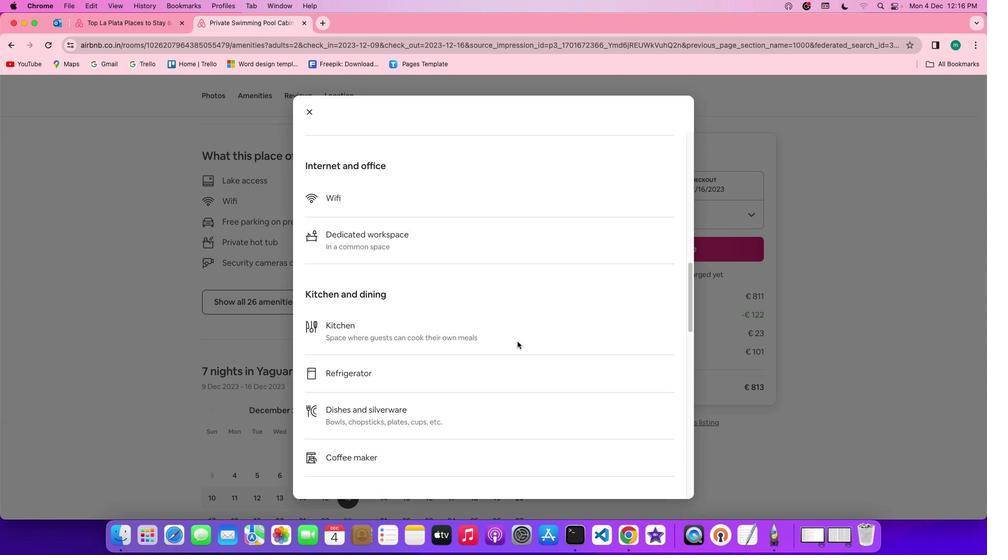 
Action: Mouse moved to (517, 342)
Screenshot: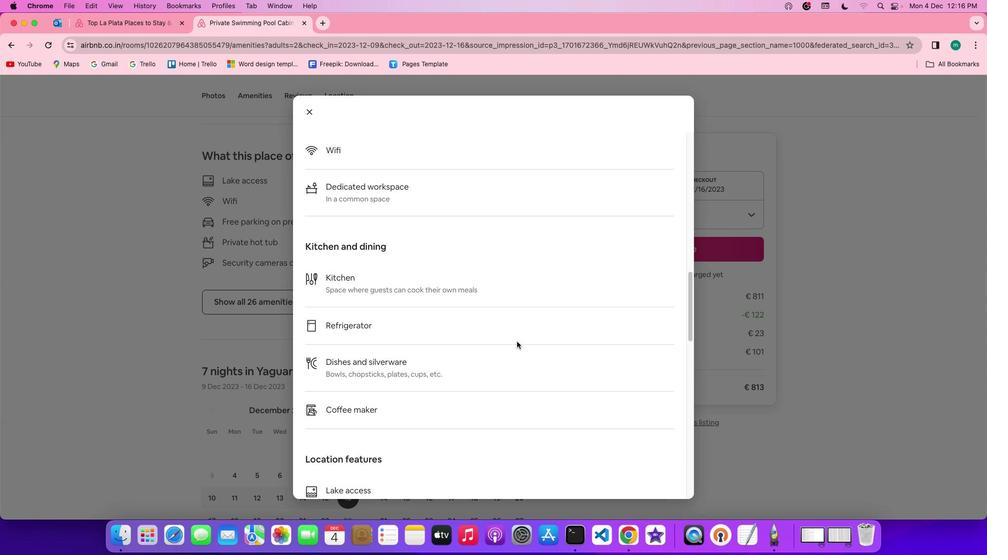 
Action: Mouse scrolled (517, 342) with delta (0, 0)
Screenshot: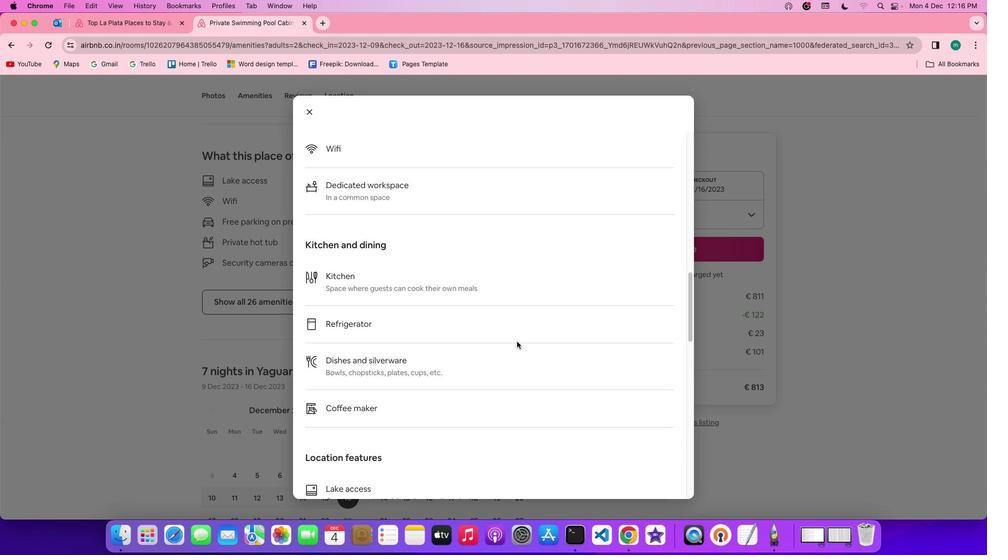 
Action: Mouse scrolled (517, 342) with delta (0, 0)
Screenshot: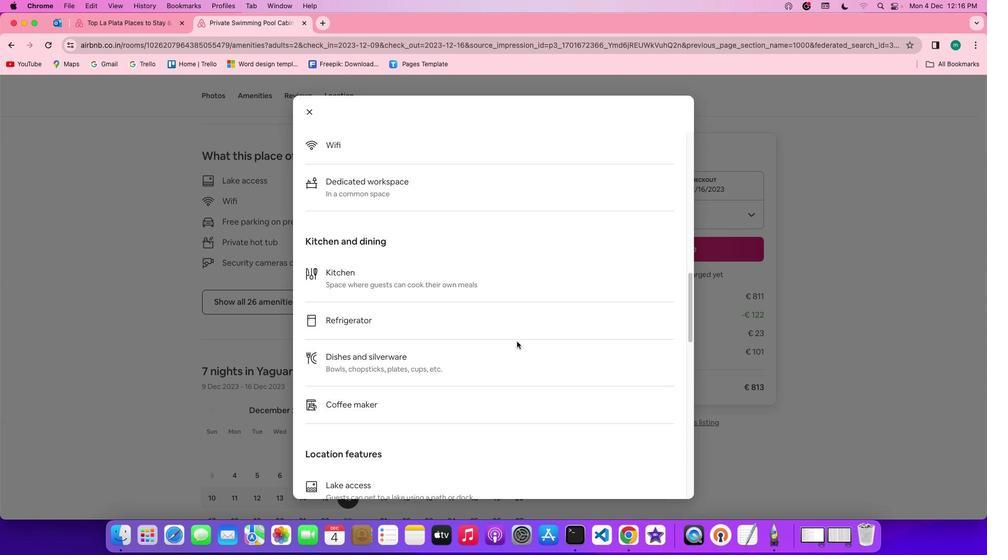 
Action: Mouse scrolled (517, 342) with delta (0, 0)
Screenshot: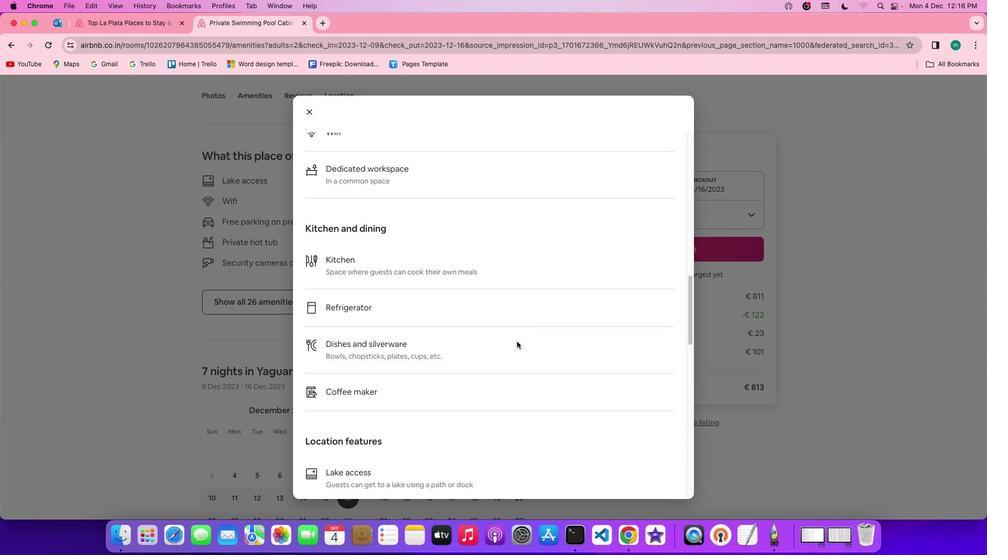
Action: Mouse scrolled (517, 342) with delta (0, 0)
Screenshot: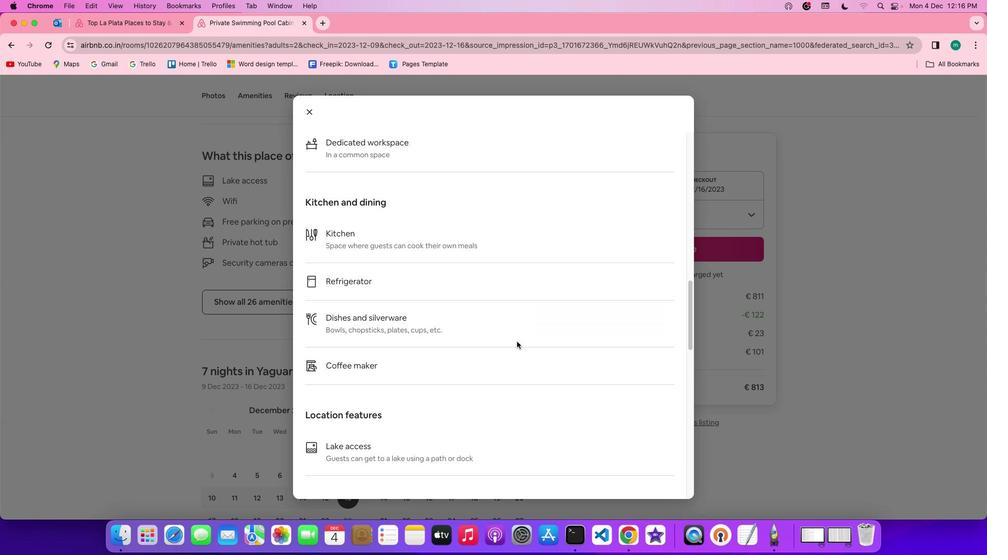
Action: Mouse scrolled (517, 342) with delta (0, 0)
